Task: Explore Airbnb accommodation in Erzin, Turkey from 8th November, 2023 to 16th November, 2023 for 2 adults.1  bedroom having 1 bed and 1 bathroom. Property type can be hotel. Amenities needed are: wifi. Booking option can be shelf check-in. Look for 4 properties as per requirement.
Action: Mouse moved to (464, 98)
Screenshot: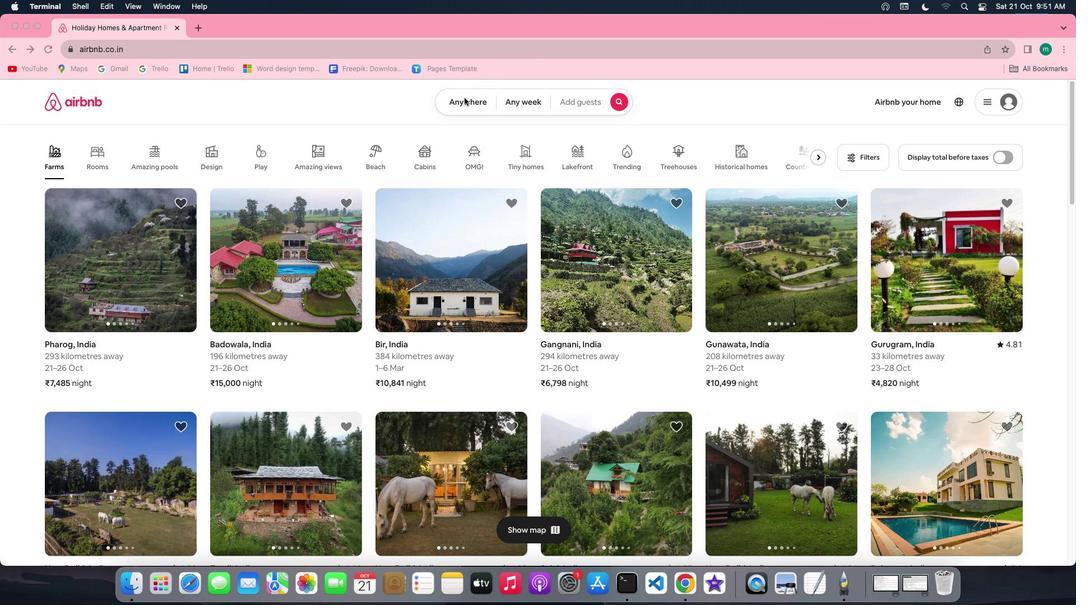 
Action: Mouse pressed left at (464, 98)
Screenshot: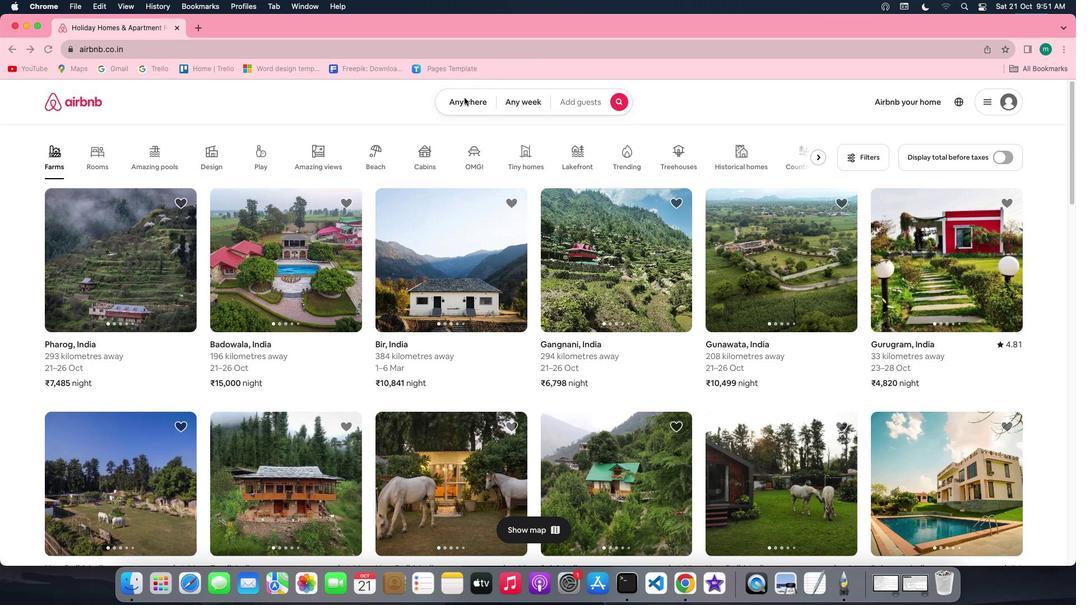 
Action: Mouse pressed left at (464, 98)
Screenshot: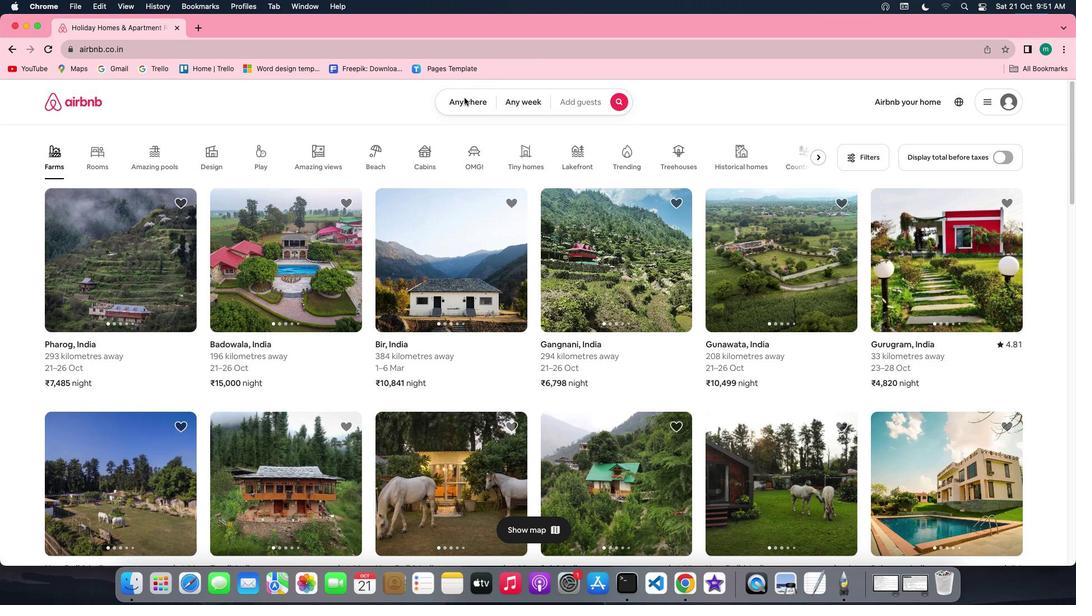 
Action: Mouse moved to (439, 133)
Screenshot: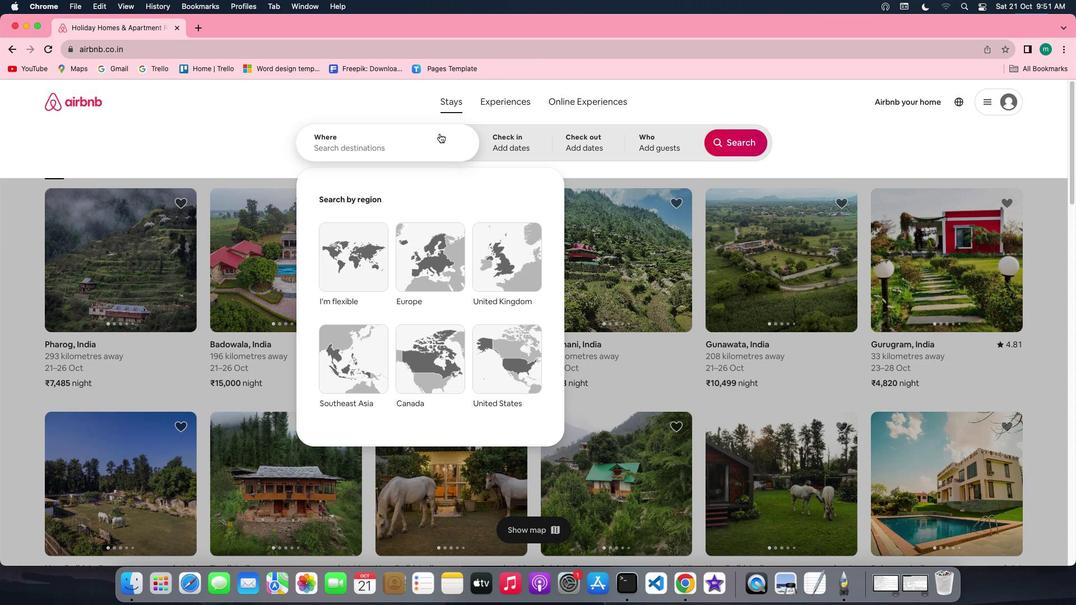 
Action: Mouse pressed left at (439, 133)
Screenshot: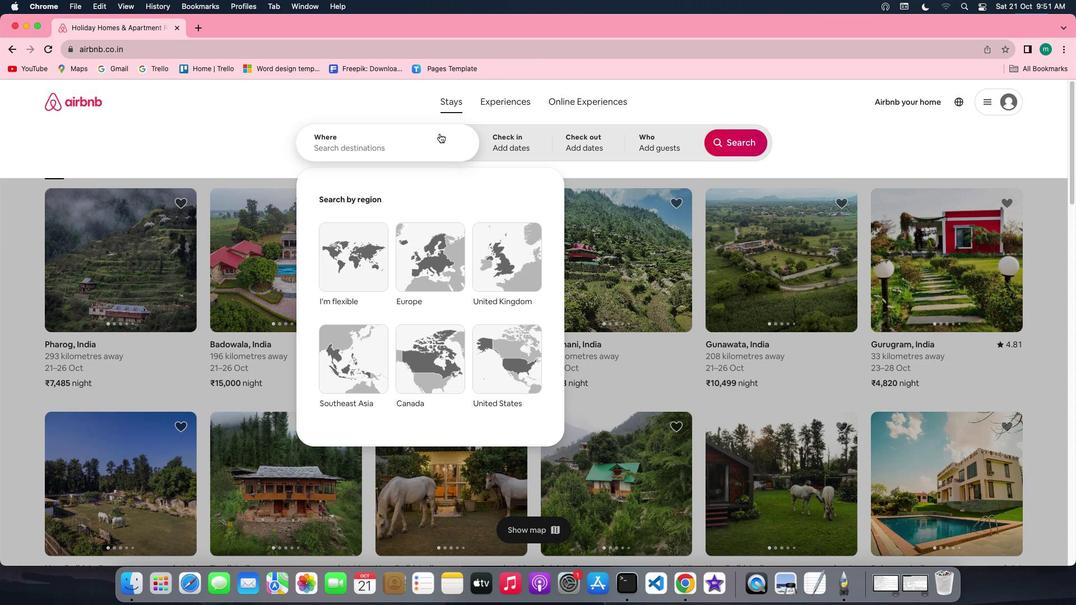 
Action: Key pressed Key.shift'E''r''z''i''n'','Key.spaceKey.shift'T''u''r''k''e''y'
Screenshot: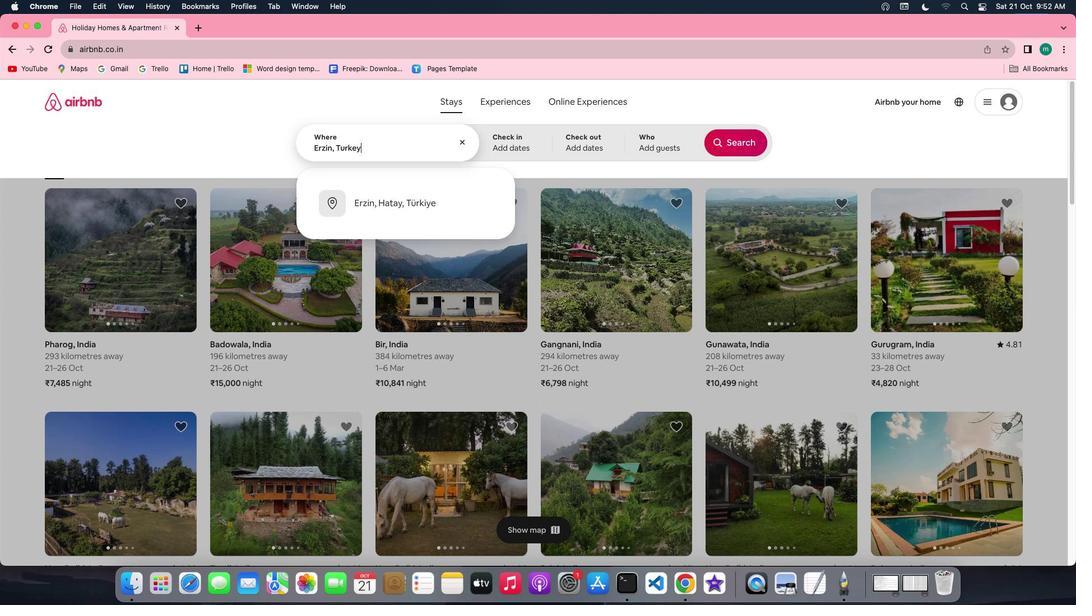 
Action: Mouse moved to (492, 134)
Screenshot: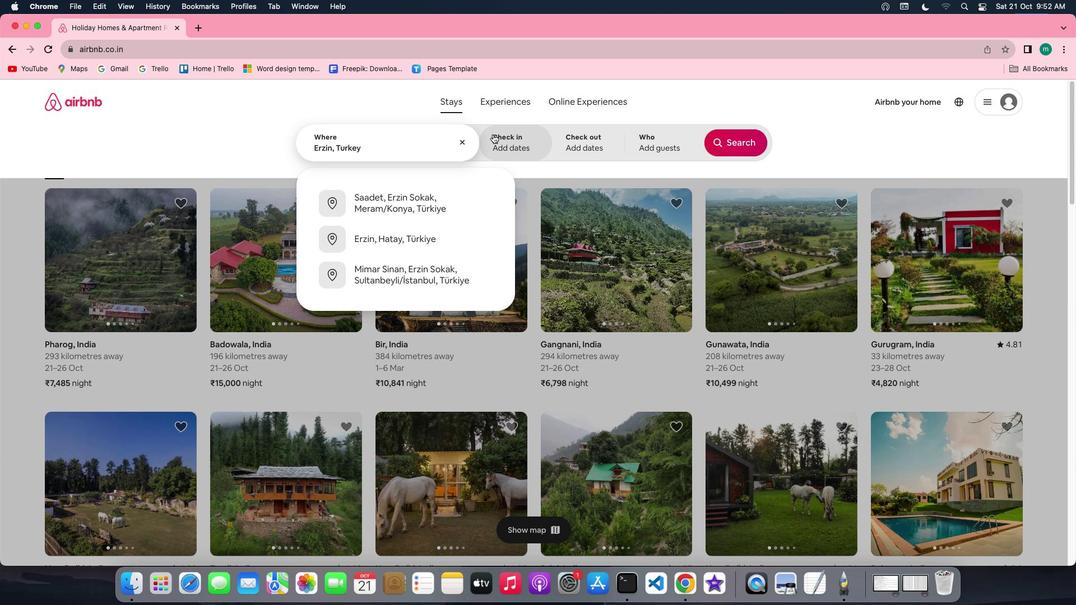 
Action: Mouse pressed left at (492, 134)
Screenshot: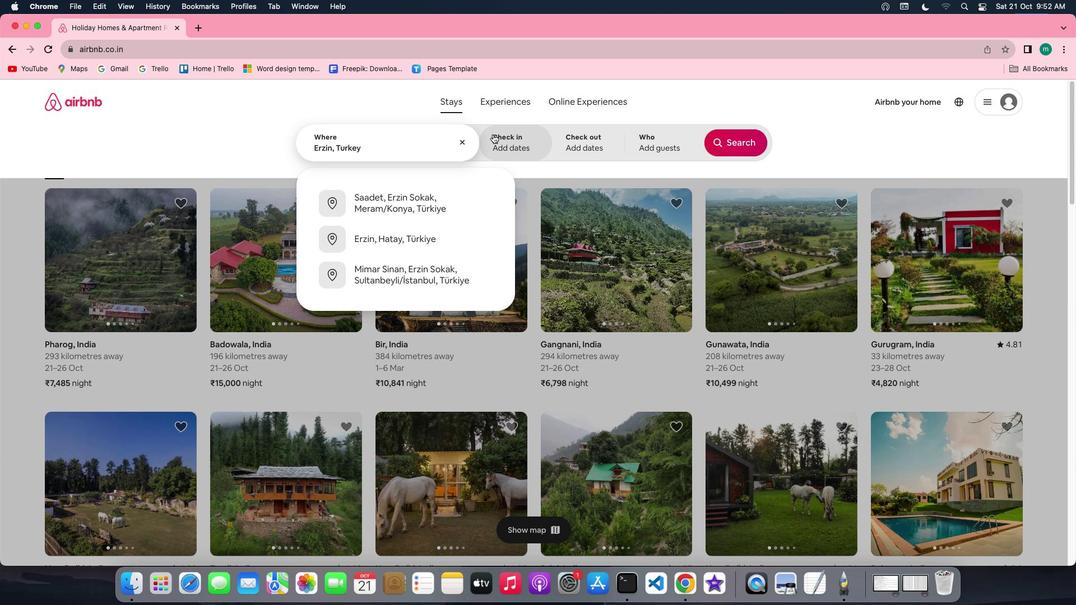 
Action: Mouse moved to (647, 305)
Screenshot: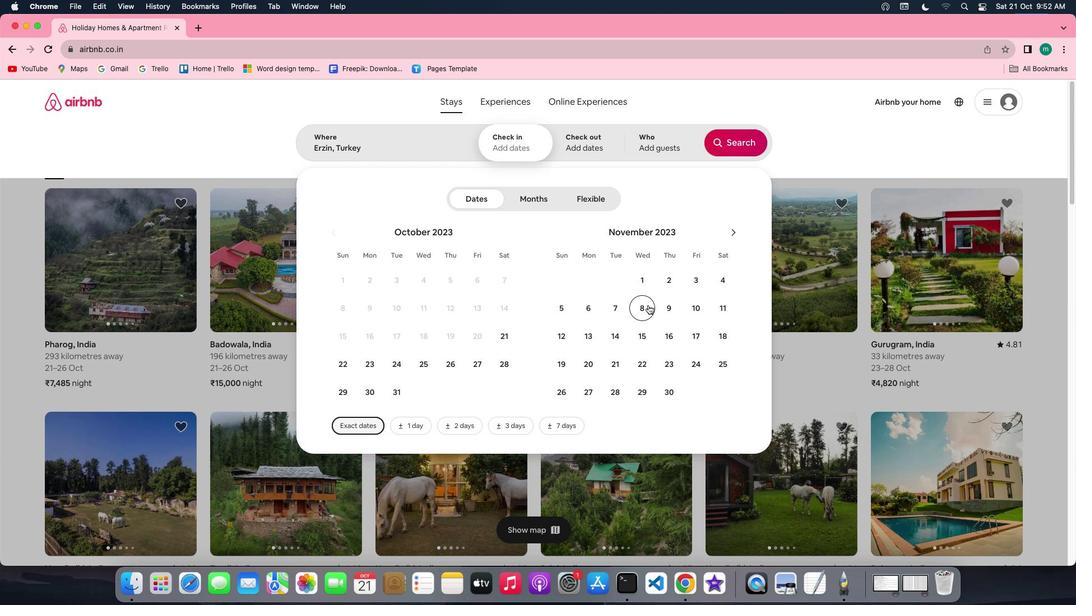 
Action: Mouse pressed left at (647, 305)
Screenshot: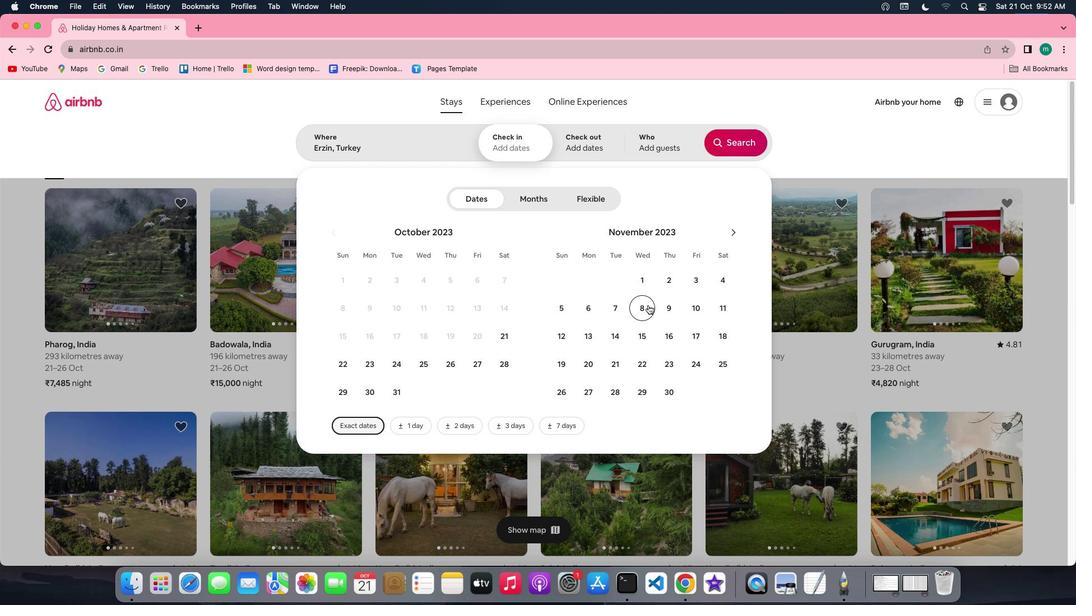 
Action: Mouse moved to (668, 336)
Screenshot: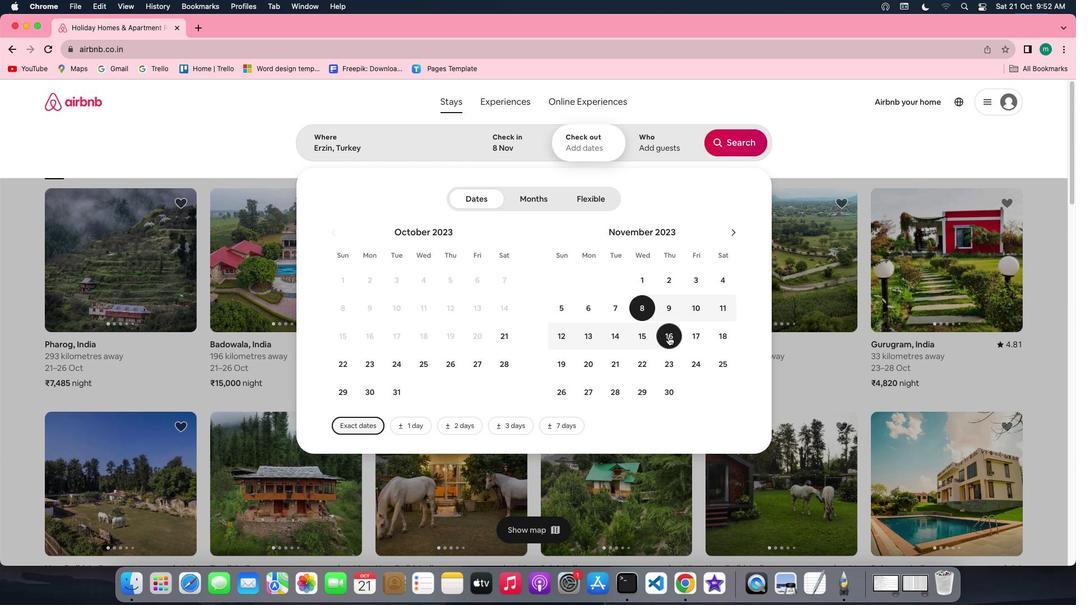 
Action: Mouse pressed left at (668, 336)
Screenshot: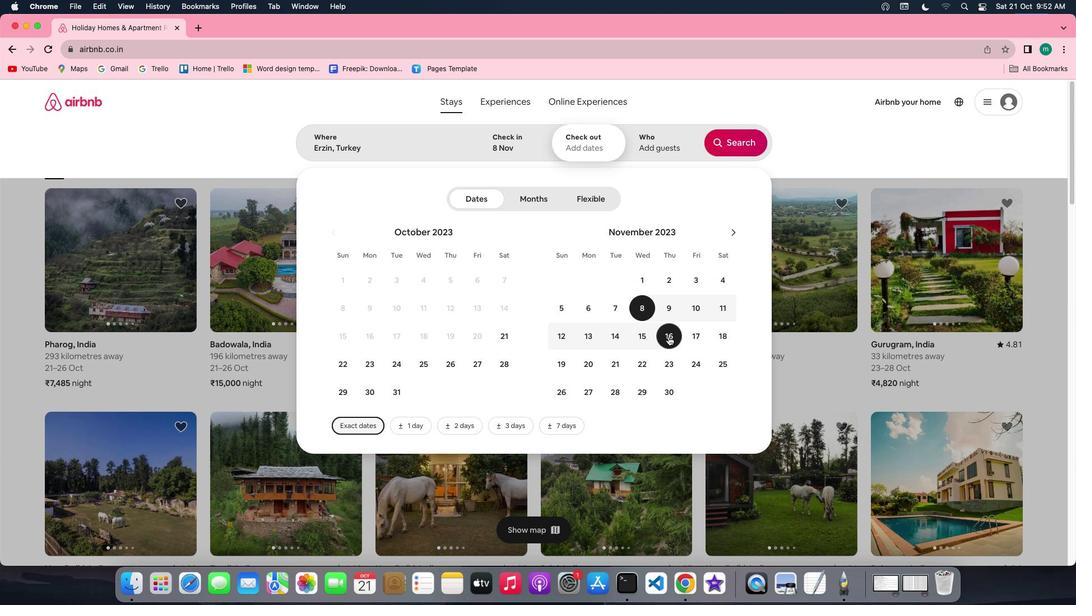 
Action: Mouse moved to (648, 142)
Screenshot: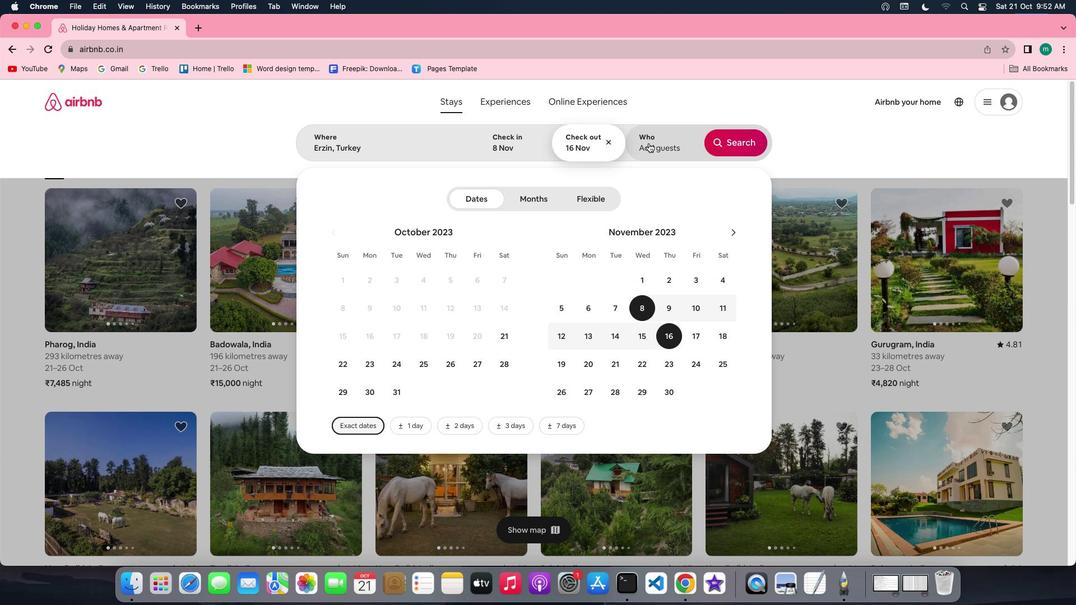 
Action: Mouse pressed left at (648, 142)
Screenshot: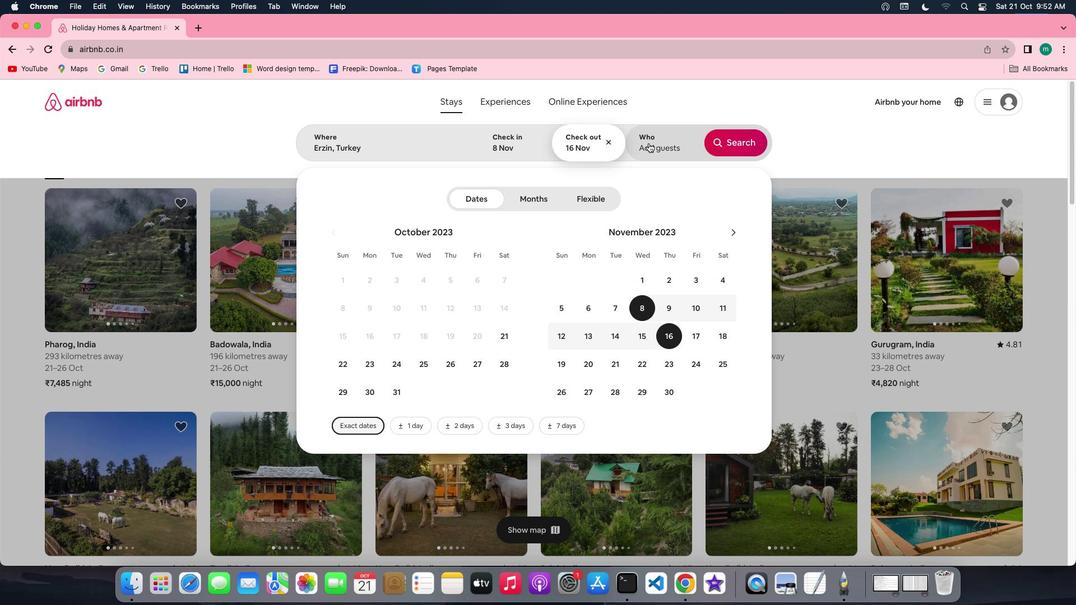 
Action: Mouse moved to (736, 204)
Screenshot: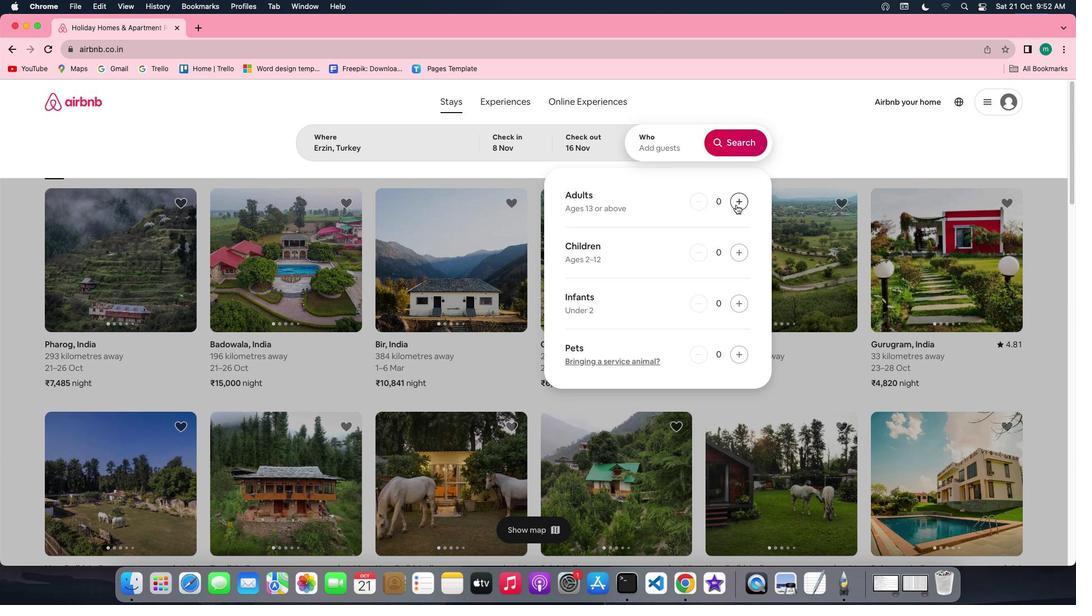 
Action: Mouse pressed left at (736, 204)
Screenshot: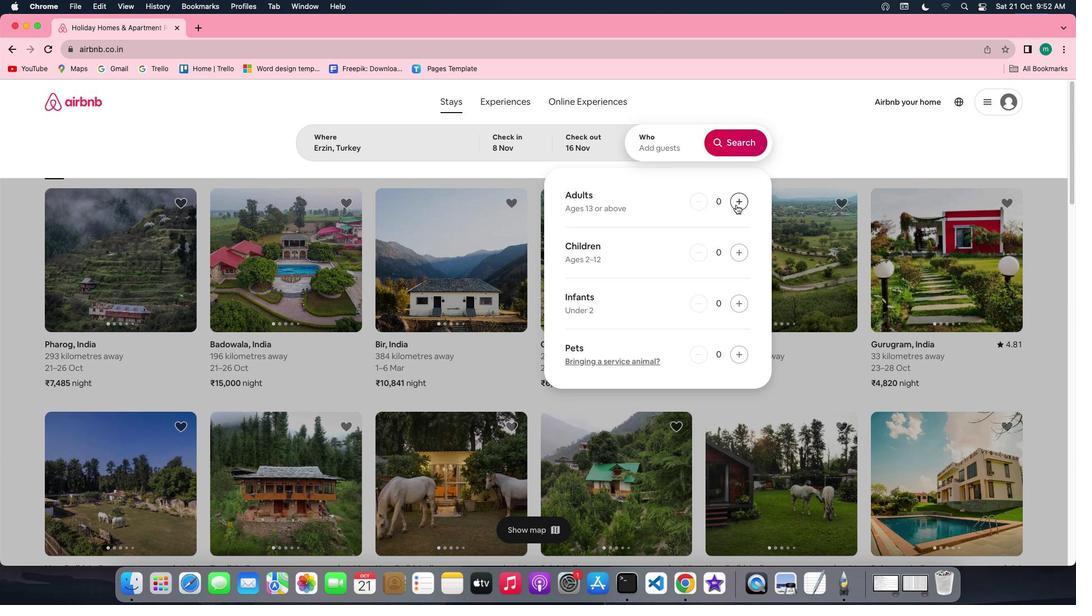 
Action: Mouse pressed left at (736, 204)
Screenshot: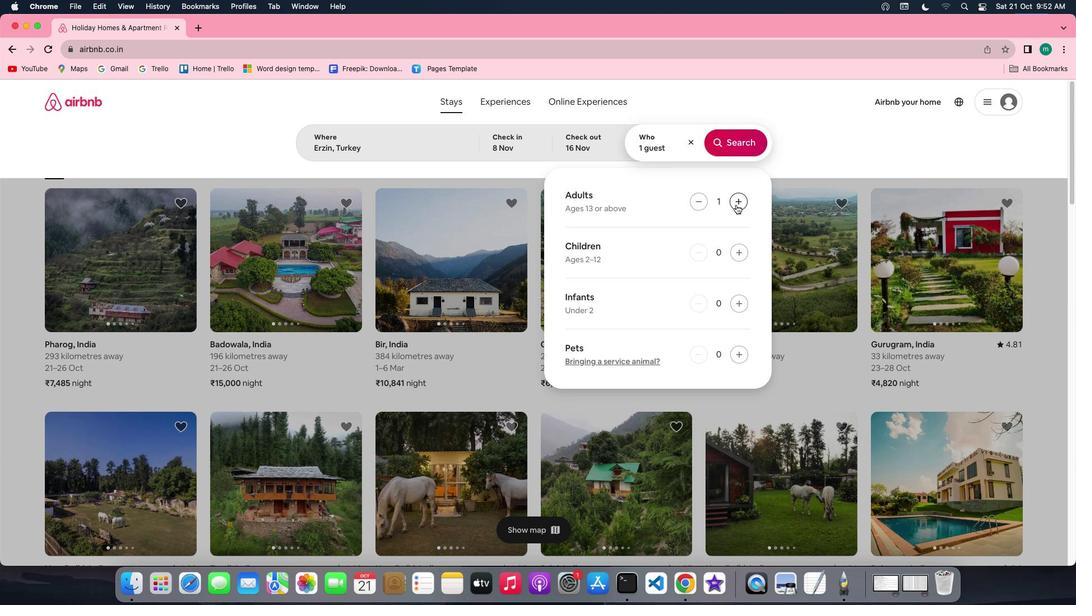 
Action: Mouse moved to (738, 142)
Screenshot: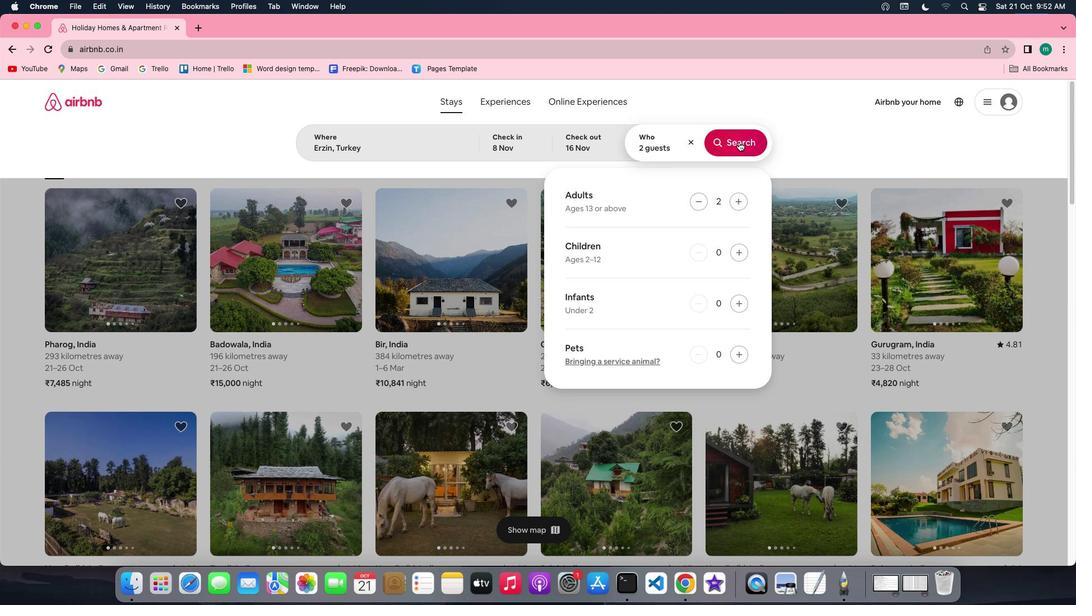
Action: Mouse pressed left at (738, 142)
Screenshot: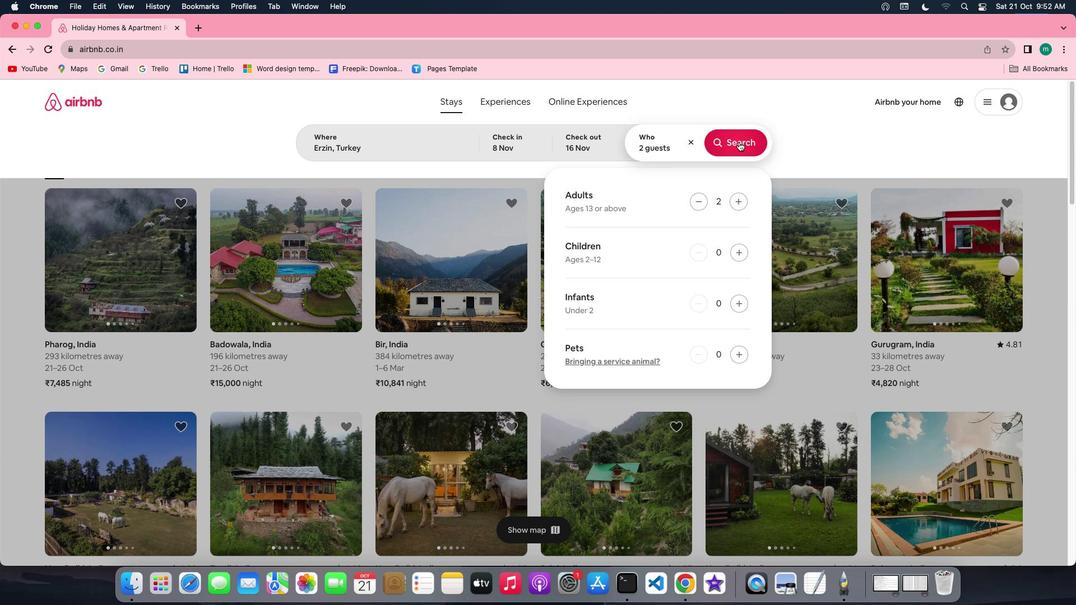 
Action: Mouse moved to (885, 146)
Screenshot: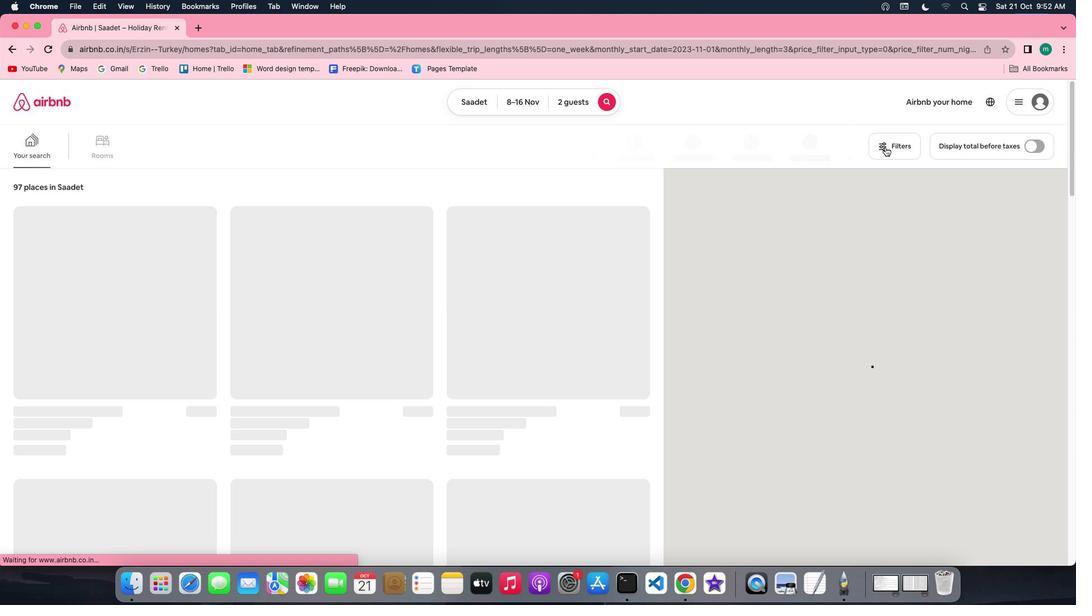 
Action: Mouse pressed left at (885, 146)
Screenshot: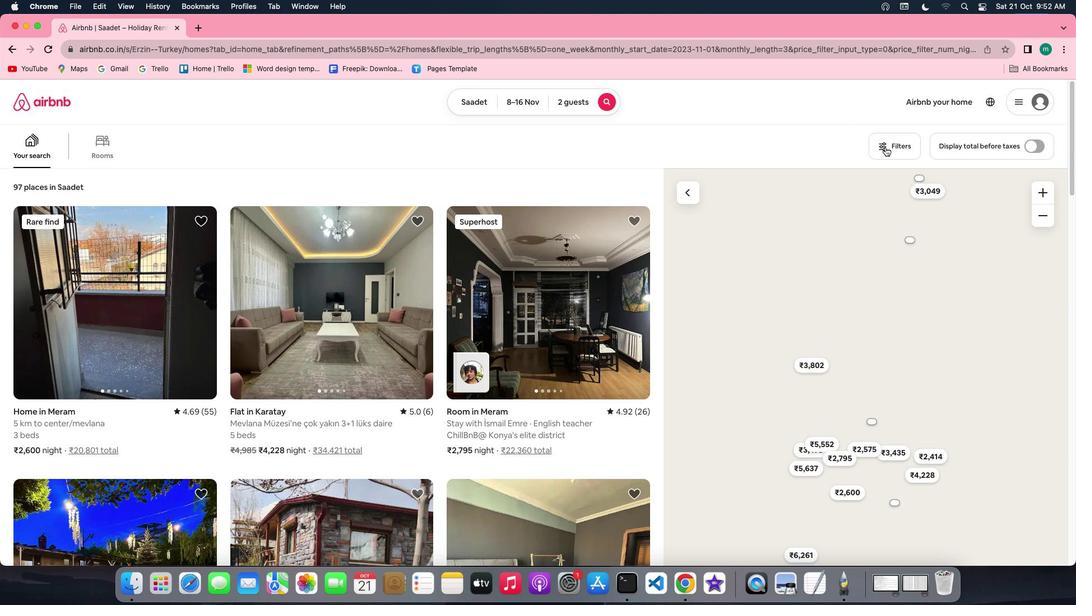 
Action: Mouse moved to (520, 308)
Screenshot: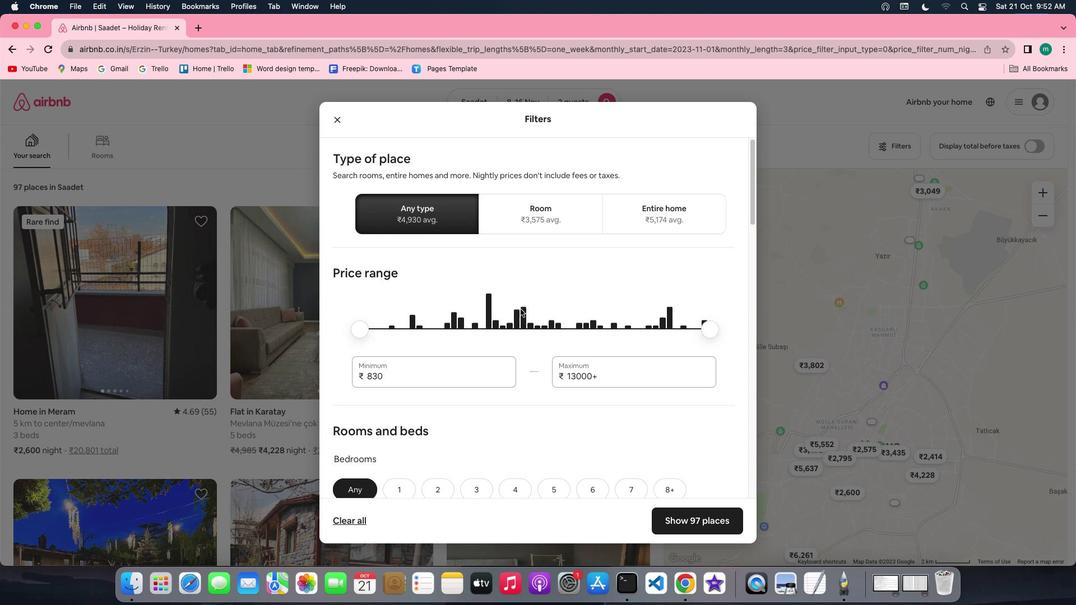 
Action: Mouse scrolled (520, 308) with delta (0, 0)
Screenshot: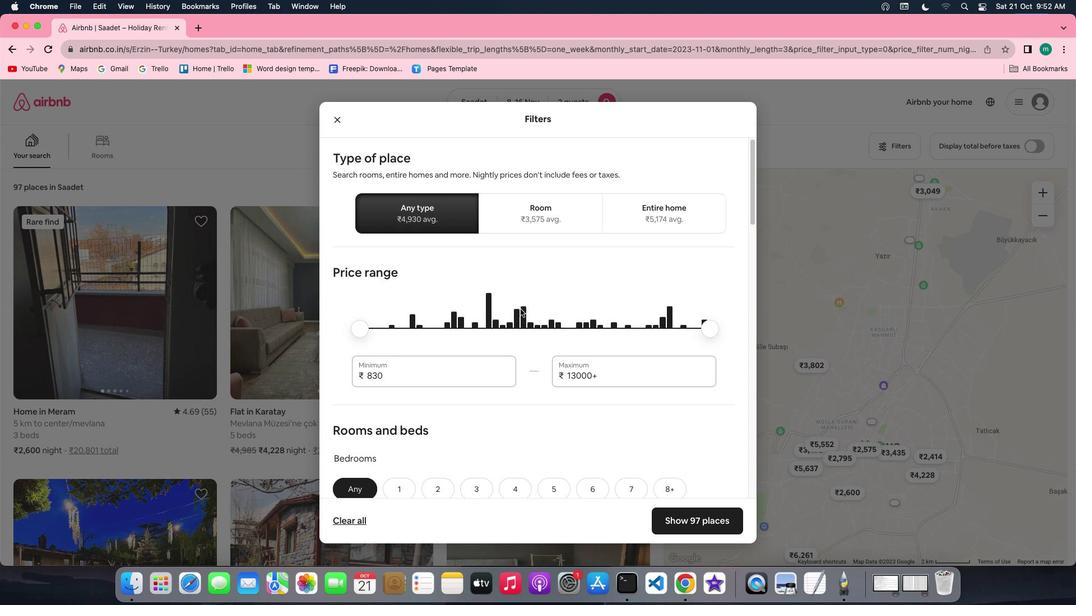 
Action: Mouse scrolled (520, 308) with delta (0, 0)
Screenshot: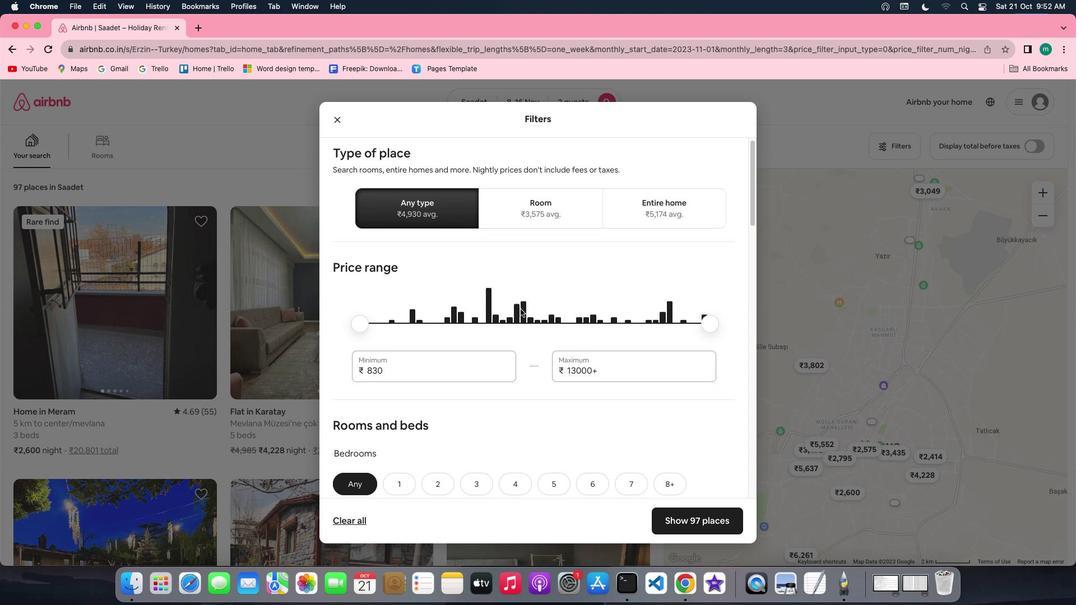 
Action: Mouse scrolled (520, 308) with delta (0, 0)
Screenshot: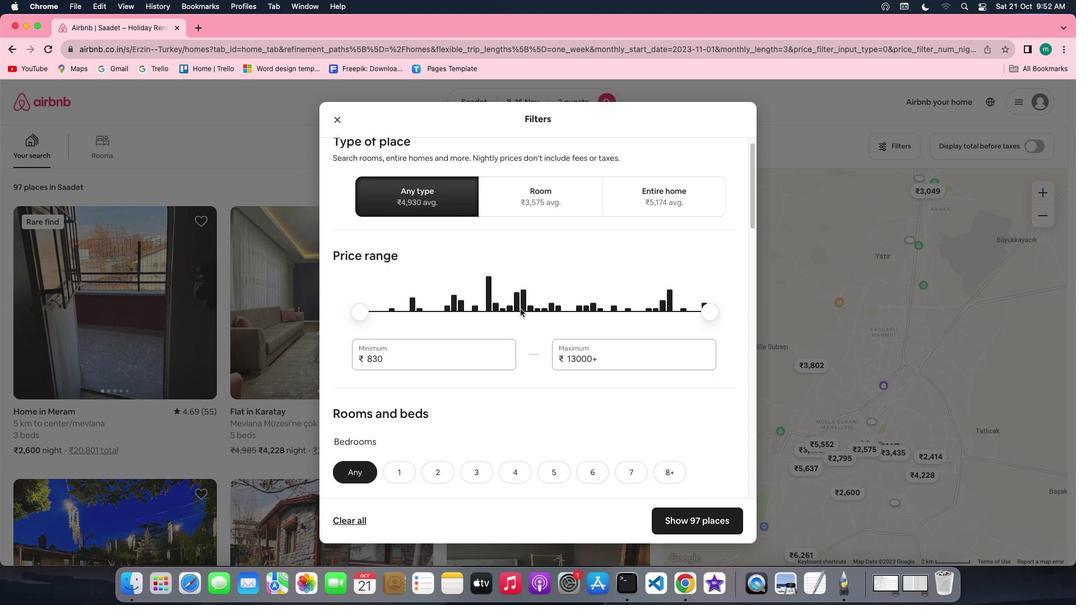 
Action: Mouse scrolled (520, 308) with delta (0, 0)
Screenshot: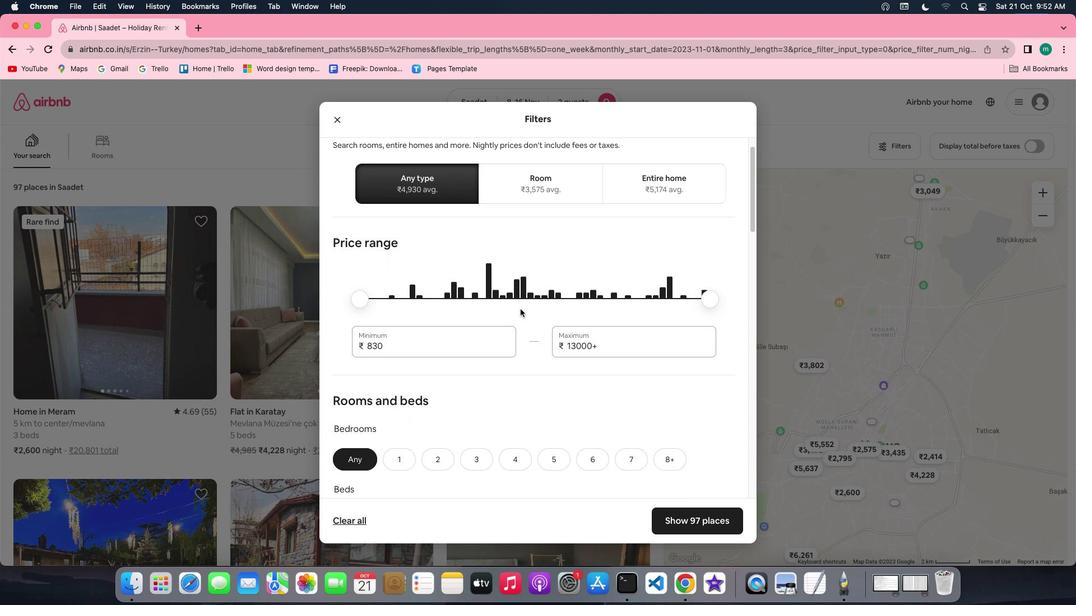 
Action: Mouse scrolled (520, 308) with delta (0, 0)
Screenshot: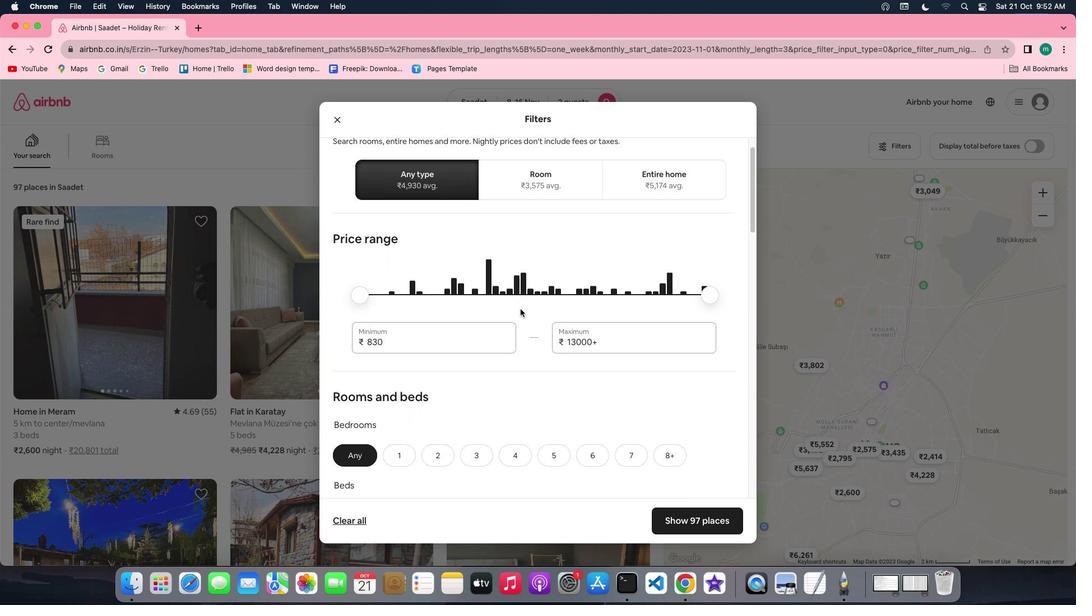 
Action: Mouse scrolled (520, 308) with delta (0, 0)
Screenshot: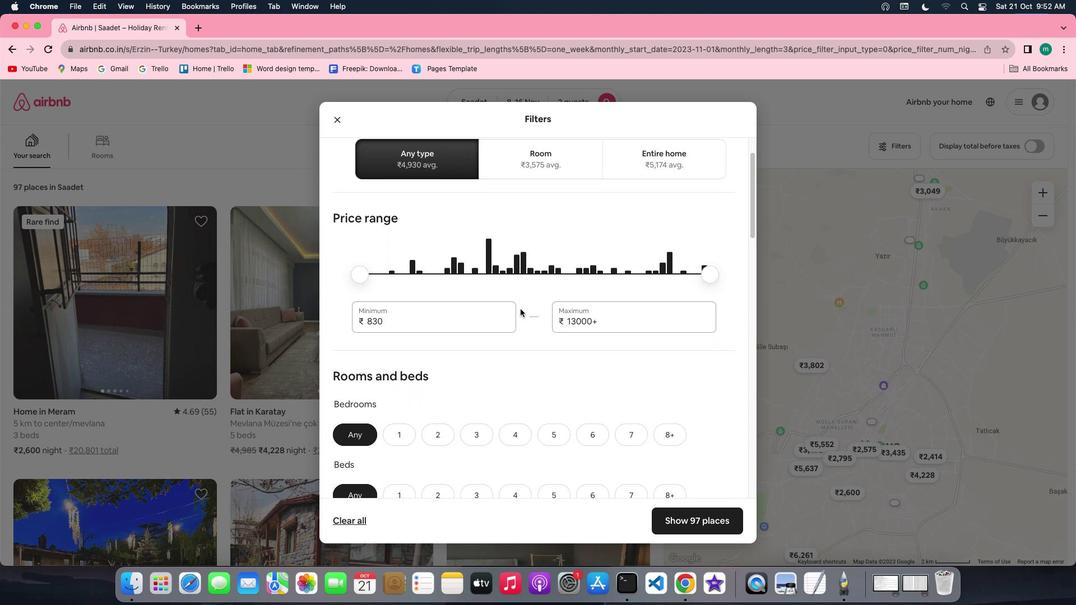 
Action: Mouse scrolled (520, 308) with delta (0, 0)
Screenshot: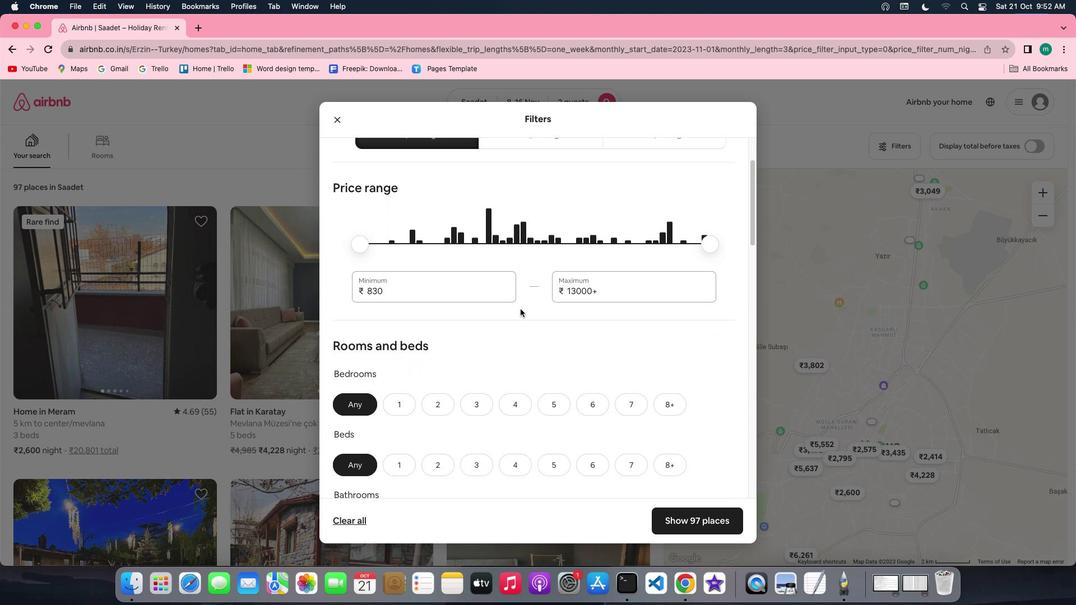 
Action: Mouse scrolled (520, 308) with delta (0, 0)
Screenshot: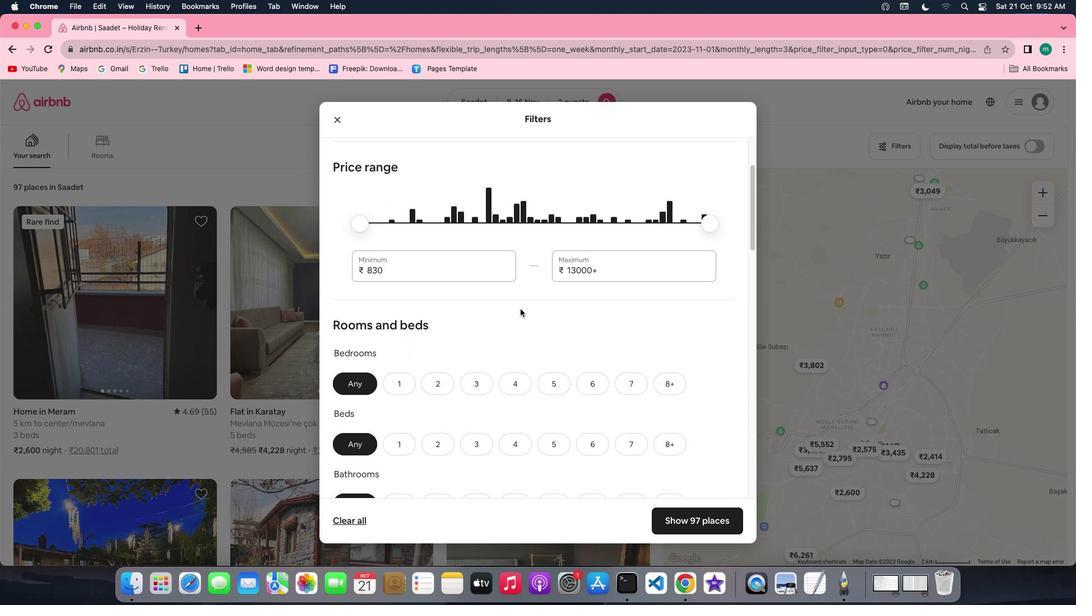 
Action: Mouse scrolled (520, 308) with delta (0, 0)
Screenshot: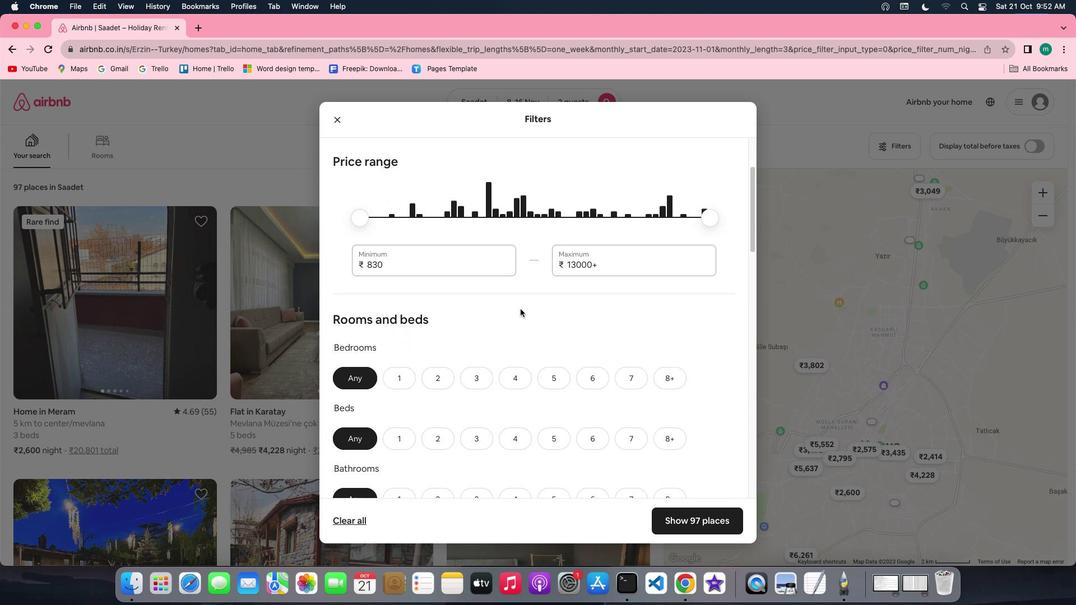 
Action: Mouse scrolled (520, 308) with delta (0, 0)
Screenshot: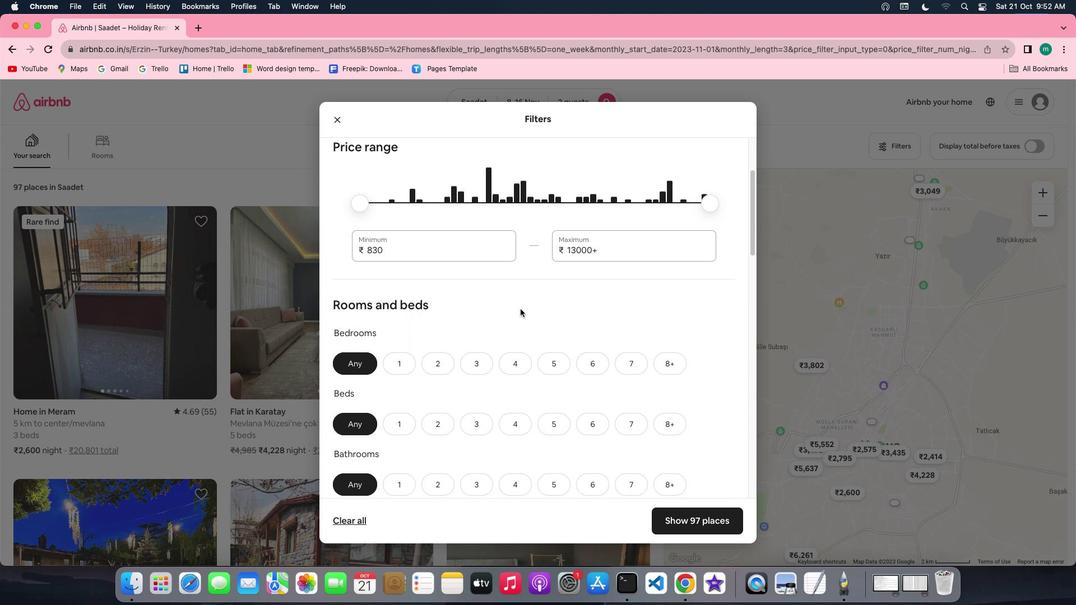 
Action: Mouse moved to (415, 352)
Screenshot: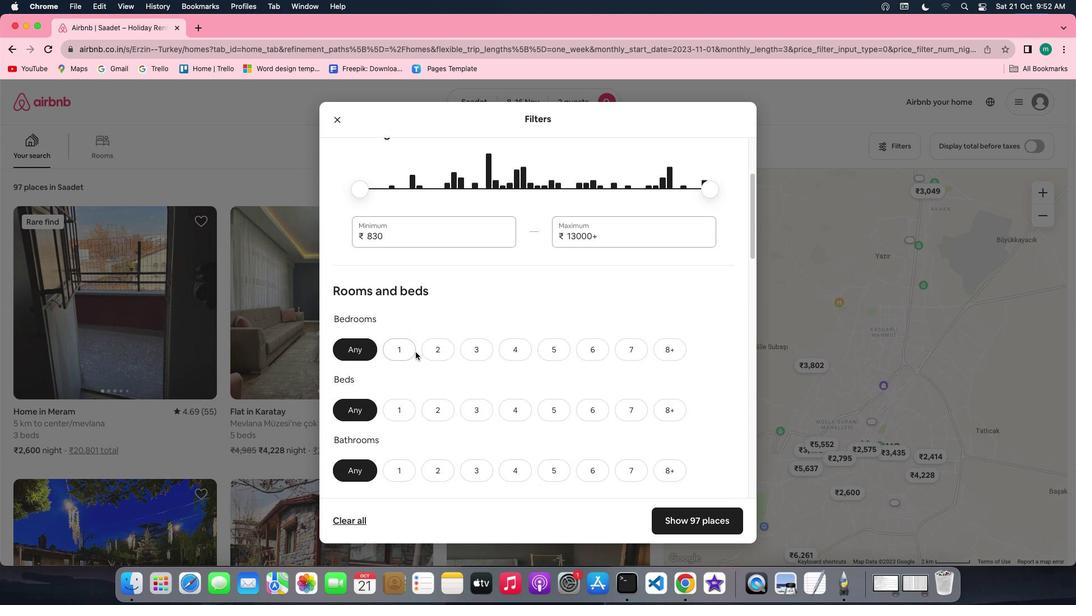 
Action: Mouse pressed left at (415, 352)
Screenshot: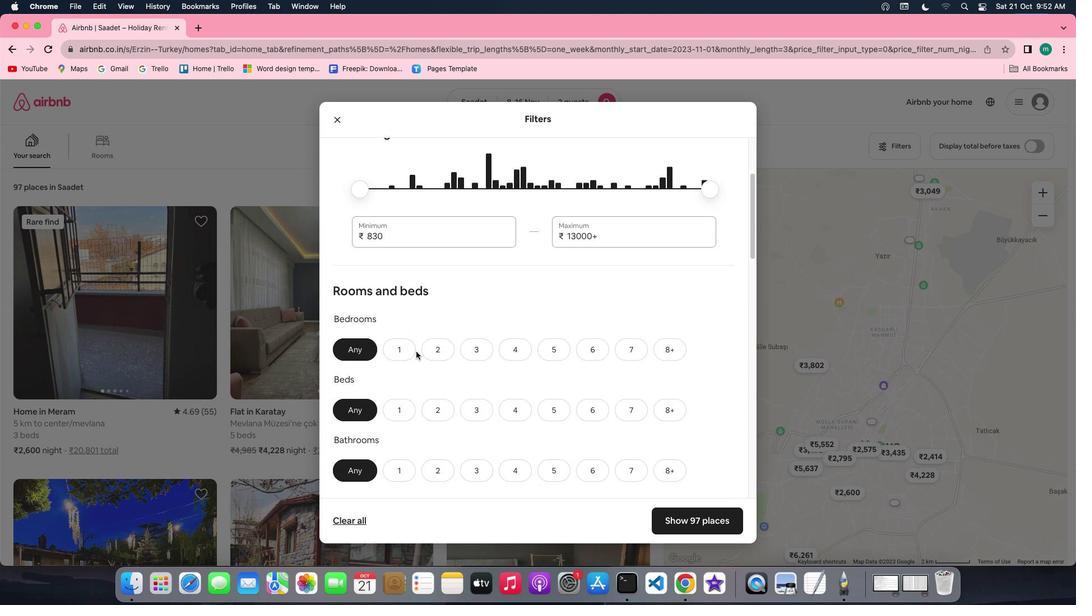 
Action: Mouse moved to (410, 351)
Screenshot: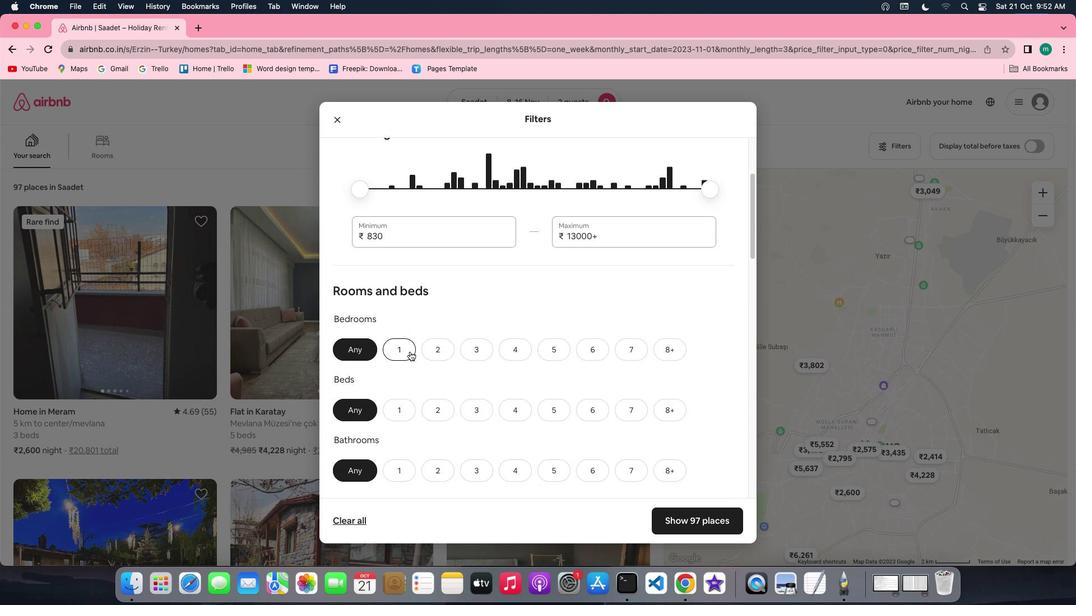
Action: Mouse pressed left at (410, 351)
Screenshot: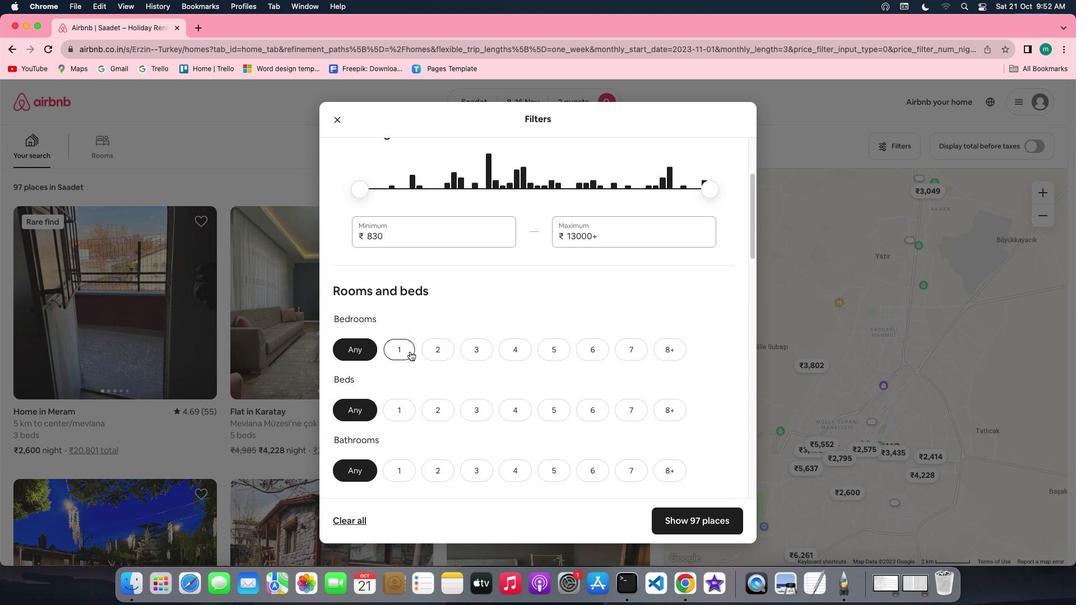 
Action: Mouse moved to (401, 403)
Screenshot: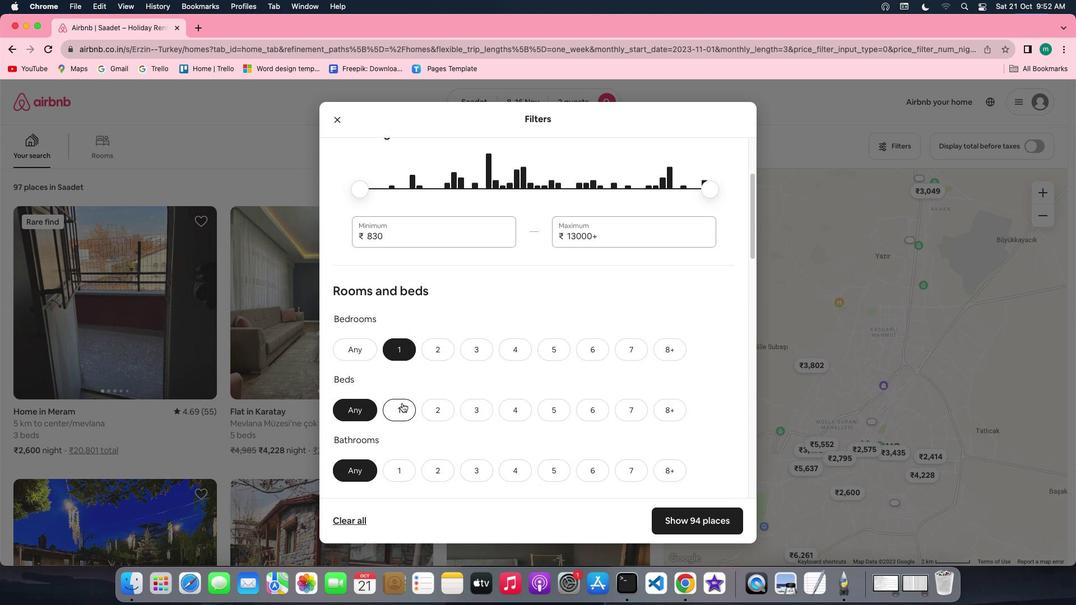 
Action: Mouse pressed left at (401, 403)
Screenshot: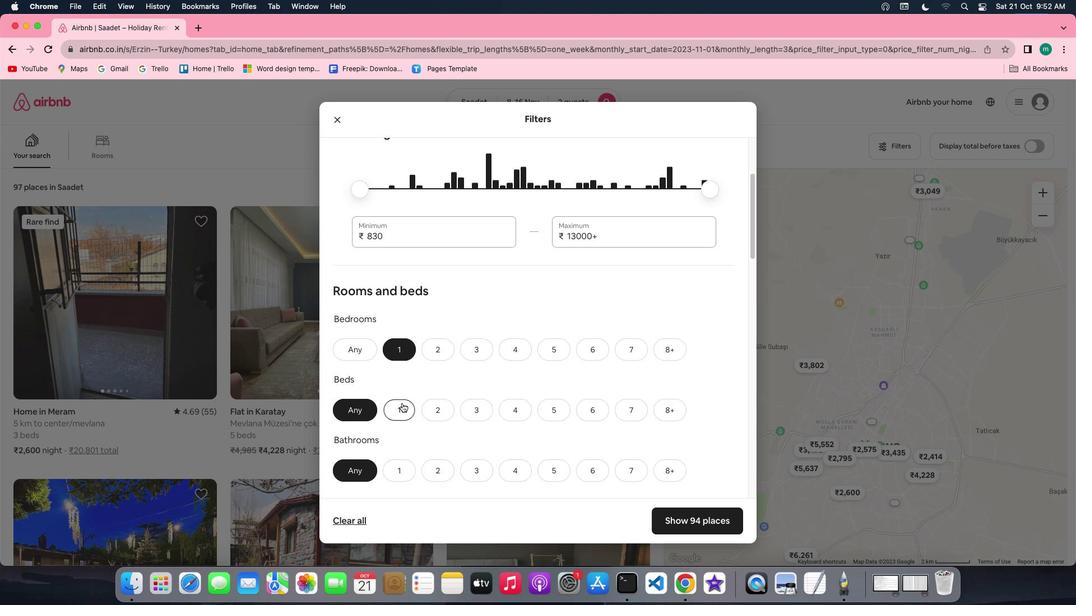 
Action: Mouse moved to (396, 472)
Screenshot: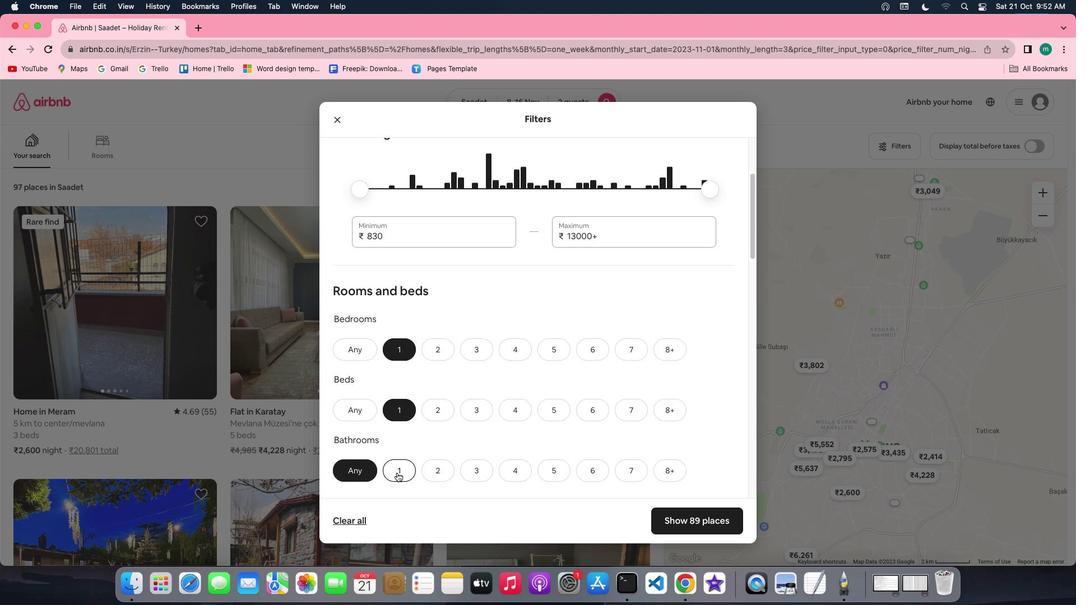 
Action: Mouse pressed left at (396, 472)
Screenshot: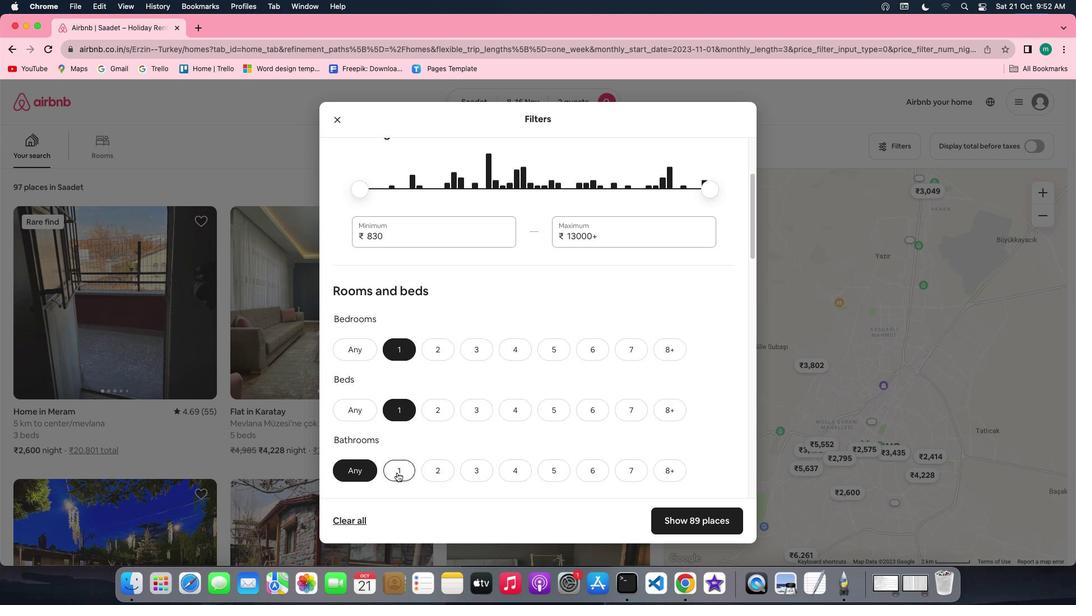 
Action: Mouse moved to (575, 454)
Screenshot: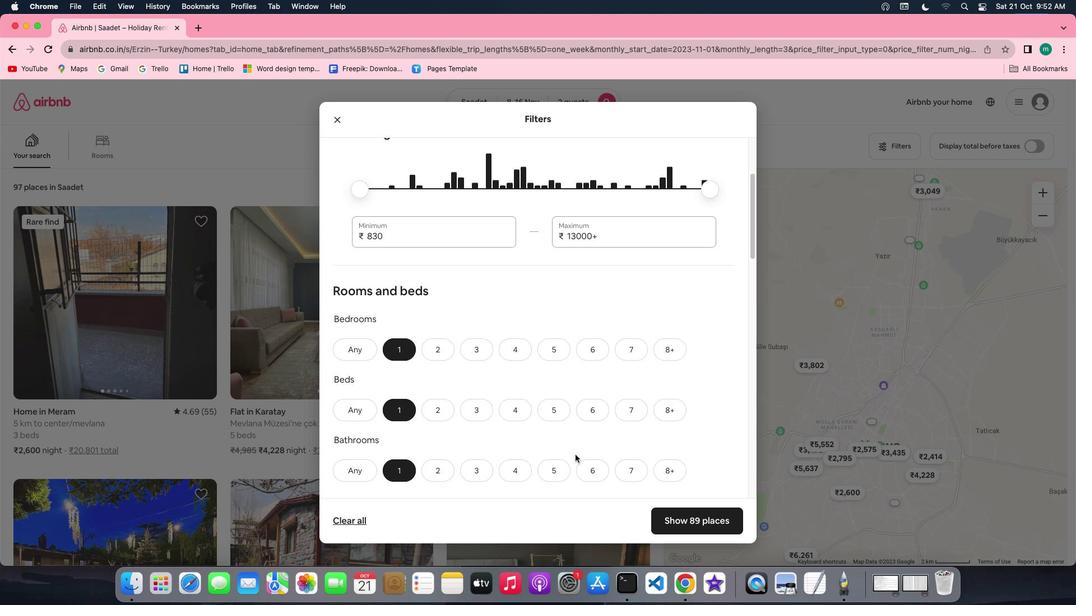 
Action: Mouse scrolled (575, 454) with delta (0, 0)
Screenshot: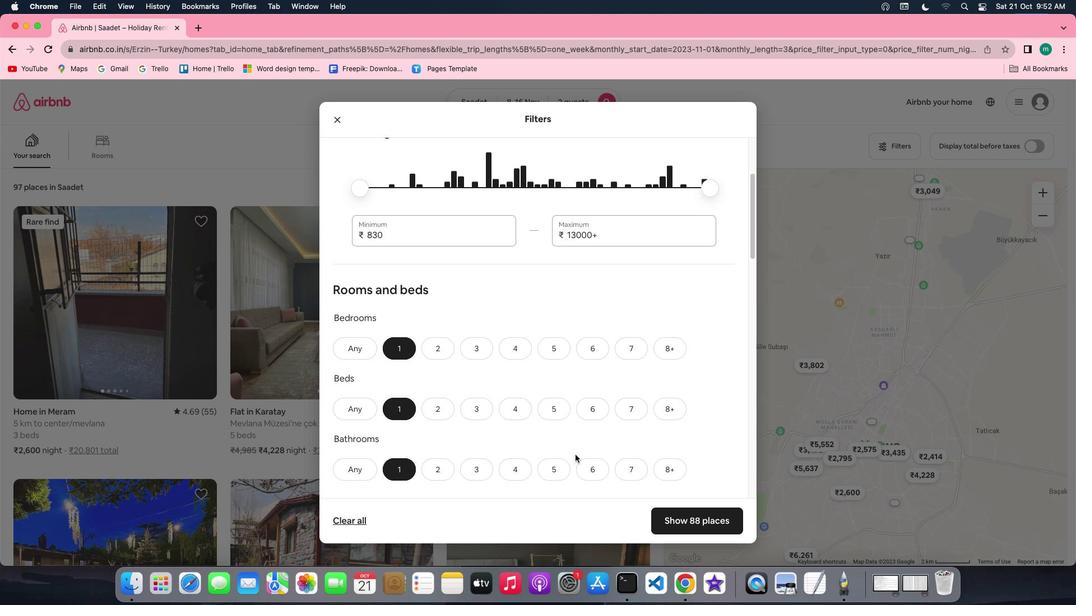 
Action: Mouse scrolled (575, 454) with delta (0, 0)
Screenshot: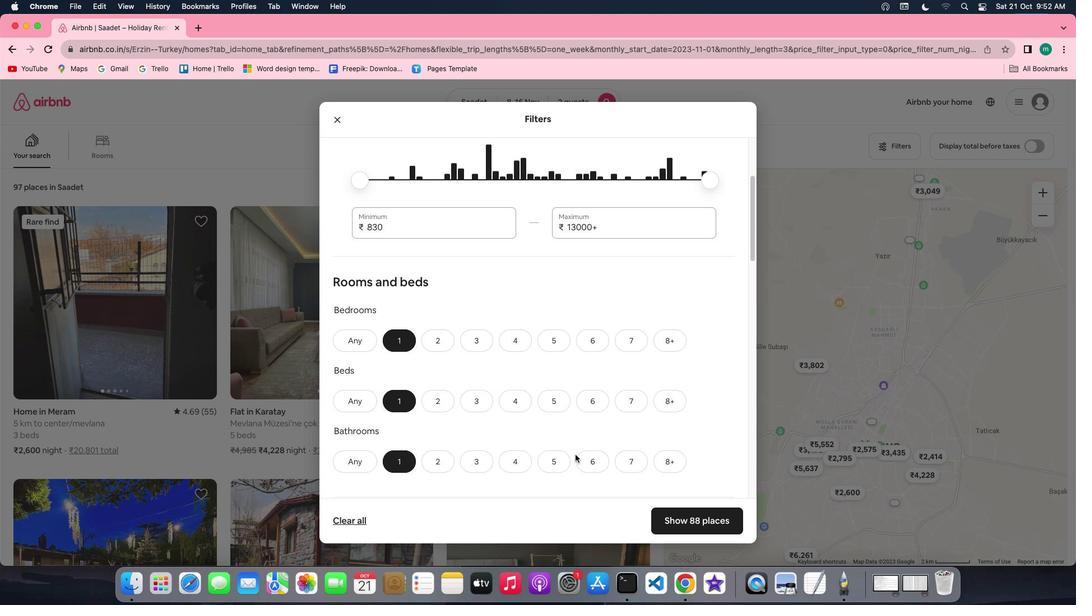 
Action: Mouse scrolled (575, 454) with delta (0, 0)
Screenshot: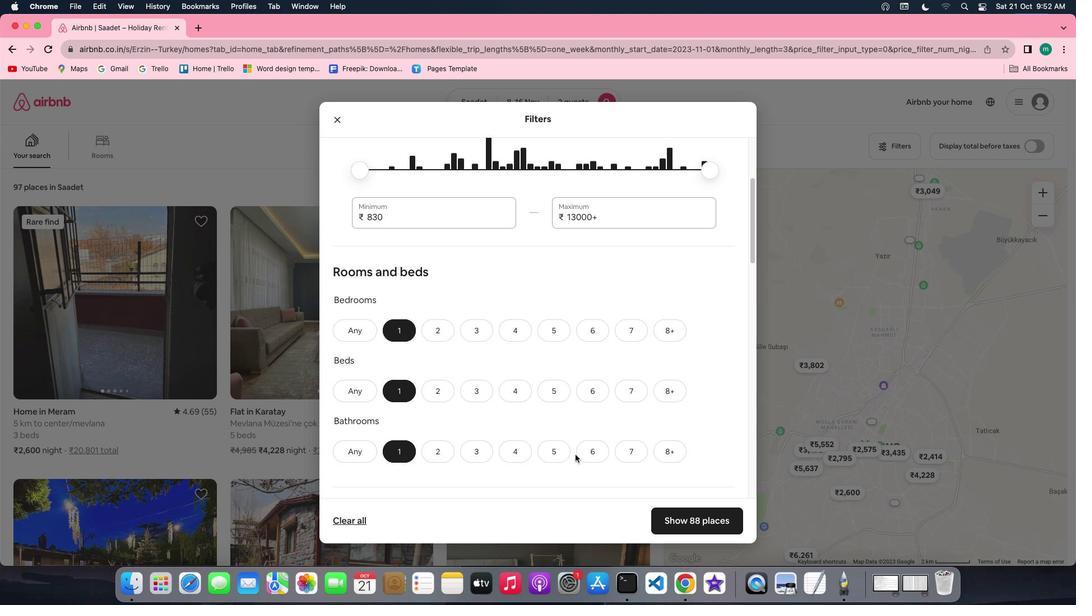 
Action: Mouse scrolled (575, 454) with delta (0, 0)
Screenshot: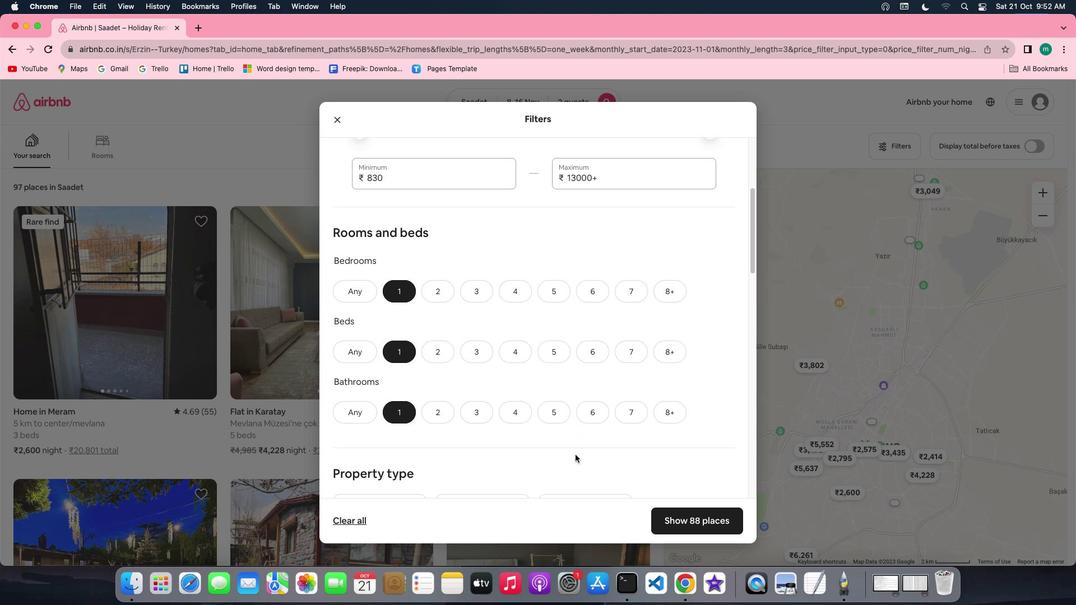 
Action: Mouse scrolled (575, 454) with delta (0, 0)
Screenshot: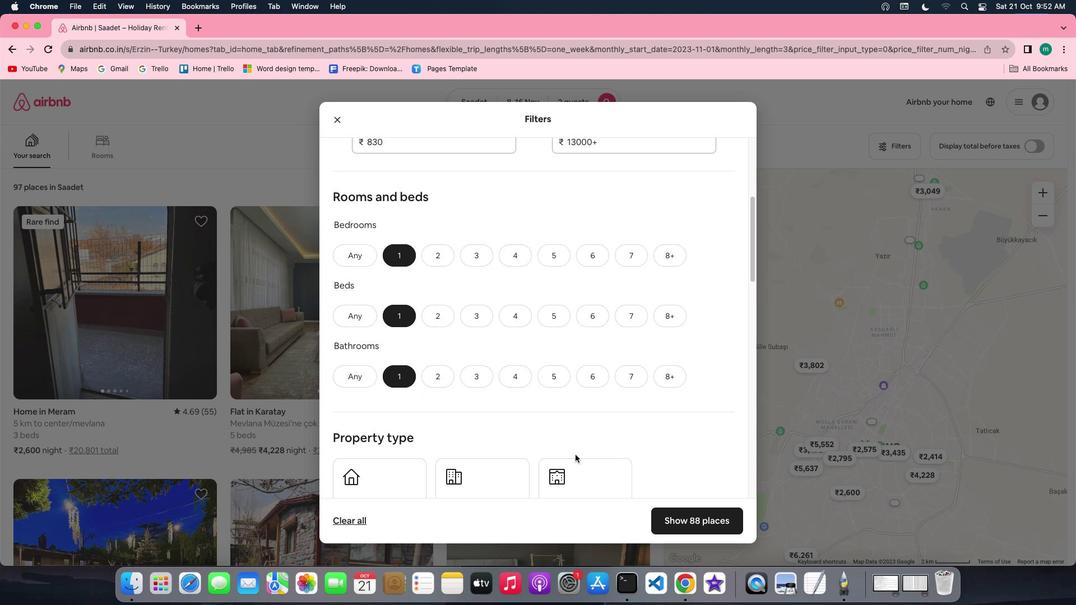 
Action: Mouse scrolled (575, 454) with delta (0, 0)
Screenshot: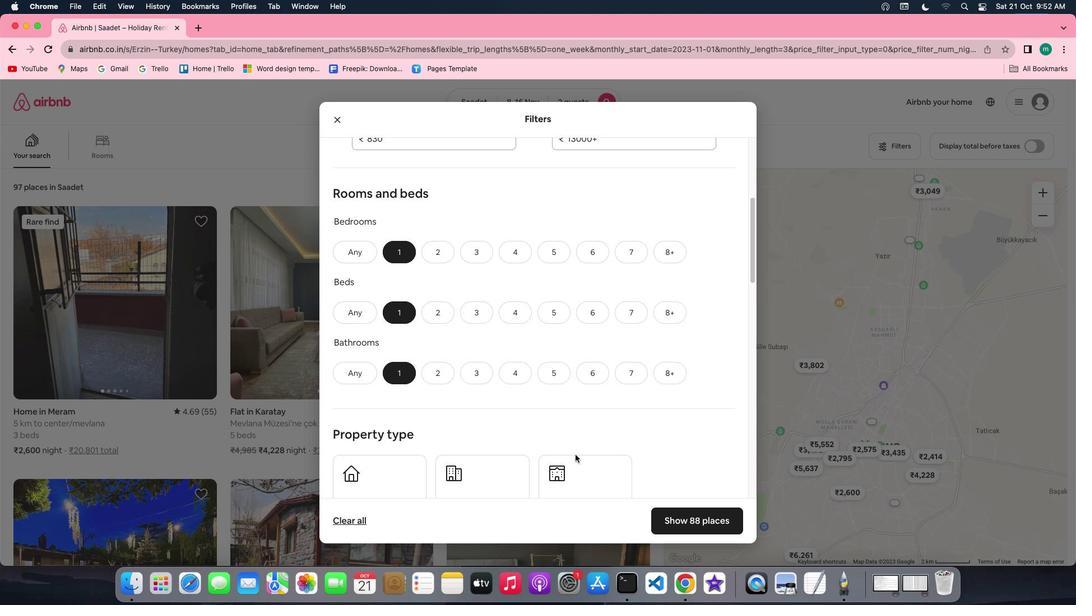 
Action: Mouse scrolled (575, 454) with delta (0, 0)
Screenshot: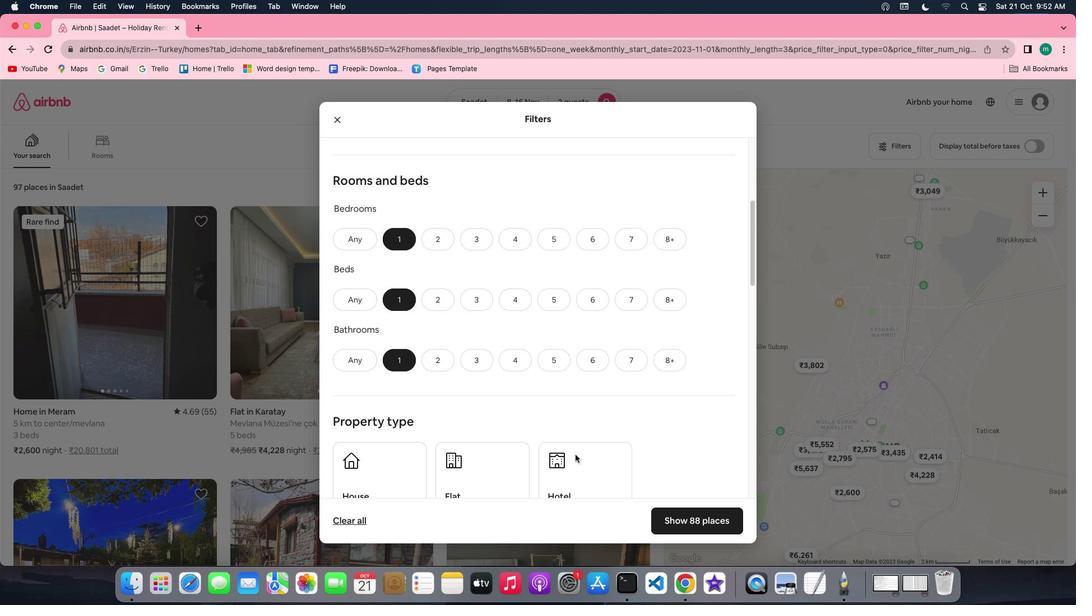 
Action: Mouse scrolled (575, 454) with delta (0, 0)
Screenshot: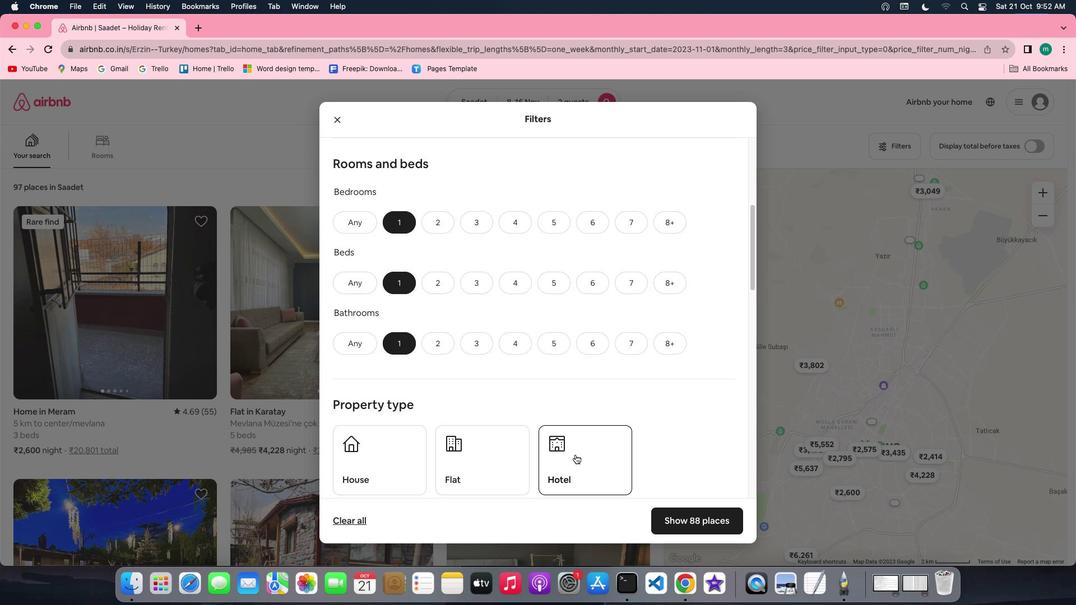 
Action: Mouse scrolled (575, 454) with delta (0, 0)
Screenshot: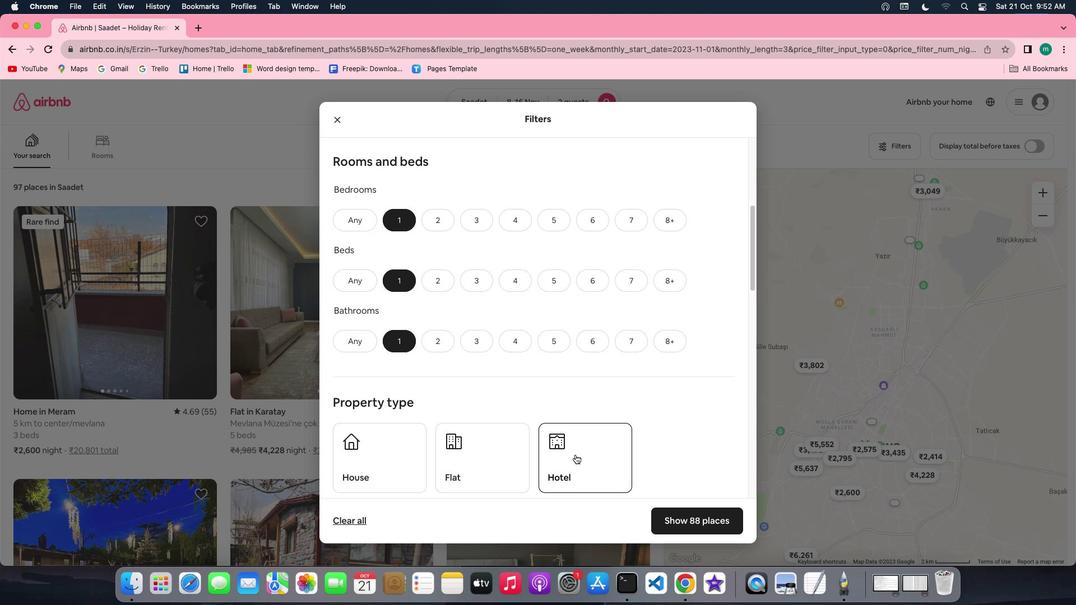 
Action: Mouse scrolled (575, 454) with delta (0, 0)
Screenshot: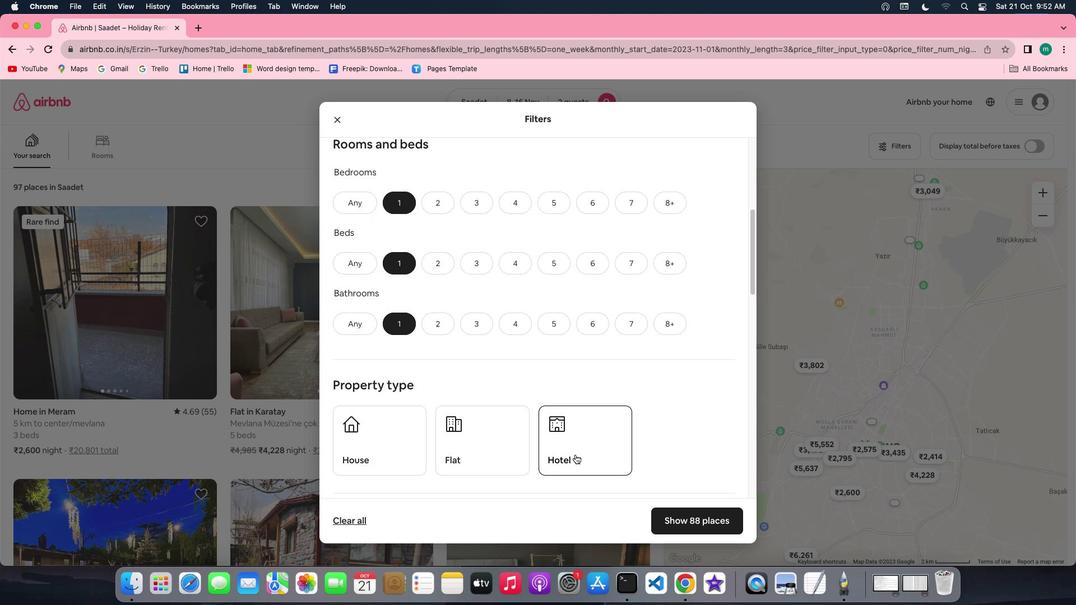 
Action: Mouse scrolled (575, 454) with delta (0, 0)
Screenshot: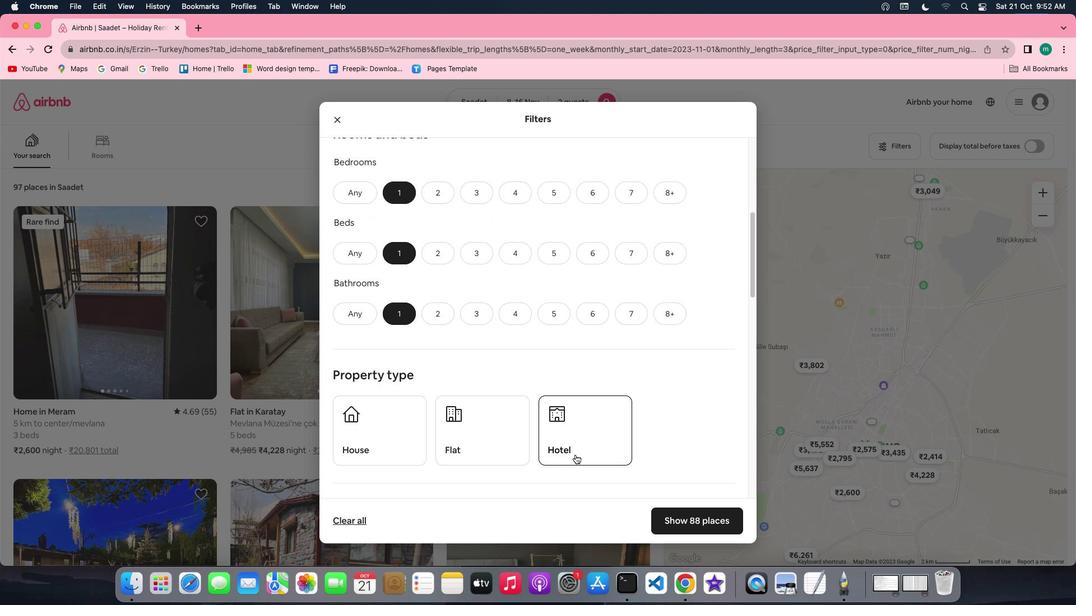 
Action: Mouse scrolled (575, 454) with delta (0, 0)
Screenshot: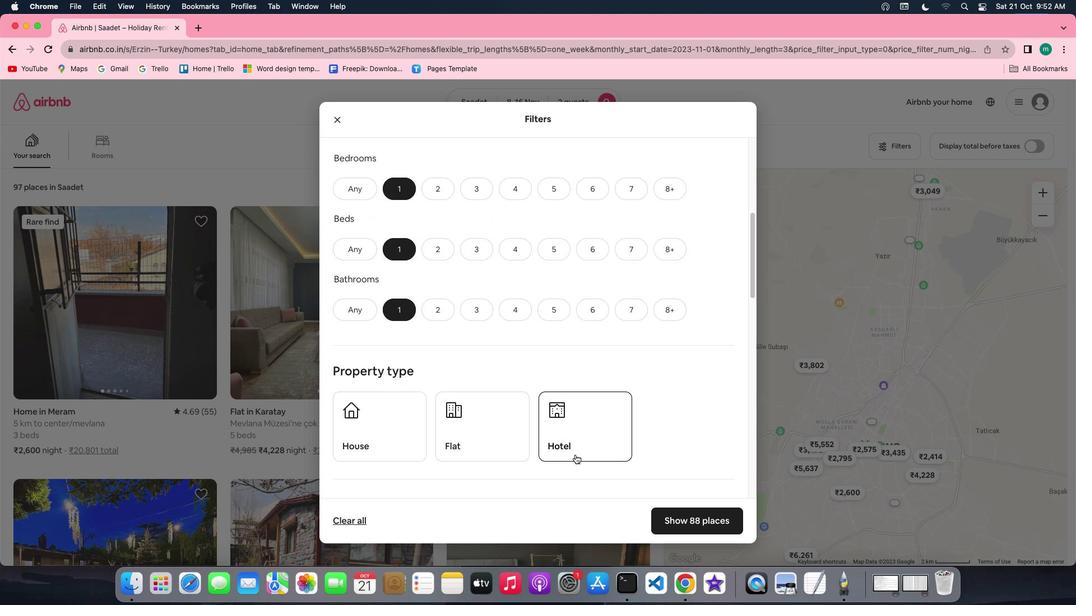 
Action: Mouse scrolled (575, 454) with delta (0, 0)
Screenshot: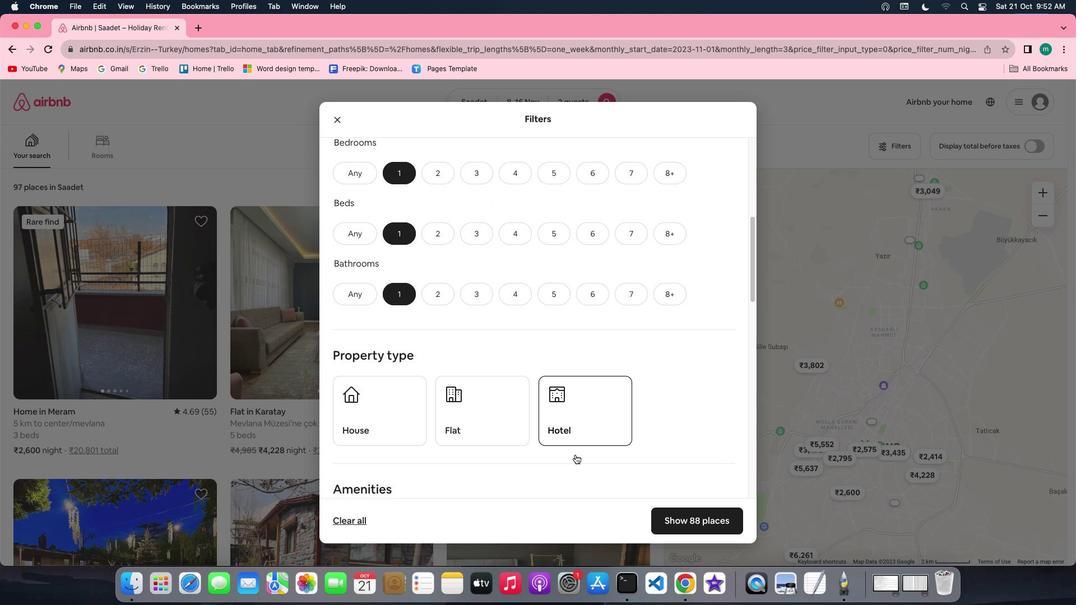 
Action: Mouse moved to (589, 394)
Screenshot: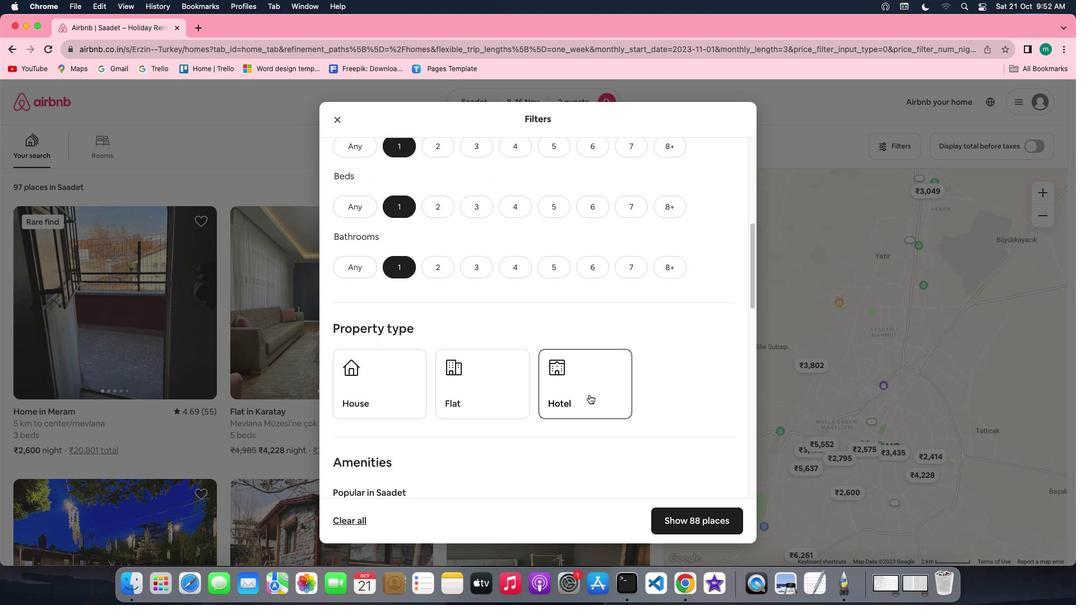 
Action: Mouse pressed left at (589, 394)
Screenshot: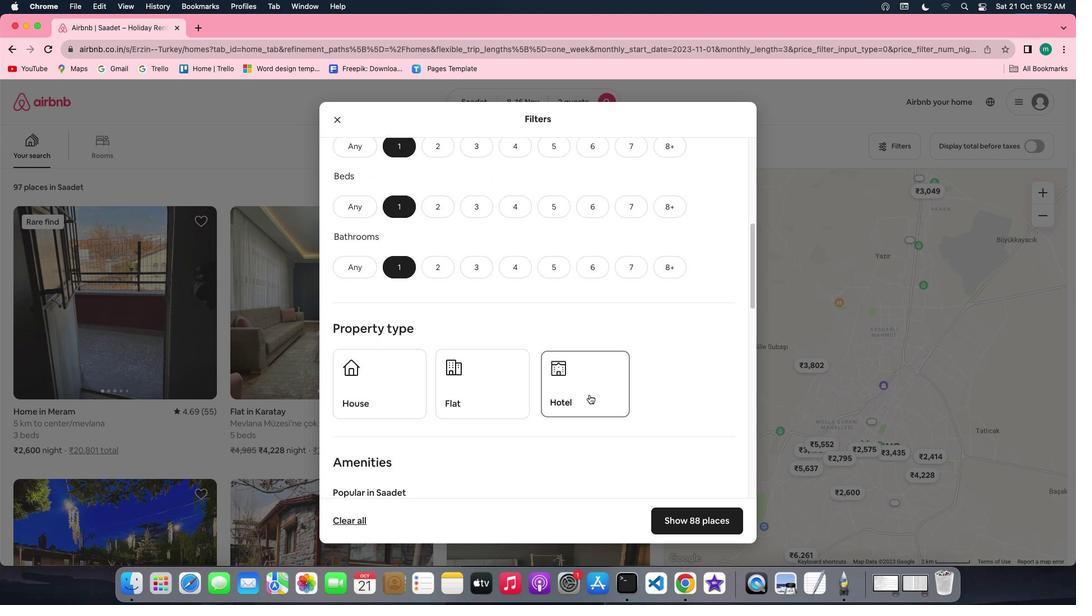 
Action: Mouse moved to (542, 428)
Screenshot: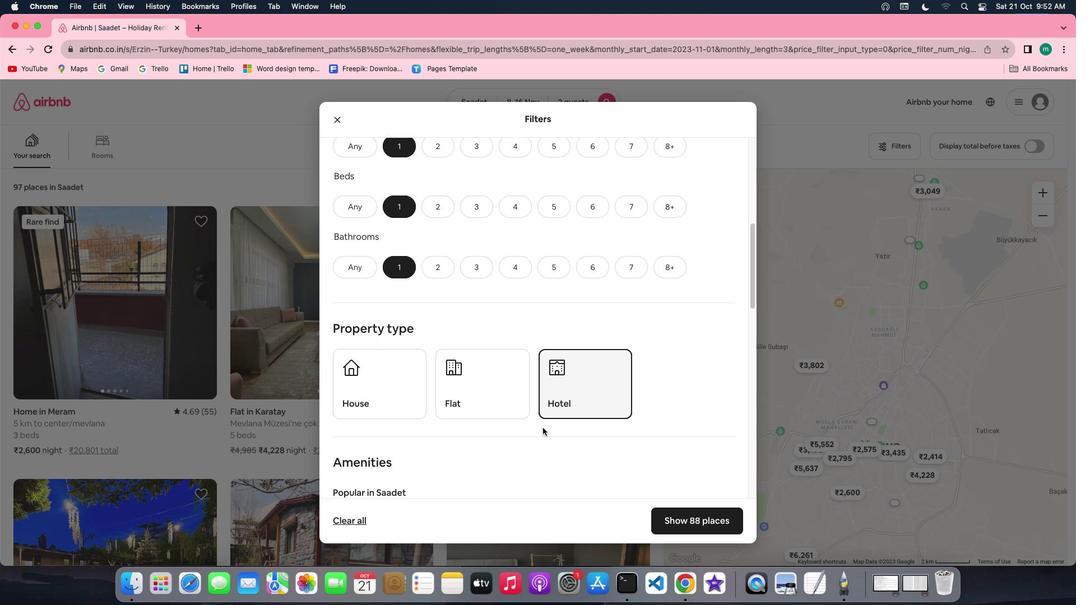 
Action: Mouse scrolled (542, 428) with delta (0, 0)
Screenshot: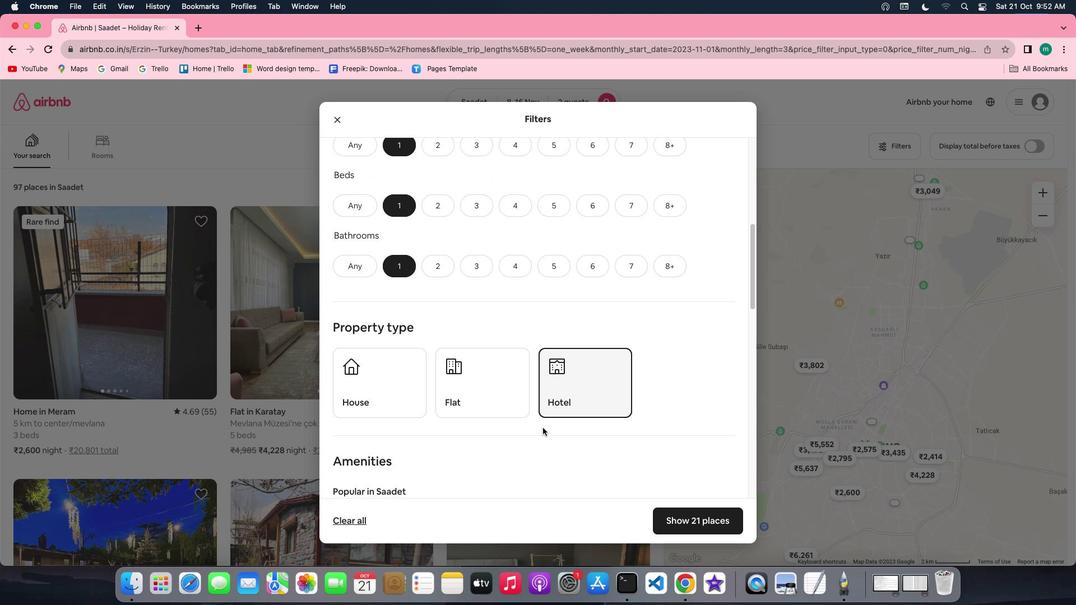 
Action: Mouse scrolled (542, 428) with delta (0, 0)
Screenshot: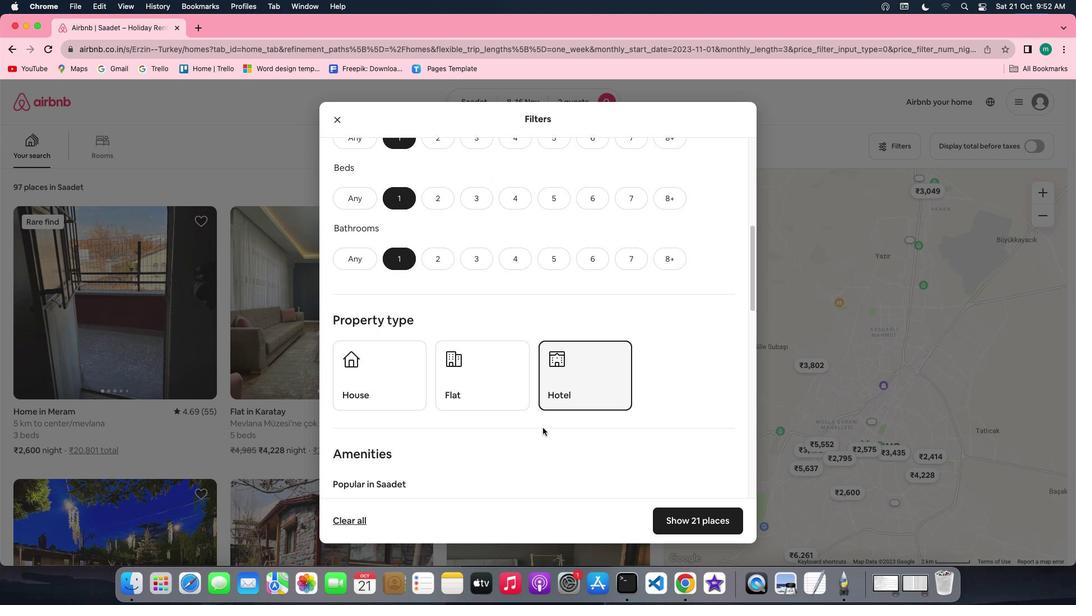 
Action: Mouse scrolled (542, 428) with delta (0, 0)
Screenshot: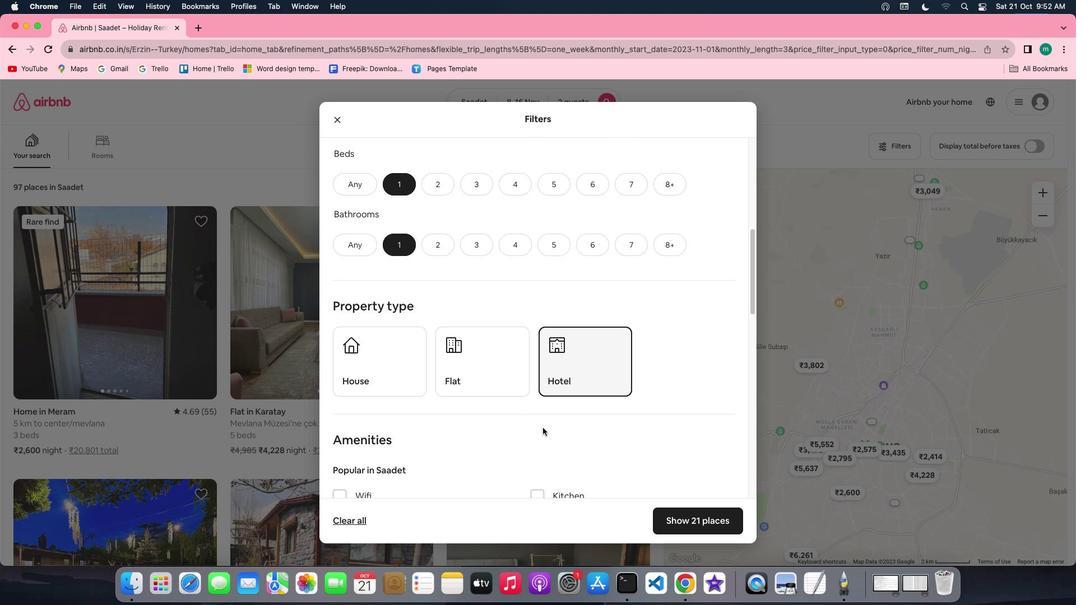 
Action: Mouse scrolled (542, 428) with delta (0, 0)
Screenshot: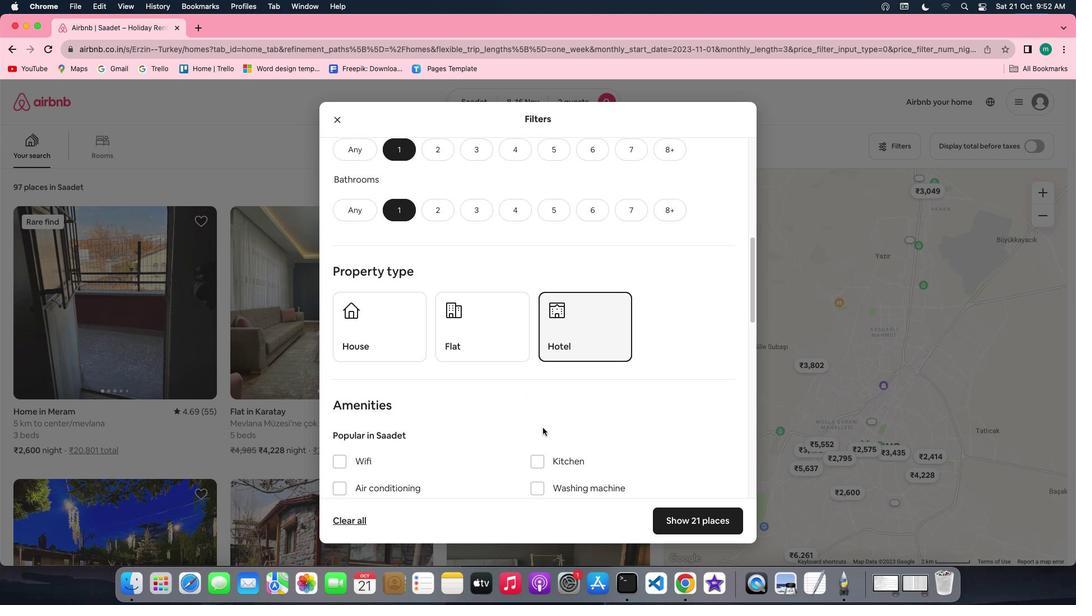 
Action: Mouse scrolled (542, 428) with delta (0, 0)
Screenshot: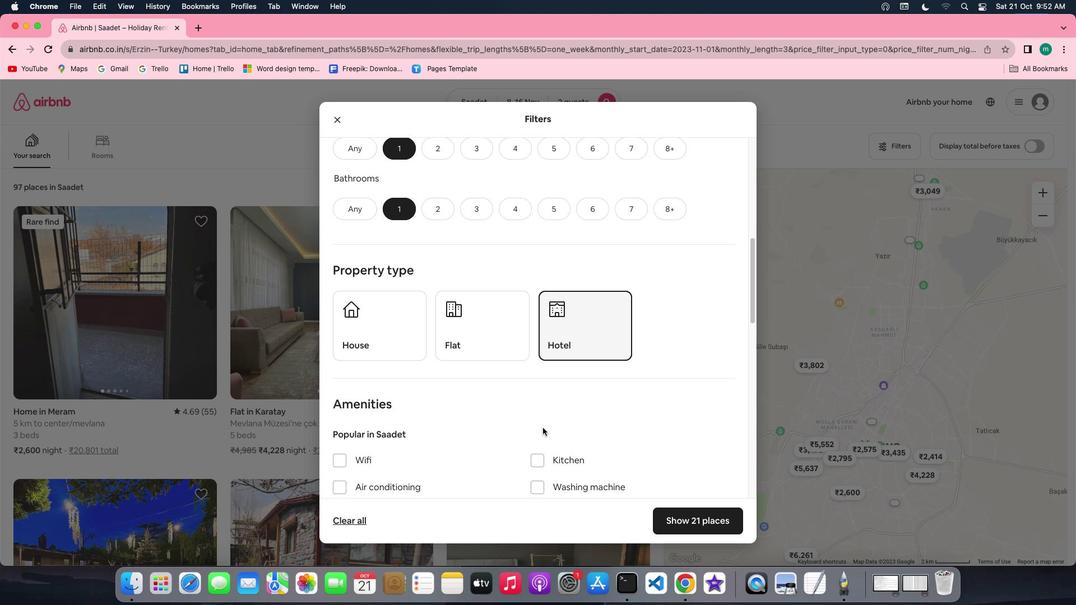 
Action: Mouse scrolled (542, 428) with delta (0, 0)
Screenshot: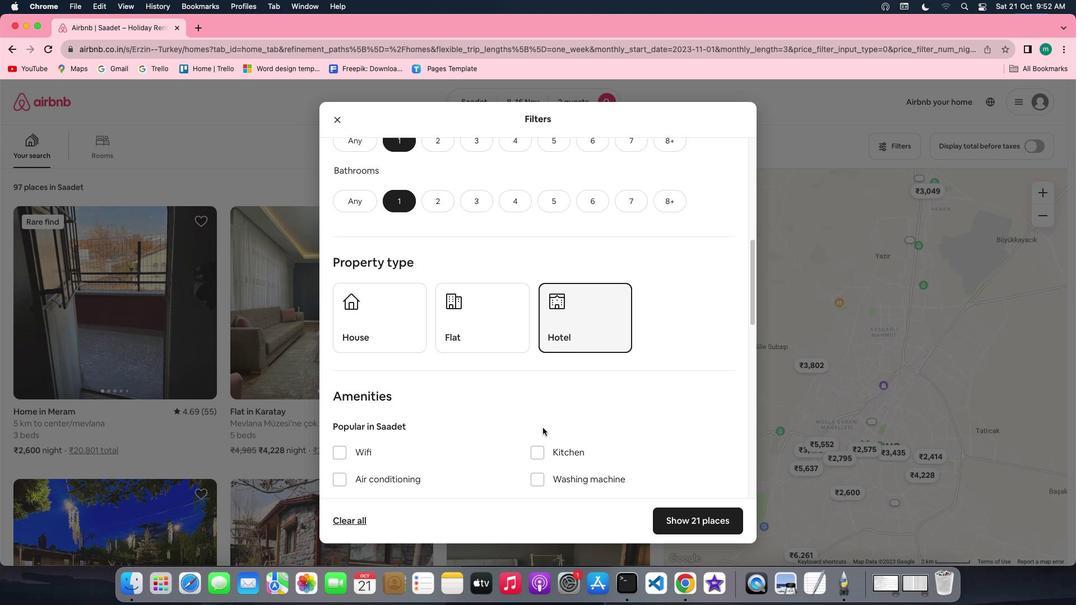 
Action: Mouse scrolled (542, 428) with delta (0, 0)
Screenshot: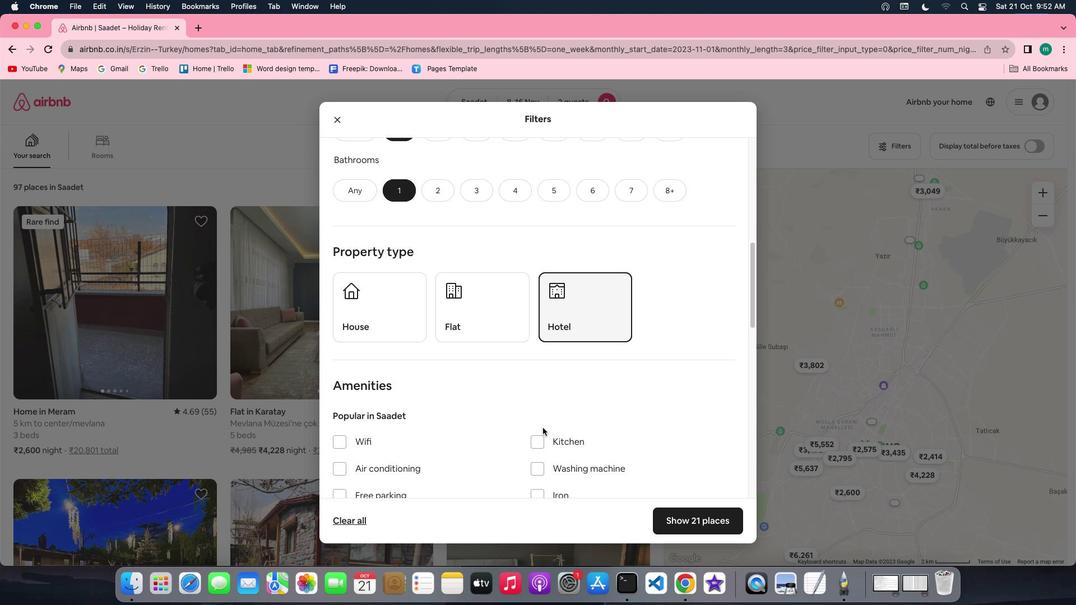 
Action: Mouse scrolled (542, 428) with delta (0, 0)
Screenshot: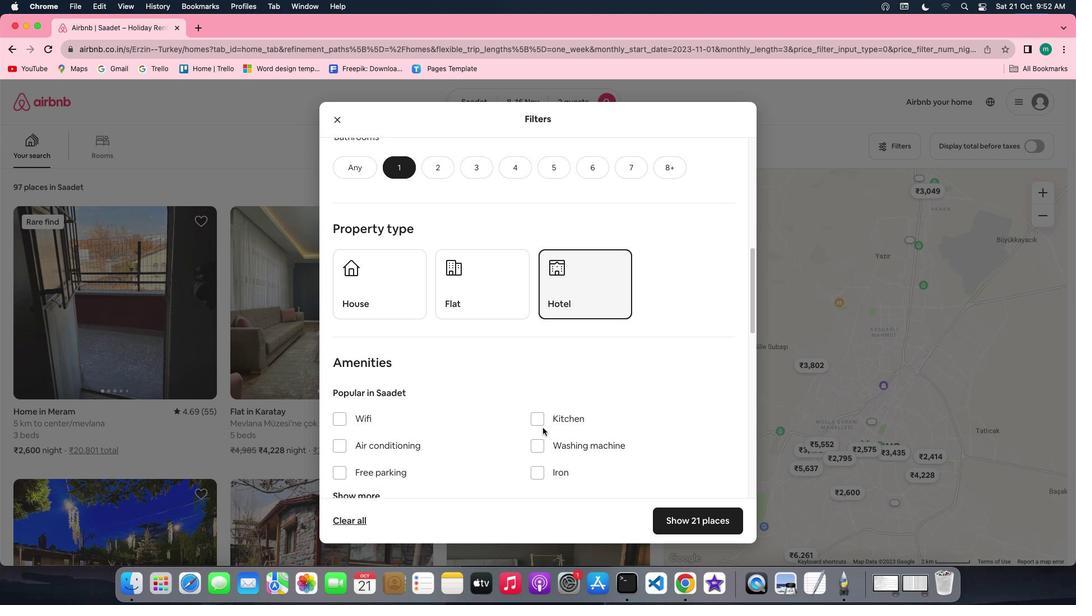 
Action: Mouse scrolled (542, 428) with delta (0, 0)
Screenshot: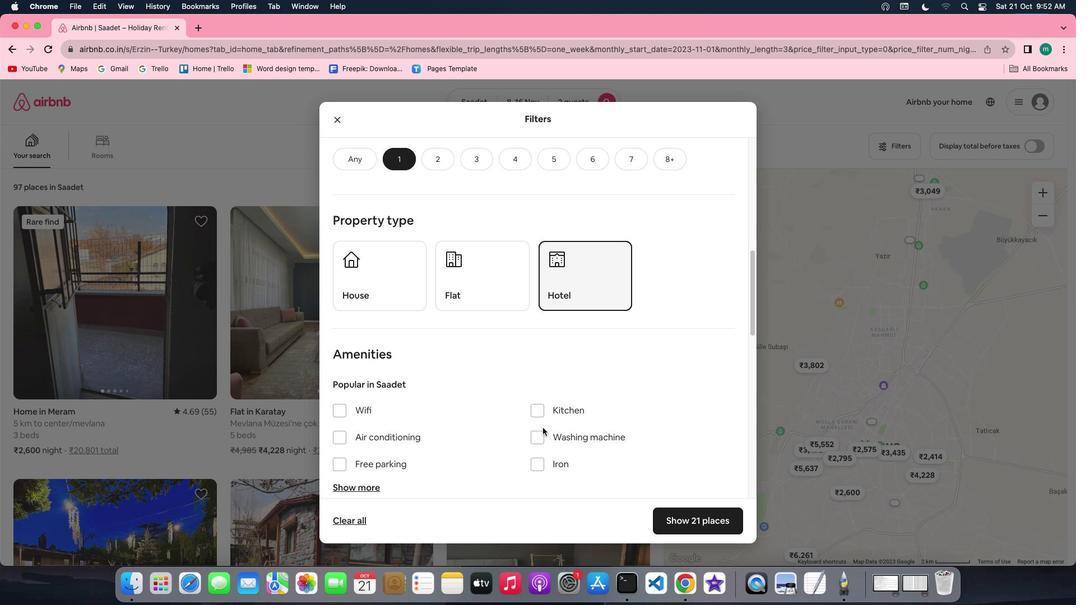 
Action: Mouse scrolled (542, 428) with delta (0, 0)
Screenshot: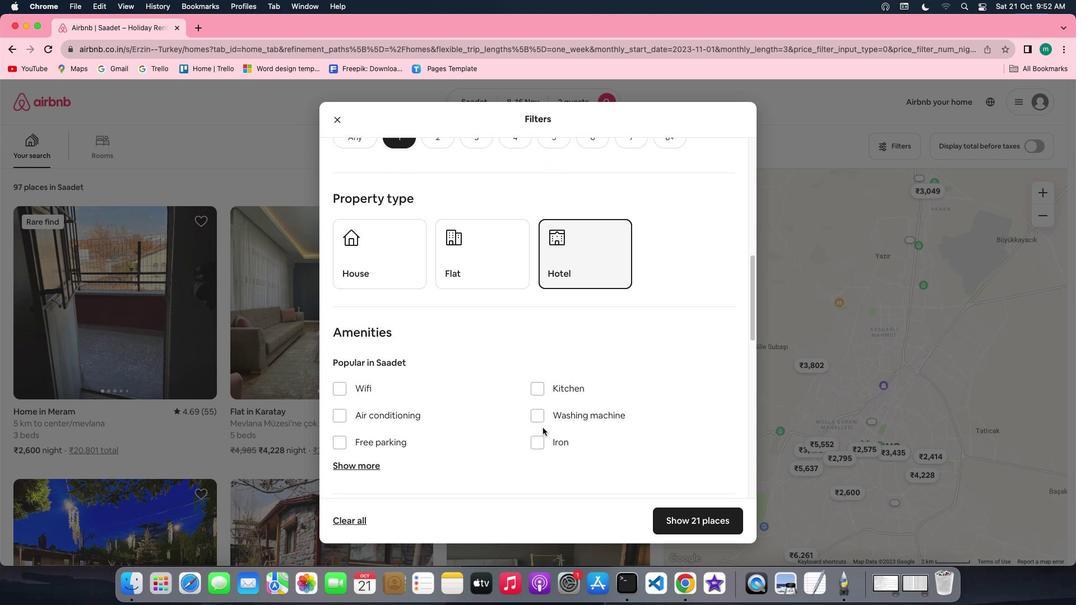 
Action: Mouse scrolled (542, 428) with delta (0, 0)
Screenshot: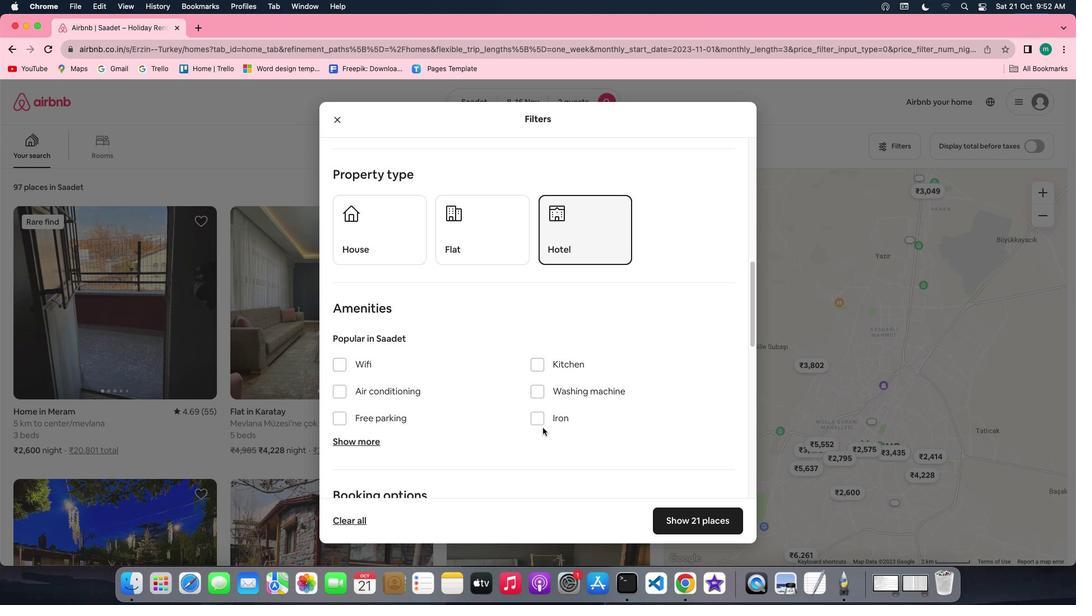 
Action: Mouse scrolled (542, 428) with delta (0, 0)
Screenshot: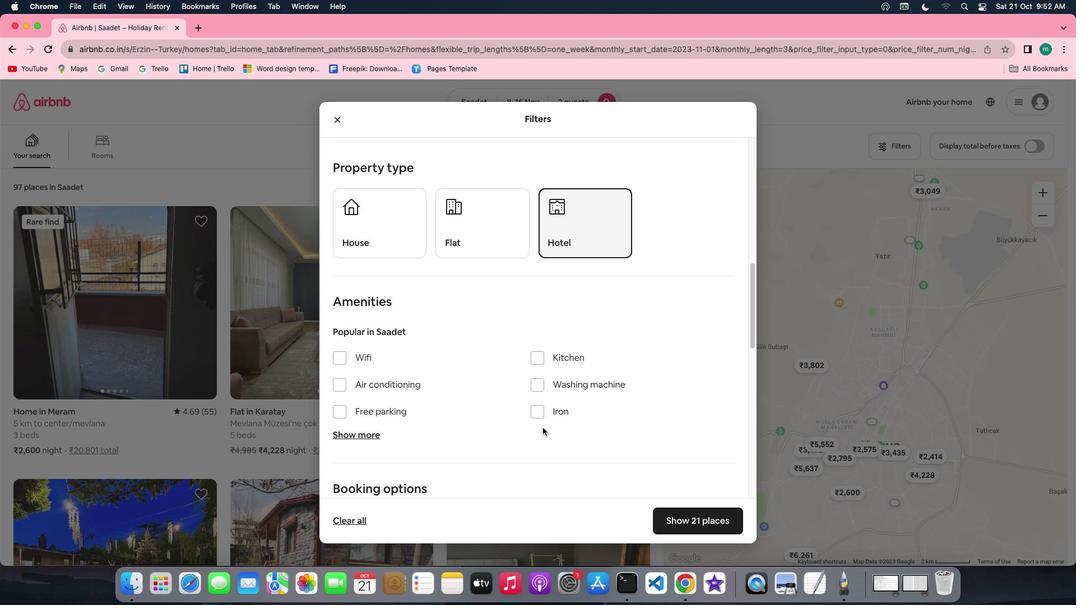 
Action: Mouse moved to (363, 349)
Screenshot: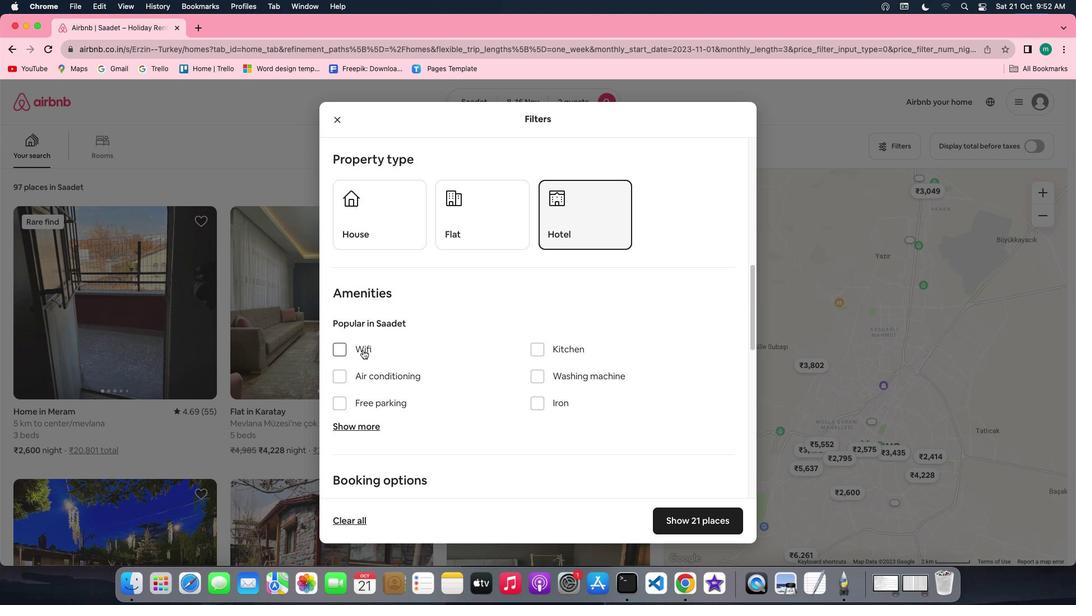 
Action: Mouse pressed left at (363, 349)
Screenshot: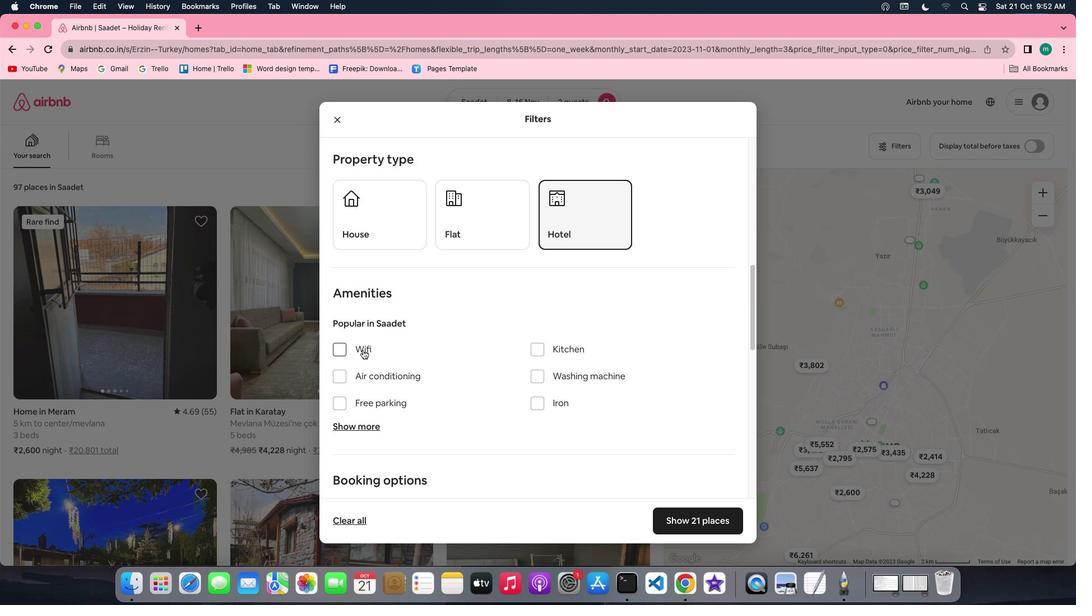 
Action: Mouse moved to (474, 353)
Screenshot: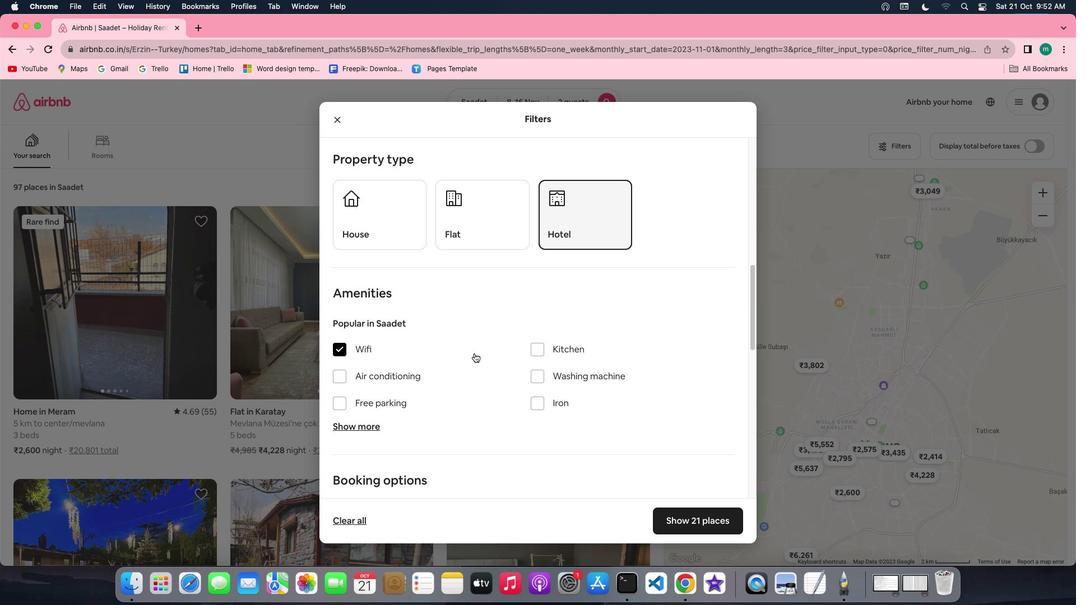 
Action: Mouse scrolled (474, 353) with delta (0, 0)
Screenshot: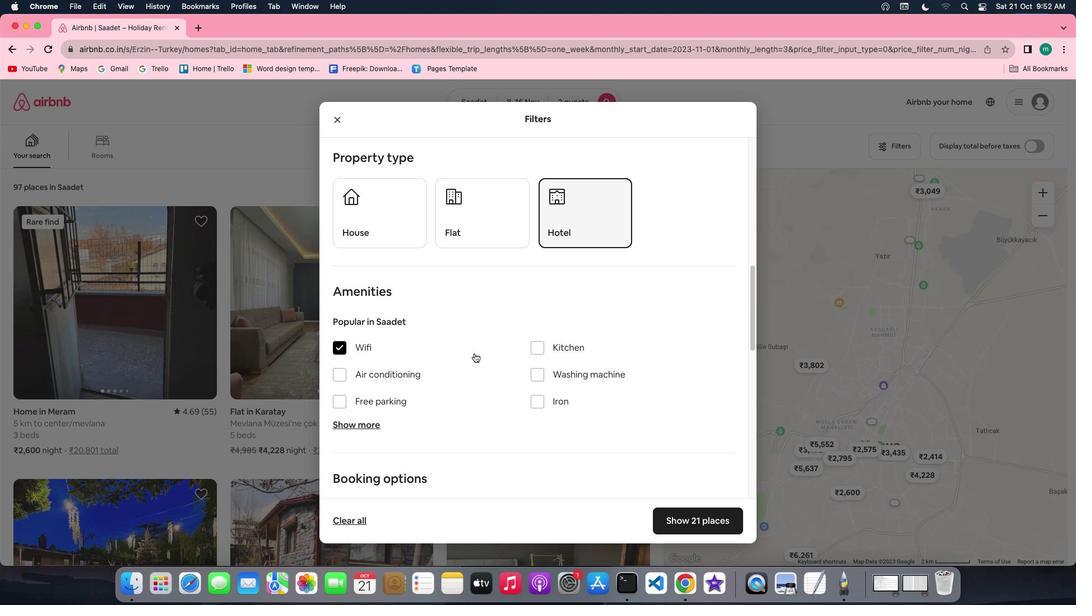 
Action: Mouse scrolled (474, 353) with delta (0, 0)
Screenshot: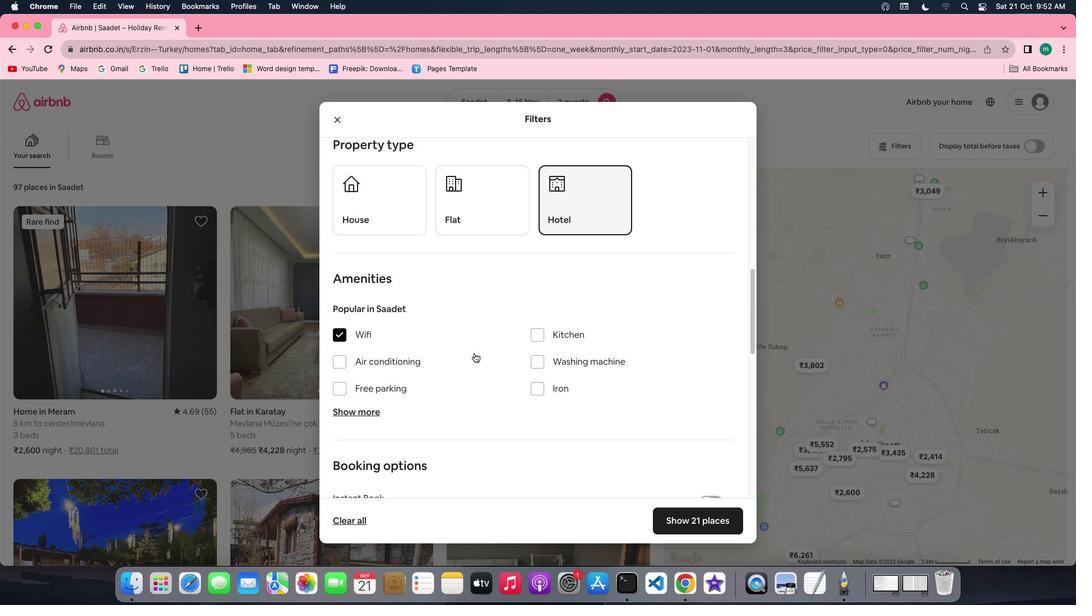 
Action: Mouse scrolled (474, 353) with delta (0, -1)
Screenshot: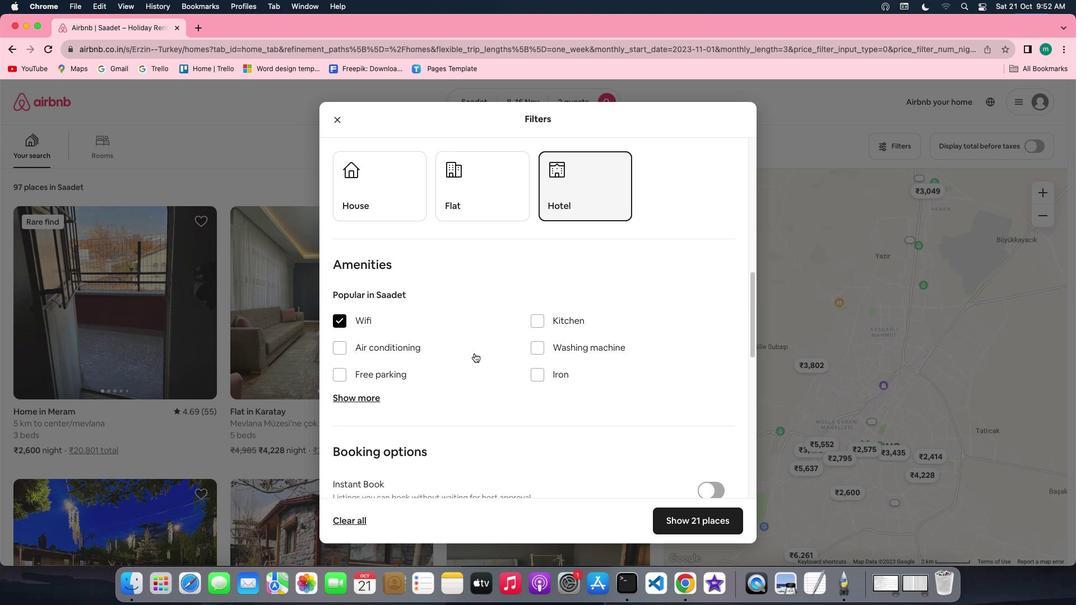 
Action: Mouse scrolled (474, 353) with delta (0, 0)
Screenshot: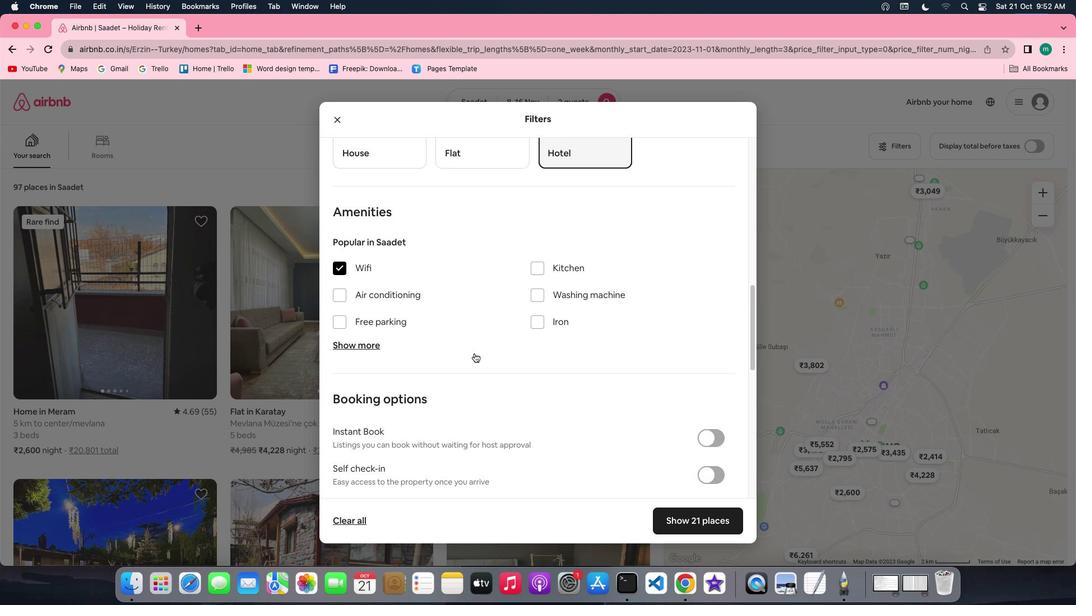 
Action: Mouse scrolled (474, 353) with delta (0, 0)
Screenshot: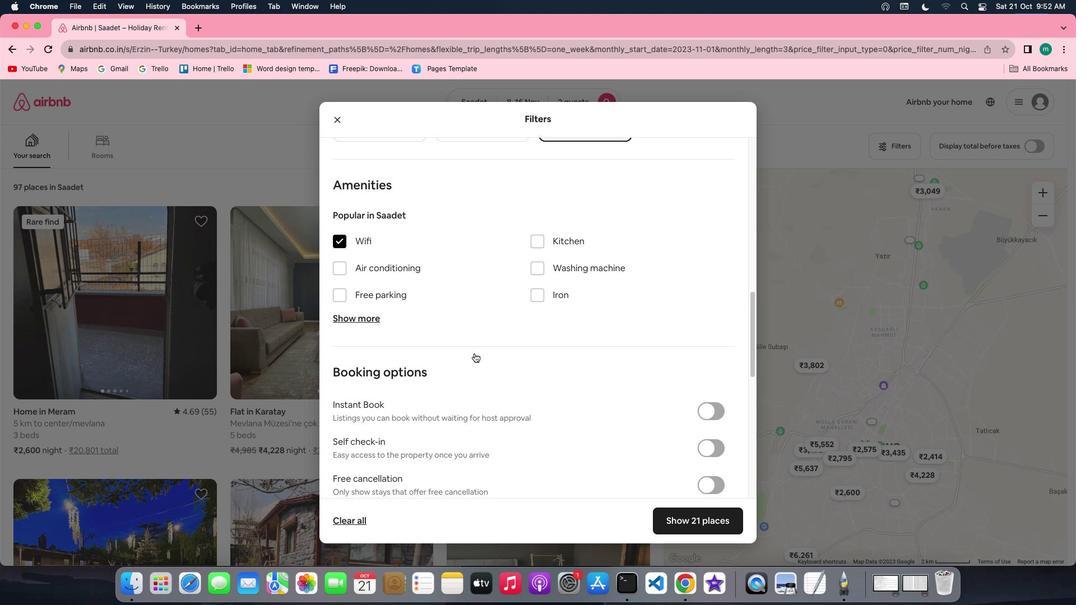 
Action: Mouse scrolled (474, 353) with delta (0, 0)
Screenshot: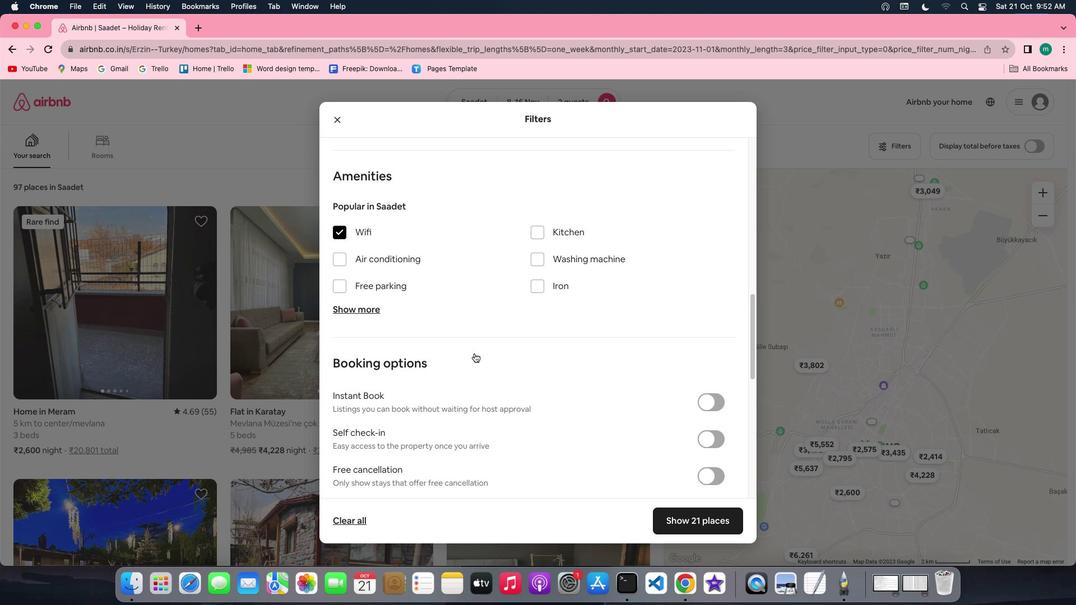 
Action: Mouse scrolled (474, 353) with delta (0, 0)
Screenshot: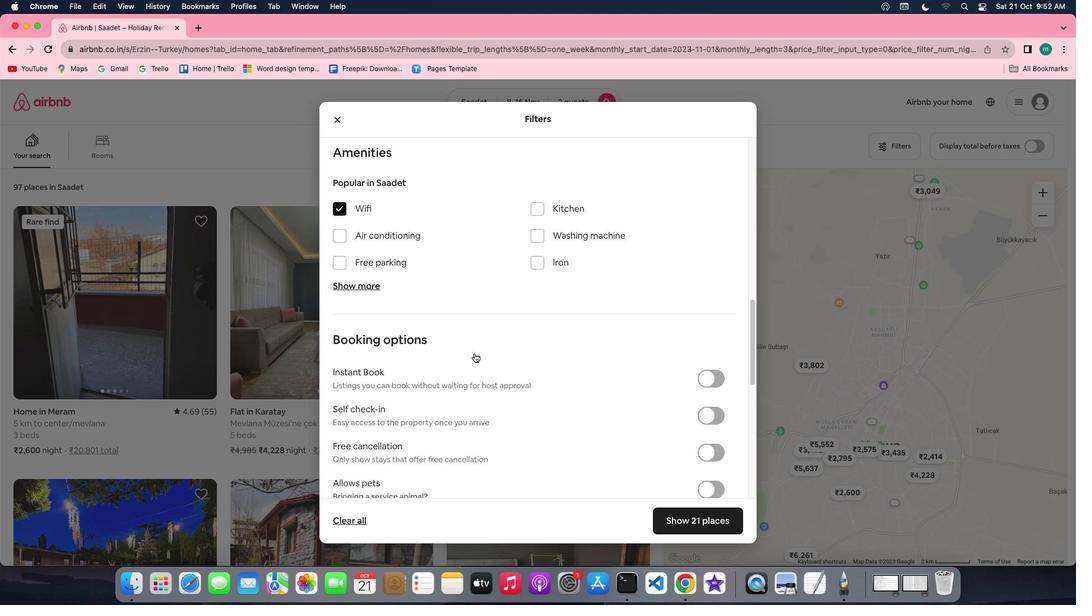 
Action: Mouse moved to (702, 386)
Screenshot: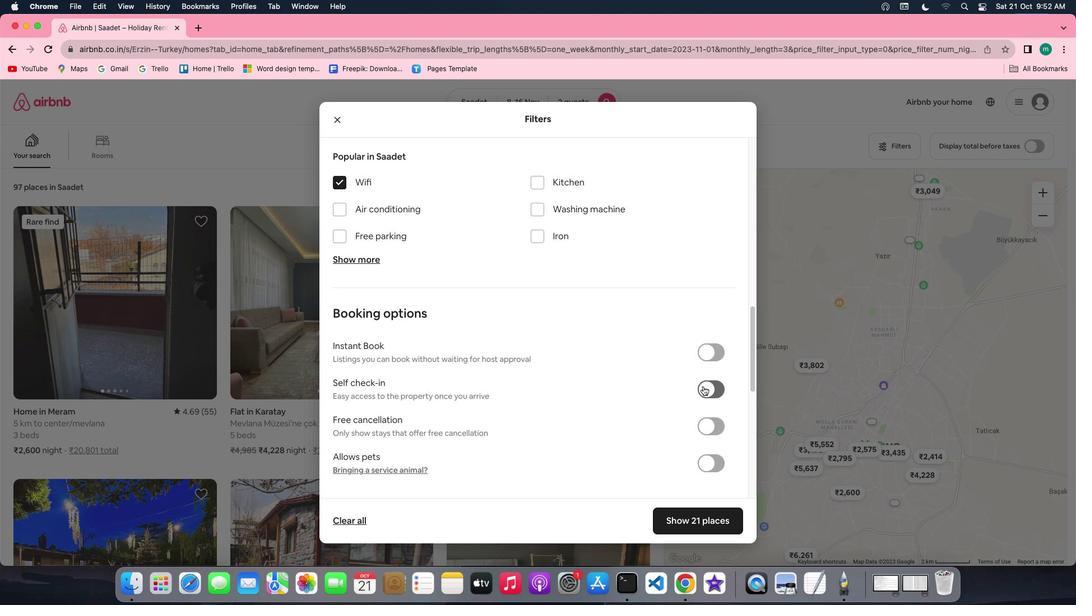
Action: Mouse pressed left at (702, 386)
Screenshot: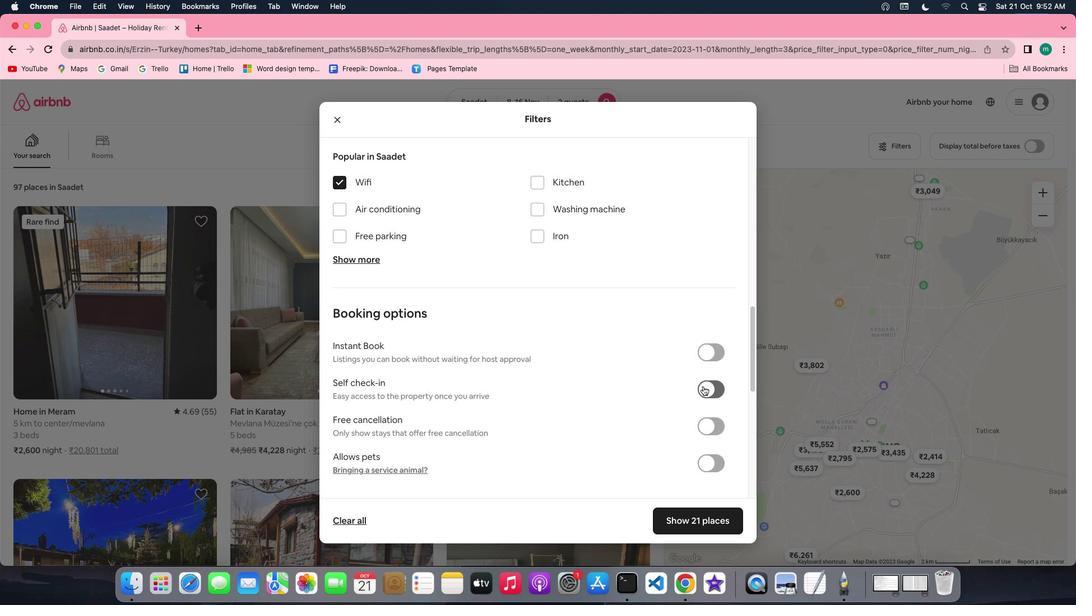 
Action: Mouse moved to (598, 412)
Screenshot: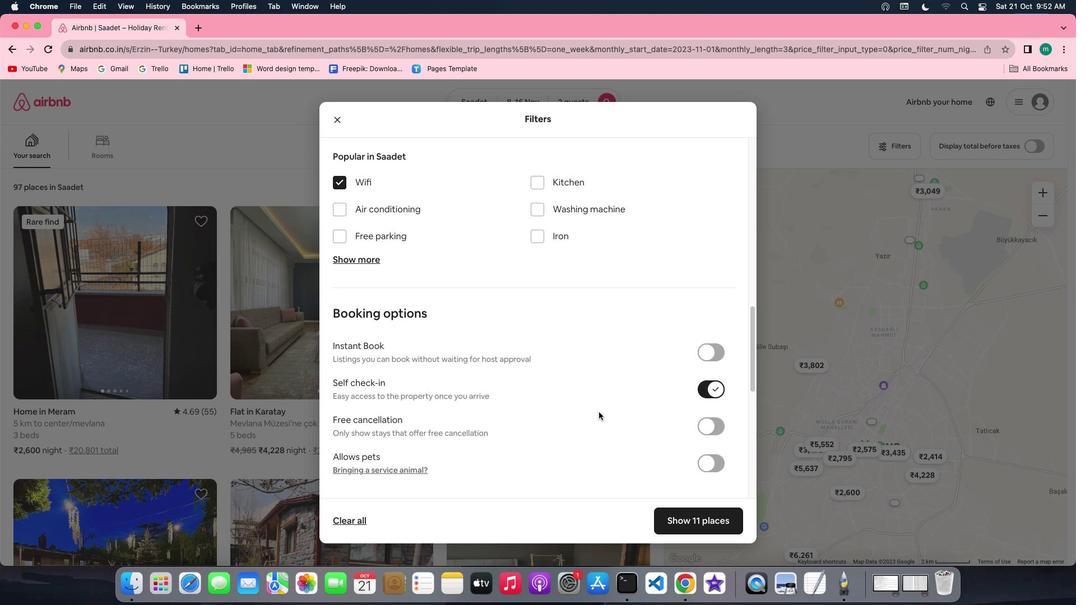 
Action: Mouse scrolled (598, 412) with delta (0, 0)
Screenshot: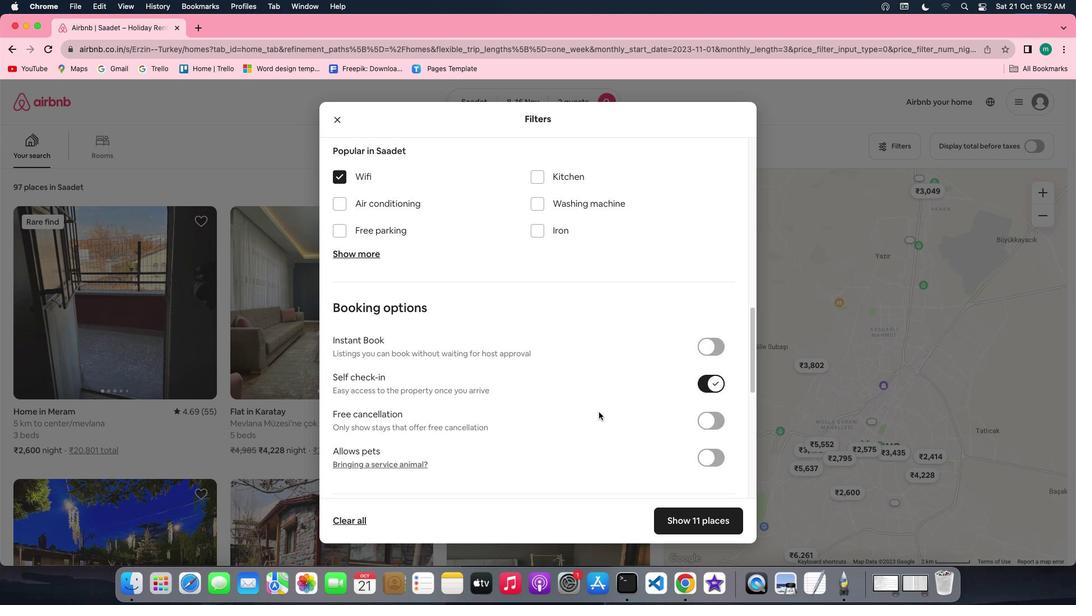 
Action: Mouse scrolled (598, 412) with delta (0, 0)
Screenshot: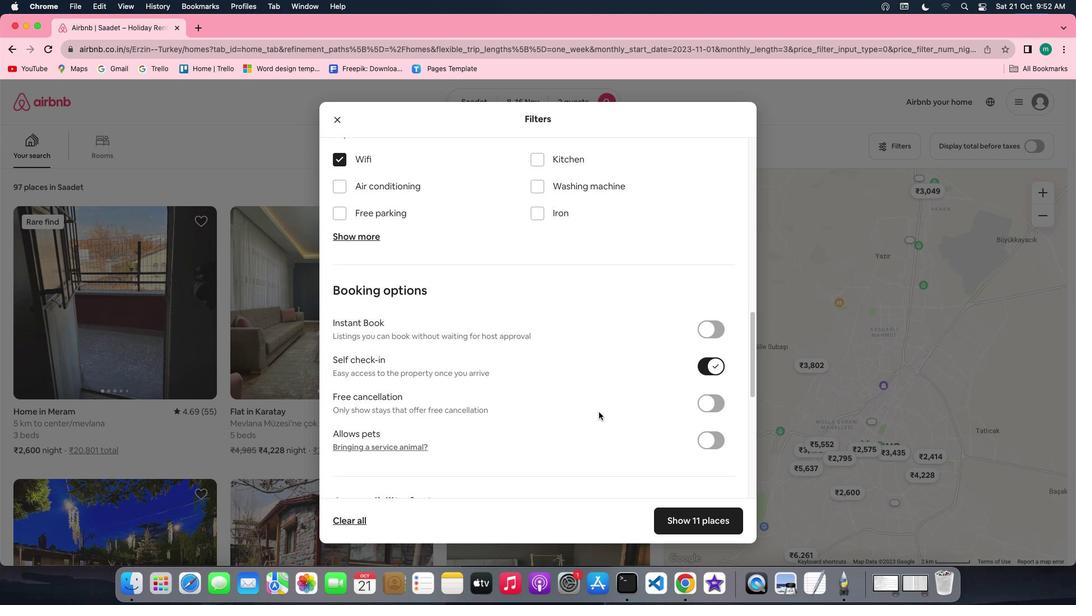 
Action: Mouse scrolled (598, 412) with delta (0, -1)
Screenshot: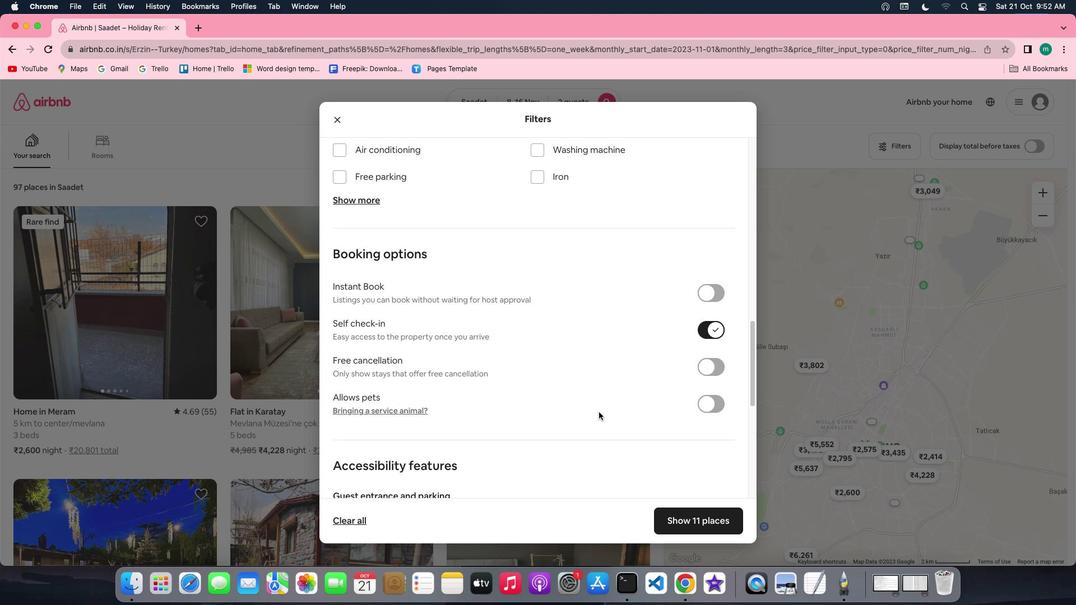 
Action: Mouse scrolled (598, 412) with delta (0, -2)
Screenshot: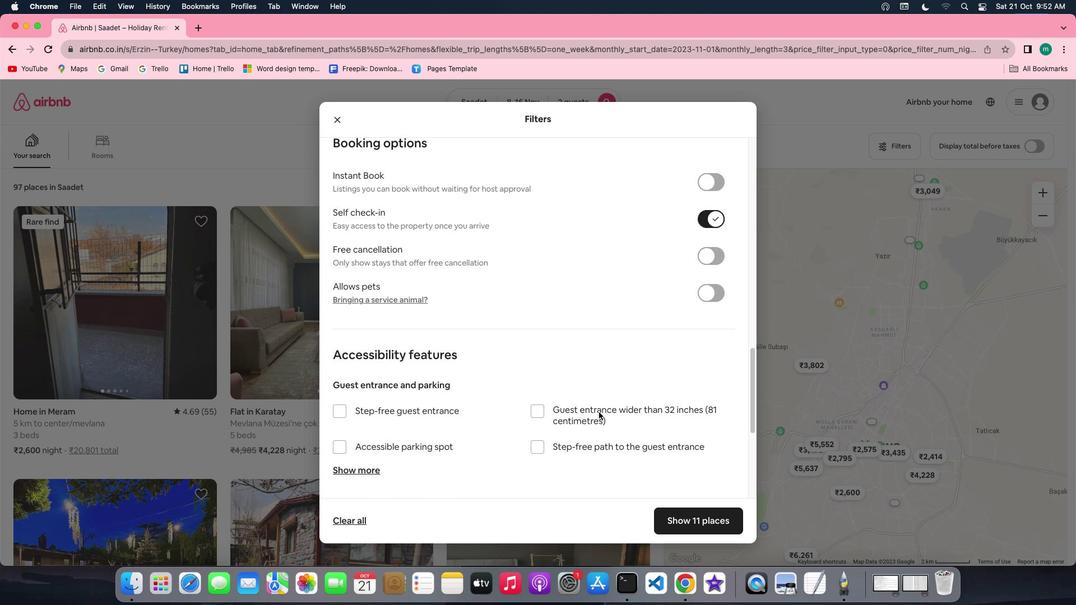 
Action: Mouse scrolled (598, 412) with delta (0, 0)
Screenshot: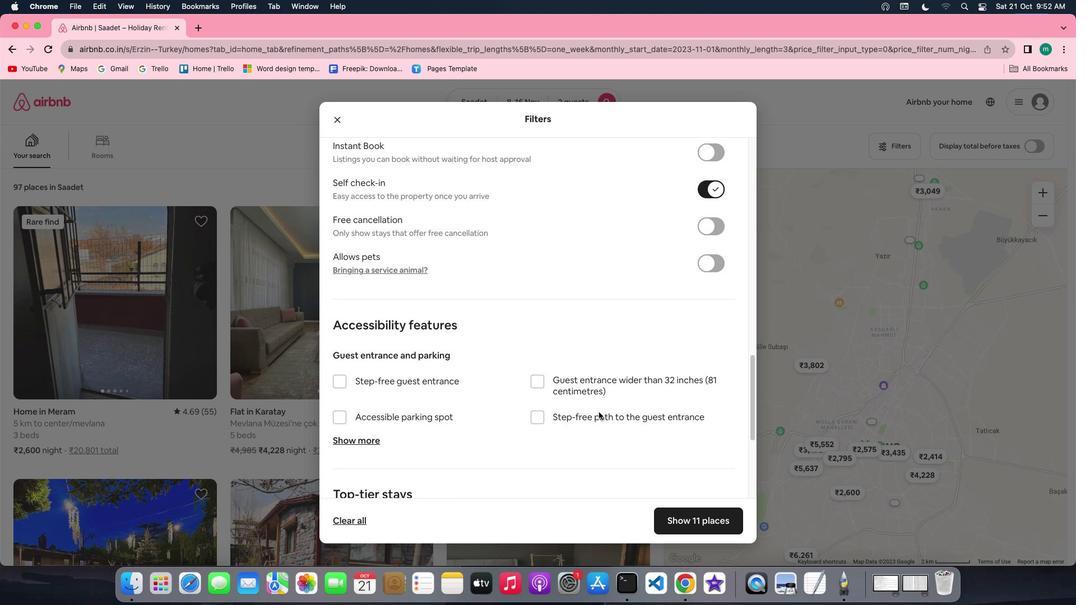 
Action: Mouse scrolled (598, 412) with delta (0, 0)
Screenshot: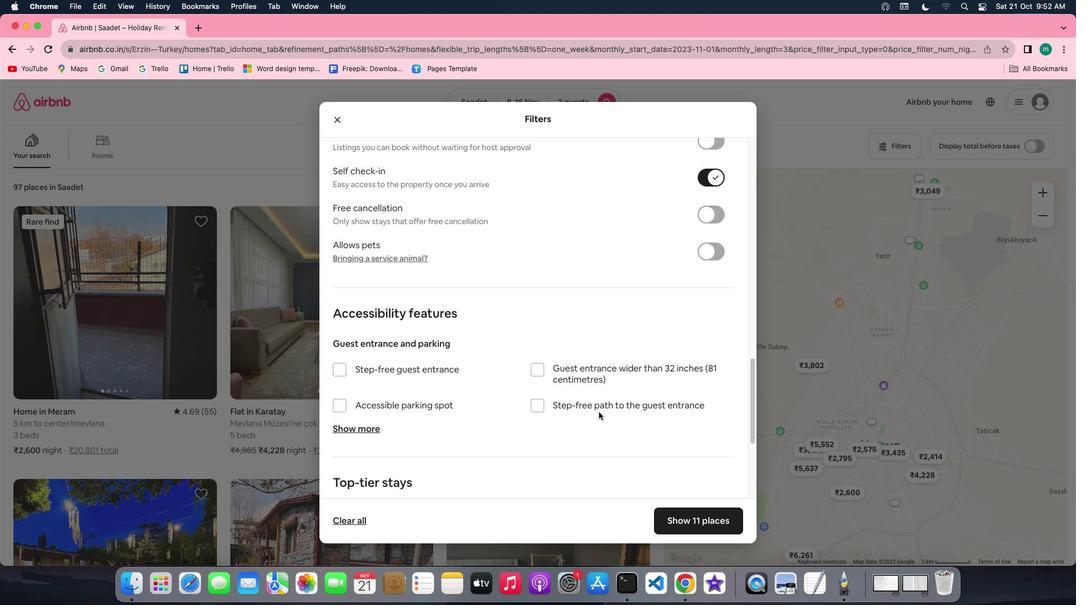 
Action: Mouse scrolled (598, 412) with delta (0, -1)
Screenshot: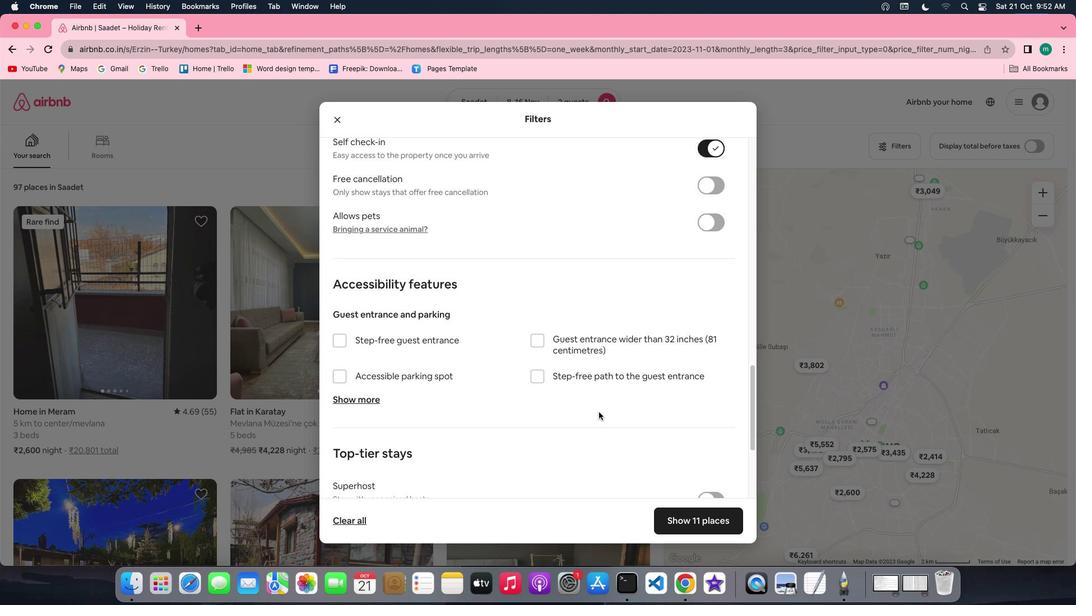 
Action: Mouse scrolled (598, 412) with delta (0, -2)
Screenshot: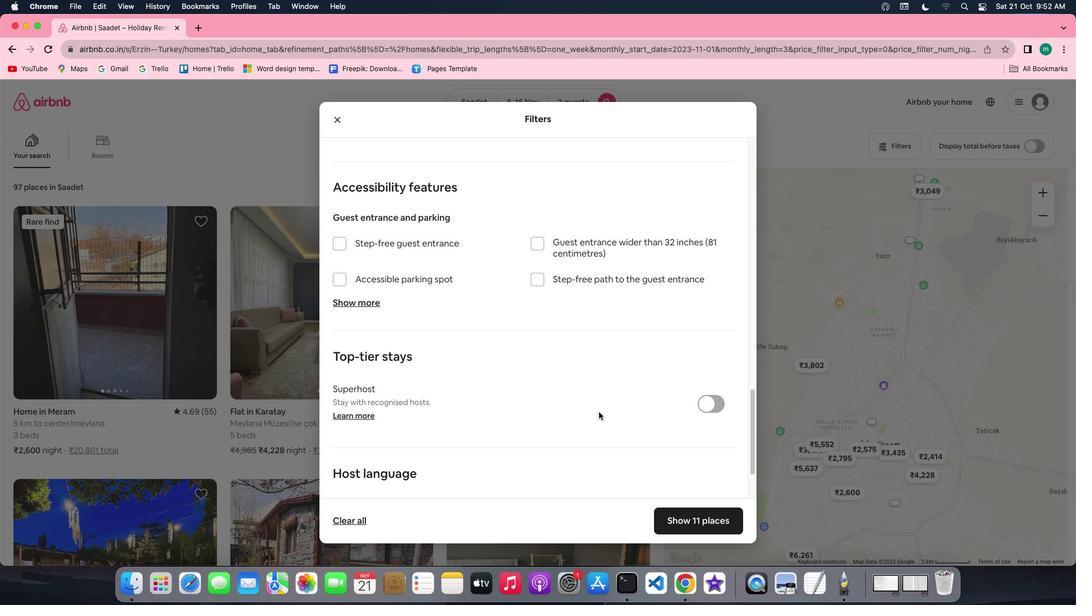 
Action: Mouse scrolled (598, 412) with delta (0, 0)
Screenshot: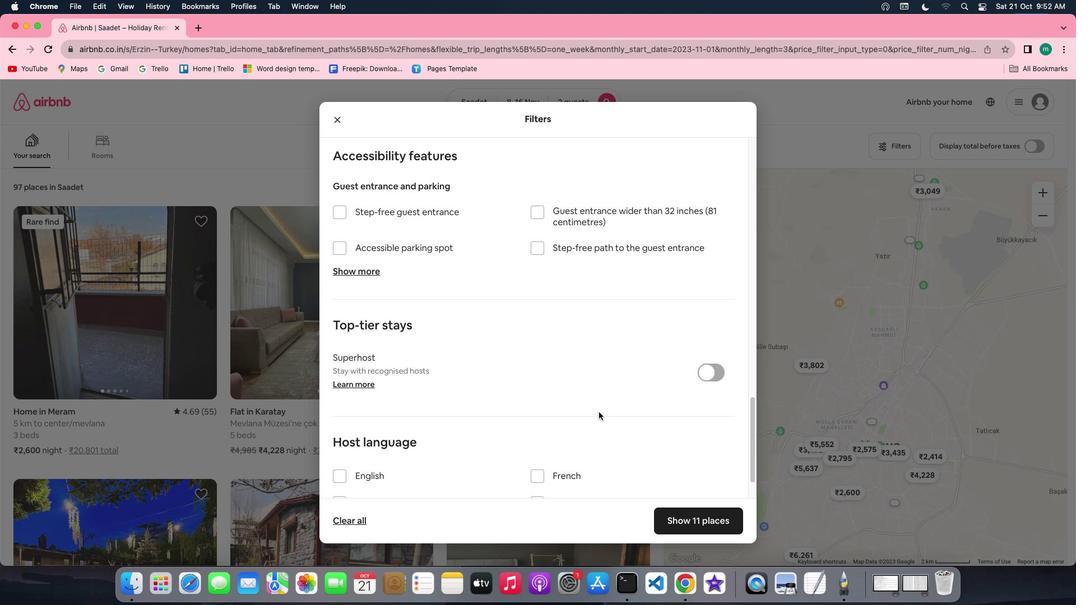 
Action: Mouse scrolled (598, 412) with delta (0, 0)
Screenshot: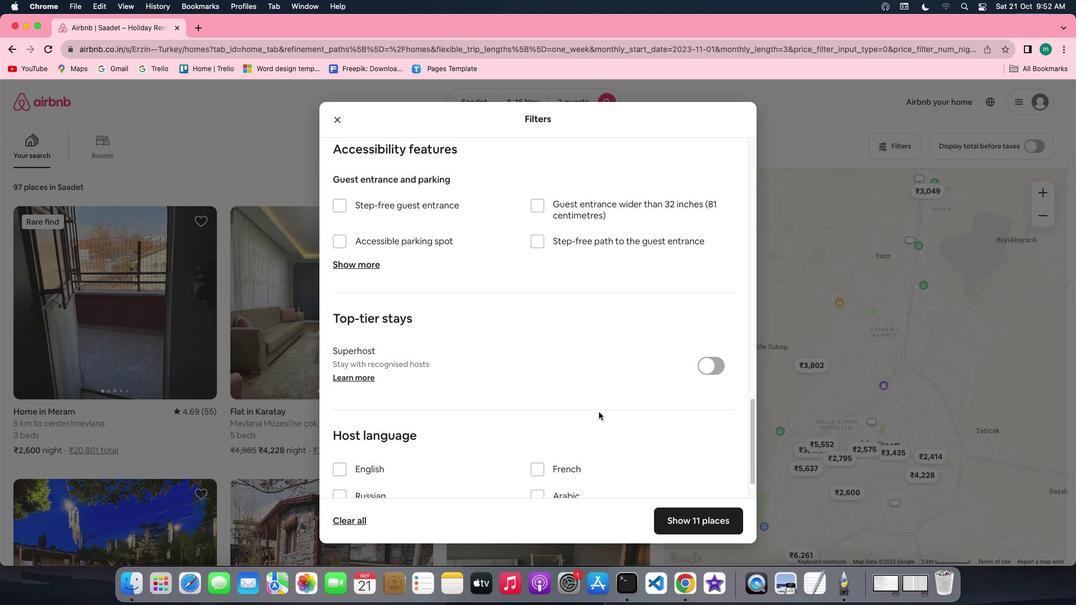
Action: Mouse scrolled (598, 412) with delta (0, 0)
Screenshot: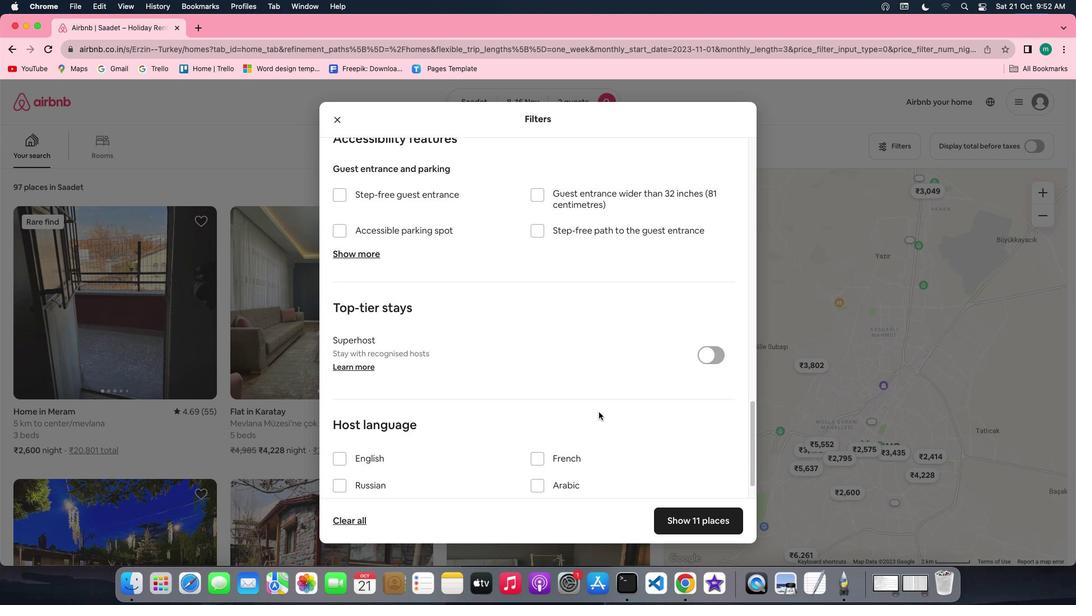 
Action: Mouse scrolled (598, 412) with delta (0, -1)
Screenshot: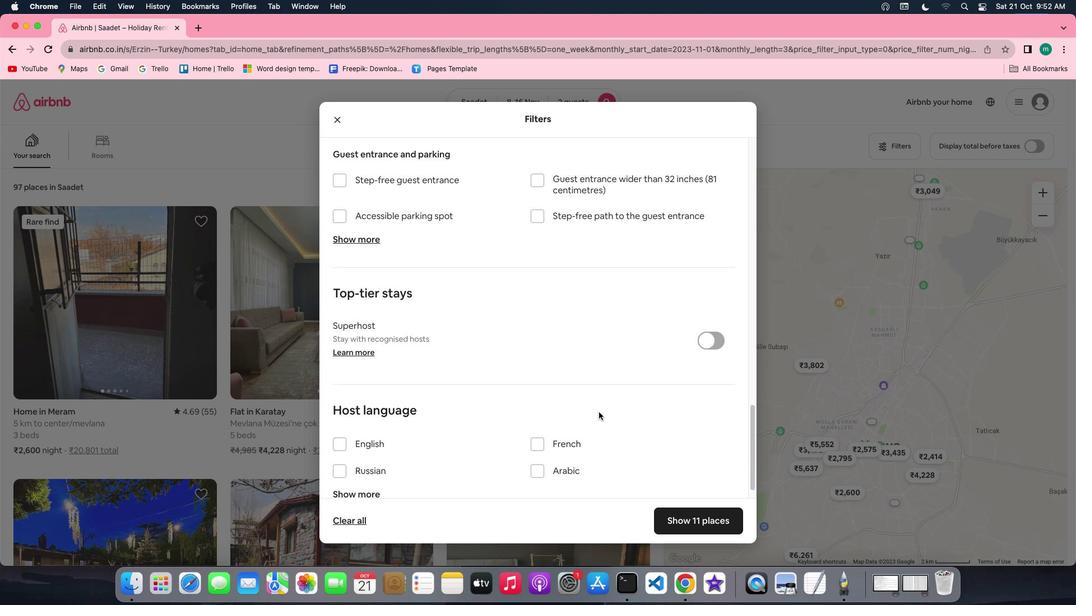 
Action: Mouse scrolled (598, 412) with delta (0, -2)
Screenshot: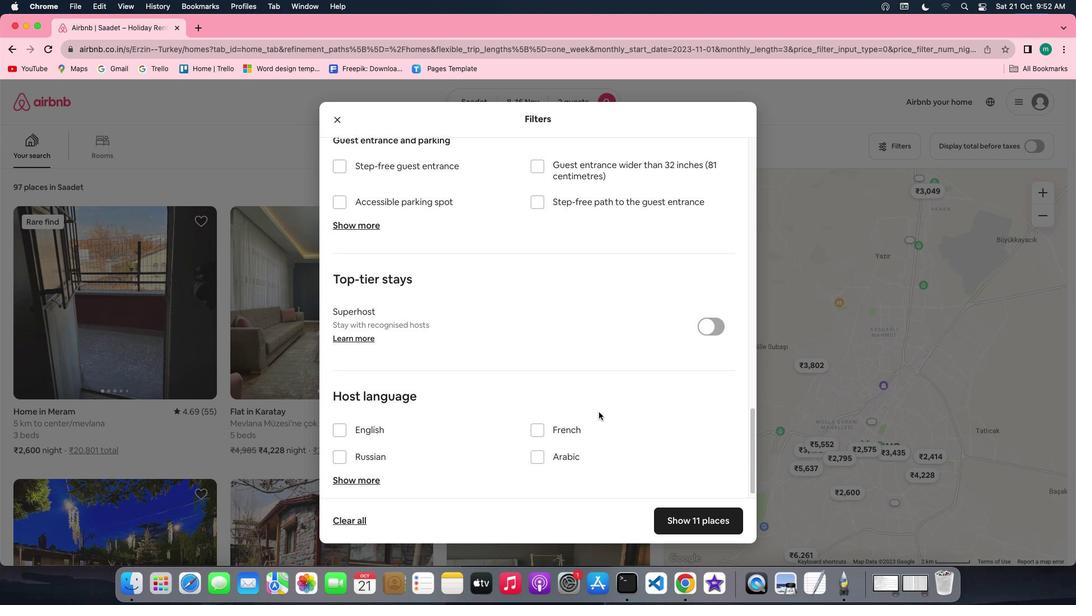 
Action: Mouse scrolled (598, 412) with delta (0, -2)
Screenshot: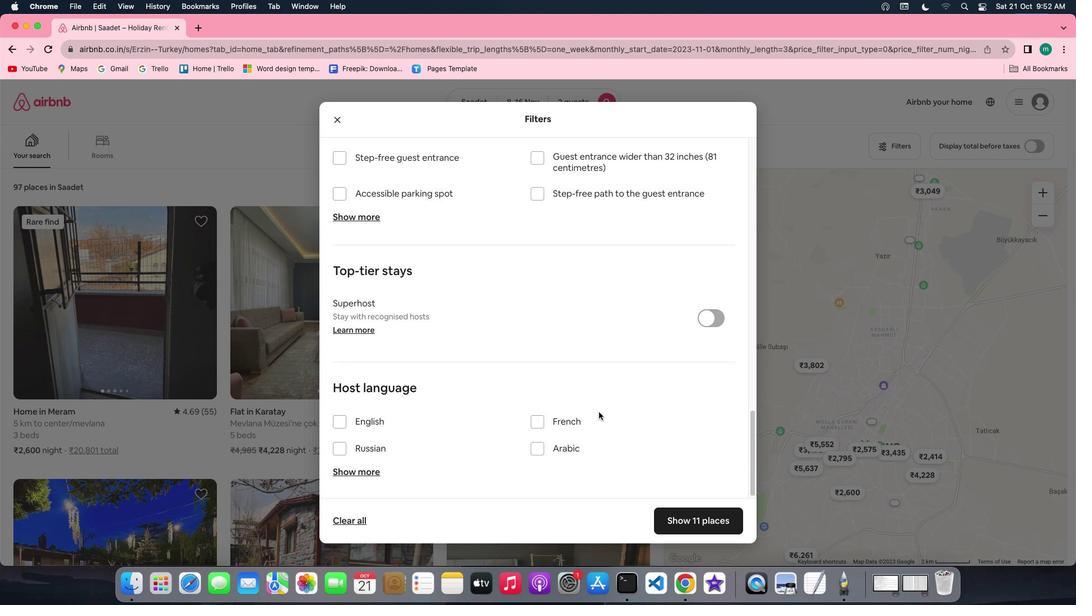 
Action: Mouse scrolled (598, 412) with delta (0, 0)
Screenshot: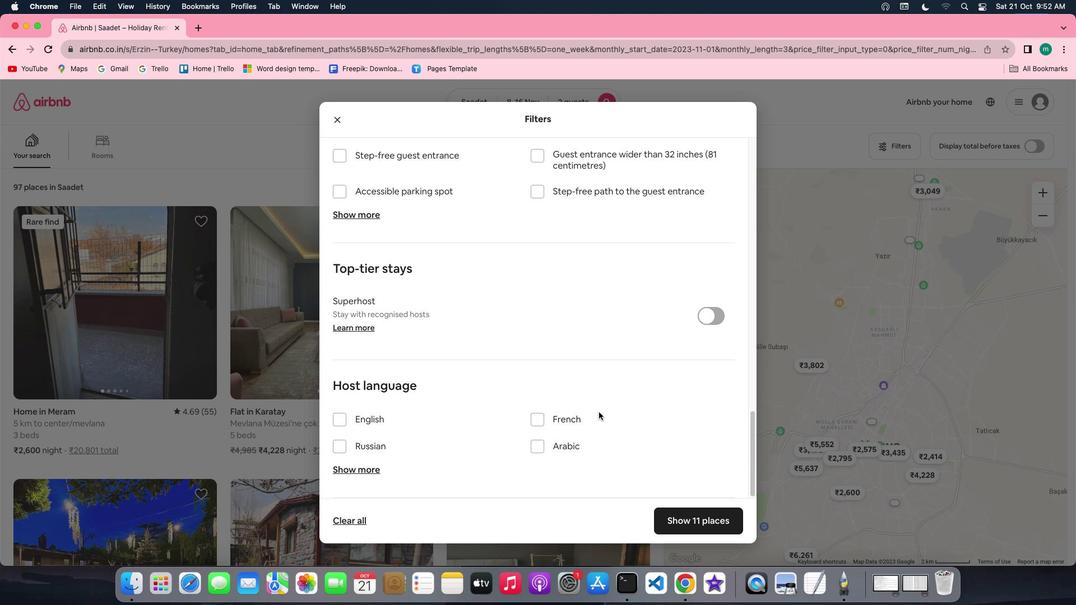 
Action: Mouse scrolled (598, 412) with delta (0, 0)
Screenshot: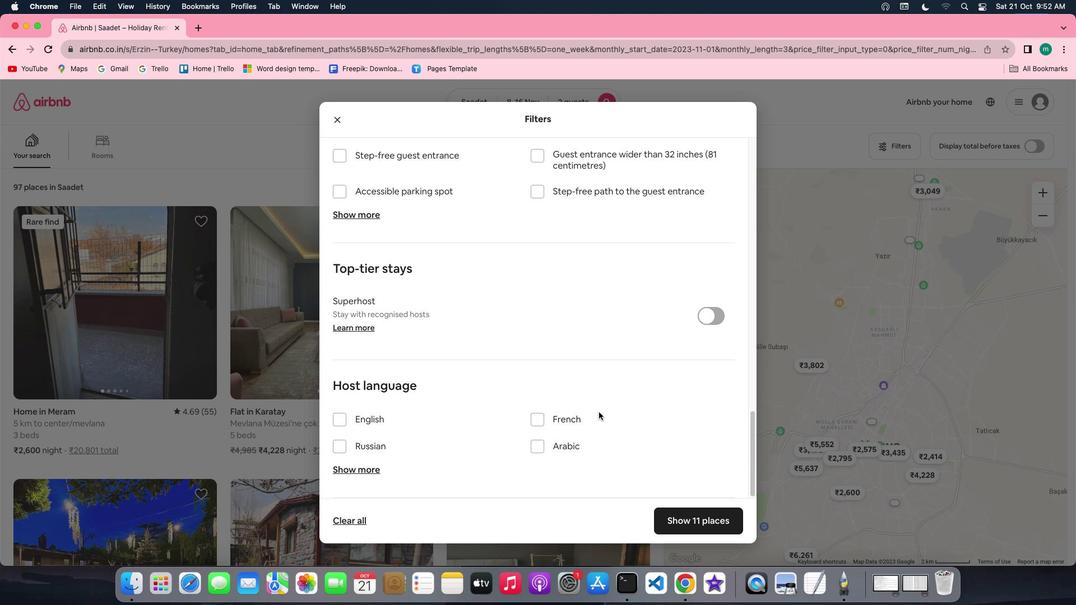 
Action: Mouse scrolled (598, 412) with delta (0, -1)
Screenshot: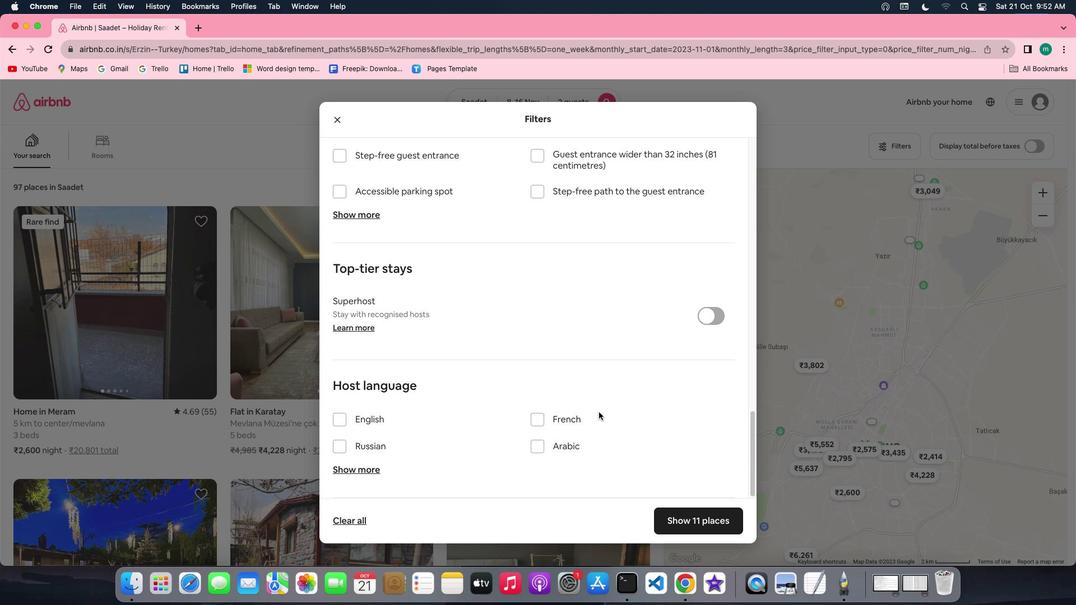 
Action: Mouse scrolled (598, 412) with delta (0, -2)
Screenshot: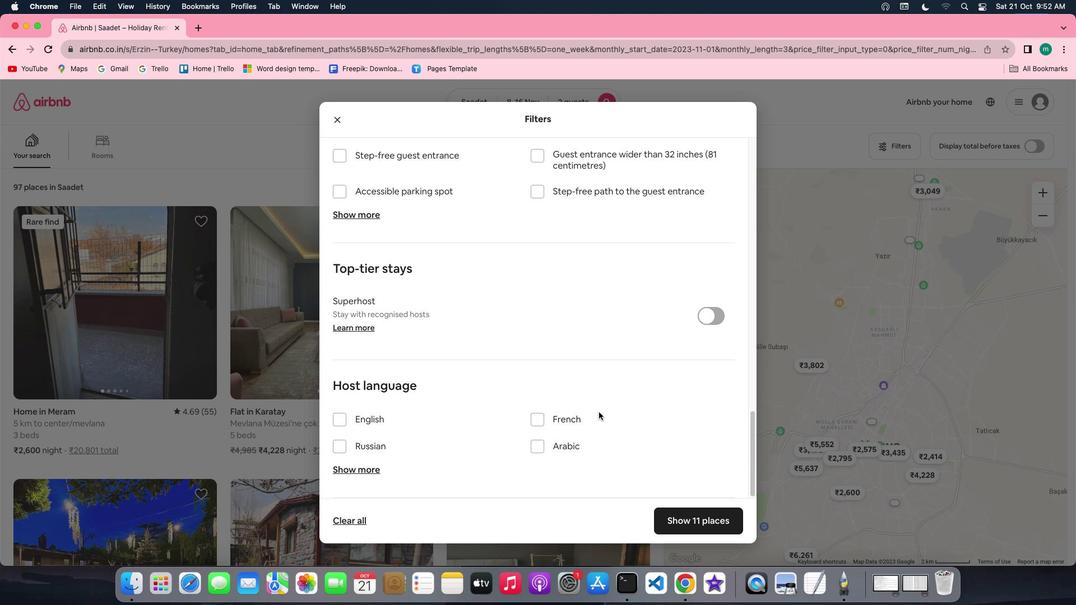 
Action: Mouse scrolled (598, 412) with delta (0, -2)
Screenshot: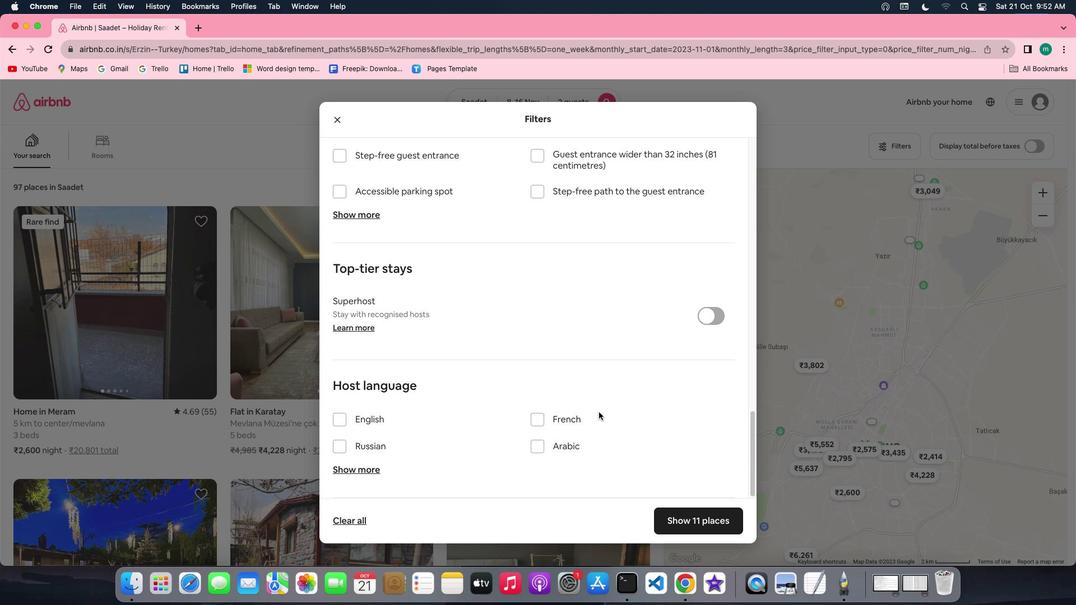 
Action: Mouse moved to (704, 521)
Screenshot: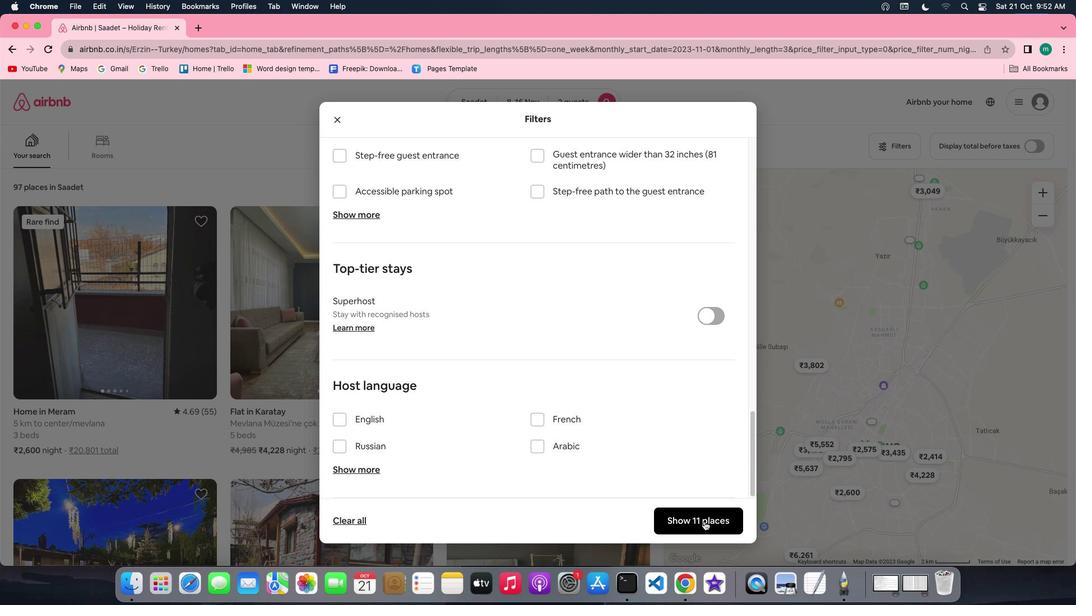 
Action: Mouse pressed left at (704, 521)
Screenshot: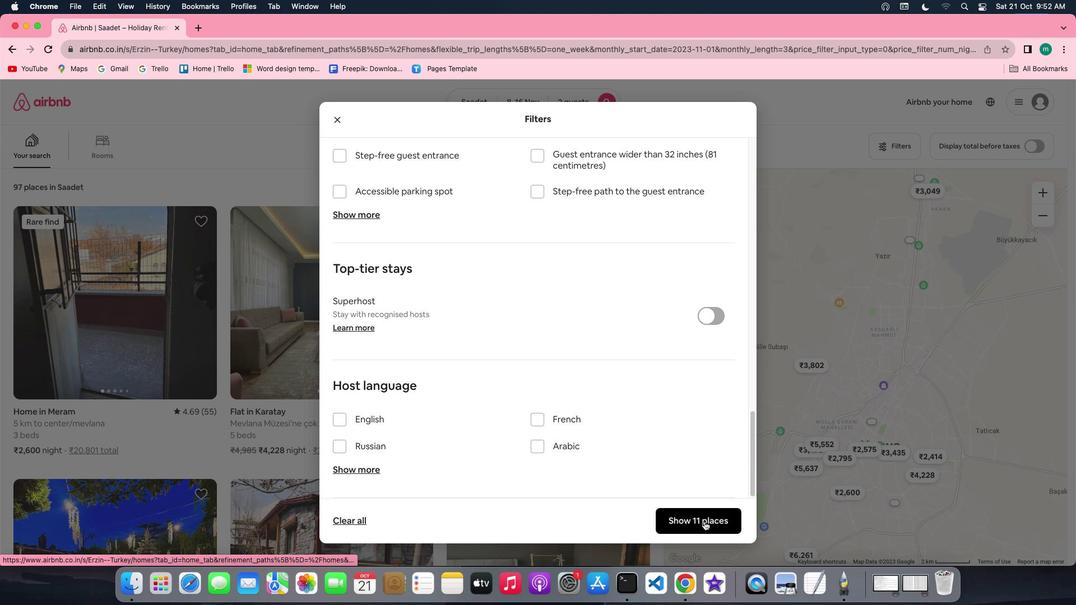 
Action: Mouse moved to (95, 327)
Screenshot: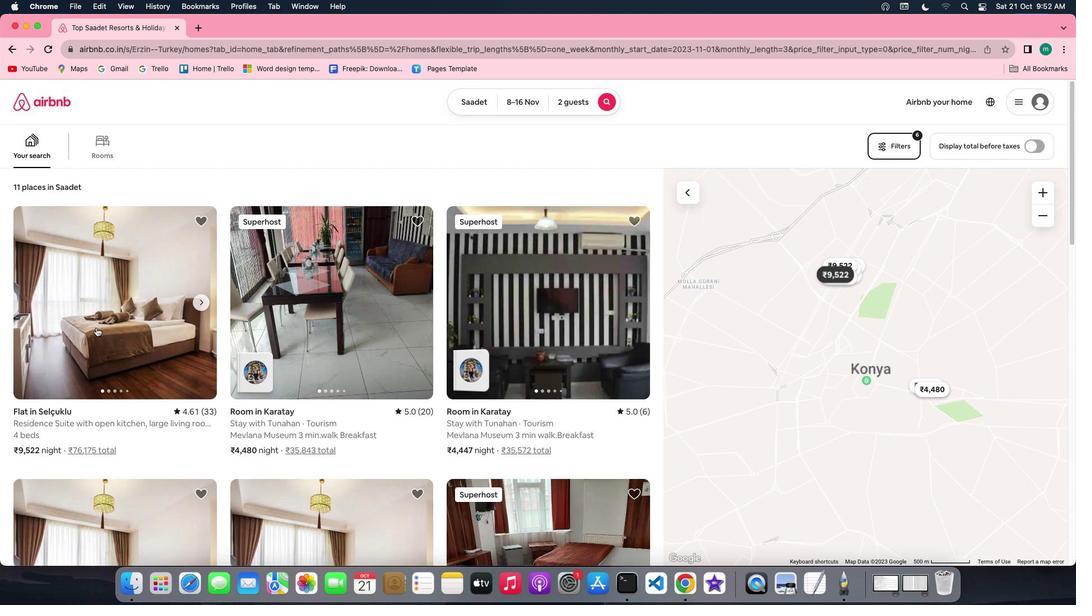 
Action: Mouse pressed left at (95, 327)
Screenshot: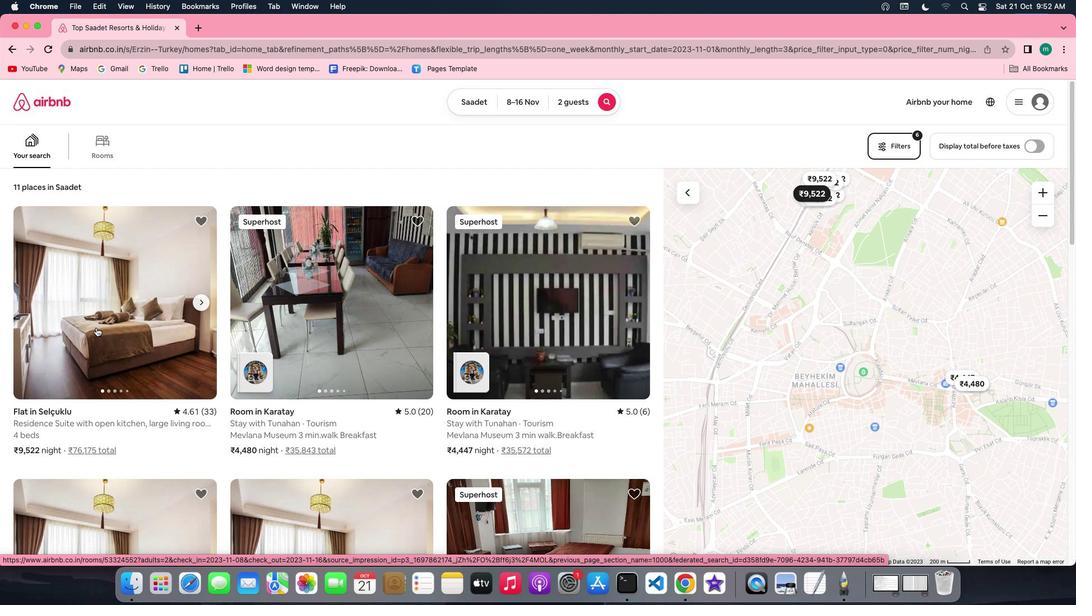
Action: Mouse moved to (779, 414)
Screenshot: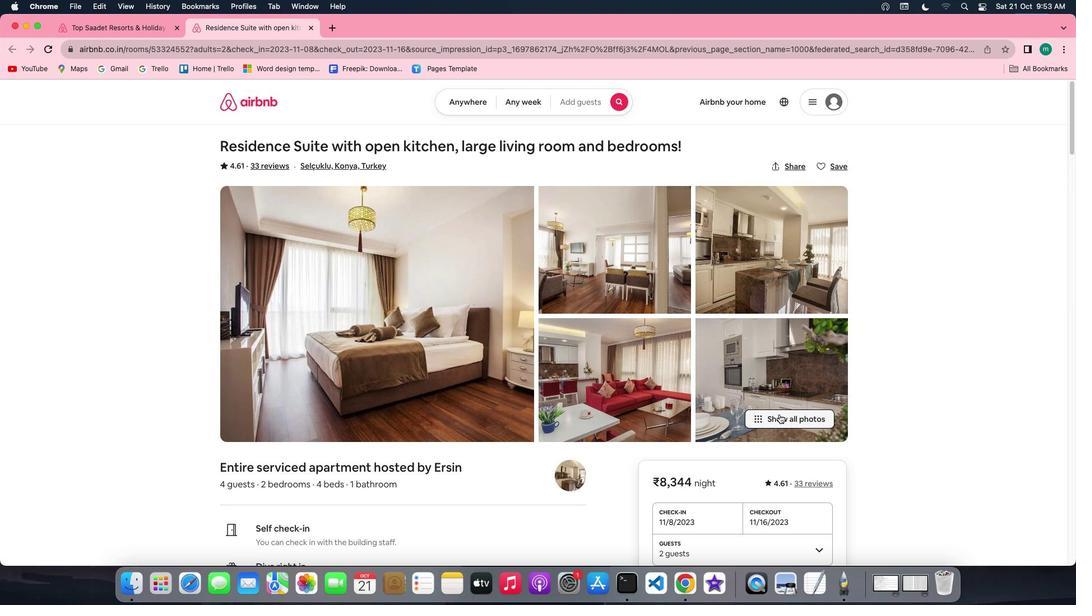 
Action: Mouse pressed left at (779, 414)
Screenshot: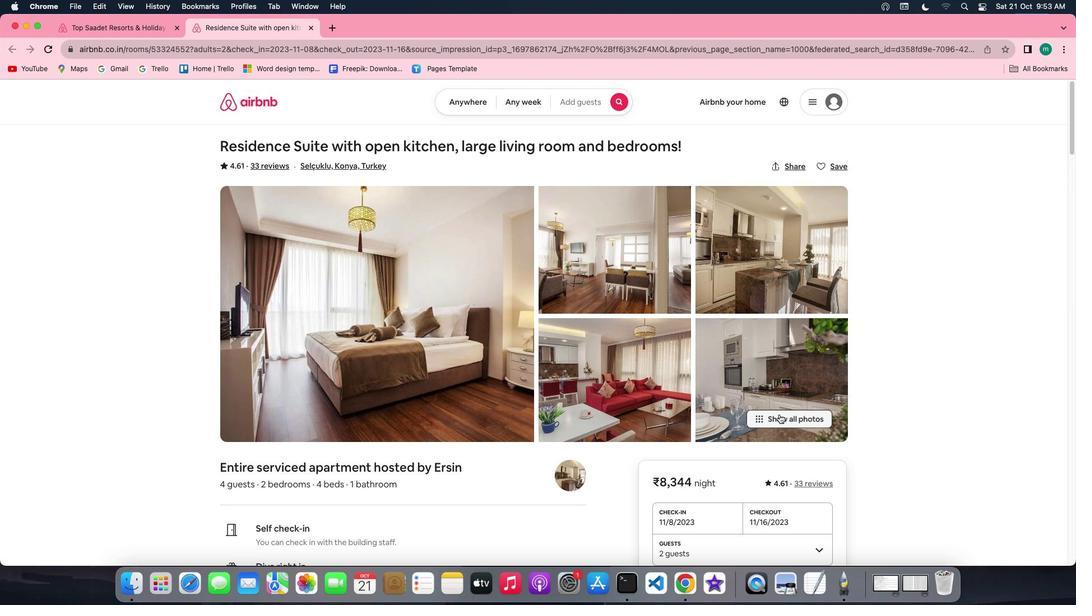 
Action: Mouse moved to (442, 450)
Screenshot: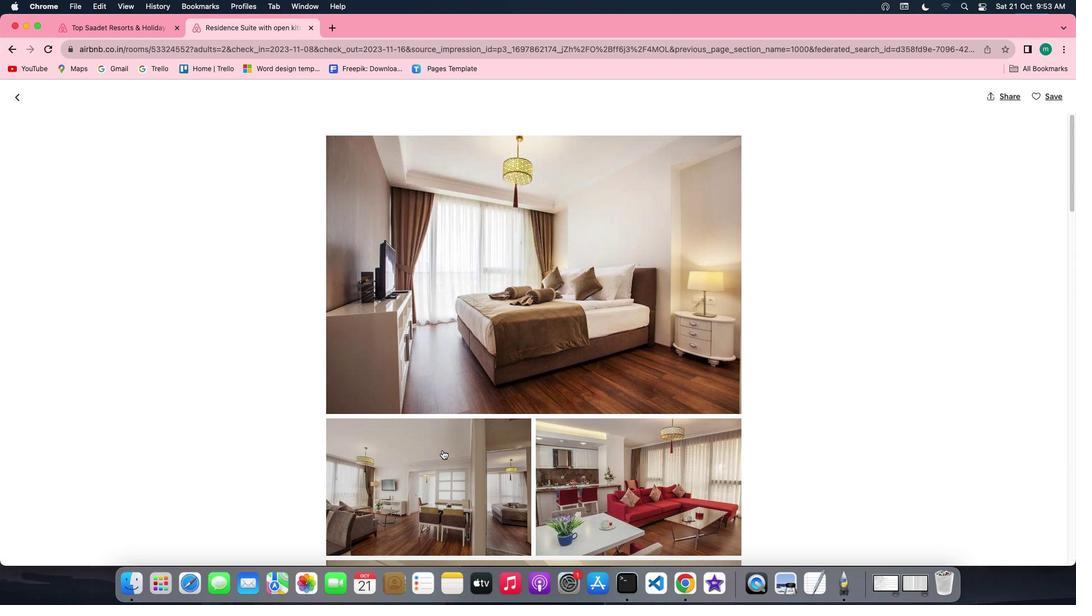 
Action: Mouse scrolled (442, 450) with delta (0, 0)
Screenshot: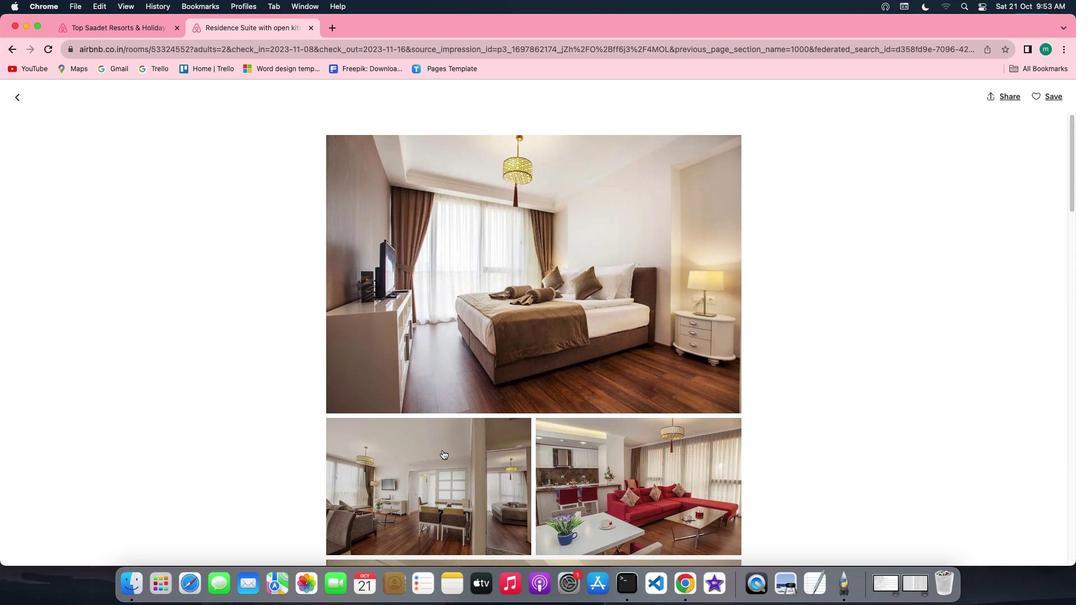 
Action: Mouse scrolled (442, 450) with delta (0, 0)
Screenshot: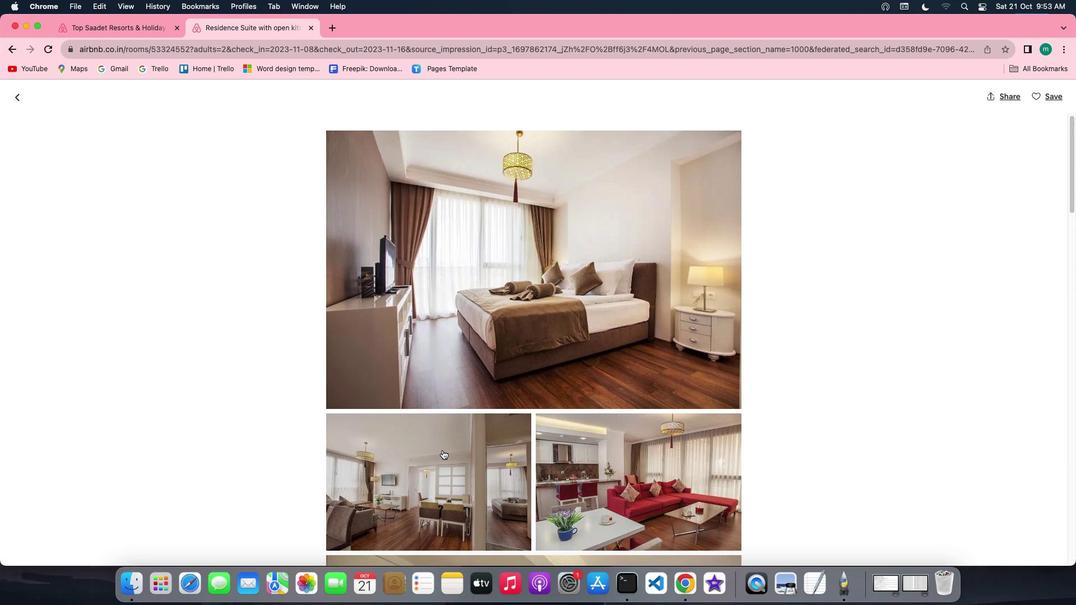 
Action: Mouse scrolled (442, 450) with delta (0, 0)
Screenshot: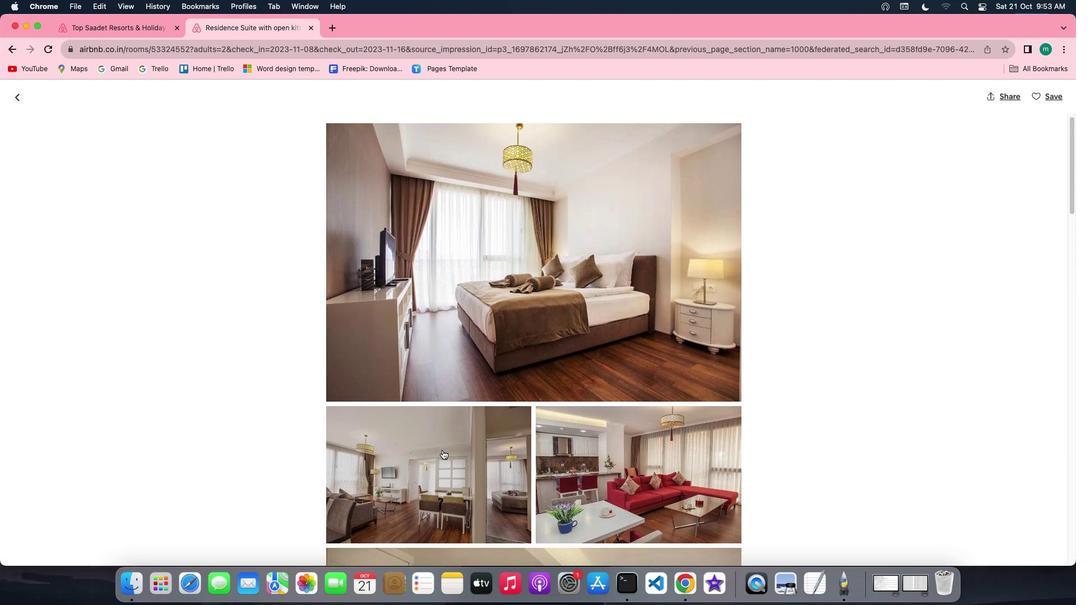 
Action: Mouse scrolled (442, 450) with delta (0, -1)
Screenshot: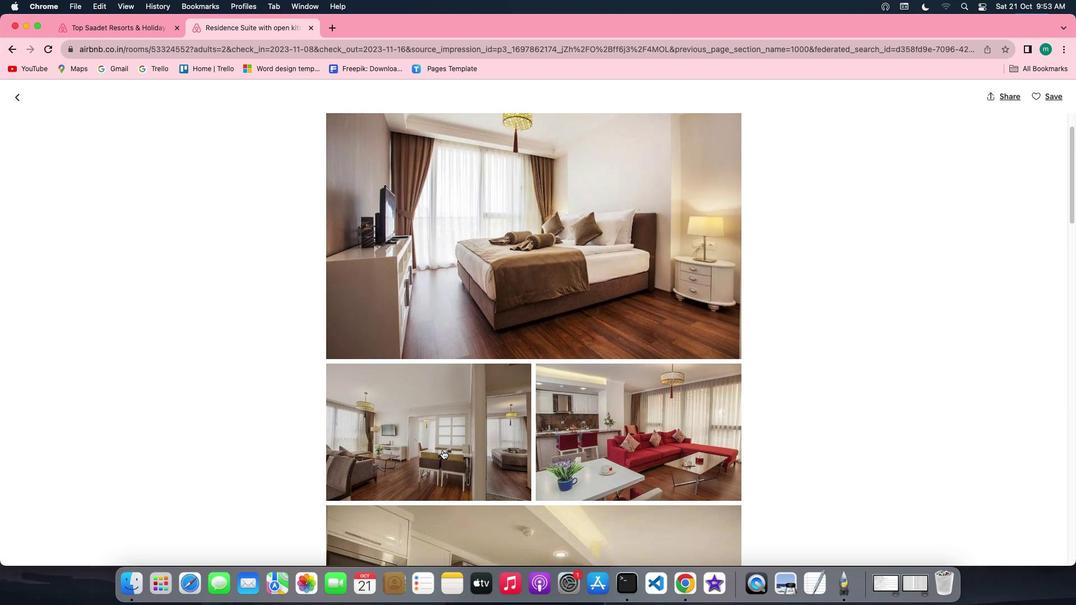 
Action: Mouse scrolled (442, 450) with delta (0, 0)
Screenshot: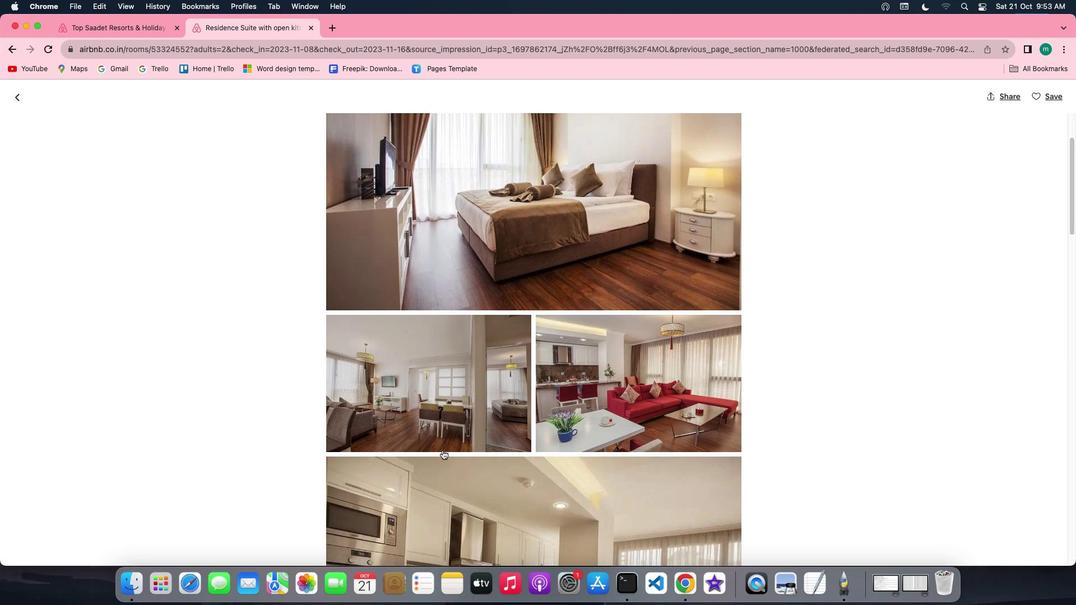 
Action: Mouse scrolled (442, 450) with delta (0, 0)
Screenshot: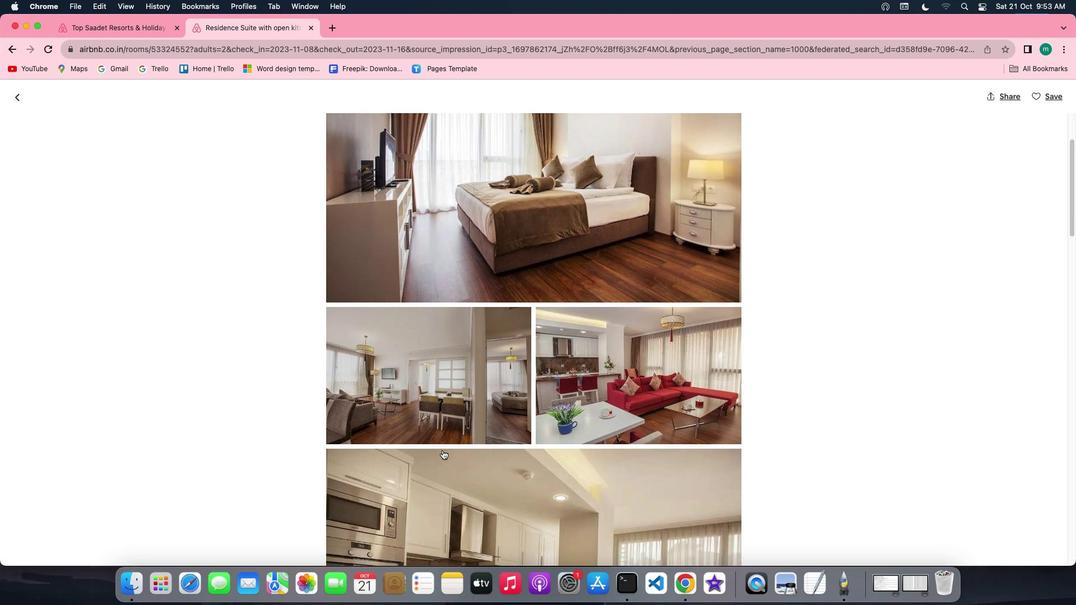 
Action: Mouse scrolled (442, 450) with delta (0, -1)
Screenshot: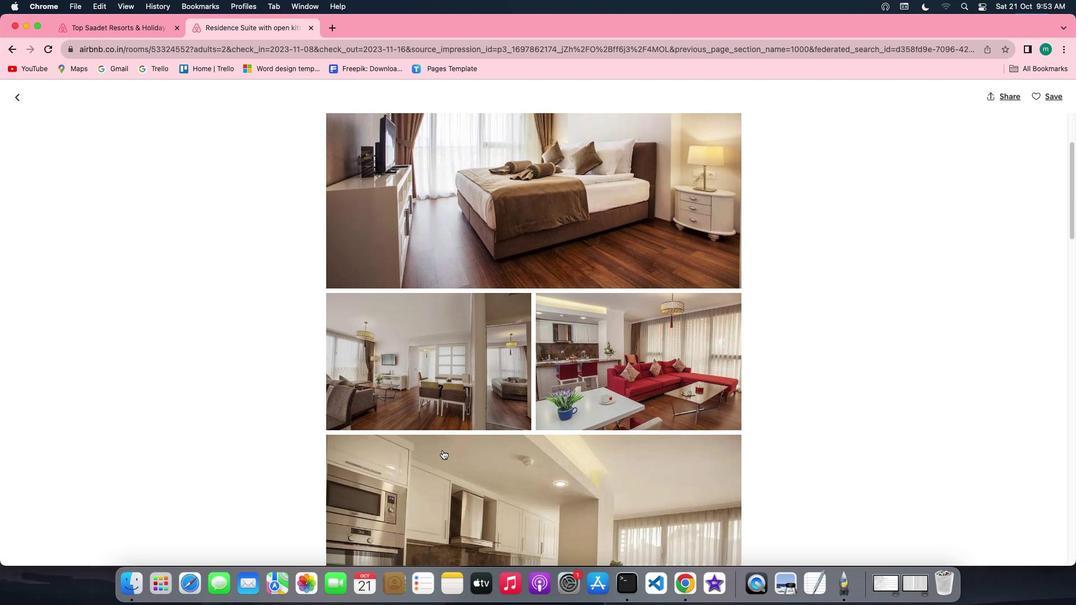 
Action: Mouse scrolled (442, 450) with delta (0, -1)
Screenshot: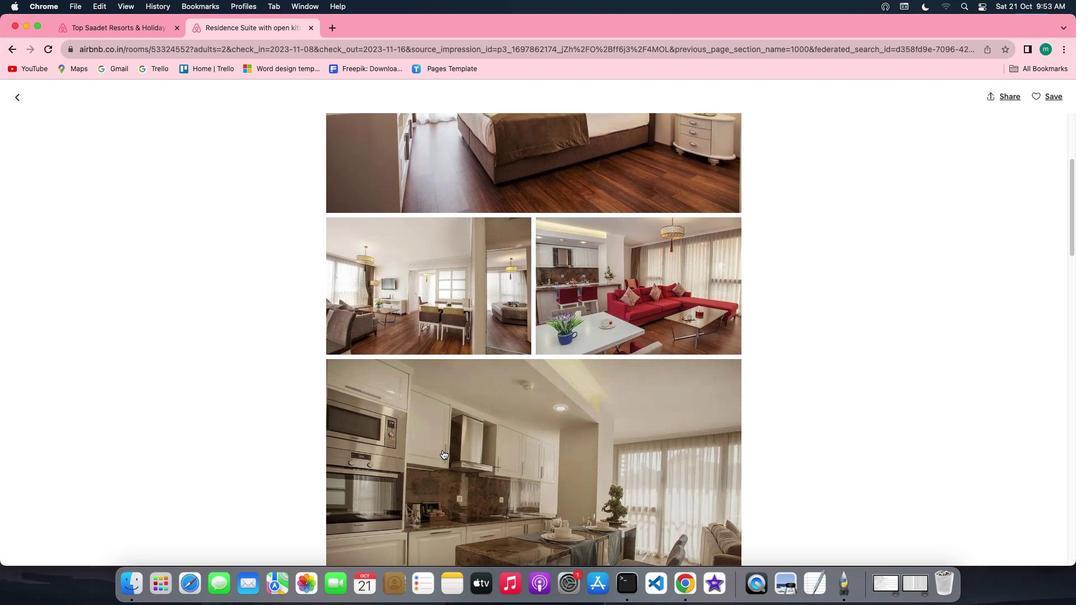 
Action: Mouse scrolled (442, 450) with delta (0, 0)
Screenshot: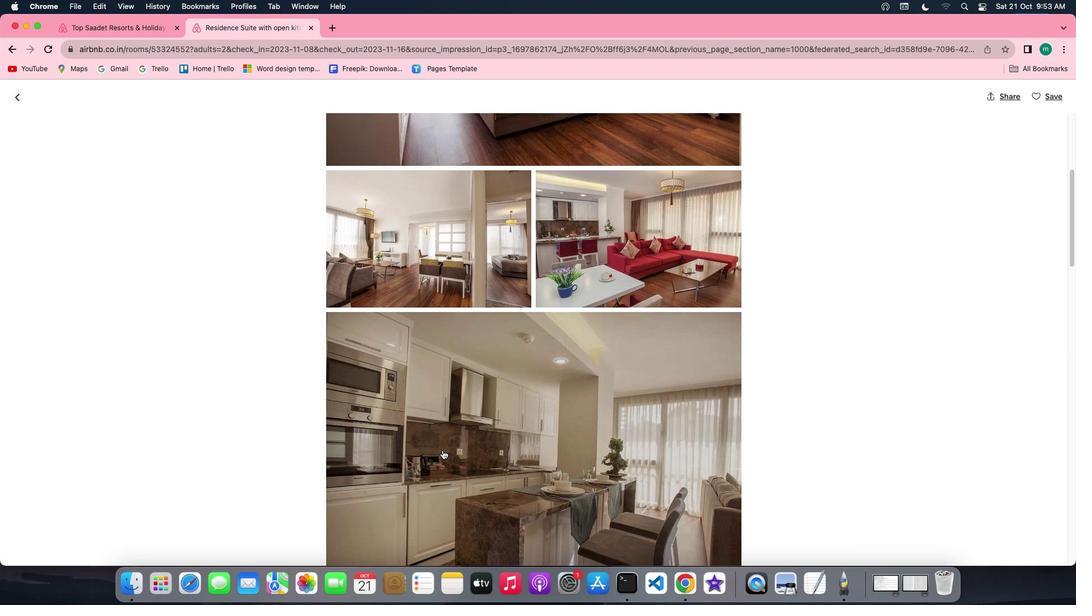 
Action: Mouse scrolled (442, 450) with delta (0, 0)
Screenshot: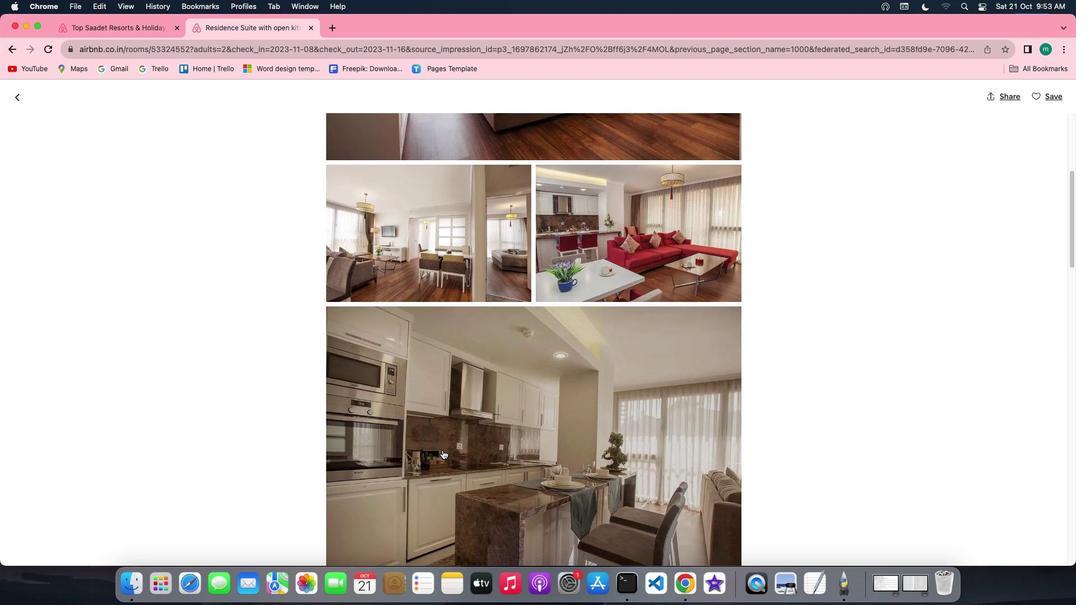 
Action: Mouse scrolled (442, 450) with delta (0, 0)
Screenshot: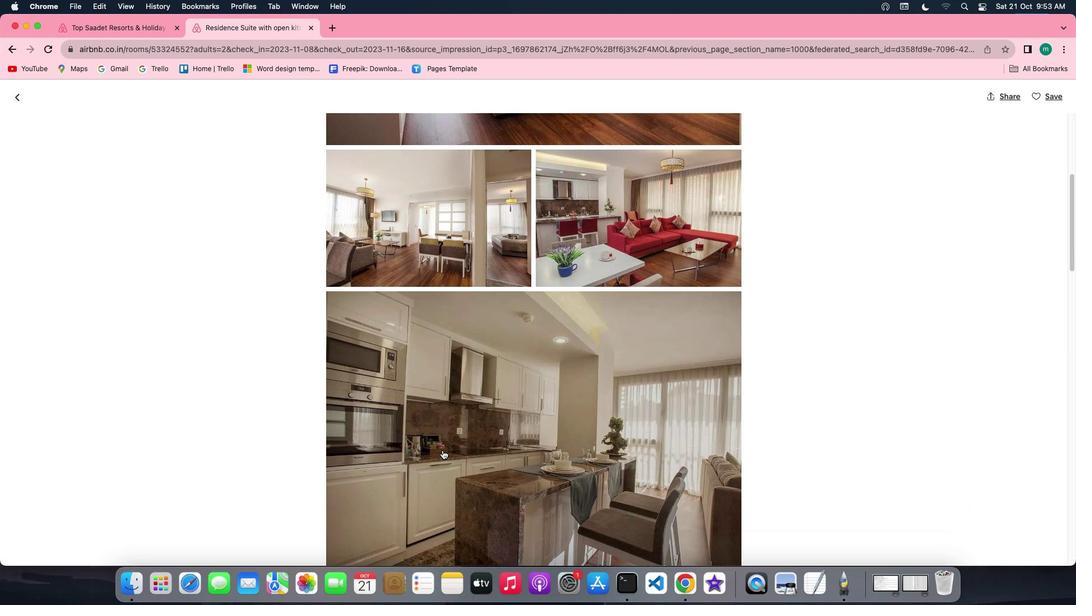 
Action: Mouse scrolled (442, 450) with delta (0, 0)
Screenshot: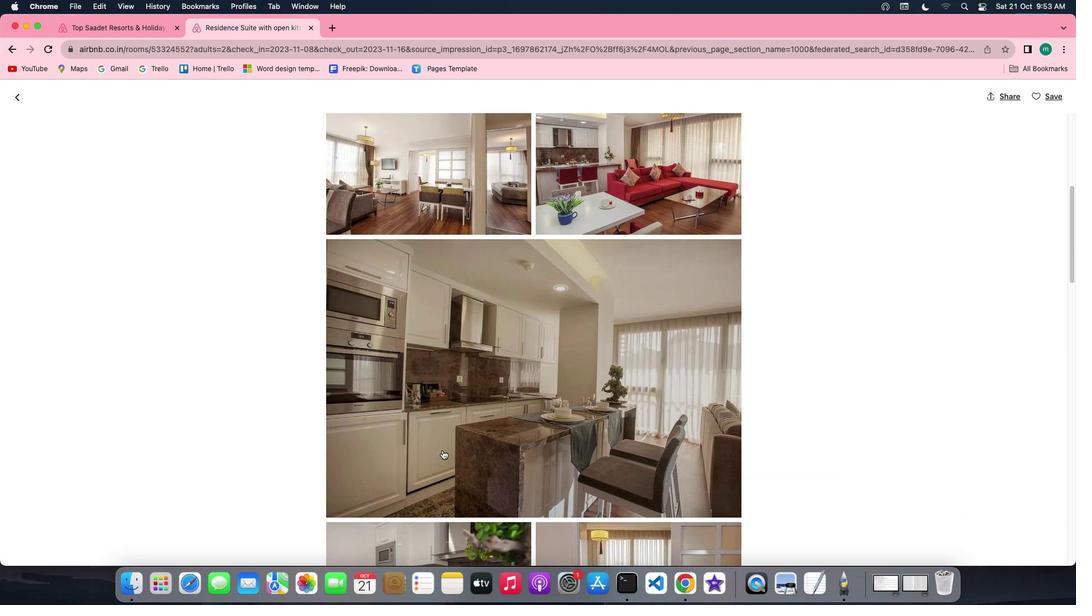 
Action: Mouse scrolled (442, 450) with delta (0, 0)
Screenshot: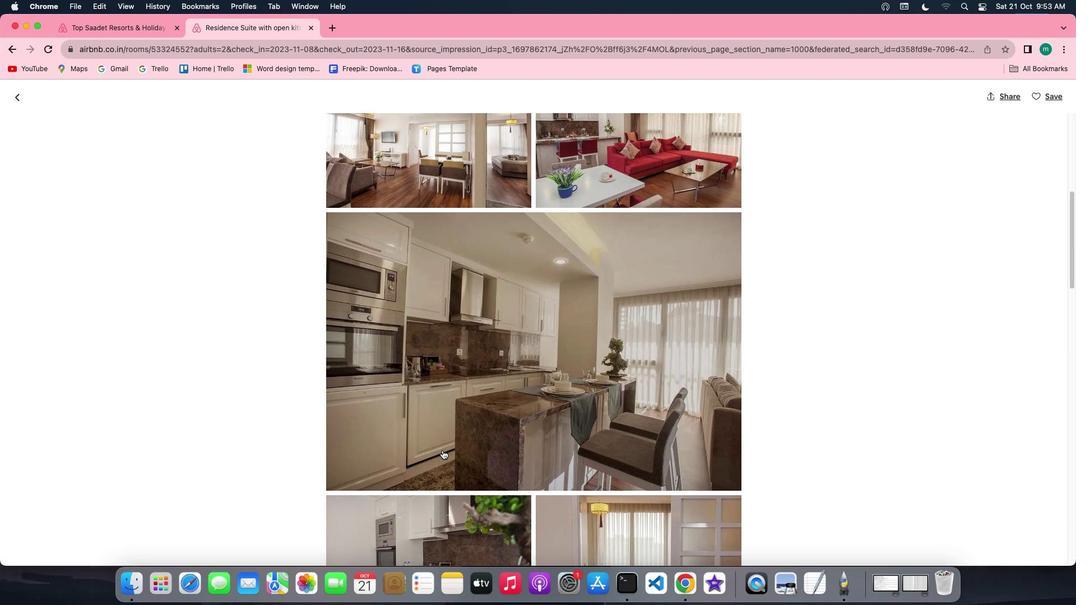 
Action: Mouse scrolled (442, 450) with delta (0, 0)
Screenshot: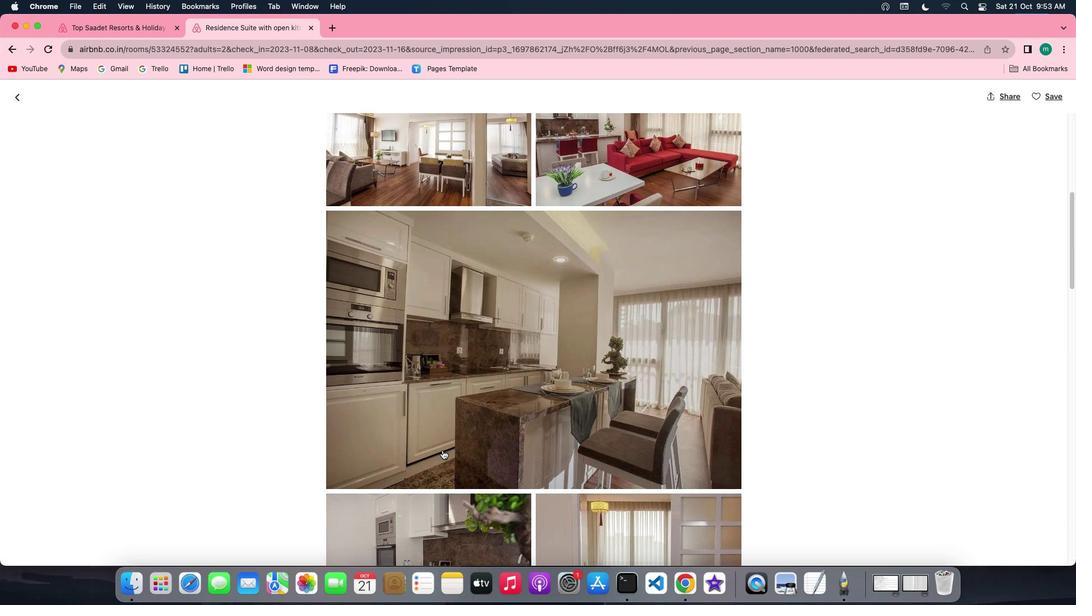 
Action: Mouse scrolled (442, 450) with delta (0, 0)
Screenshot: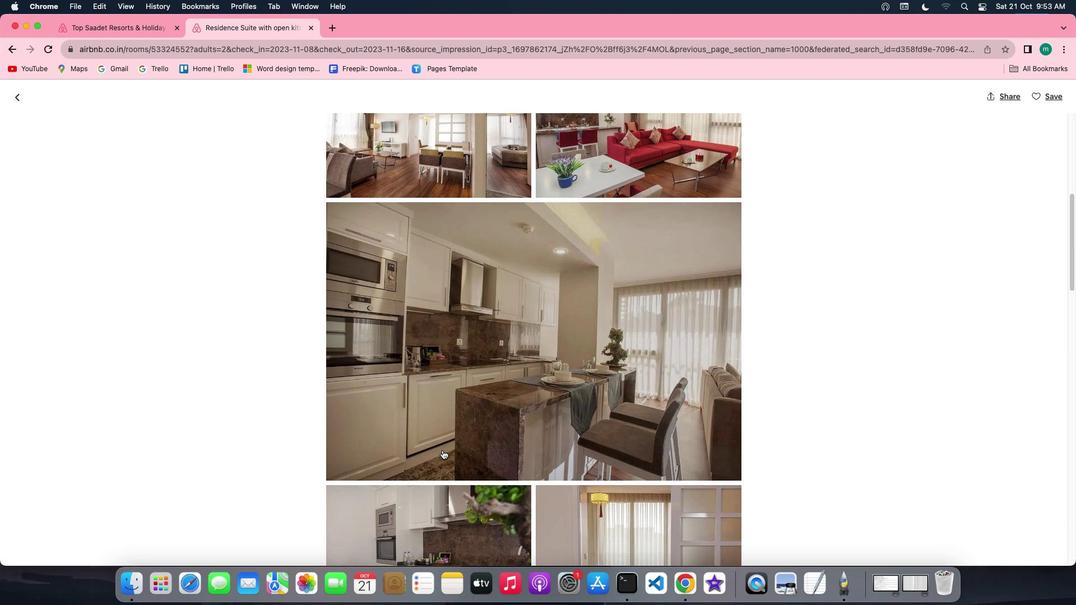 
Action: Mouse scrolled (442, 450) with delta (0, 0)
Screenshot: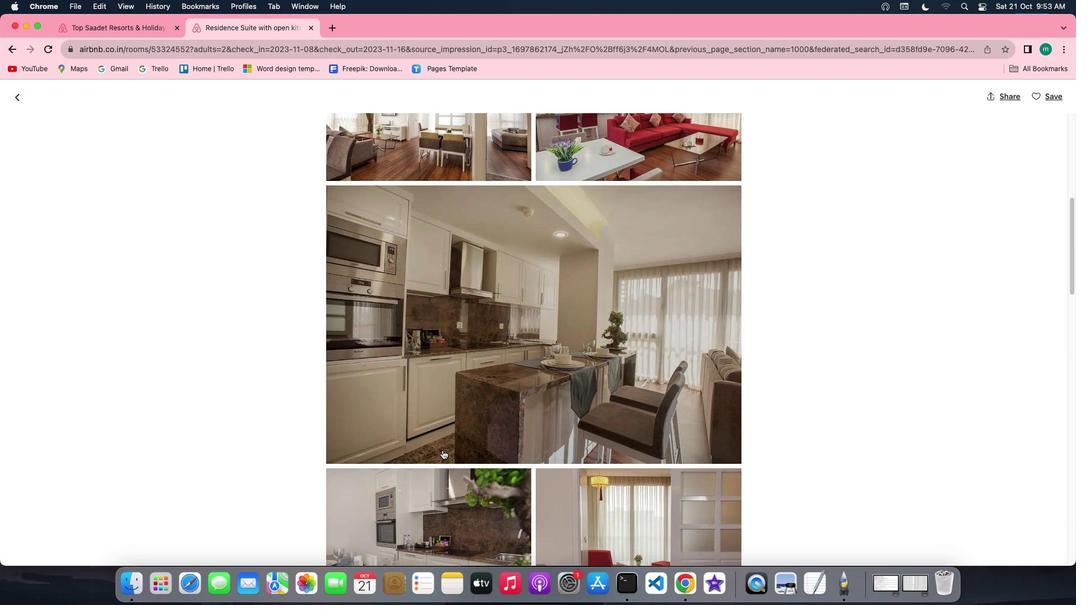 
Action: Mouse scrolled (442, 450) with delta (0, 0)
Screenshot: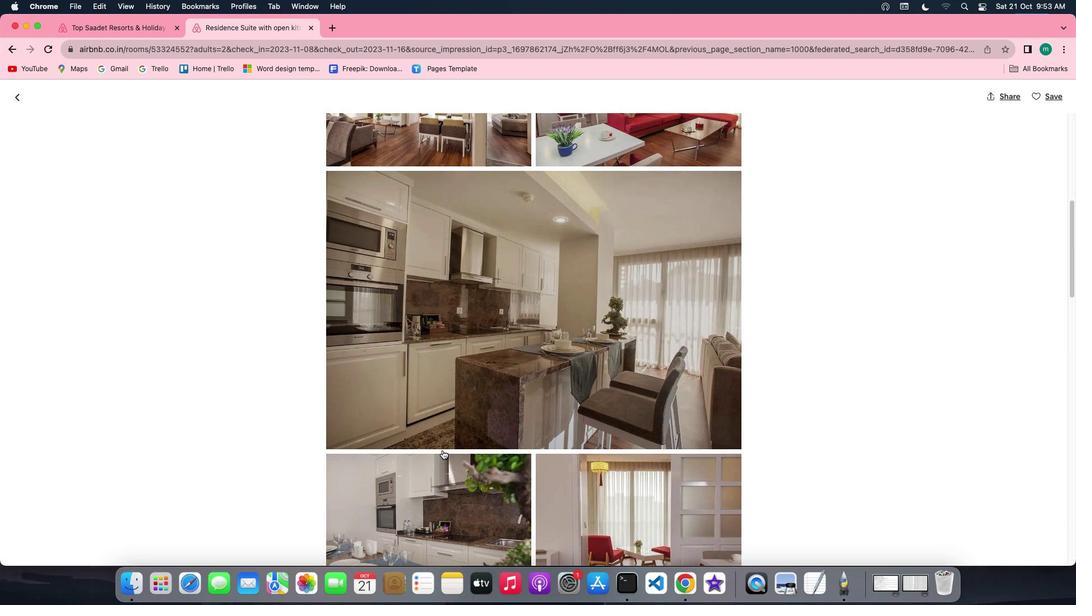 
Action: Mouse scrolled (442, 450) with delta (0, 0)
Screenshot: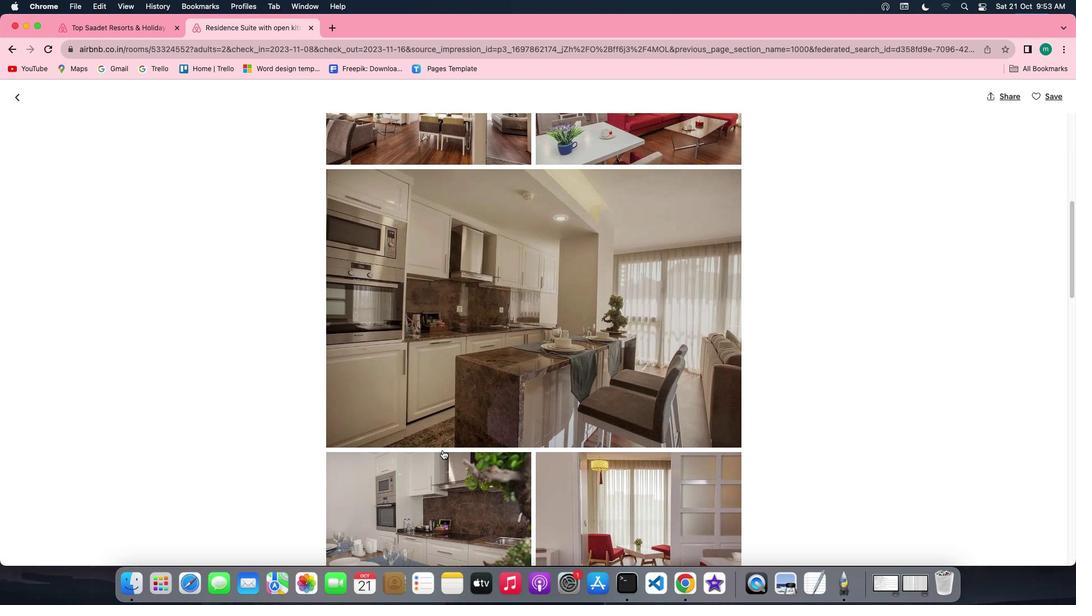 
Action: Mouse scrolled (442, 450) with delta (0, 0)
Screenshot: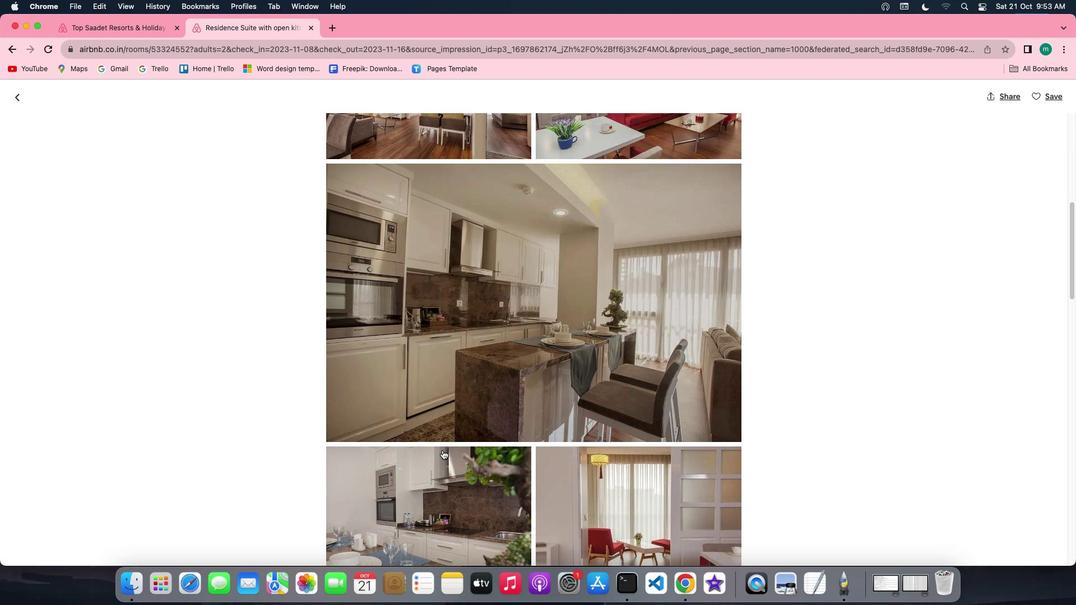 
Action: Mouse scrolled (442, 450) with delta (0, 0)
Screenshot: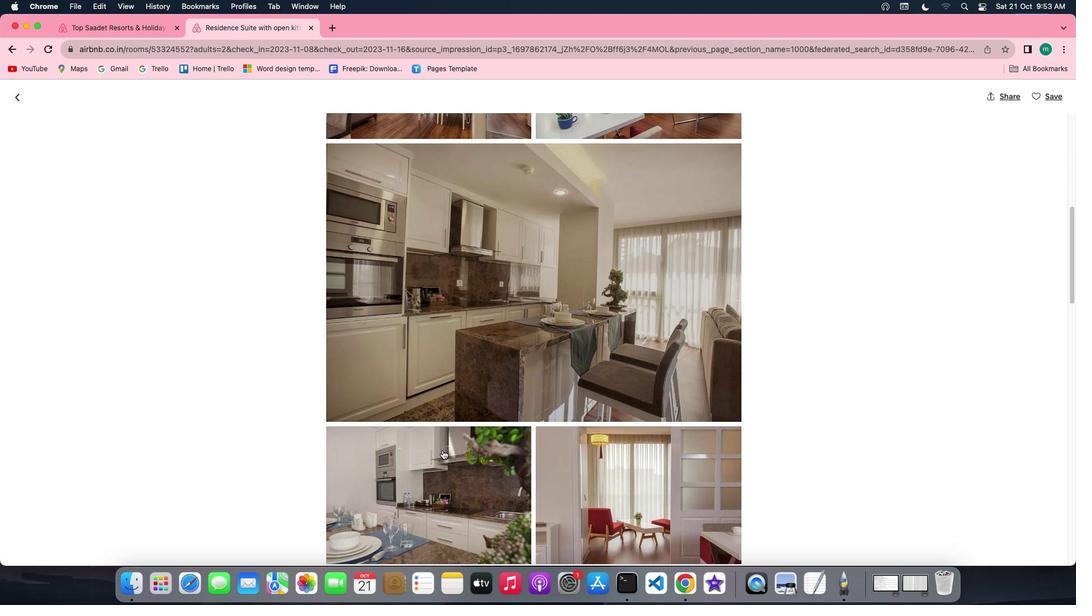 
Action: Mouse scrolled (442, 450) with delta (0, 0)
Screenshot: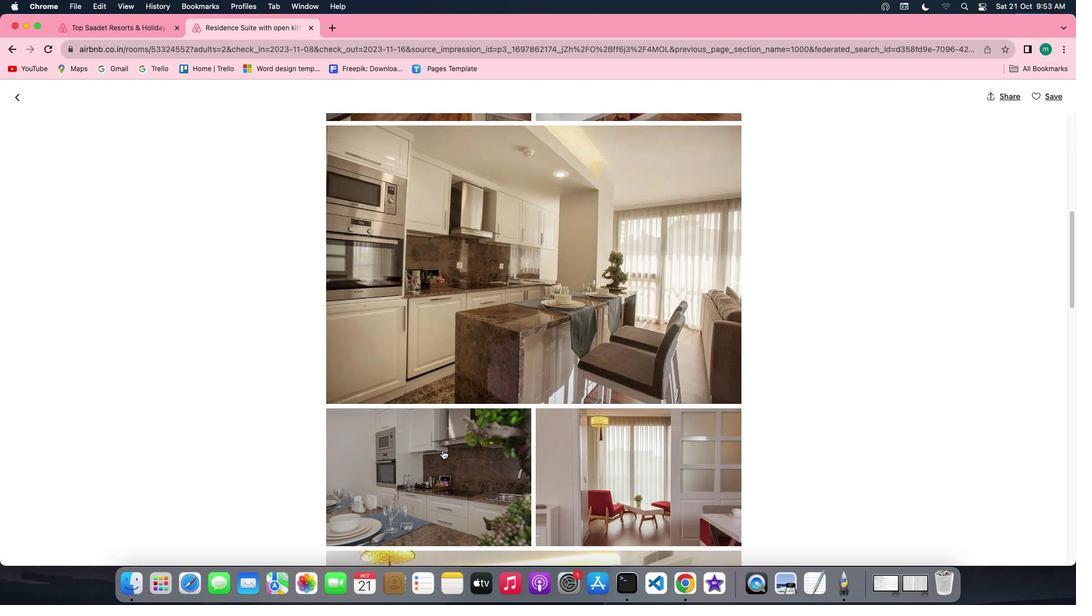 
Action: Mouse scrolled (442, 450) with delta (0, 0)
Screenshot: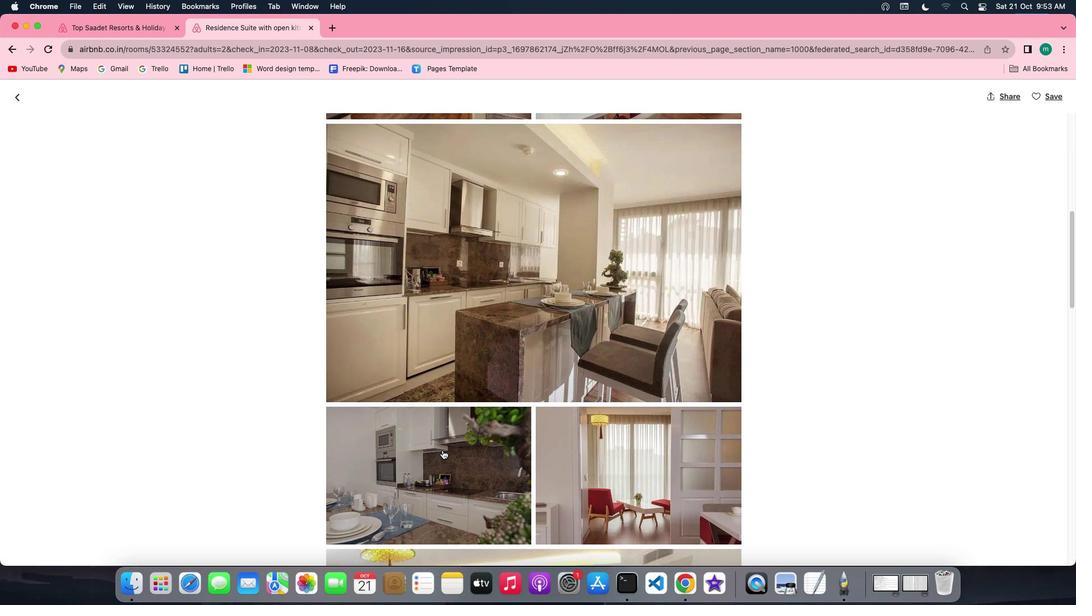 
Action: Mouse scrolled (442, 450) with delta (0, 0)
Screenshot: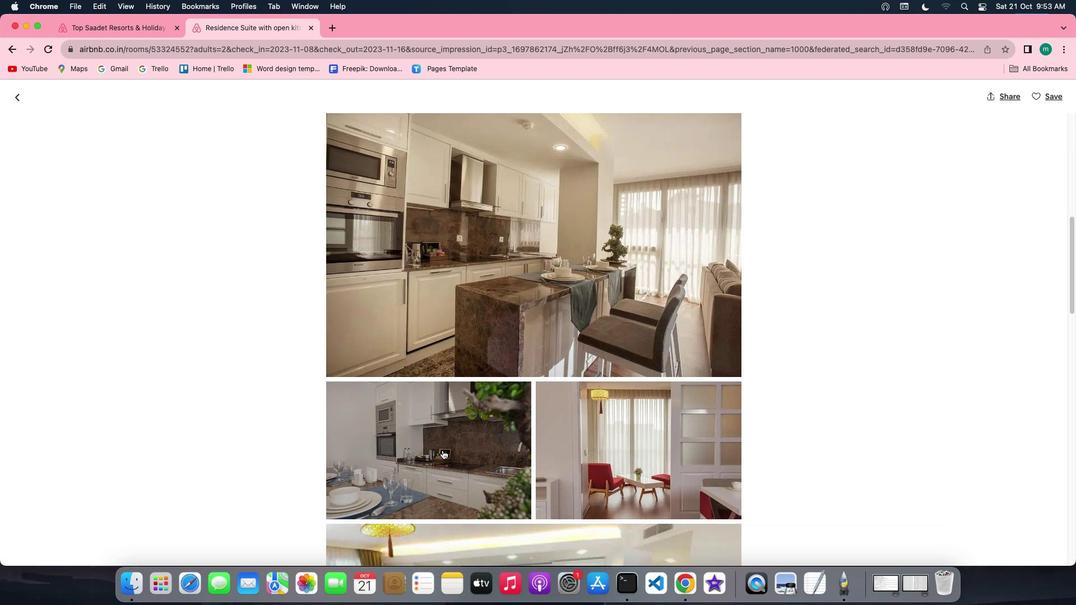 
Action: Mouse scrolled (442, 450) with delta (0, 0)
Screenshot: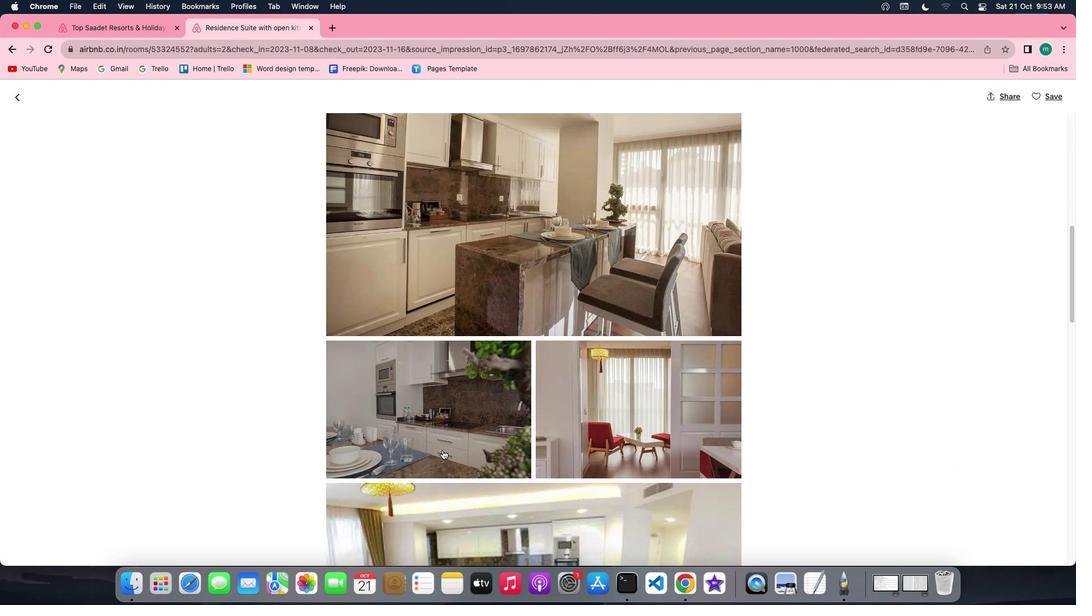 
Action: Mouse scrolled (442, 450) with delta (0, 0)
Screenshot: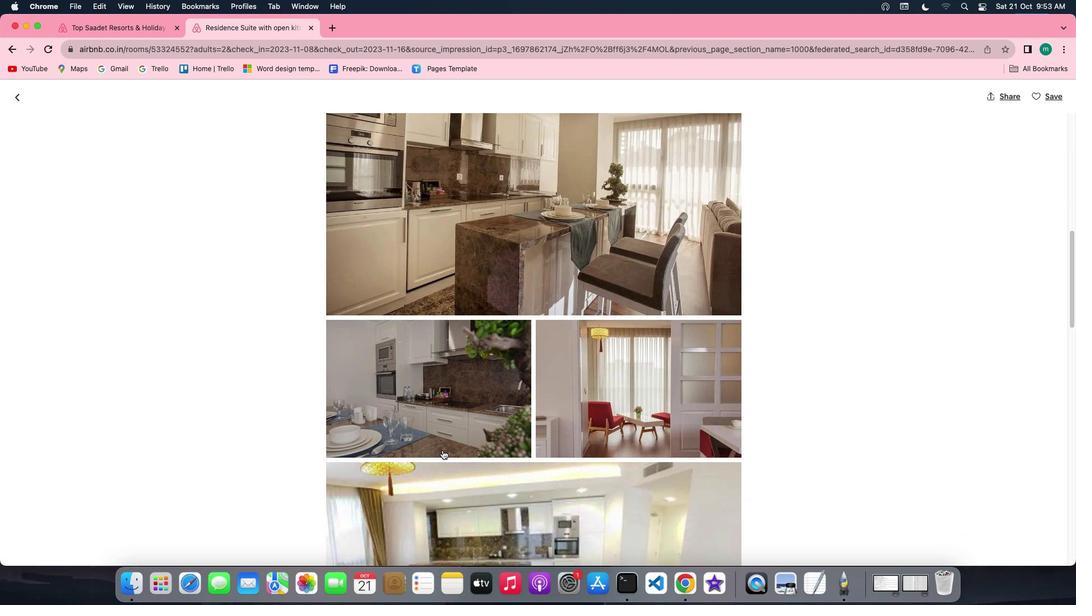 
Action: Mouse scrolled (442, 450) with delta (0, 0)
Screenshot: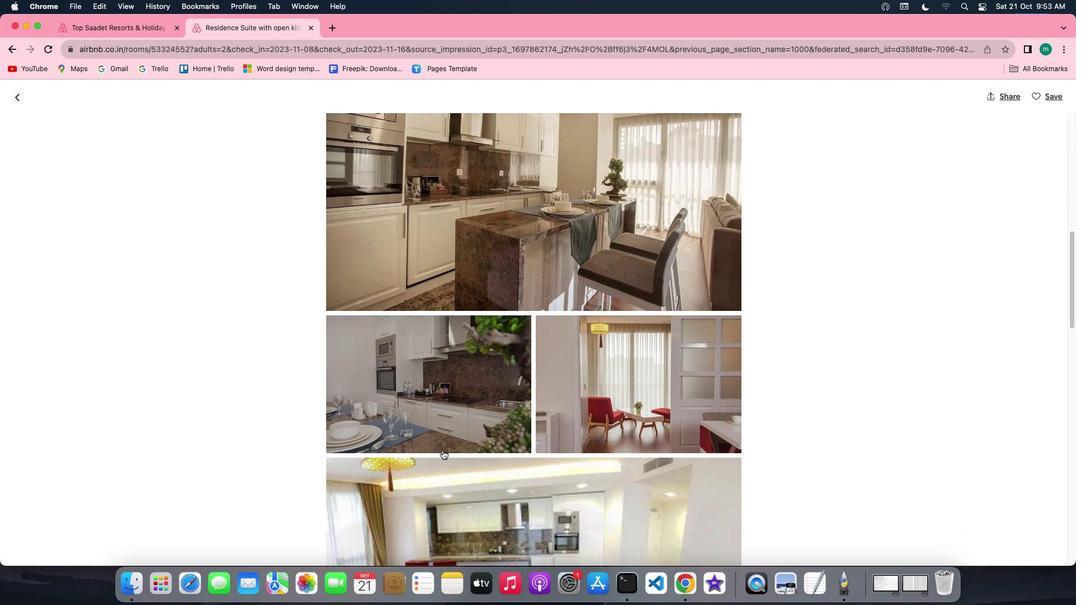 
Action: Mouse scrolled (442, 450) with delta (0, 0)
Screenshot: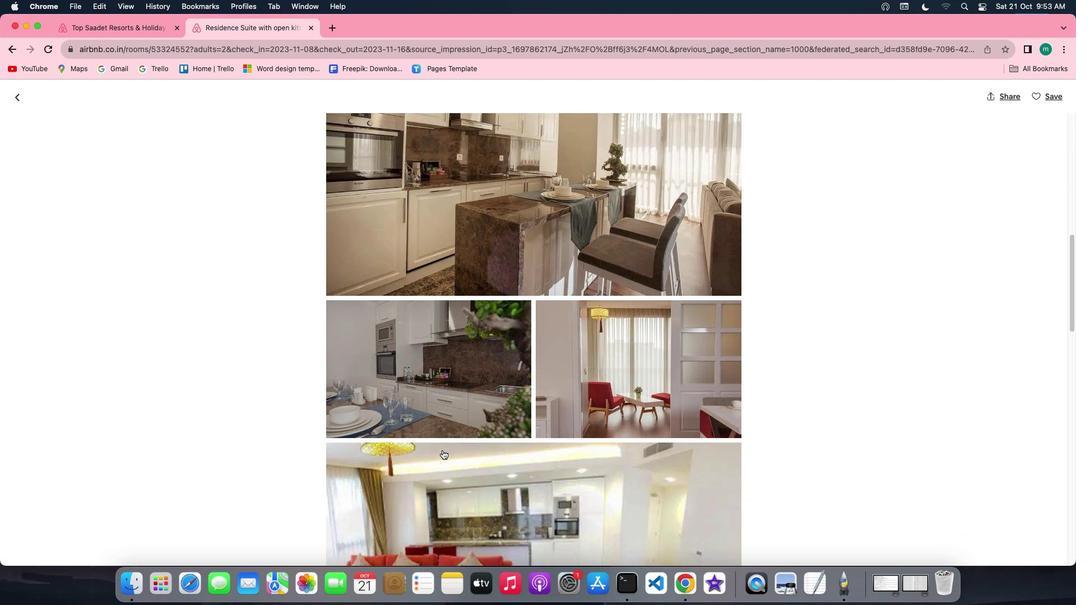 
Action: Mouse scrolled (442, 450) with delta (0, 0)
Screenshot: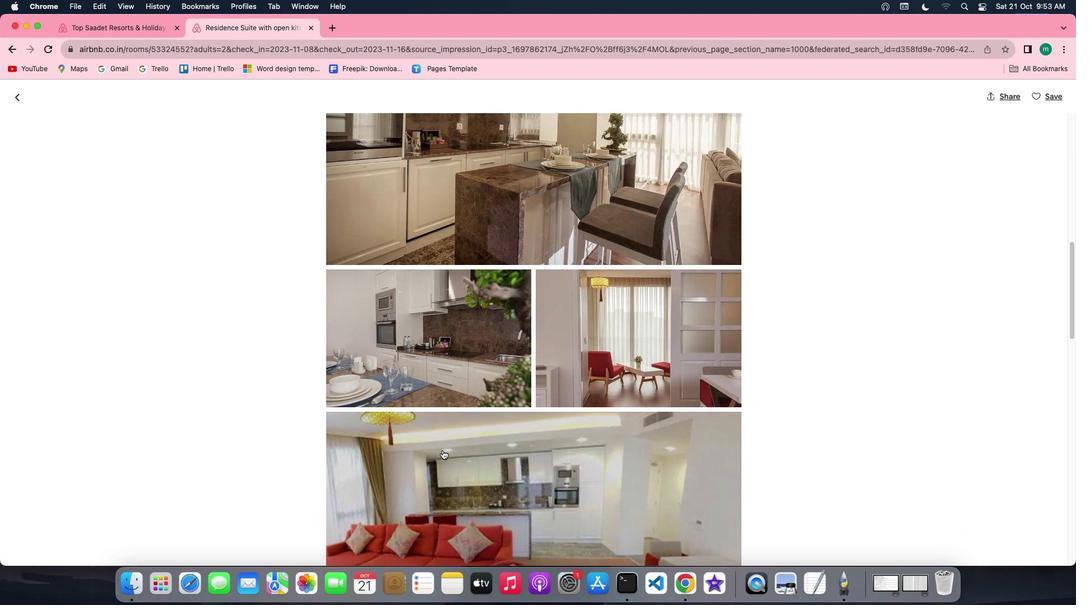 
Action: Mouse scrolled (442, 450) with delta (0, 0)
Screenshot: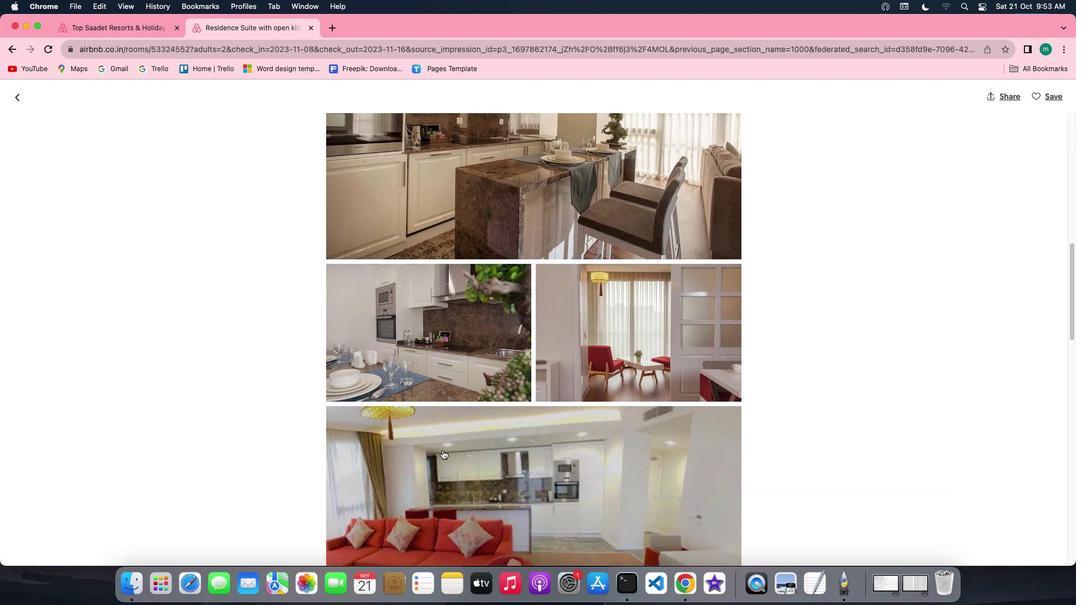 
Action: Mouse scrolled (442, 450) with delta (0, 0)
Screenshot: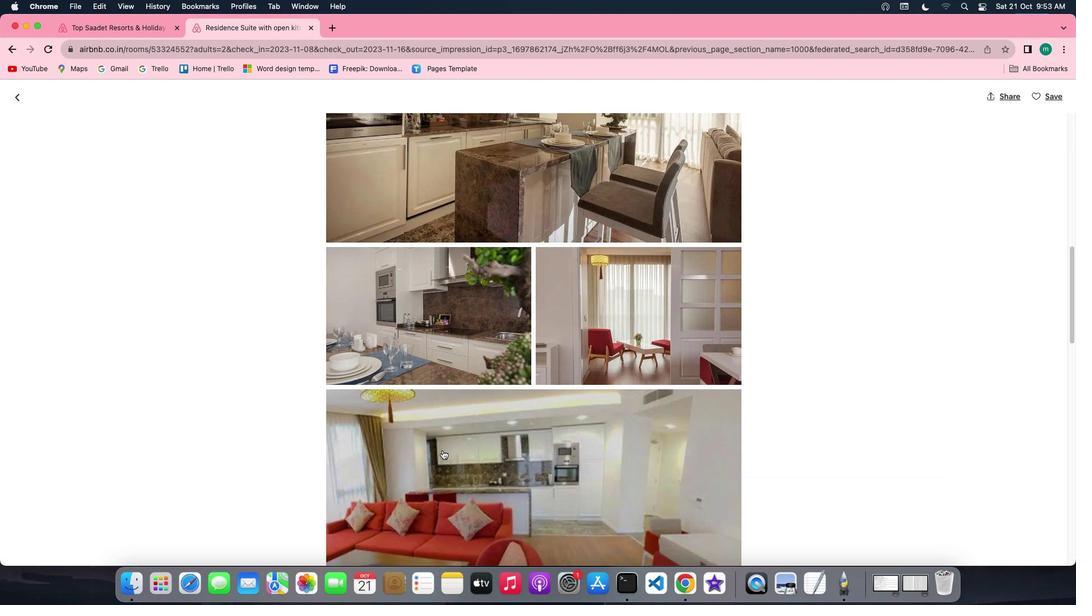 
Action: Mouse scrolled (442, 450) with delta (0, 0)
Screenshot: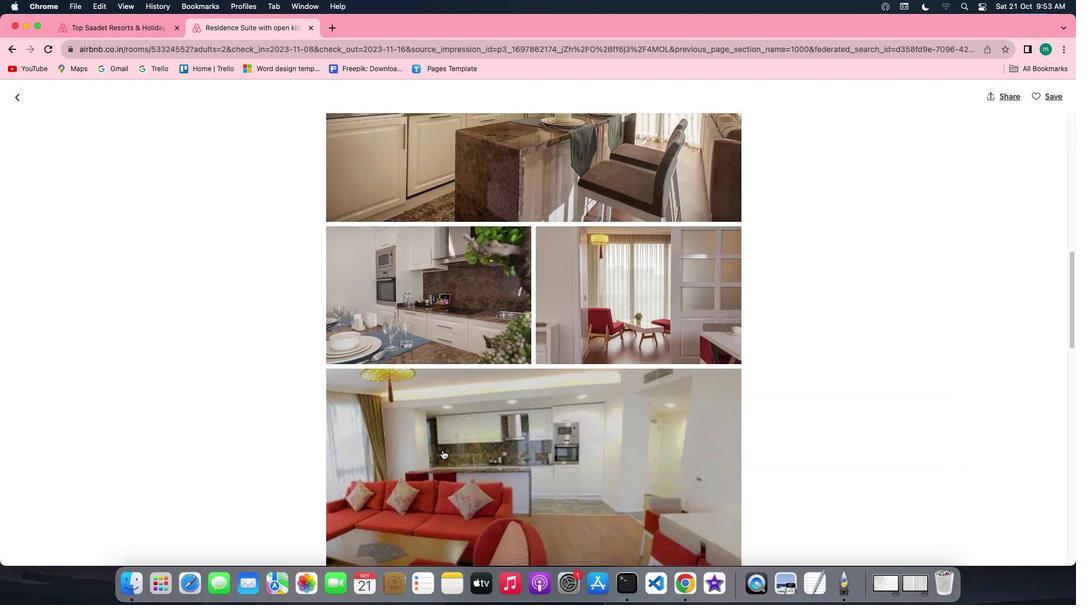 
Action: Mouse scrolled (442, 450) with delta (0, 0)
Screenshot: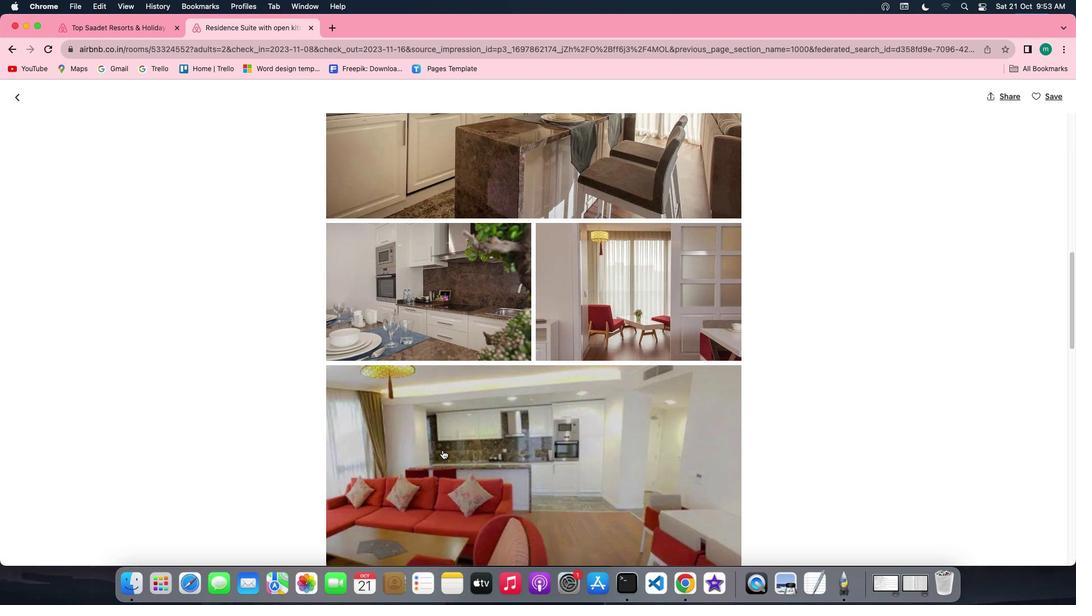 
Action: Mouse scrolled (442, 450) with delta (0, 0)
Screenshot: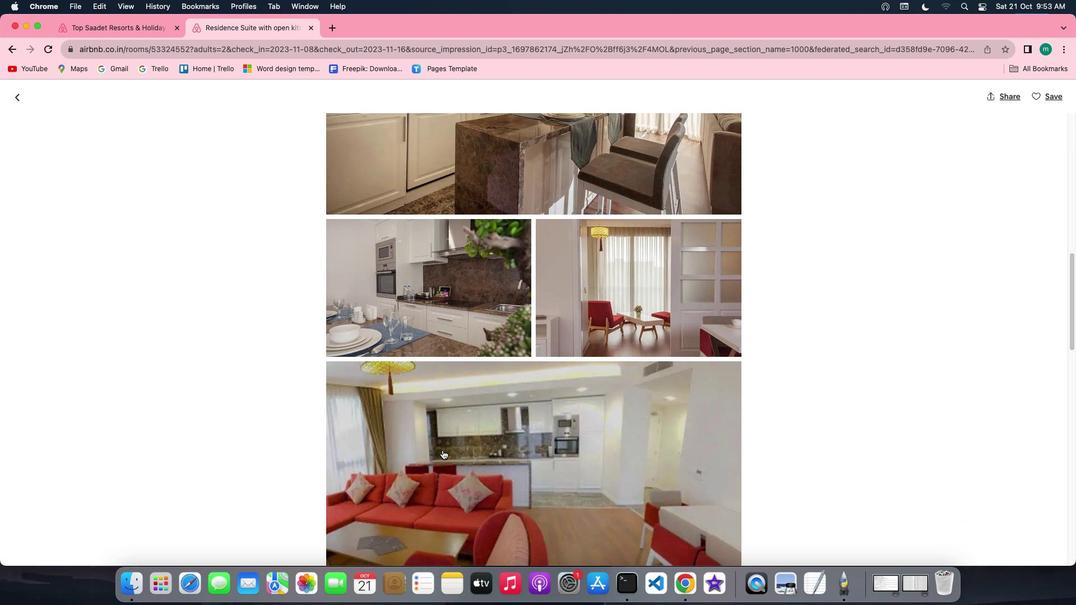 
Action: Mouse scrolled (442, 450) with delta (0, 0)
Screenshot: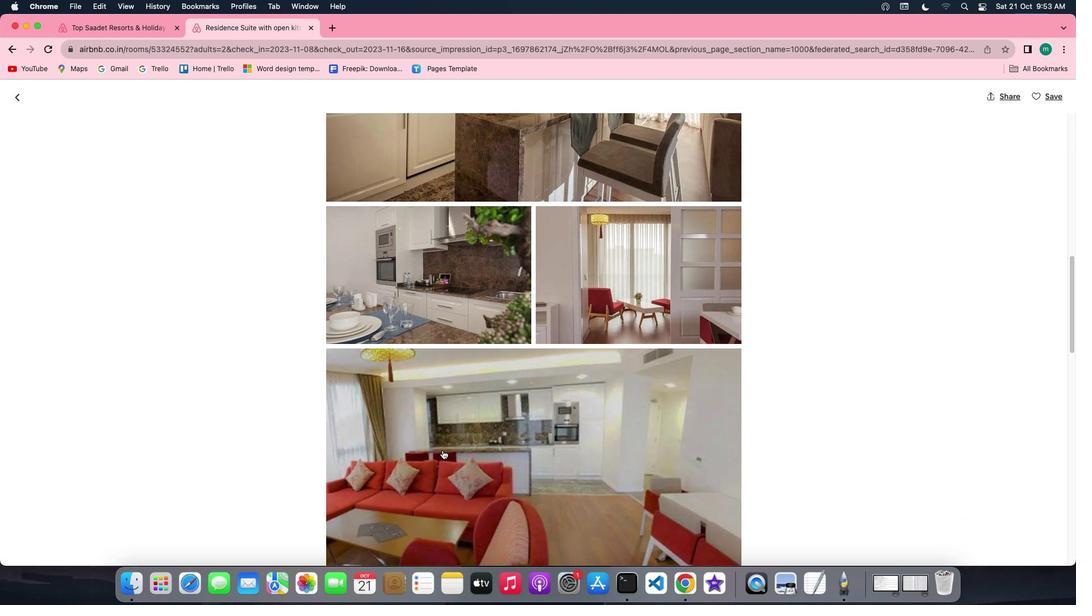 
Action: Mouse scrolled (442, 450) with delta (0, 0)
Screenshot: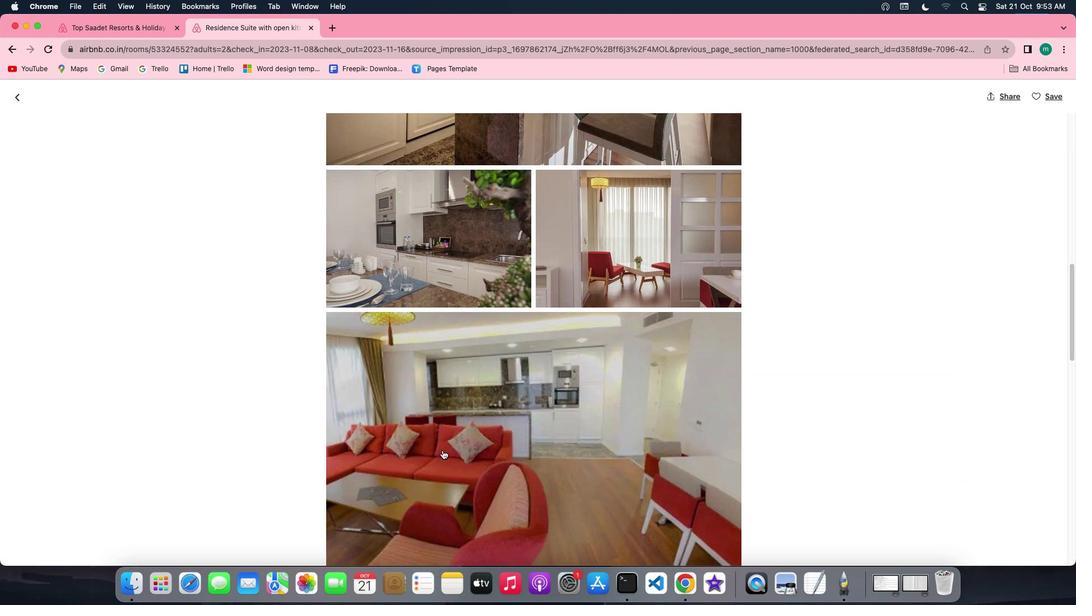 
Action: Mouse scrolled (442, 450) with delta (0, 0)
Screenshot: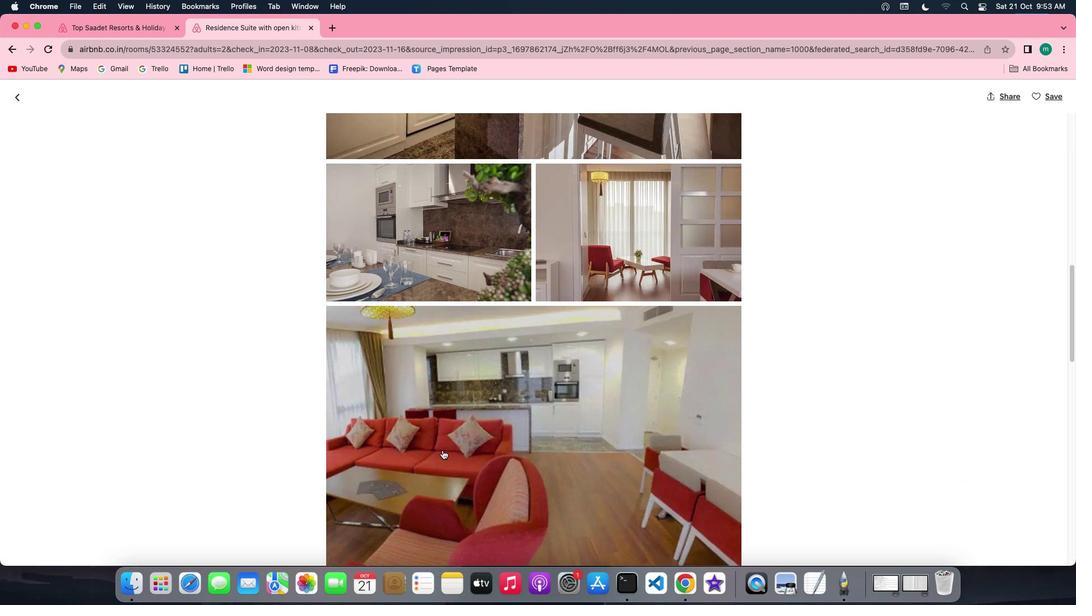 
Action: Mouse scrolled (442, 450) with delta (0, -1)
Screenshot: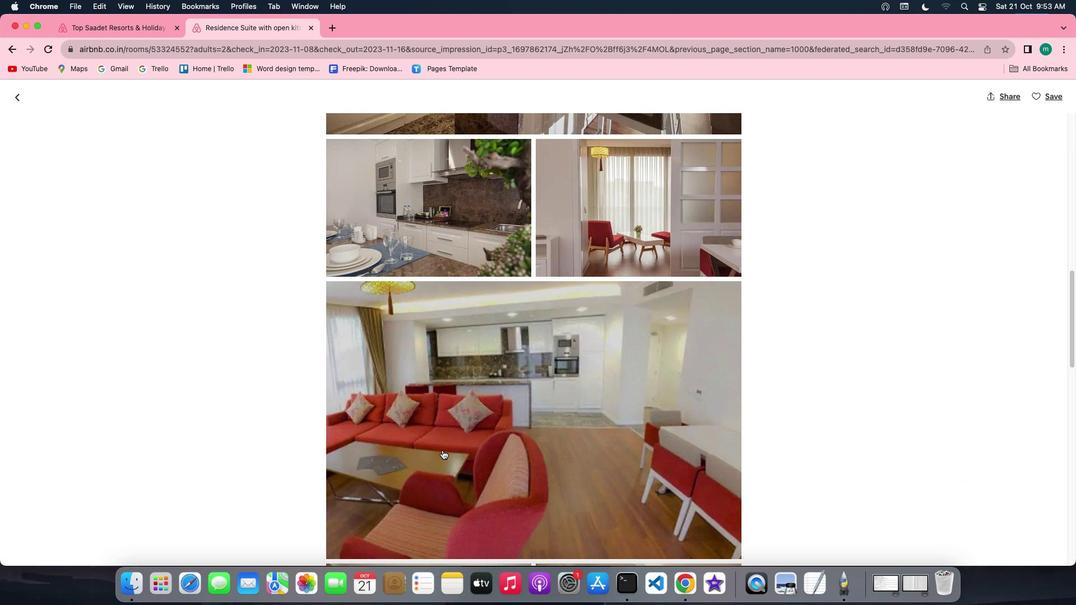 
Action: Mouse scrolled (442, 450) with delta (0, 0)
Screenshot: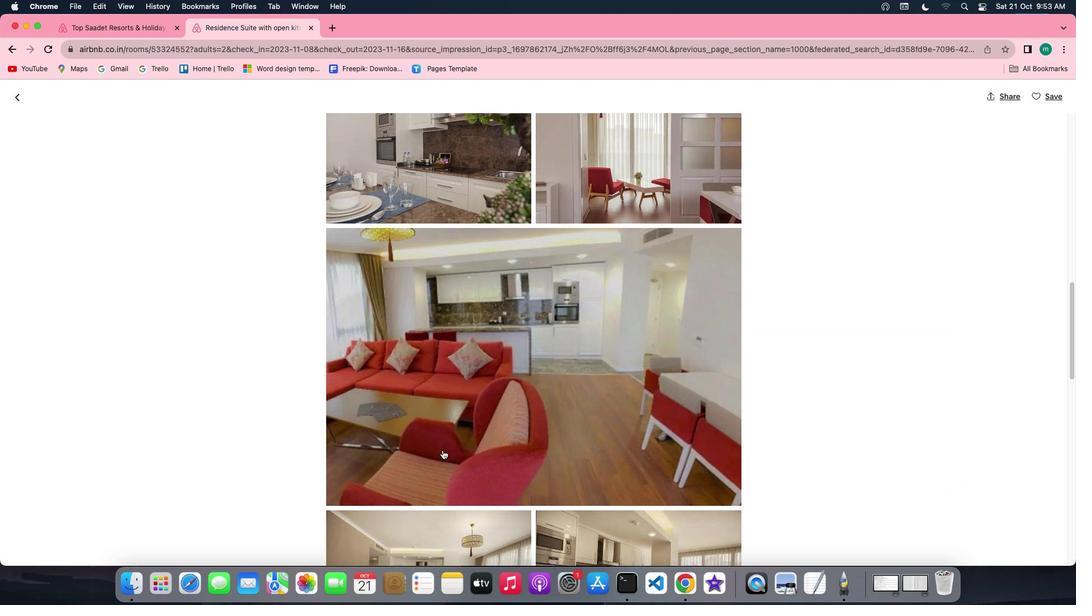 
Action: Mouse scrolled (442, 450) with delta (0, 0)
Screenshot: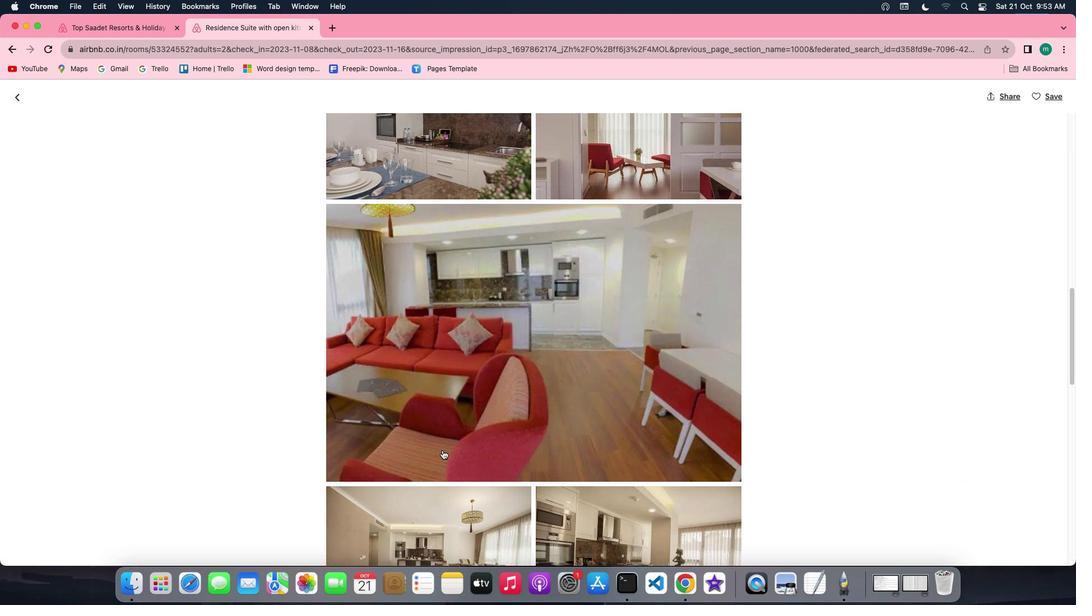 
Action: Mouse scrolled (442, 450) with delta (0, 0)
Screenshot: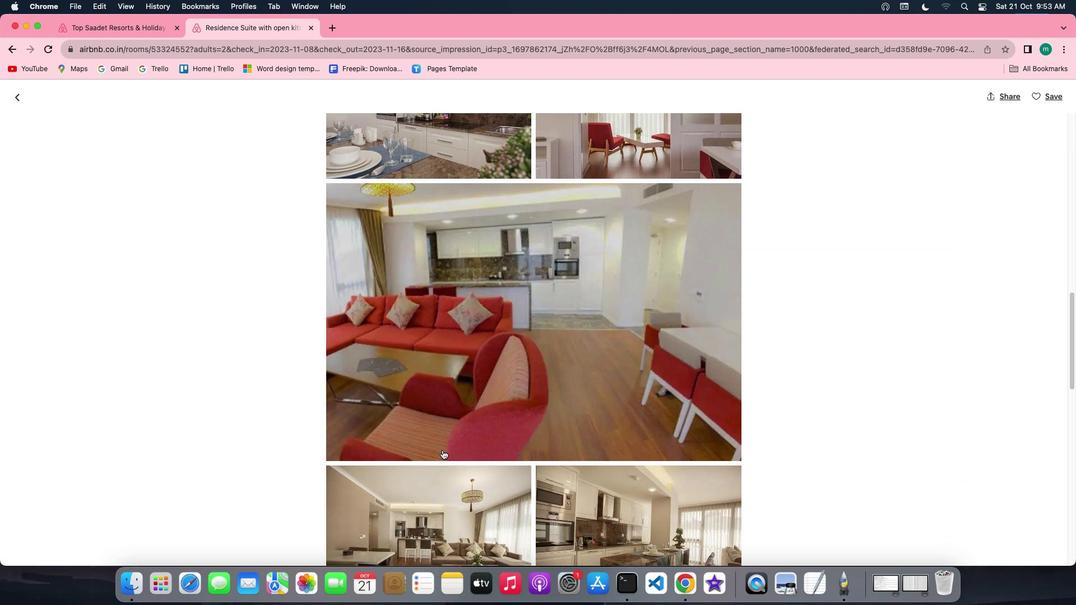 
Action: Mouse scrolled (442, 450) with delta (0, -1)
Screenshot: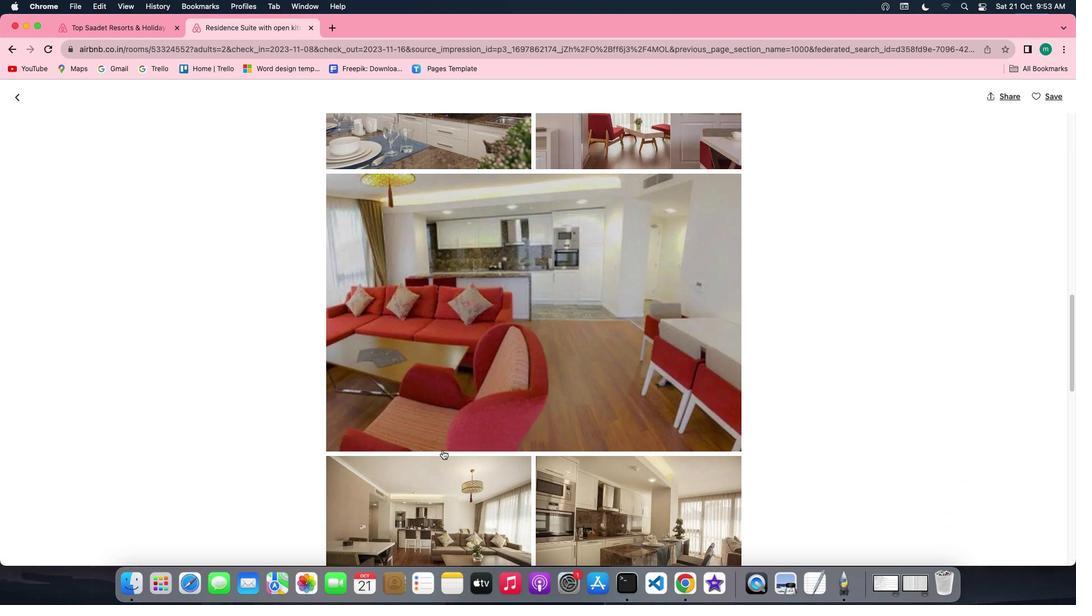 
Action: Mouse scrolled (442, 450) with delta (0, -1)
Screenshot: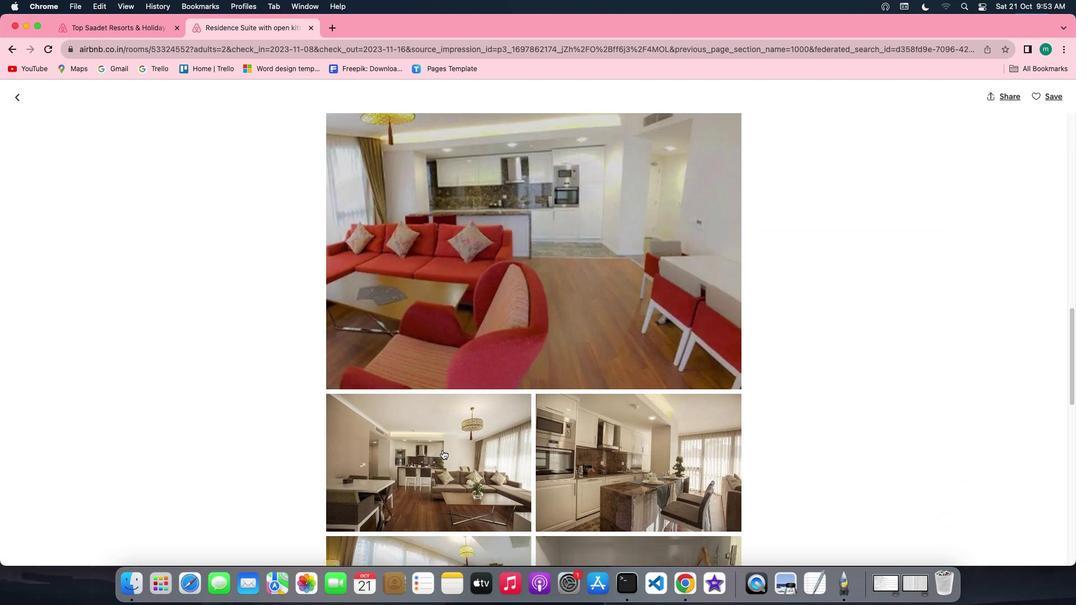 
Action: Mouse scrolled (442, 450) with delta (0, 0)
Screenshot: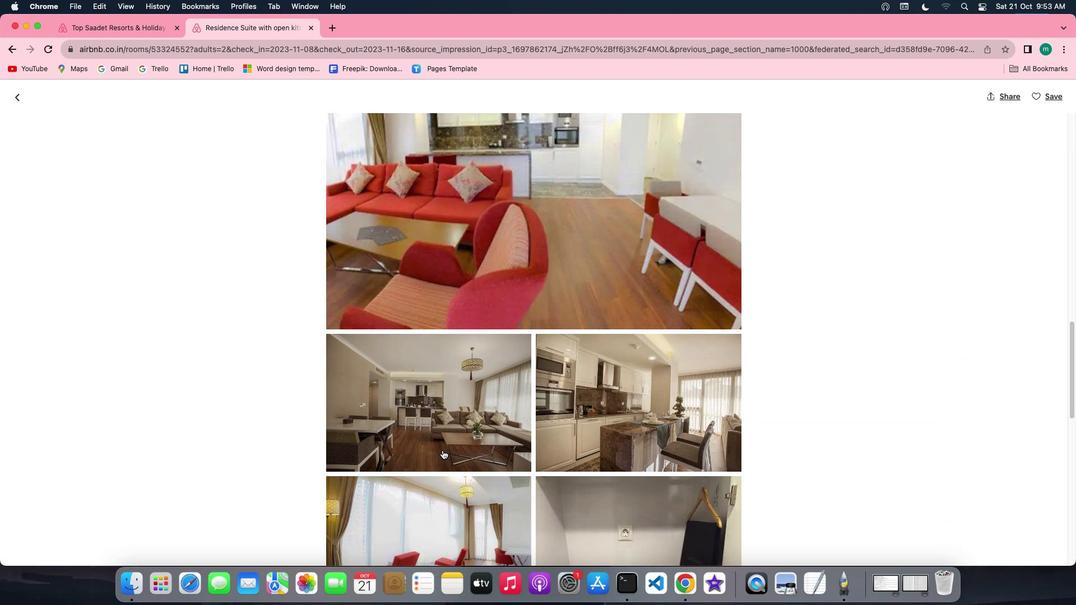 
Action: Mouse scrolled (442, 450) with delta (0, 0)
Screenshot: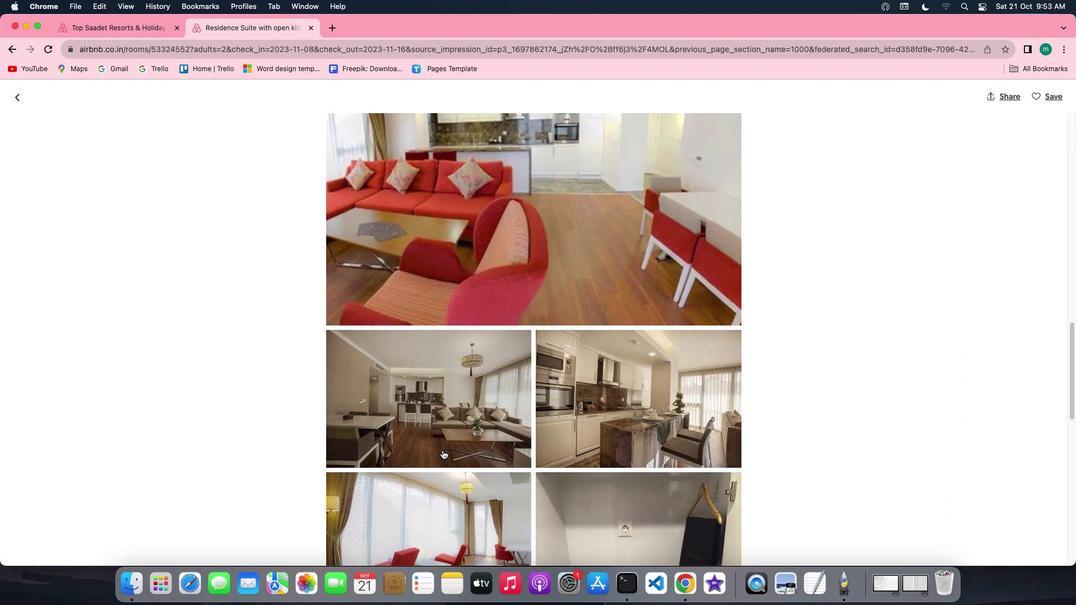 
Action: Mouse scrolled (442, 450) with delta (0, -1)
Screenshot: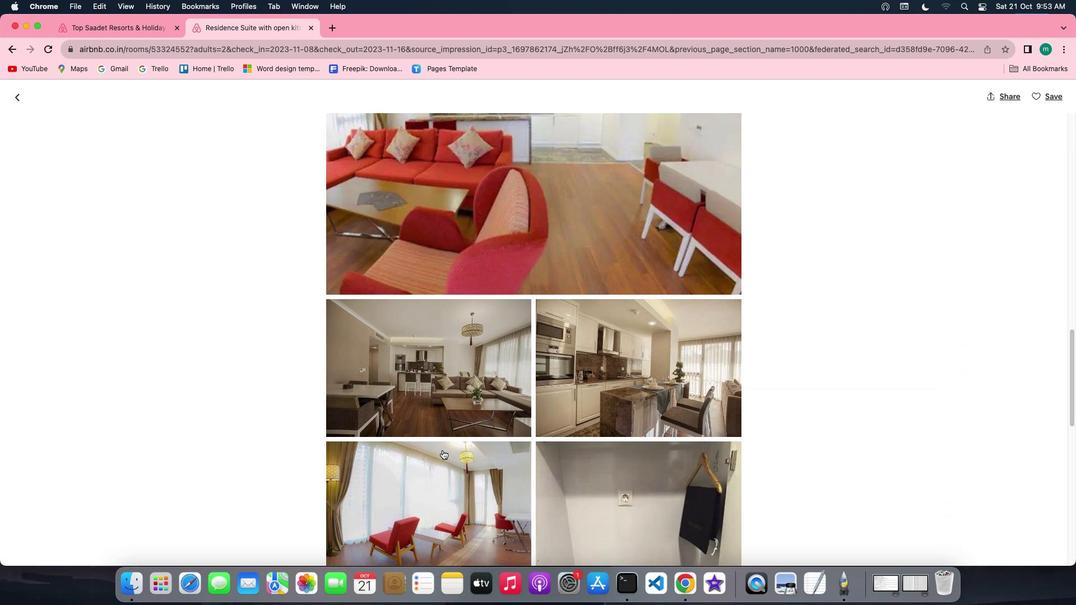 
Action: Mouse scrolled (442, 450) with delta (0, 0)
Screenshot: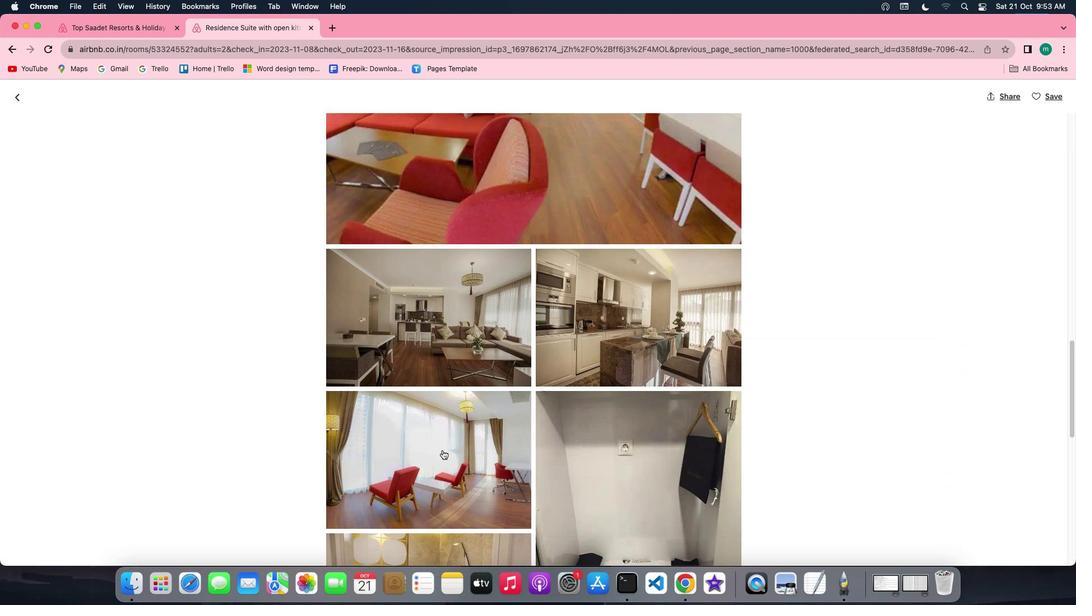 
Action: Mouse scrolled (442, 450) with delta (0, 0)
Screenshot: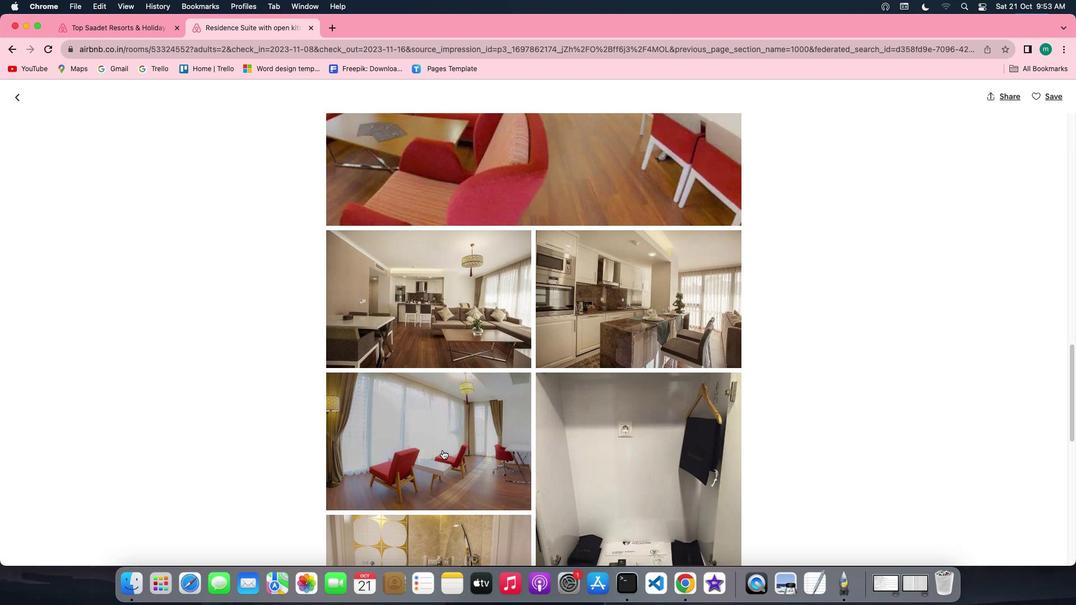 
Action: Mouse scrolled (442, 450) with delta (0, 0)
Screenshot: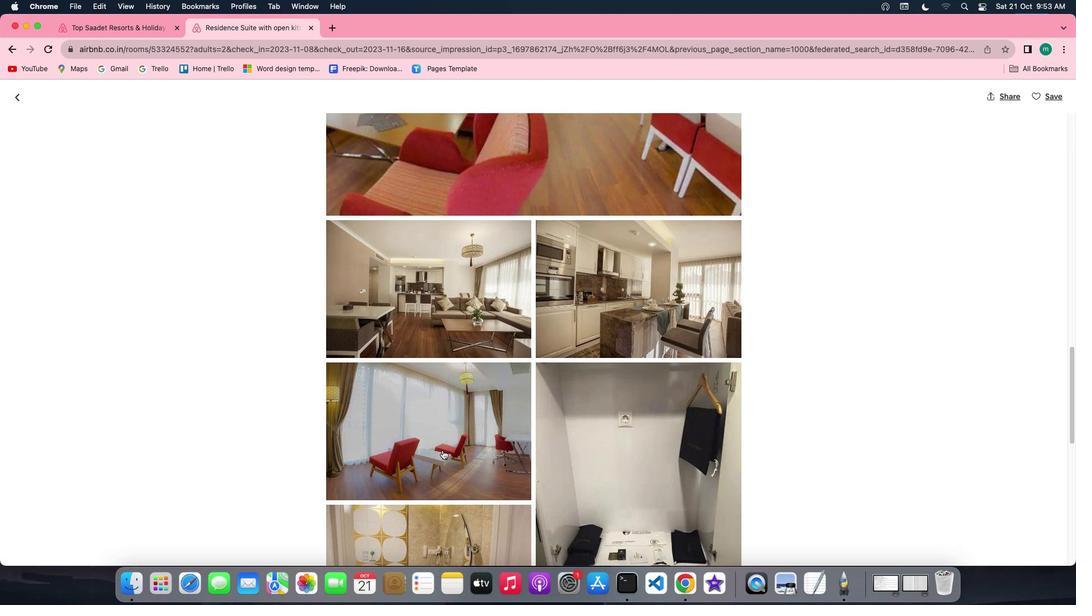 
Action: Mouse scrolled (442, 450) with delta (0, -1)
Screenshot: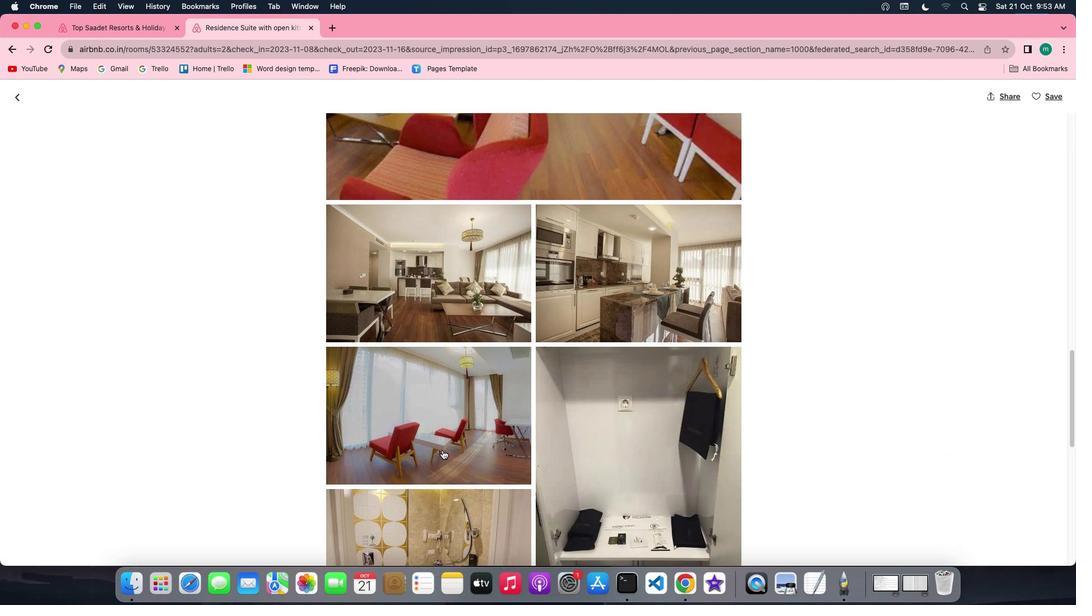 
Action: Mouse scrolled (442, 450) with delta (0, -1)
Screenshot: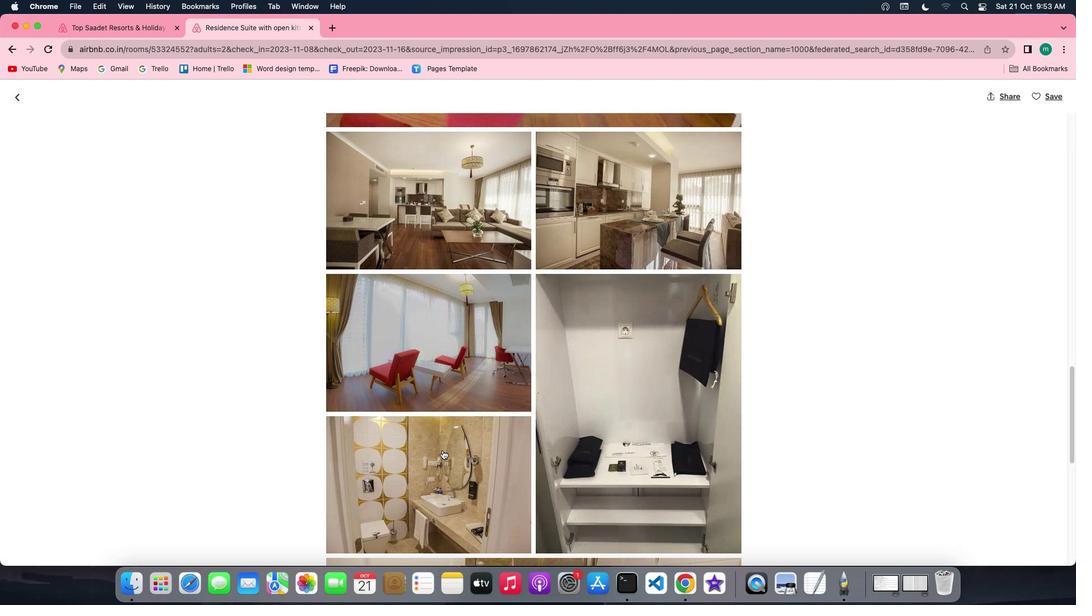 
Action: Mouse scrolled (442, 450) with delta (0, 0)
Screenshot: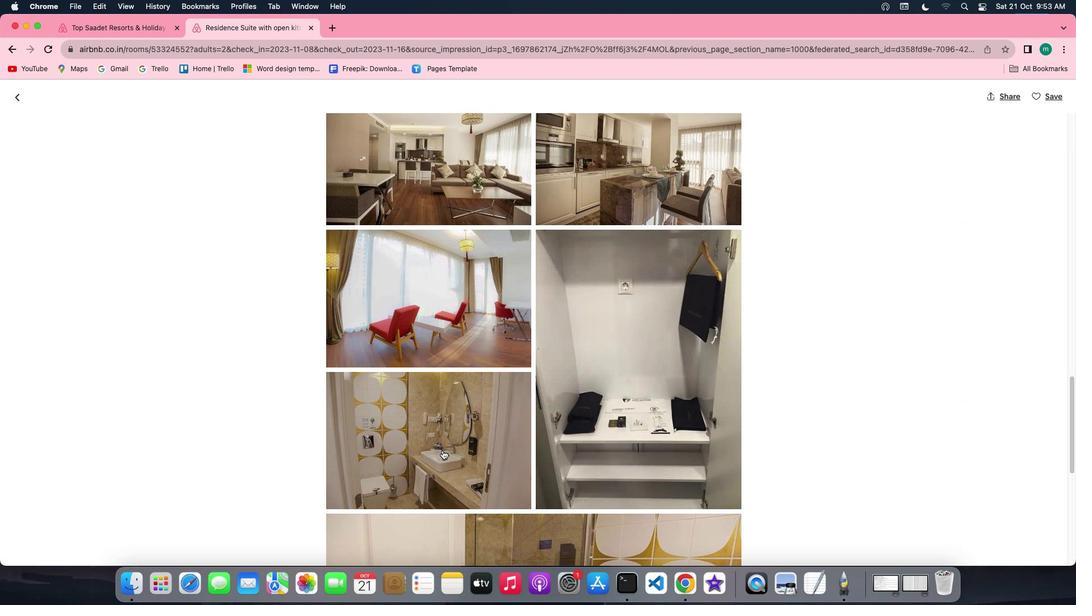 
Action: Mouse scrolled (442, 450) with delta (0, 0)
Screenshot: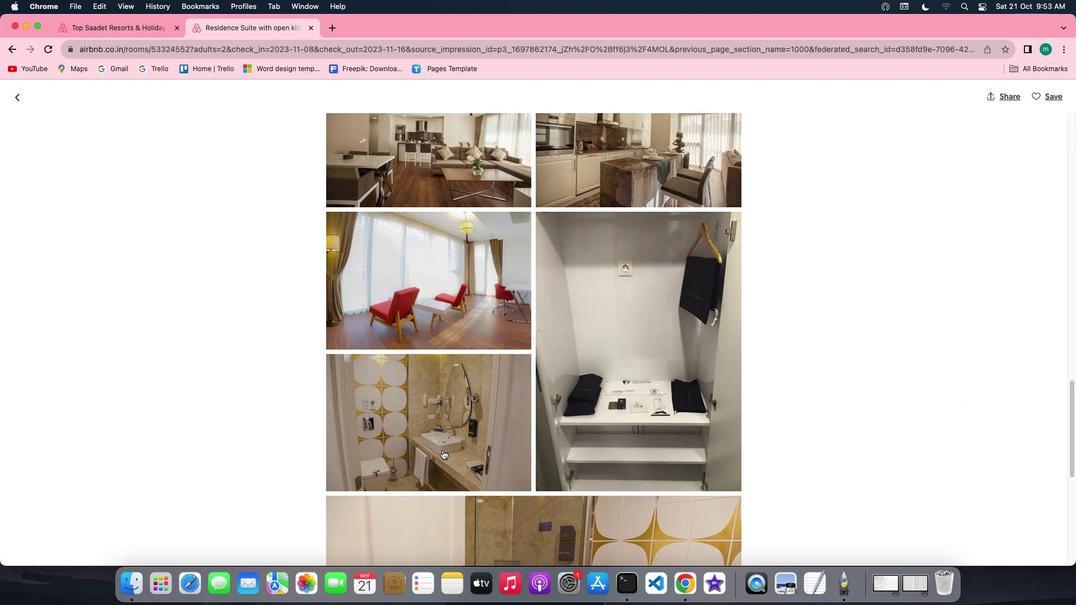 
Action: Mouse scrolled (442, 450) with delta (0, -1)
Screenshot: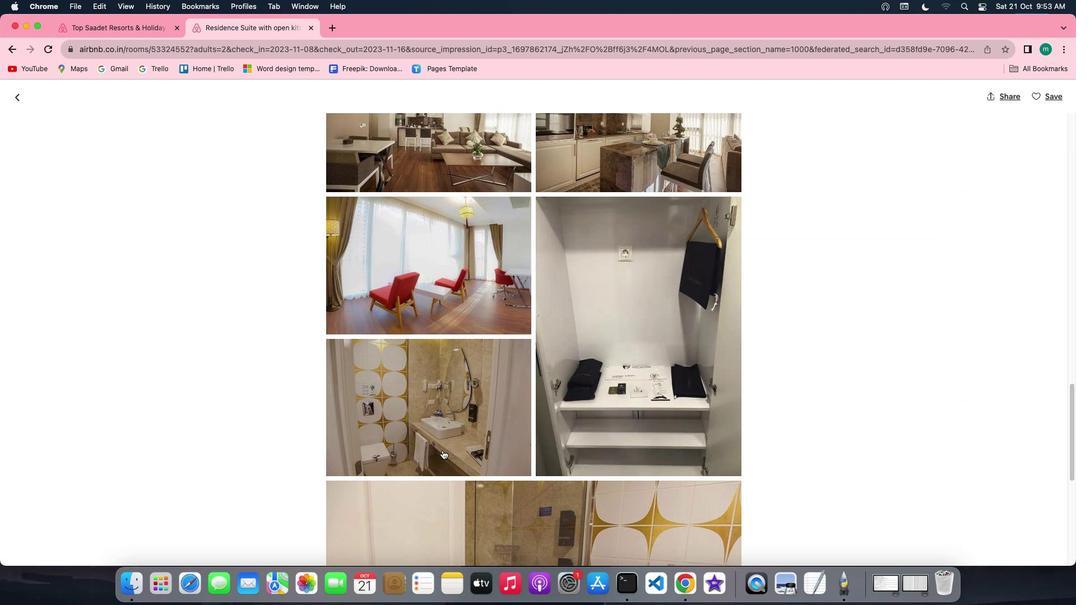 
Action: Mouse scrolled (442, 450) with delta (0, 0)
Screenshot: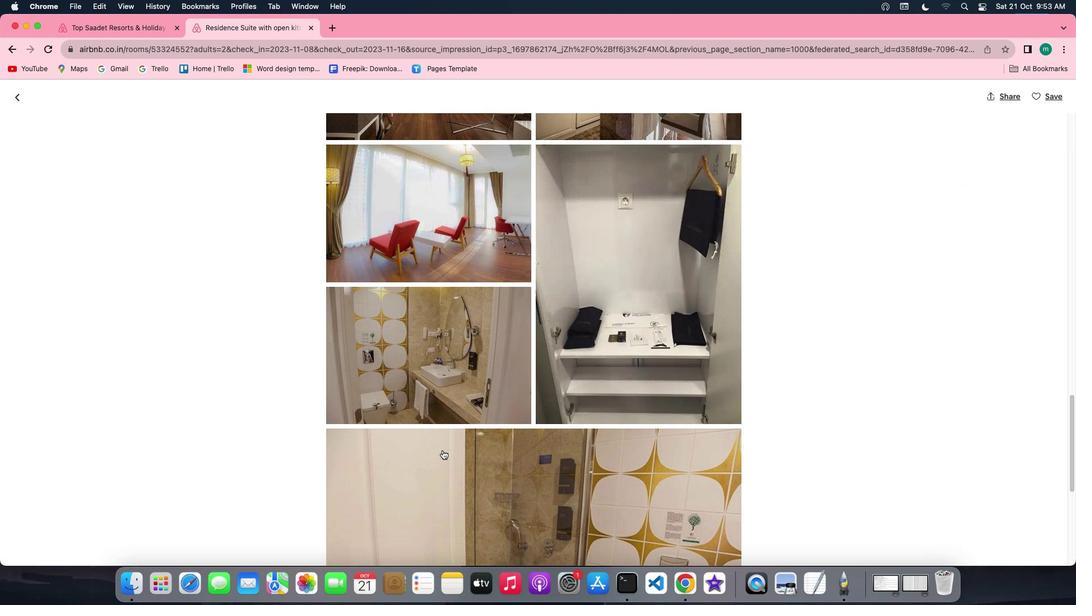 
Action: Mouse scrolled (442, 450) with delta (0, 0)
Screenshot: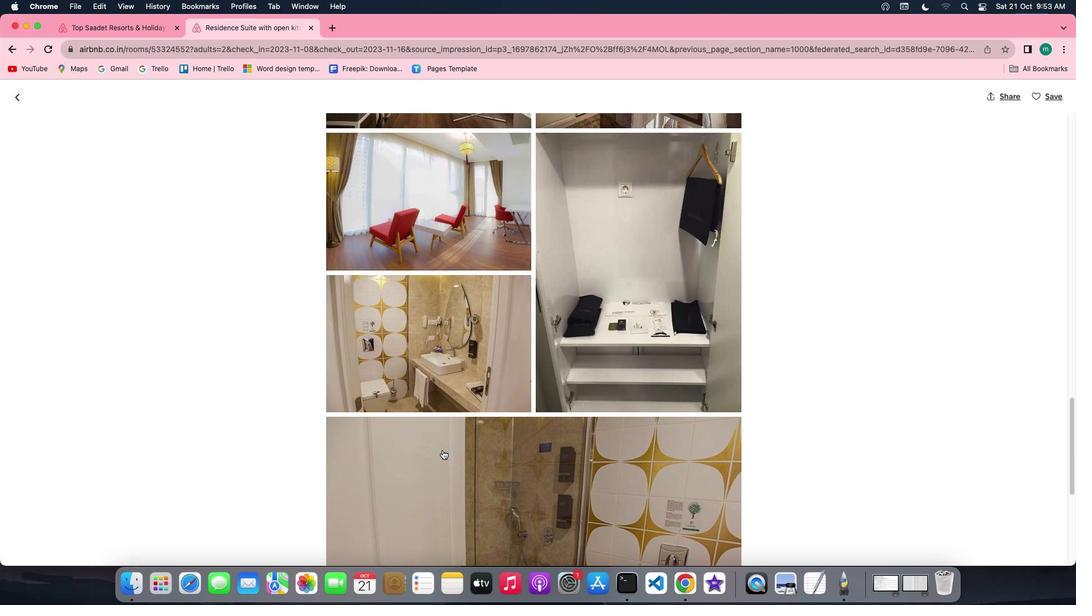 
Action: Mouse scrolled (442, 450) with delta (0, 0)
Screenshot: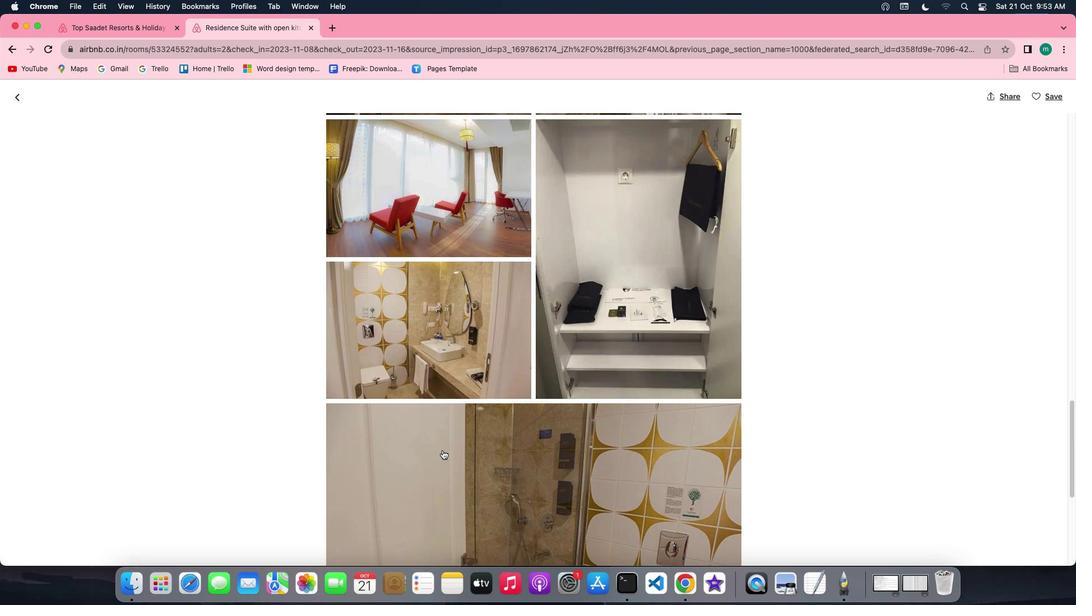 
Action: Mouse scrolled (442, 450) with delta (0, -1)
Screenshot: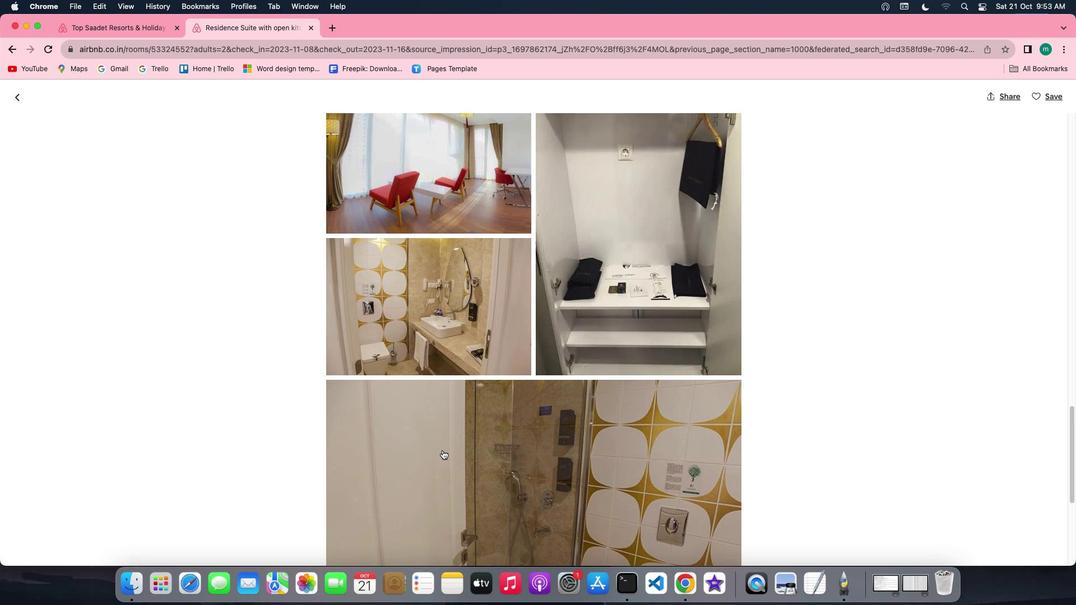 
Action: Mouse scrolled (442, 450) with delta (0, -1)
Screenshot: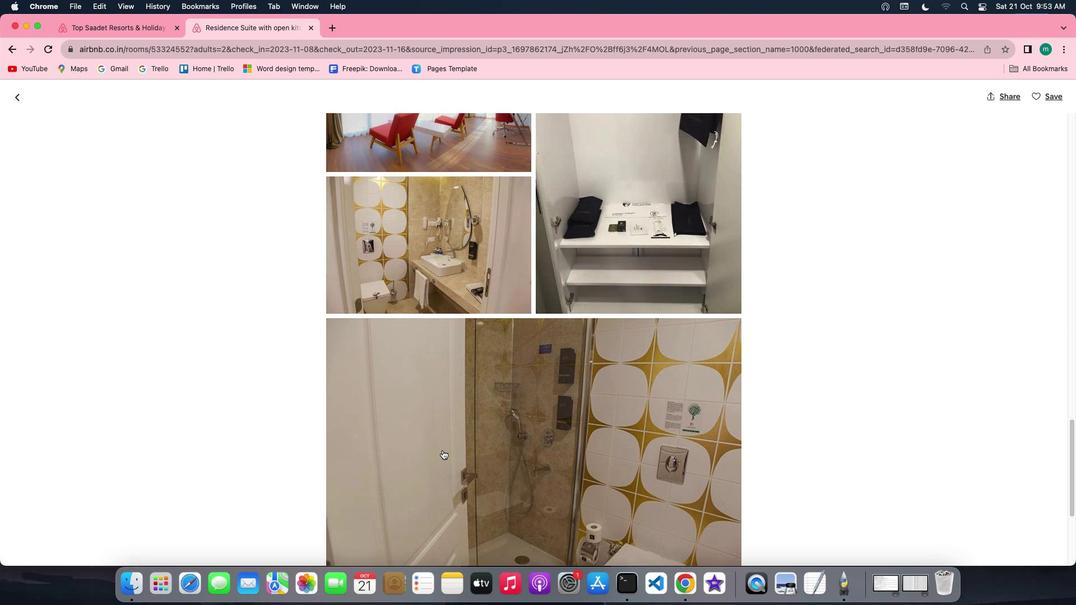 
Action: Mouse scrolled (442, 450) with delta (0, 0)
Screenshot: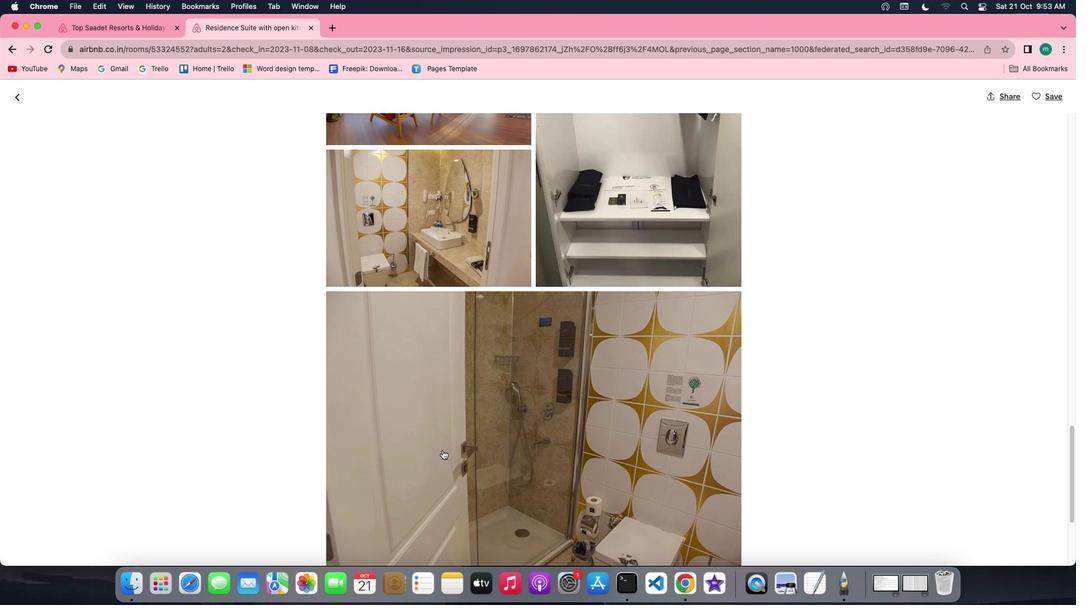 
Action: Mouse scrolled (442, 450) with delta (0, 0)
Screenshot: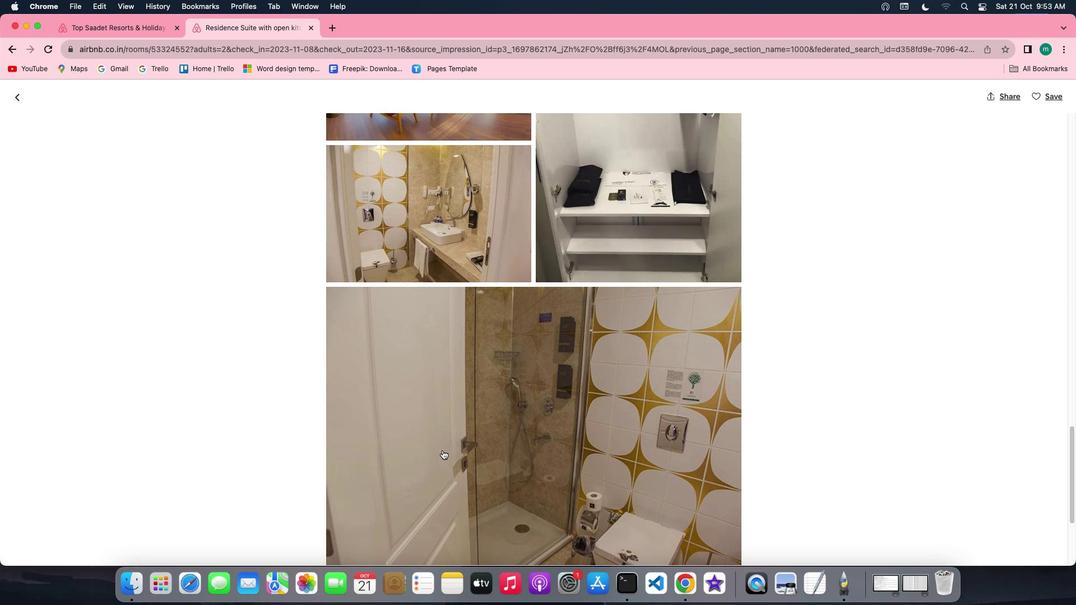 
Action: Mouse scrolled (442, 450) with delta (0, 0)
Screenshot: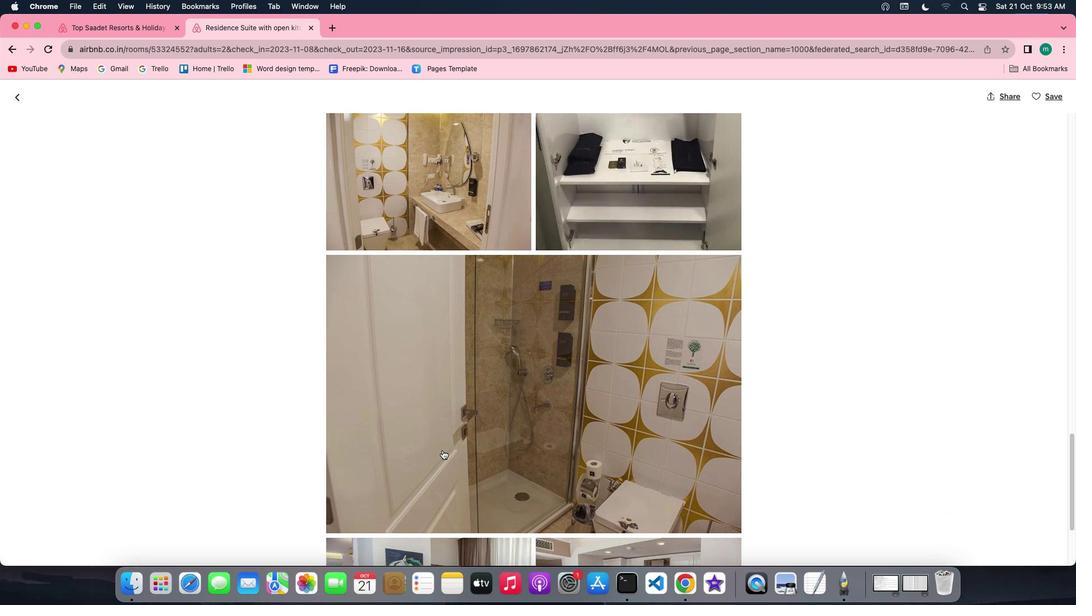 
Action: Mouse scrolled (442, 450) with delta (0, 0)
Screenshot: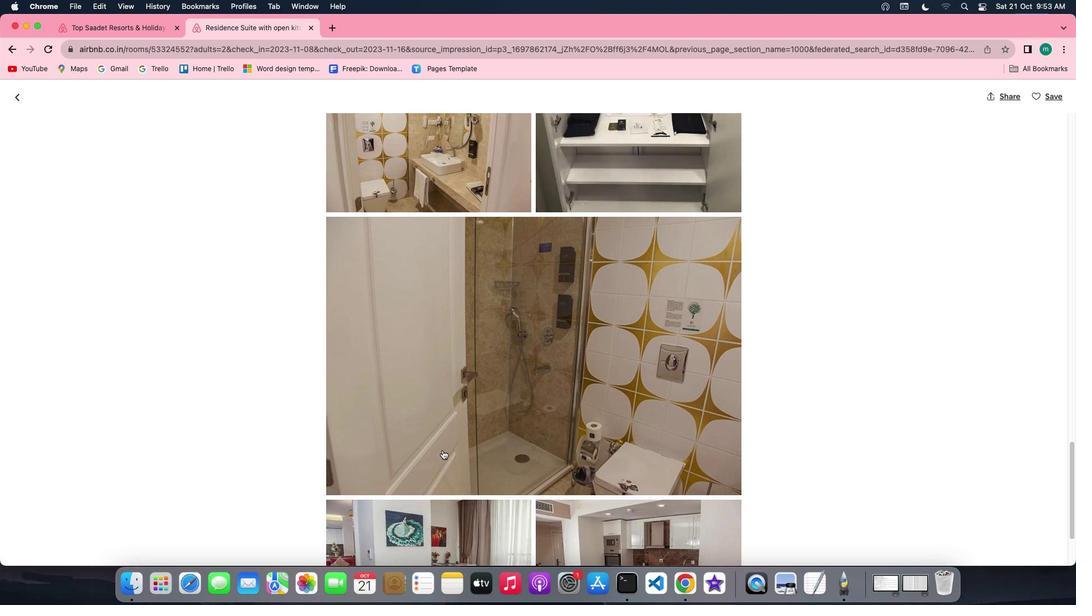 
Action: Mouse scrolled (442, 450) with delta (0, 0)
Screenshot: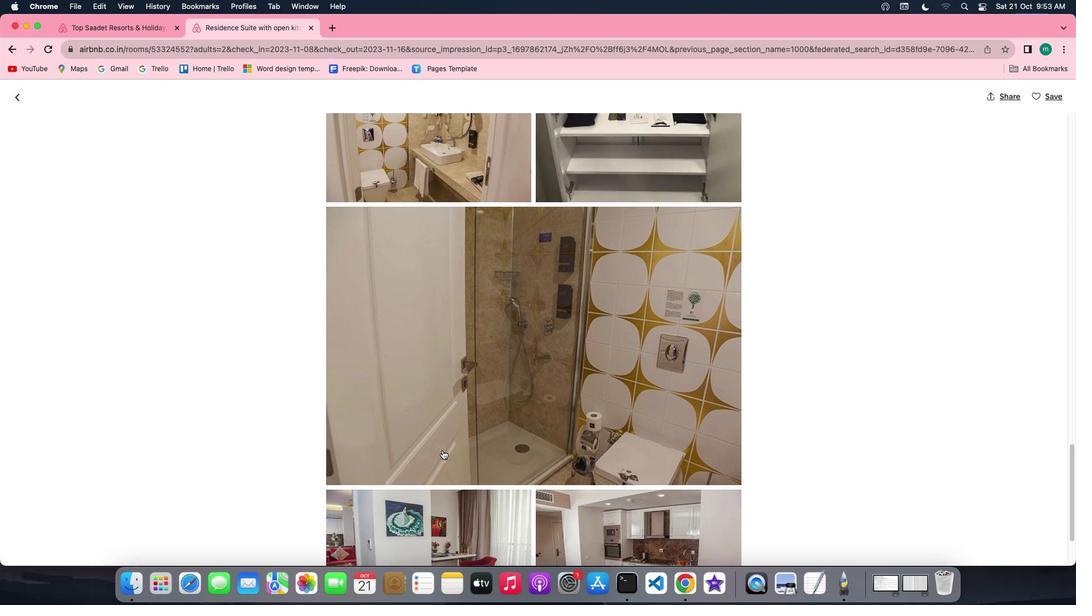 
Action: Mouse scrolled (442, 450) with delta (0, 0)
Screenshot: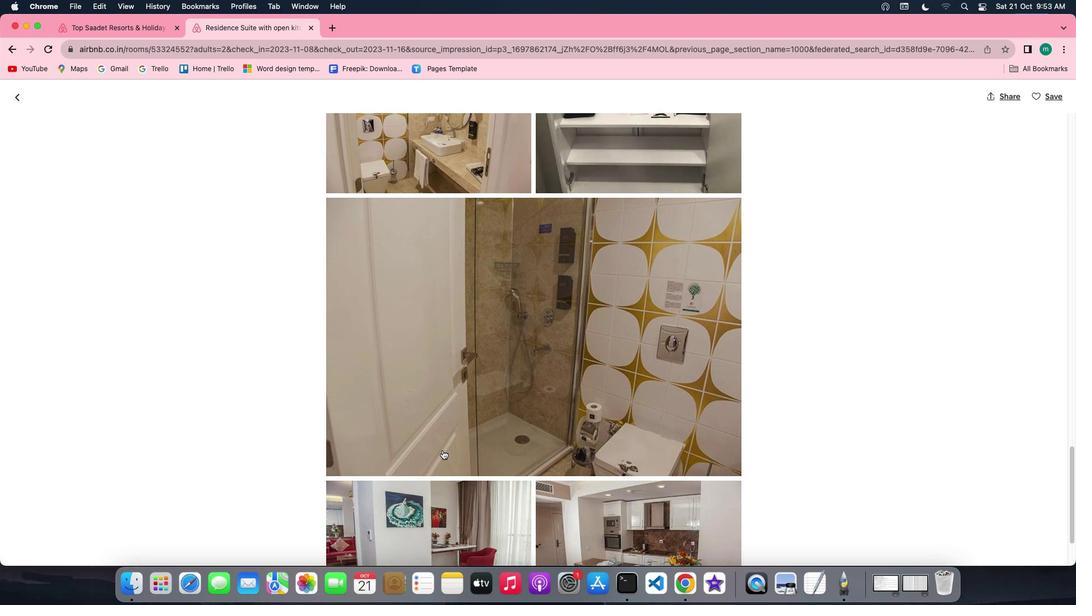 
Action: Mouse scrolled (442, 450) with delta (0, 0)
Screenshot: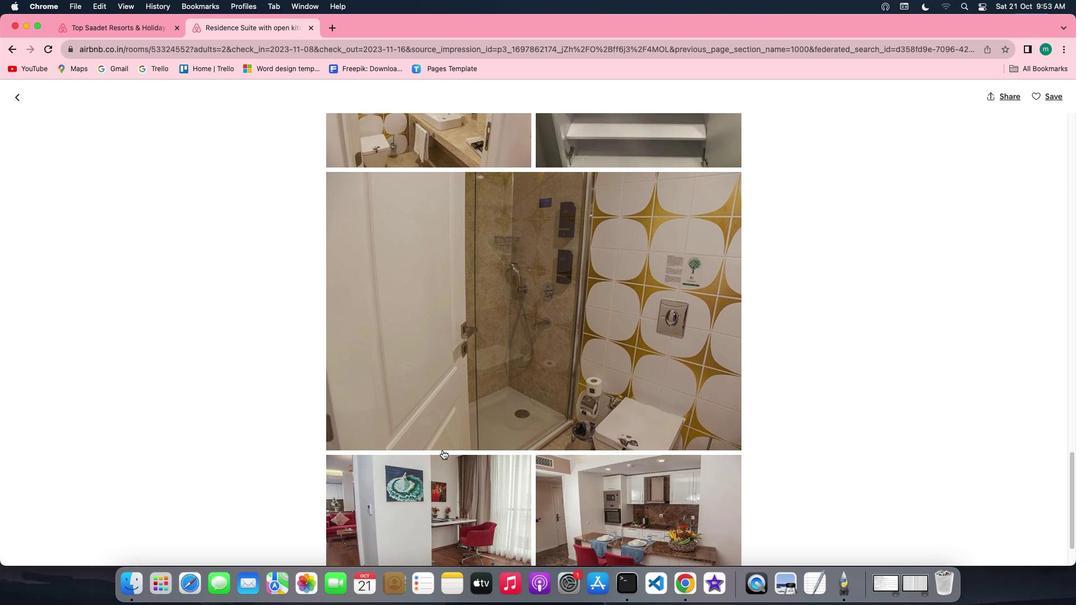 
Action: Mouse scrolled (442, 450) with delta (0, 0)
Screenshot: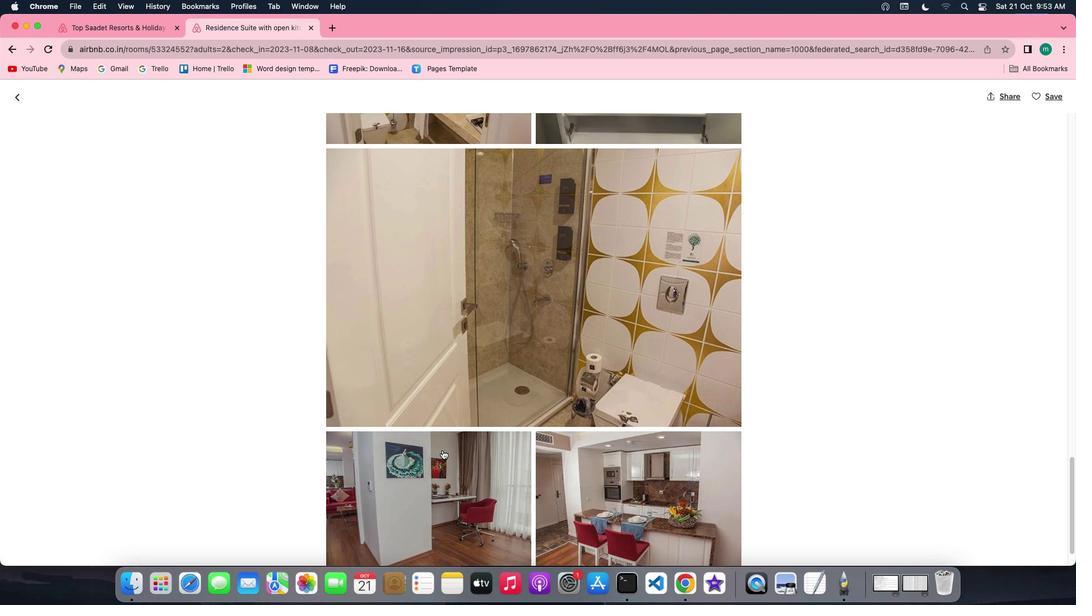 
Action: Mouse scrolled (442, 450) with delta (0, 0)
Screenshot: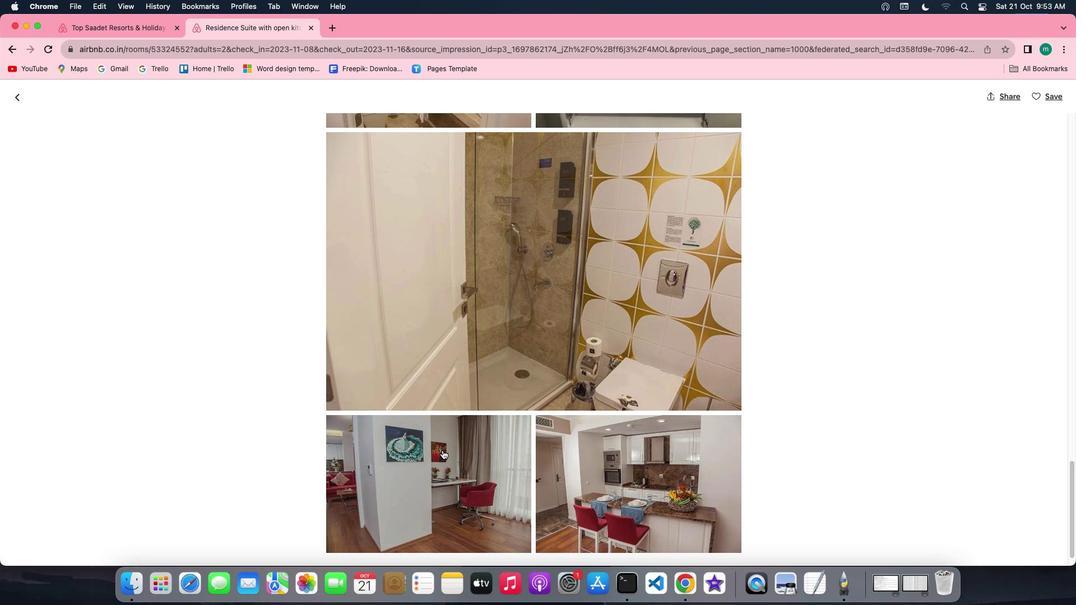 
Action: Mouse scrolled (442, 450) with delta (0, -1)
Screenshot: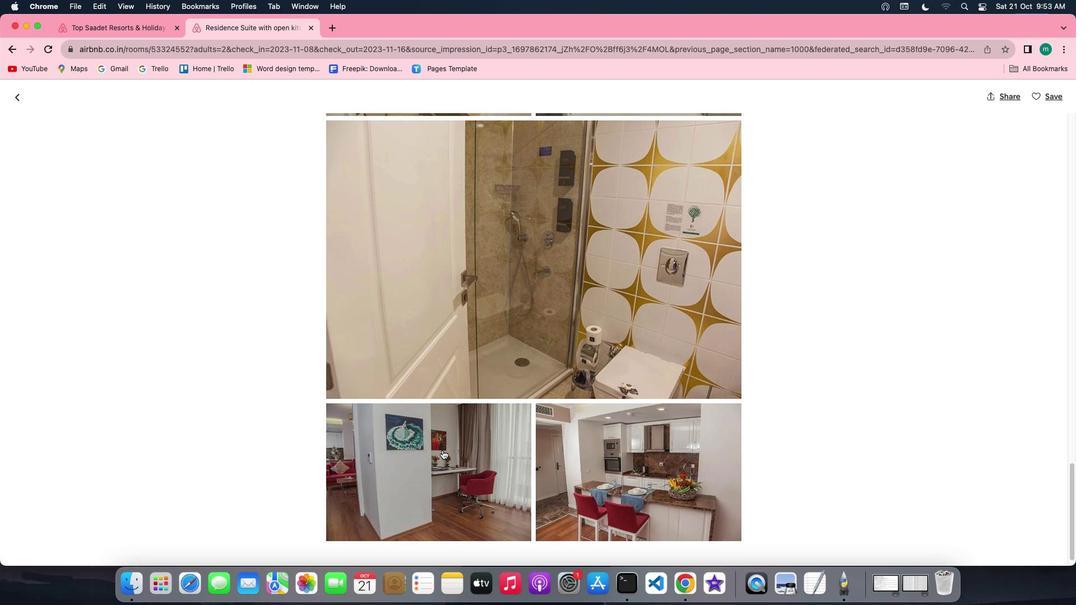 
Action: Mouse scrolled (442, 450) with delta (0, -1)
Screenshot: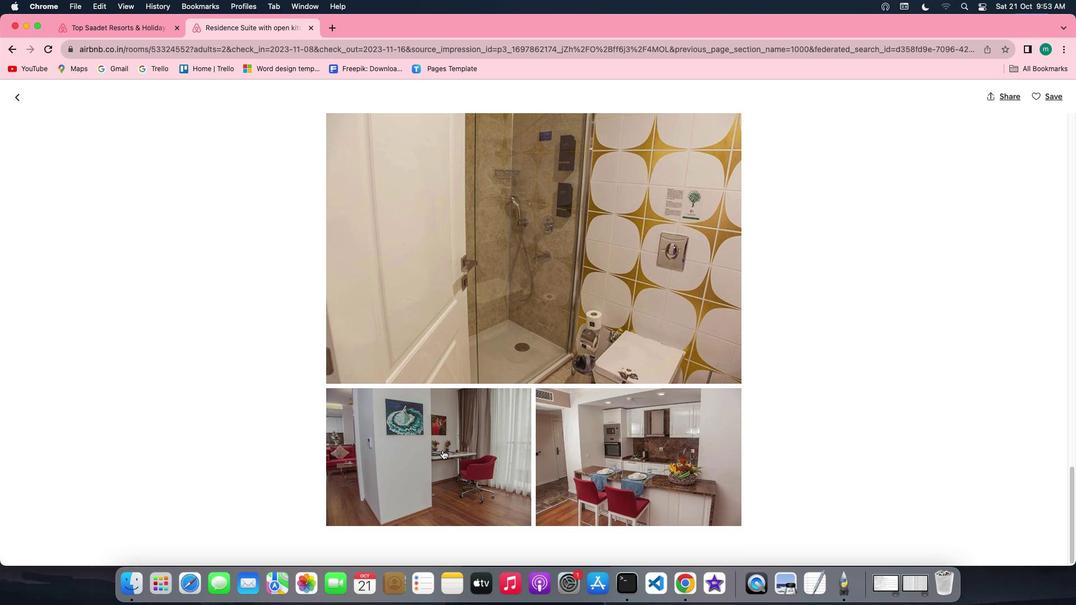 
Action: Mouse scrolled (442, 450) with delta (0, 0)
Screenshot: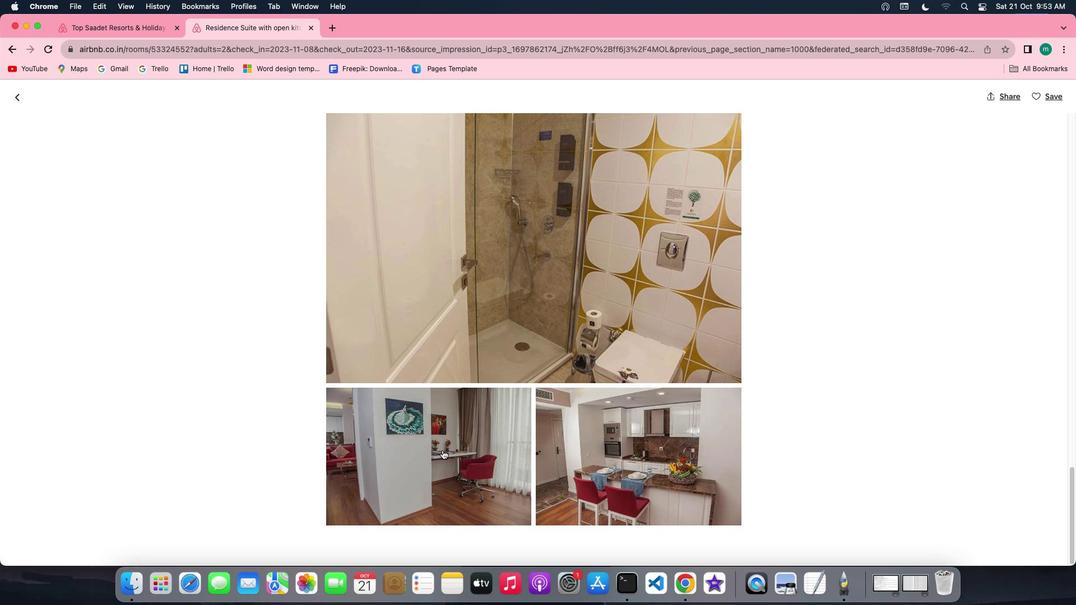 
Action: Mouse scrolled (442, 450) with delta (0, 0)
Screenshot: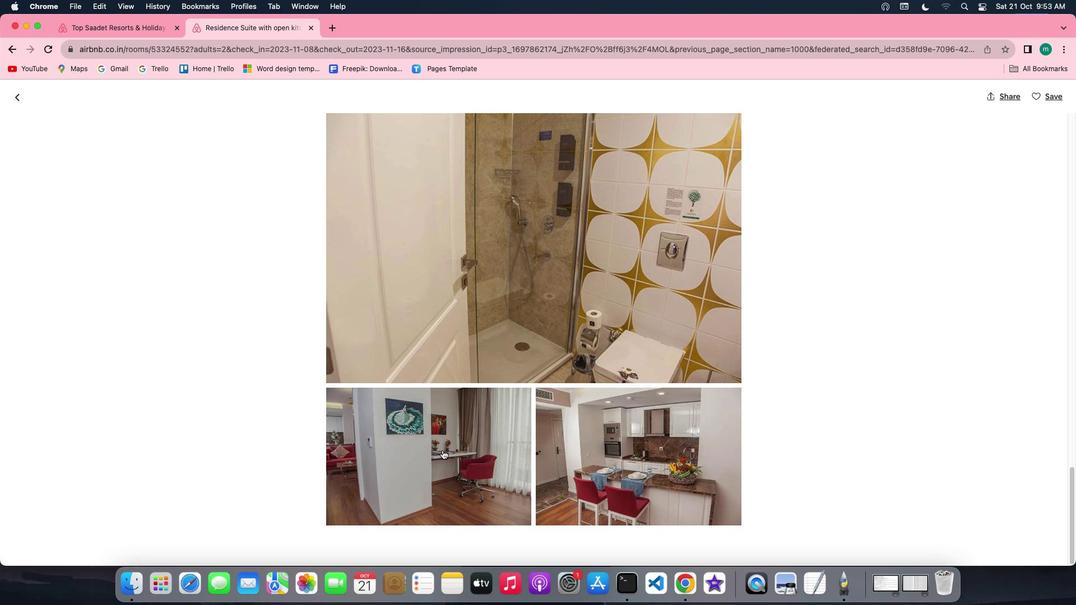 
Action: Mouse scrolled (442, 450) with delta (0, -1)
Screenshot: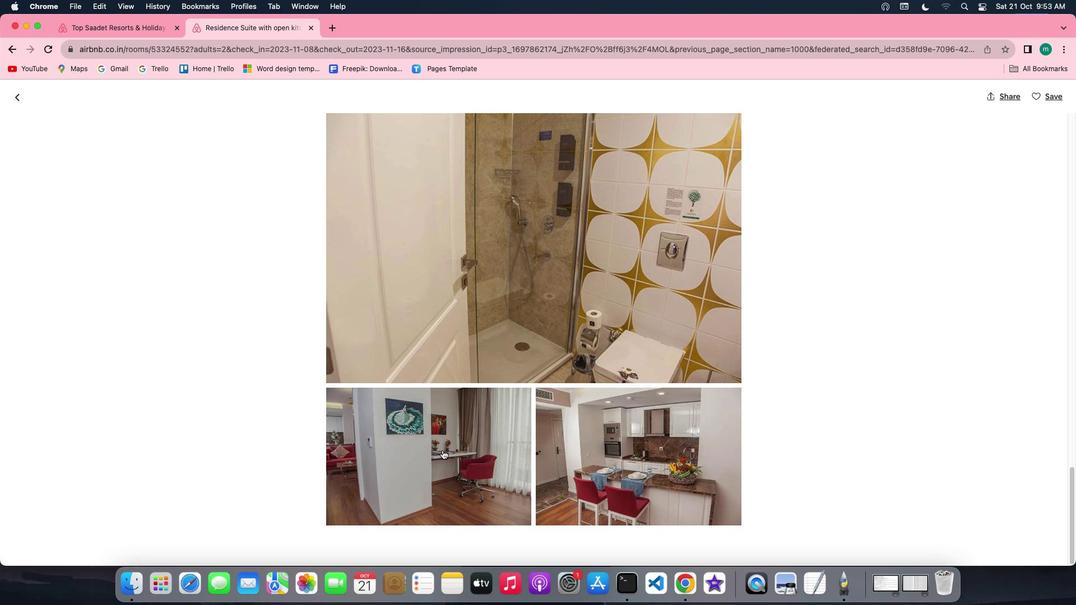 
Action: Mouse scrolled (442, 450) with delta (0, -1)
Screenshot: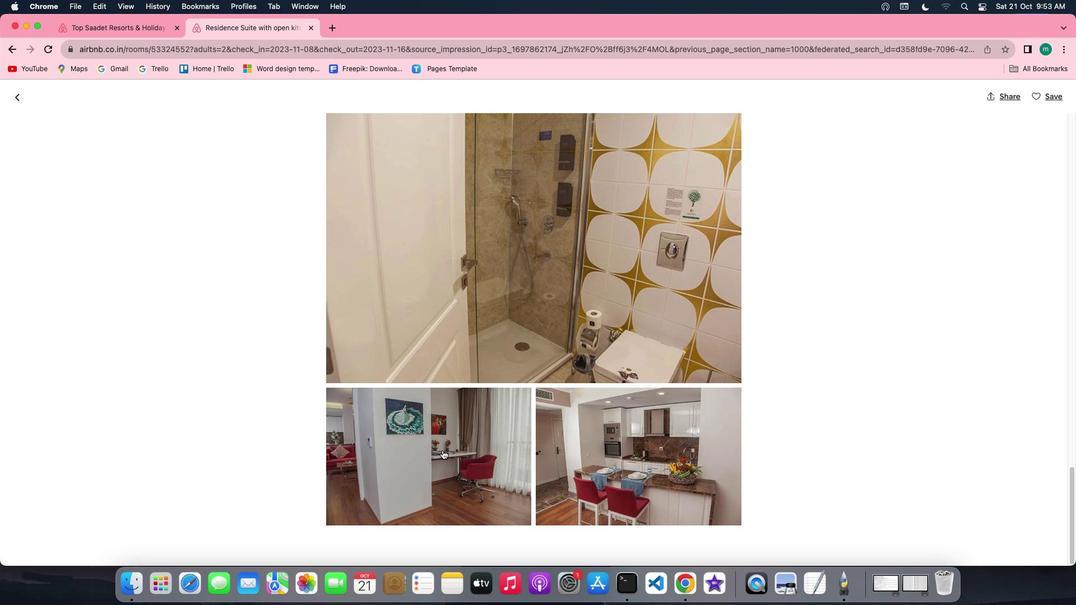 
Action: Mouse scrolled (442, 450) with delta (0, 0)
Screenshot: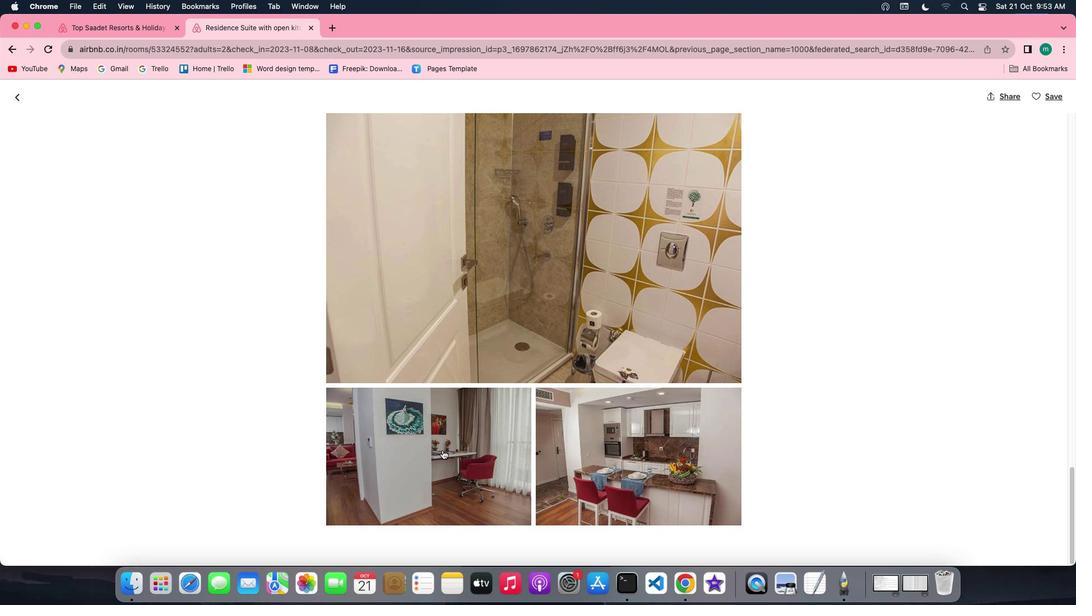 
Action: Mouse scrolled (442, 450) with delta (0, 0)
Screenshot: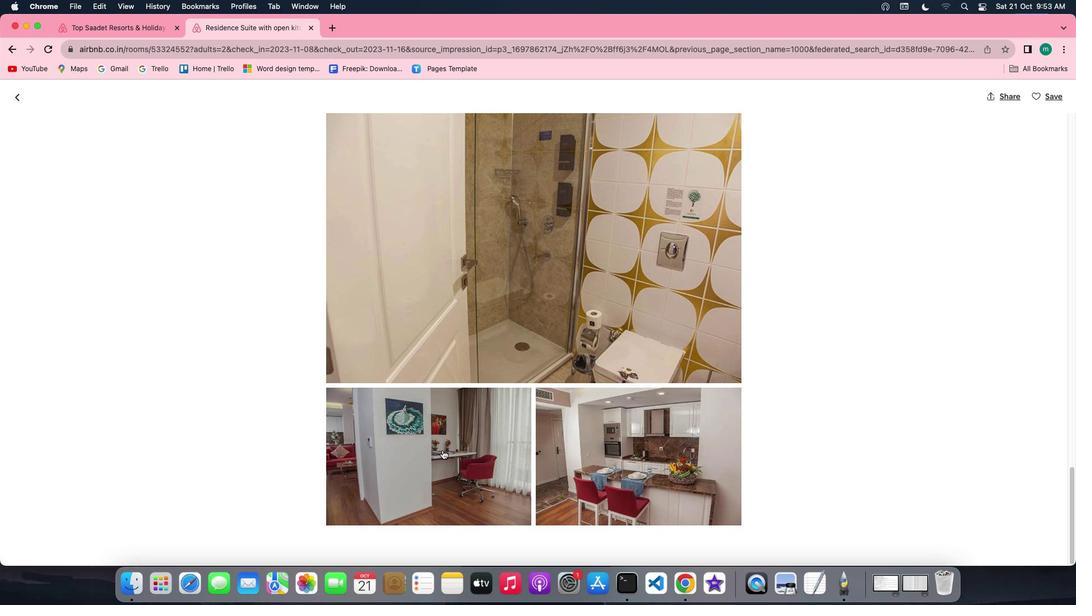 
Action: Mouse scrolled (442, 450) with delta (0, 0)
Screenshot: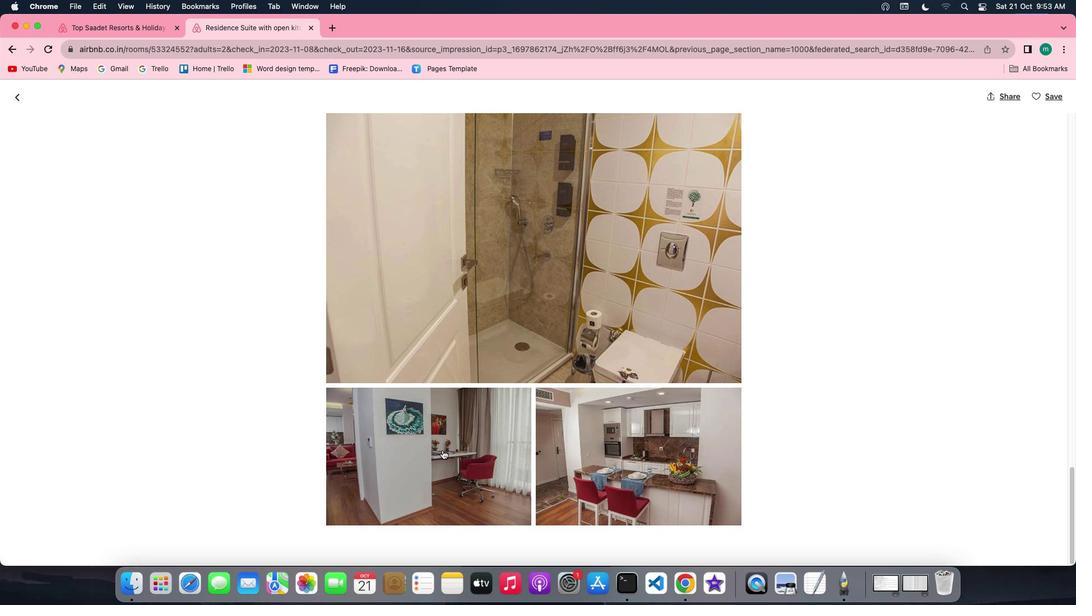 
Action: Mouse scrolled (442, 450) with delta (0, -1)
Screenshot: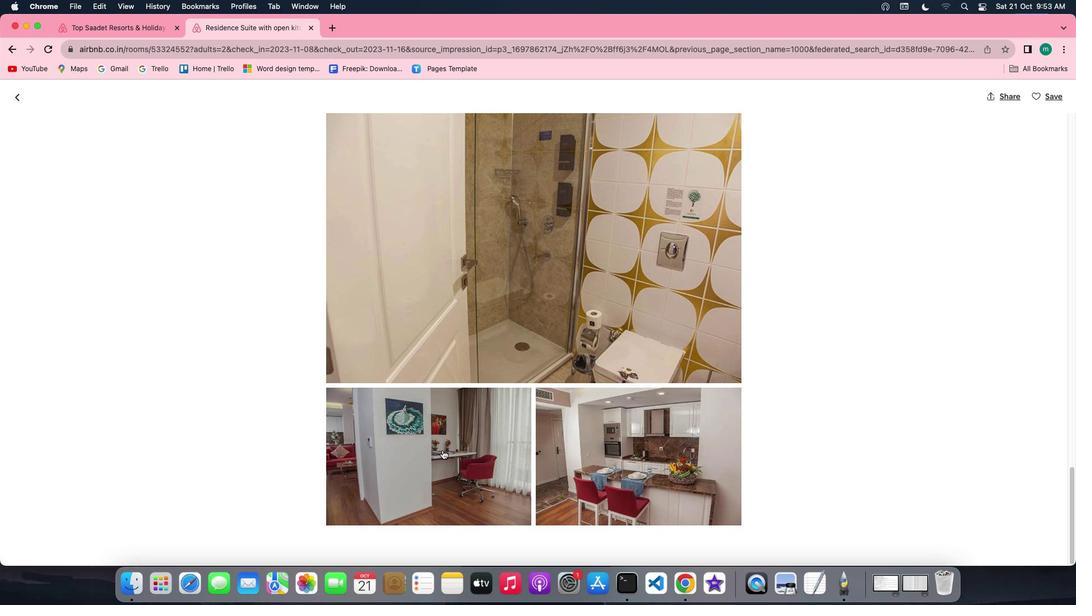 
Action: Mouse scrolled (442, 450) with delta (0, 0)
Screenshot: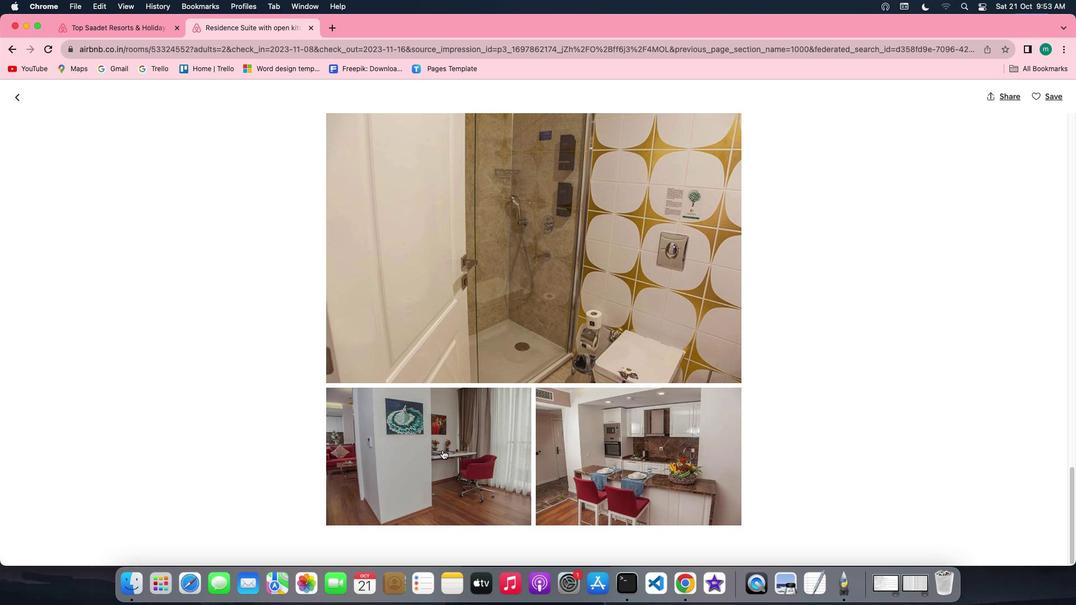 
Action: Mouse scrolled (442, 450) with delta (0, 0)
Screenshot: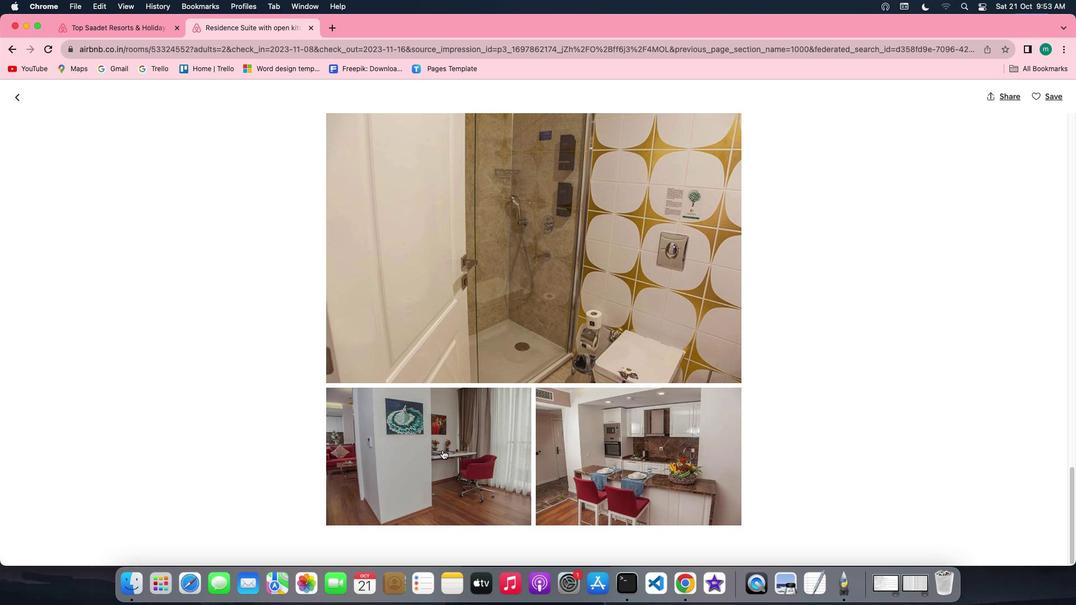 
Action: Mouse scrolled (442, 450) with delta (0, -1)
Screenshot: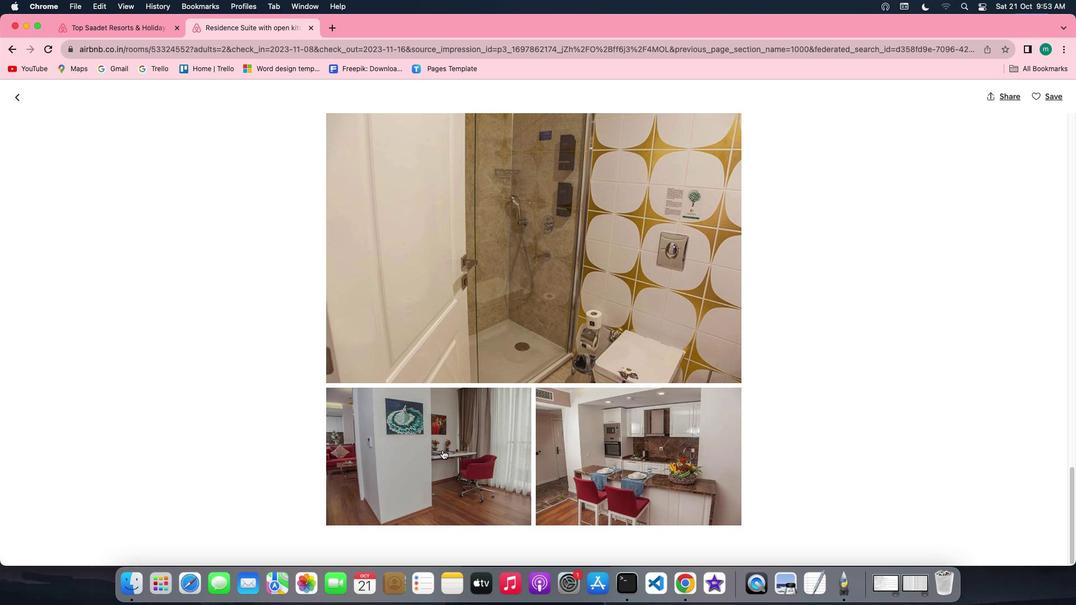 
Action: Mouse scrolled (442, 450) with delta (0, -1)
Screenshot: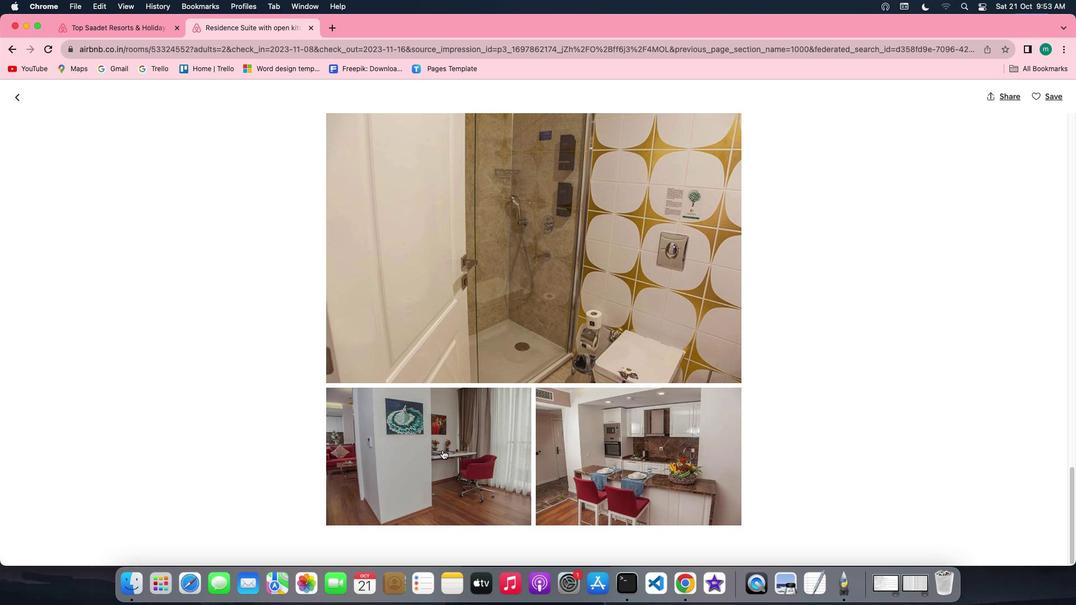 
Action: Mouse scrolled (442, 450) with delta (0, 0)
Screenshot: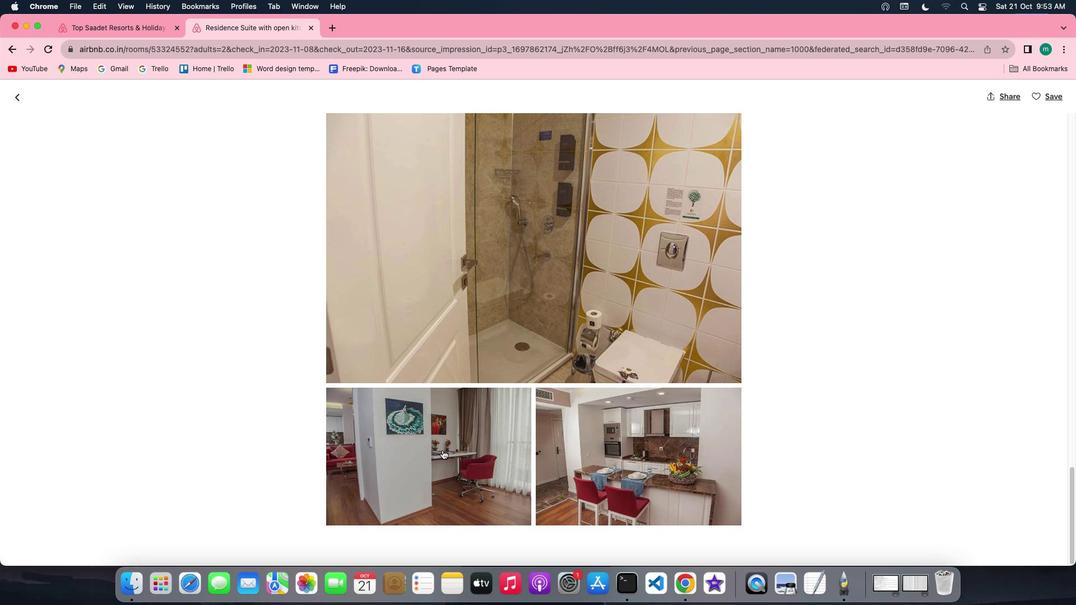 
Action: Mouse scrolled (442, 450) with delta (0, 0)
Screenshot: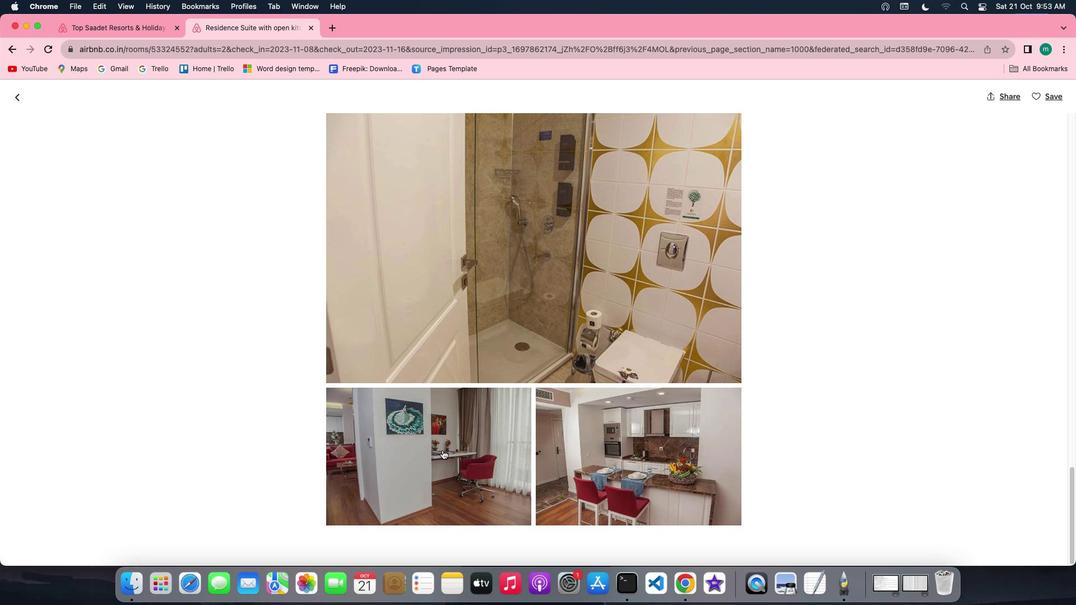 
Action: Mouse scrolled (442, 450) with delta (0, -1)
Screenshot: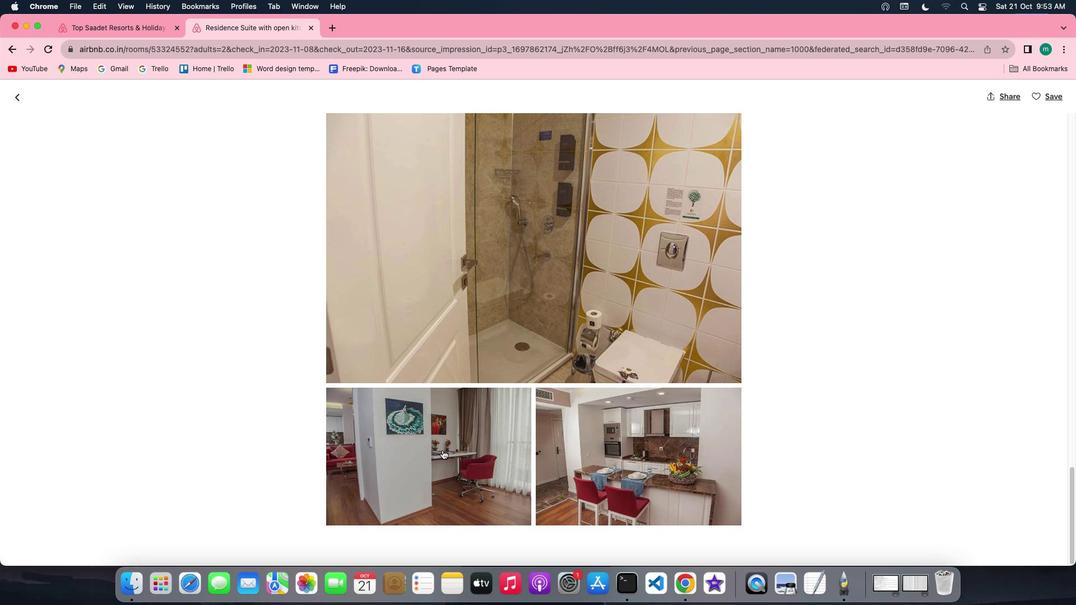 
Action: Mouse moved to (13, 95)
Screenshot: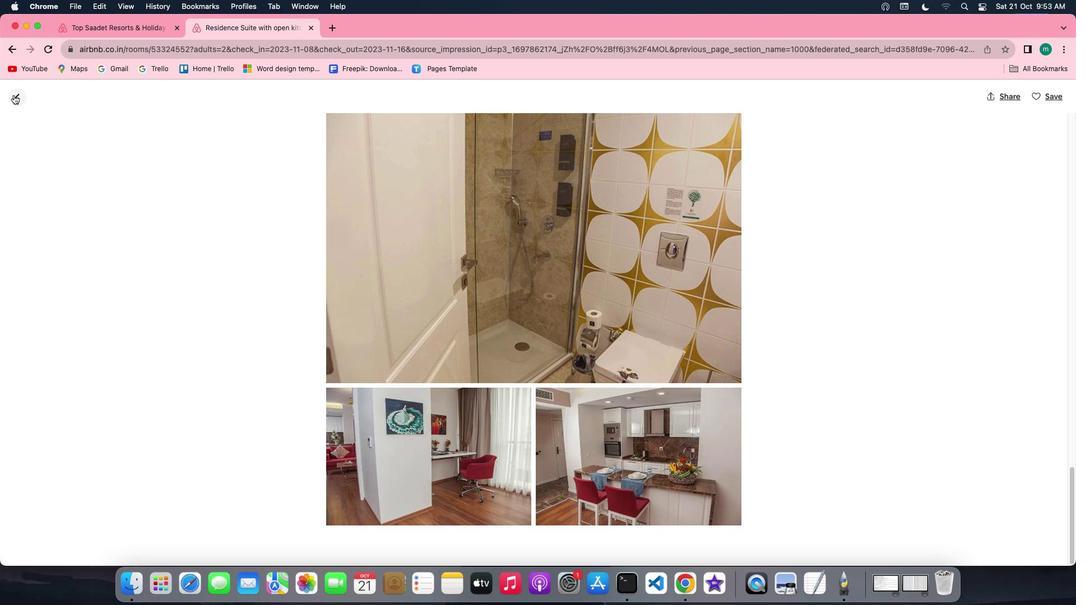 
Action: Mouse pressed left at (13, 95)
Screenshot: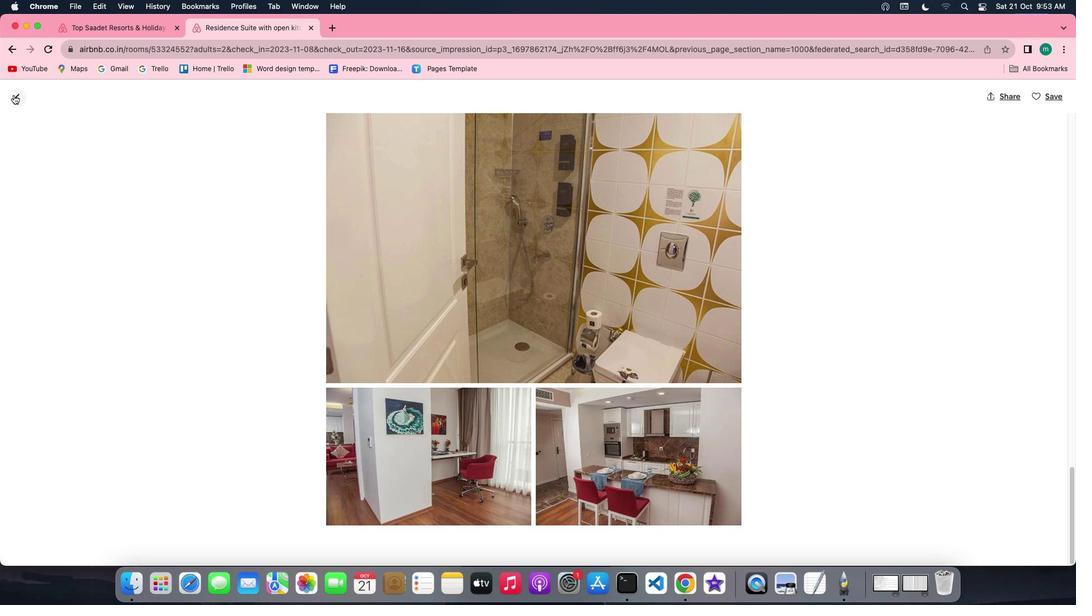 
Action: Mouse moved to (484, 369)
Screenshot: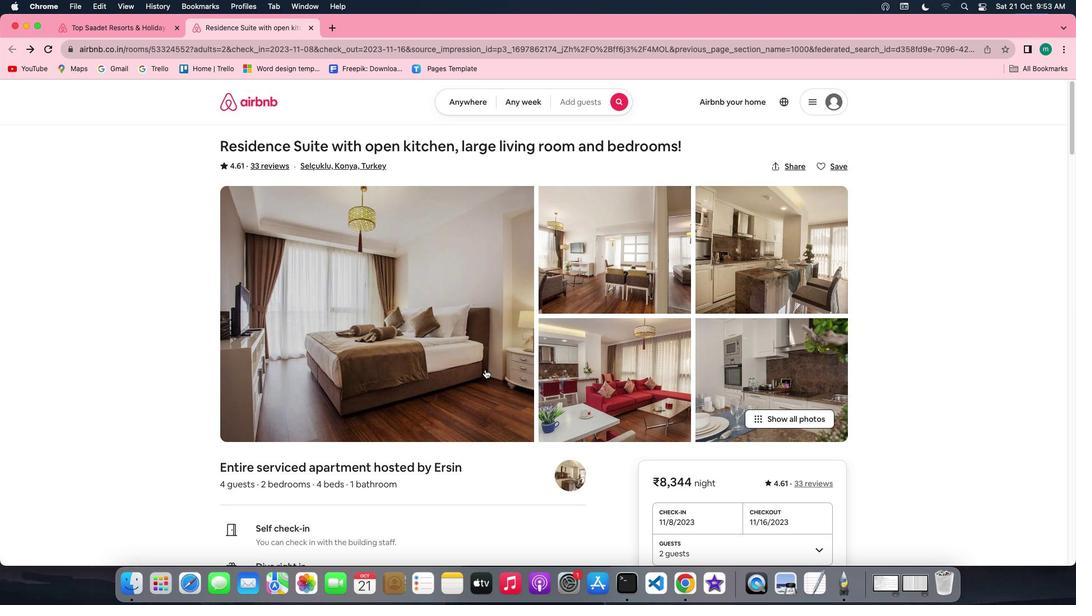 
Action: Mouse scrolled (484, 369) with delta (0, 0)
Screenshot: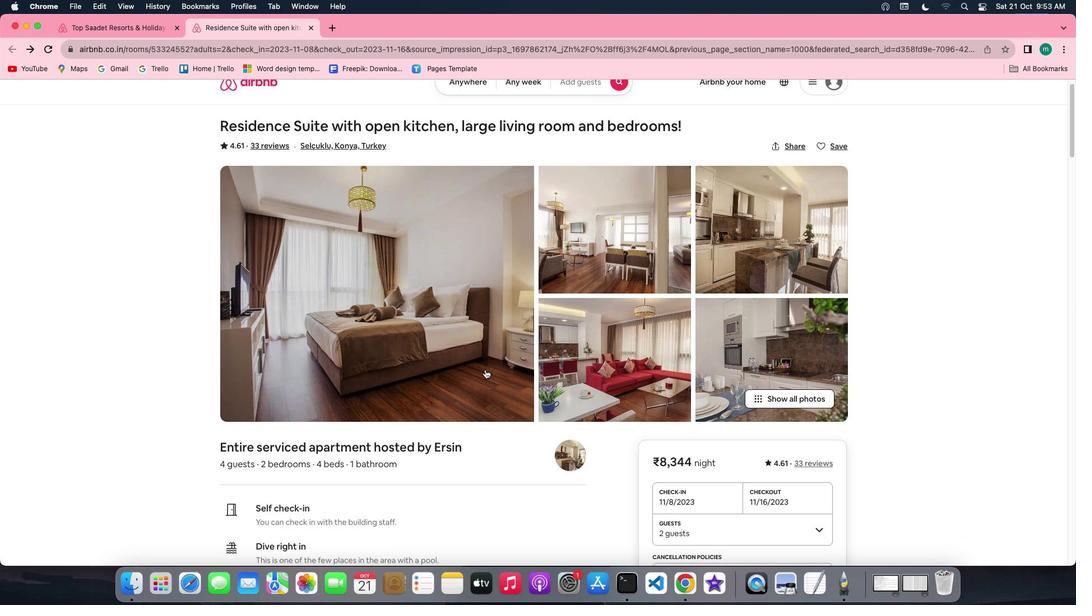 
Action: Mouse scrolled (484, 369) with delta (0, 0)
Screenshot: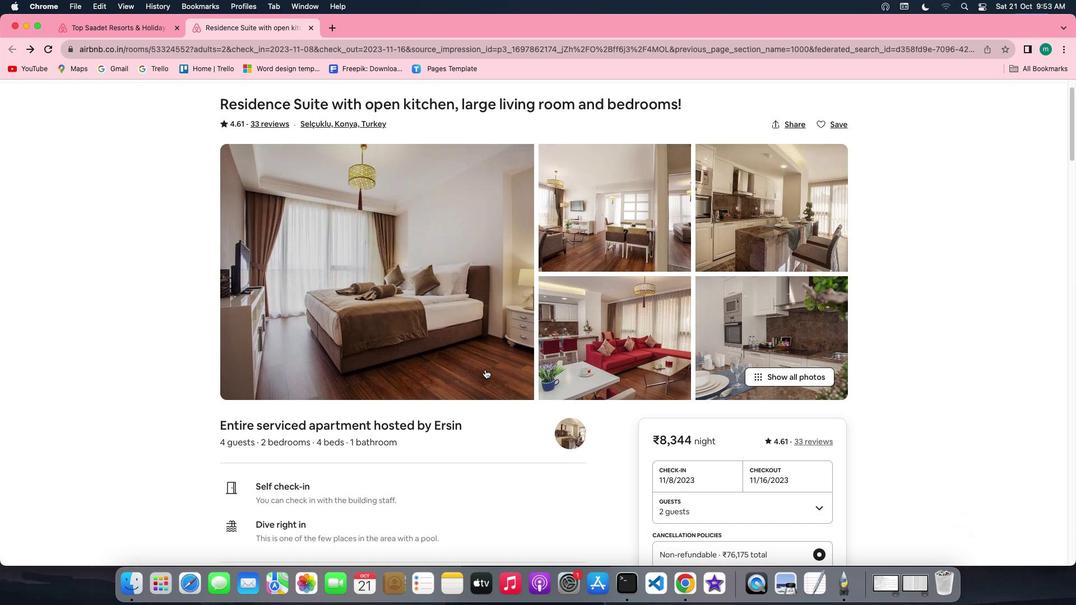 
Action: Mouse scrolled (484, 369) with delta (0, -1)
Screenshot: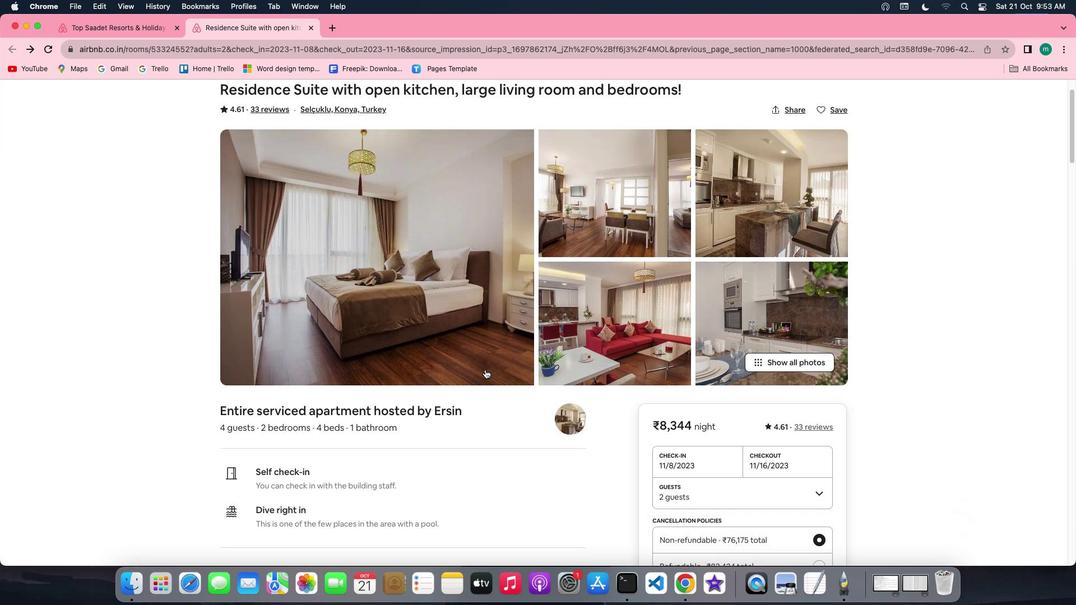 
Action: Mouse scrolled (484, 369) with delta (0, -1)
Screenshot: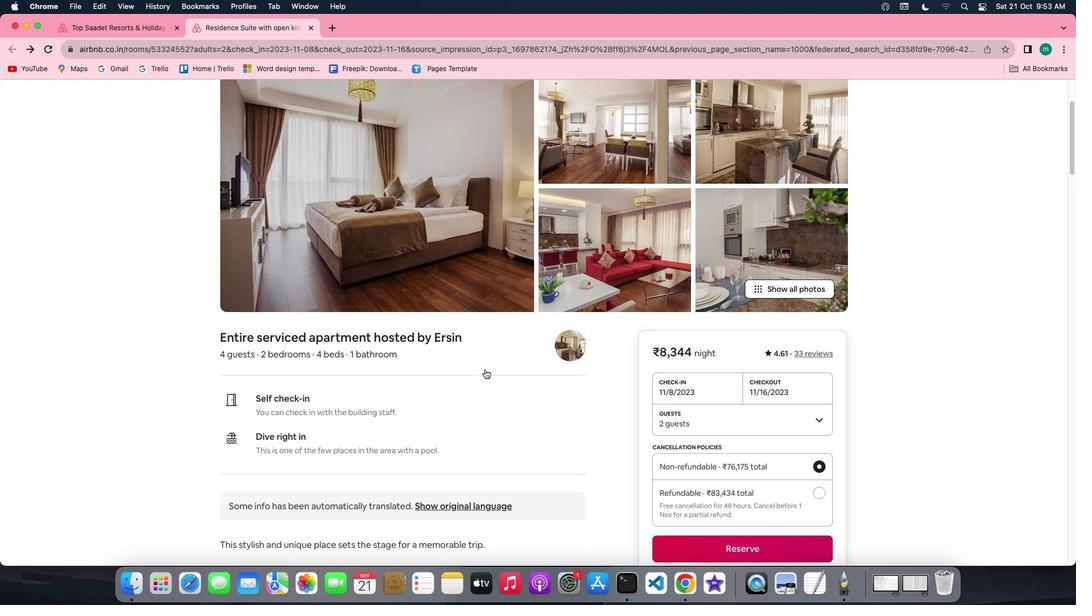 
Action: Mouse scrolled (484, 369) with delta (0, 0)
Screenshot: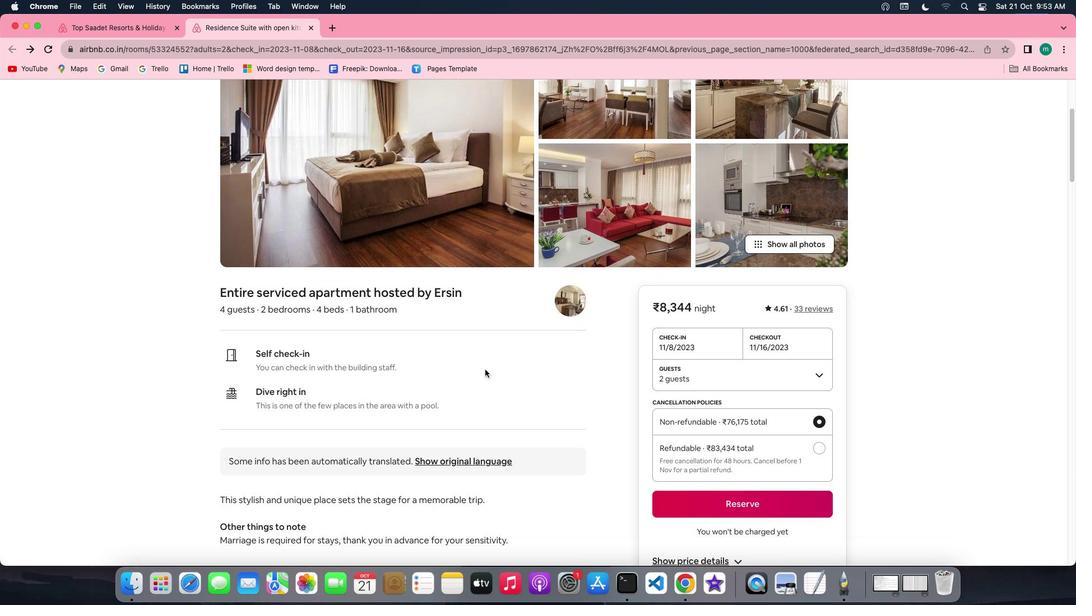 
Action: Mouse scrolled (484, 369) with delta (0, 0)
Screenshot: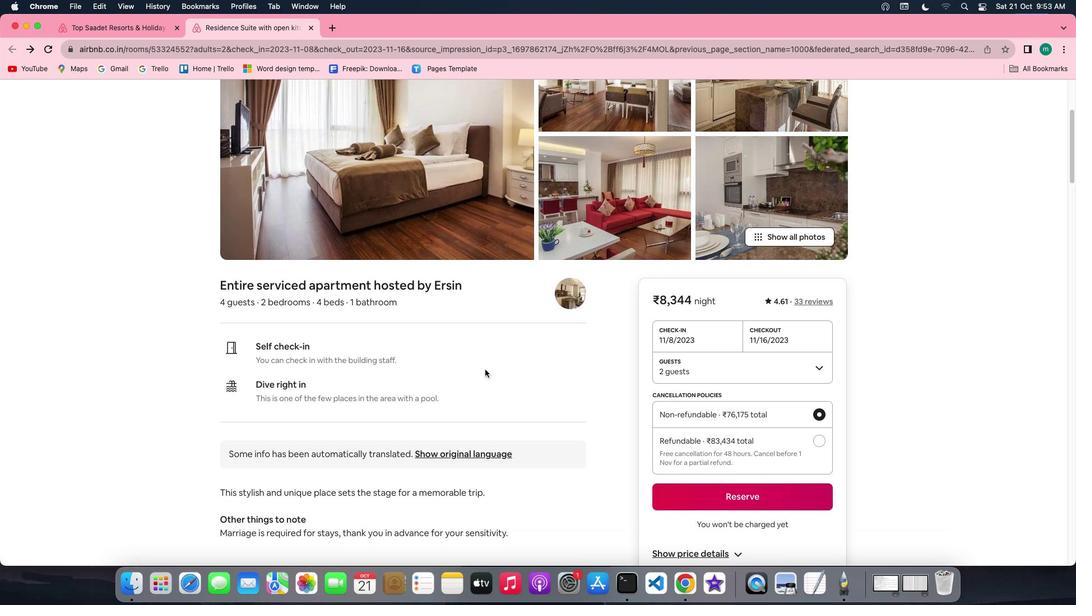 
Action: Mouse scrolled (484, 369) with delta (0, -1)
Screenshot: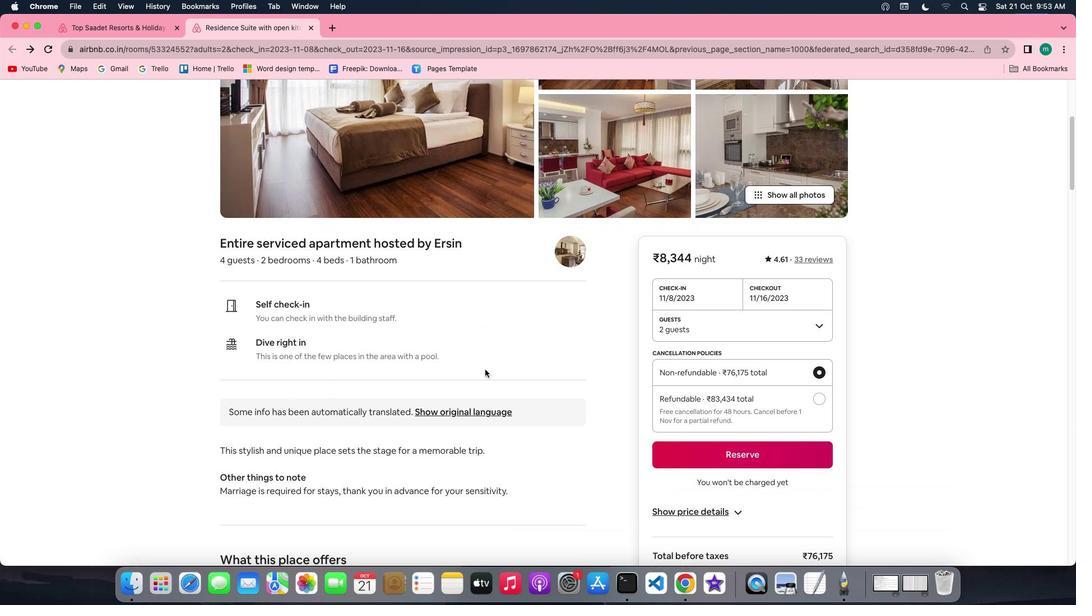 
Action: Mouse scrolled (484, 369) with delta (0, -1)
Screenshot: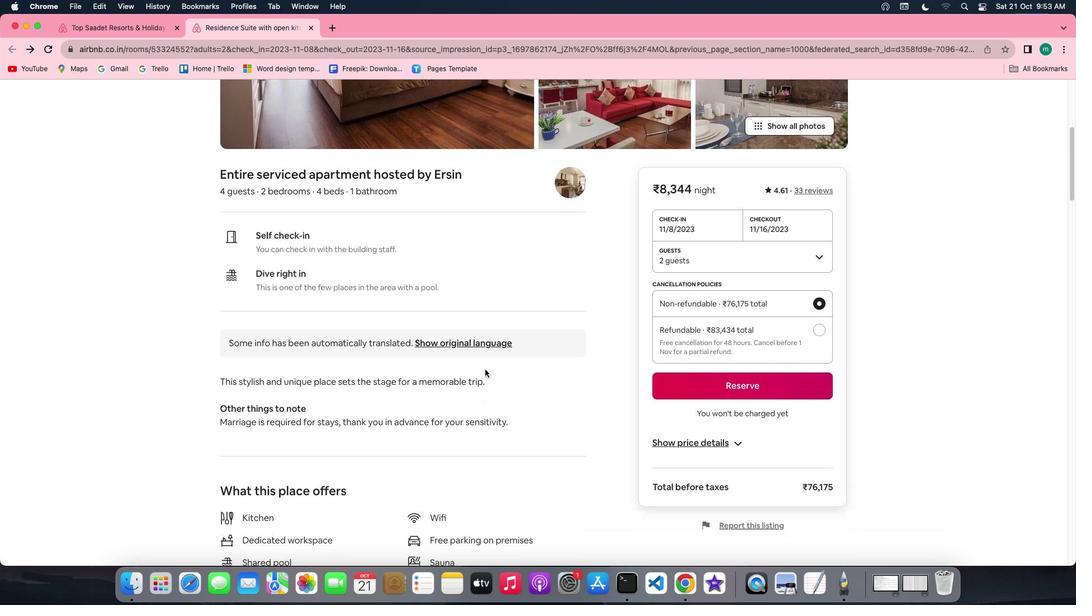
Action: Mouse scrolled (484, 369) with delta (0, 0)
Screenshot: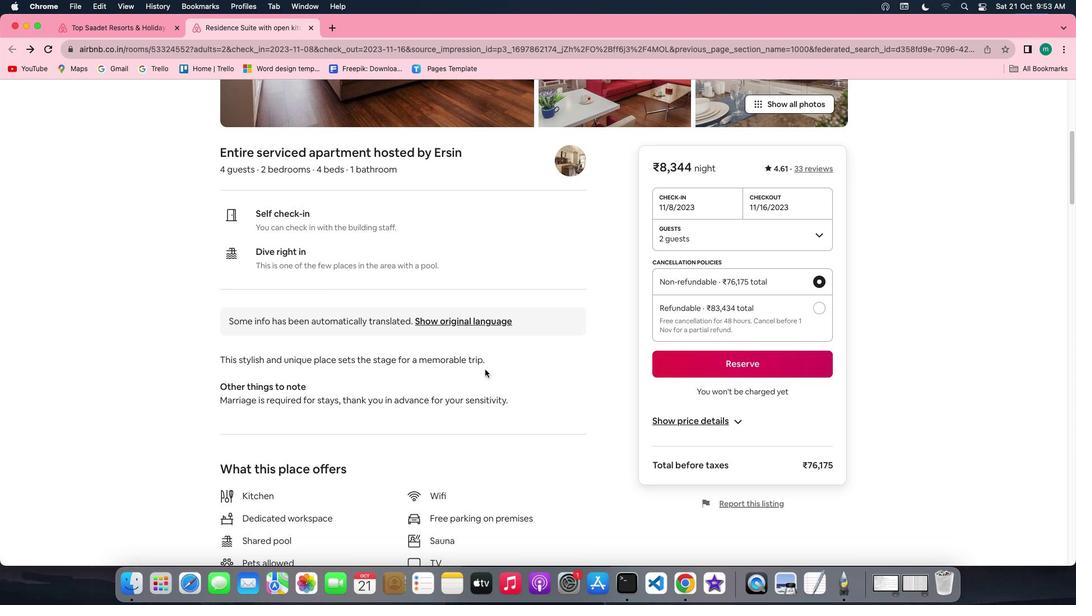 
Action: Mouse scrolled (484, 369) with delta (0, 0)
Screenshot: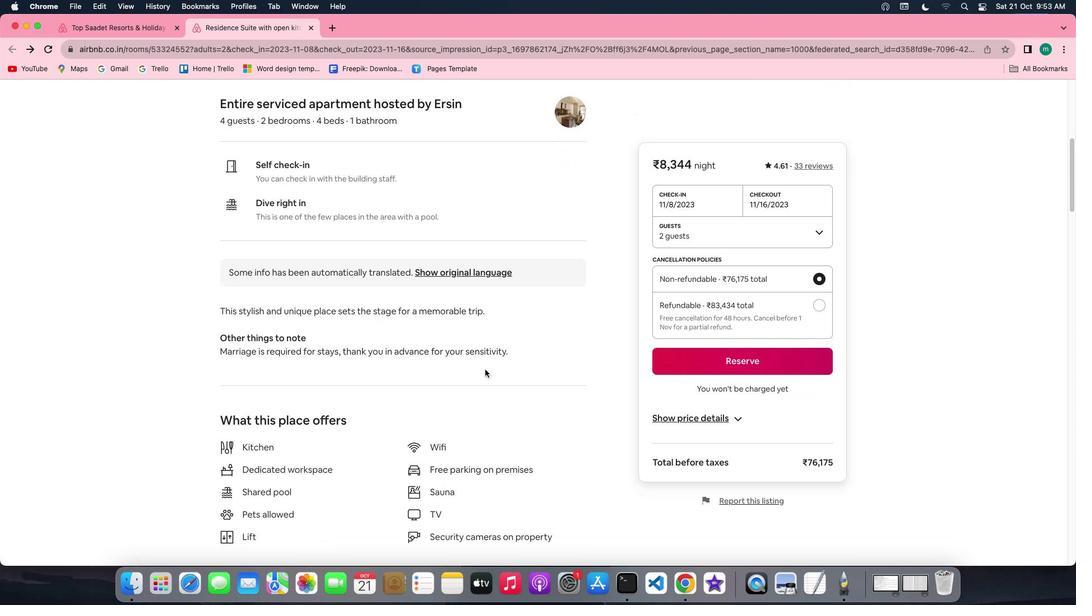
Action: Mouse scrolled (484, 369) with delta (0, -1)
Screenshot: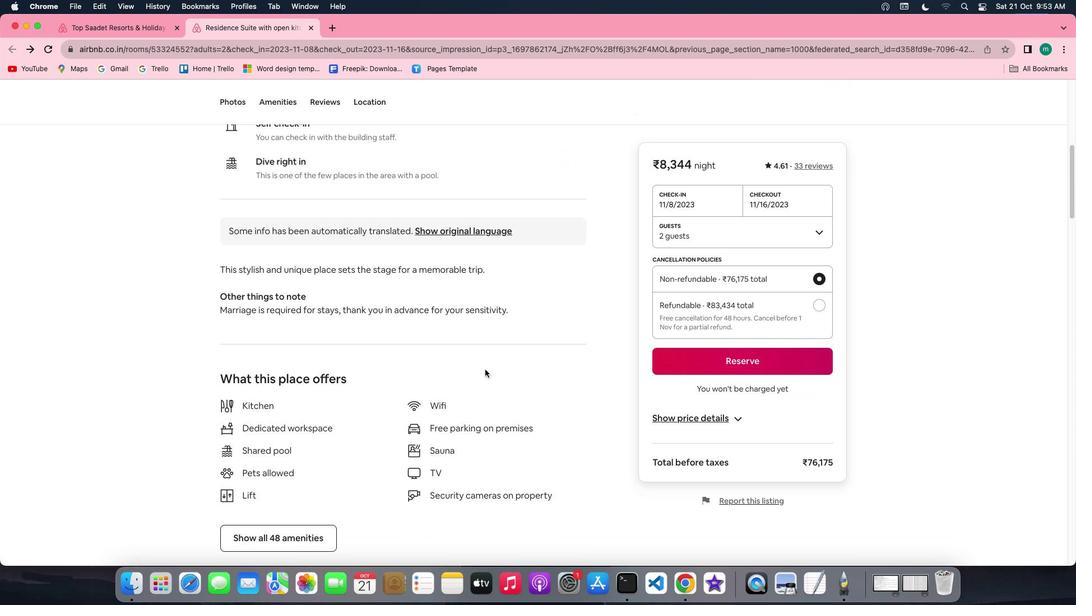 
Action: Mouse scrolled (484, 369) with delta (0, -1)
Screenshot: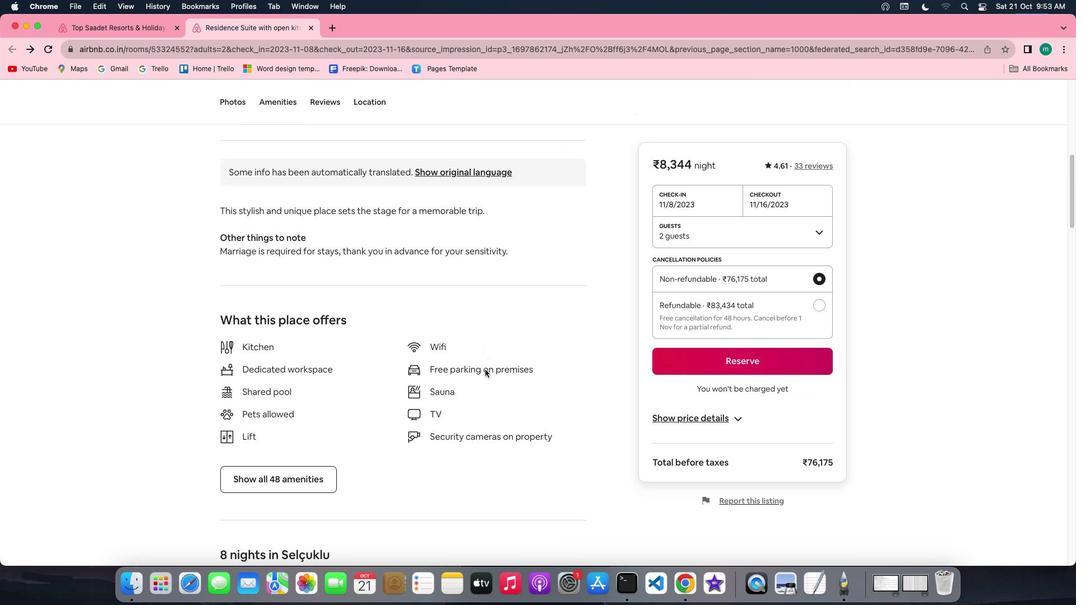 
Action: Mouse scrolled (484, 369) with delta (0, 0)
Screenshot: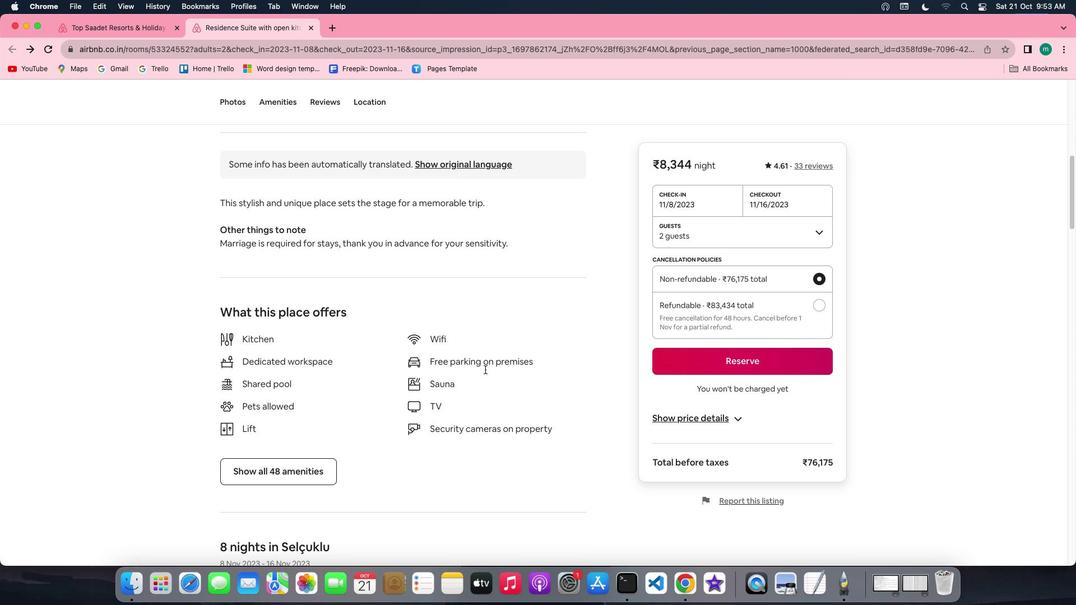 
Action: Mouse scrolled (484, 369) with delta (0, 0)
Screenshot: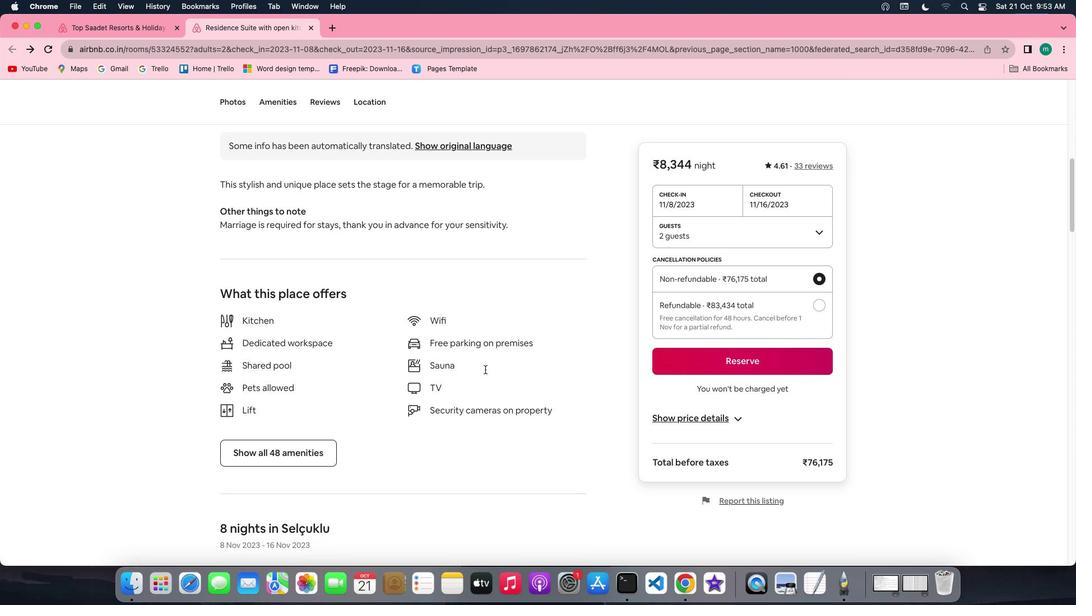 
Action: Mouse scrolled (484, 369) with delta (0, 0)
Screenshot: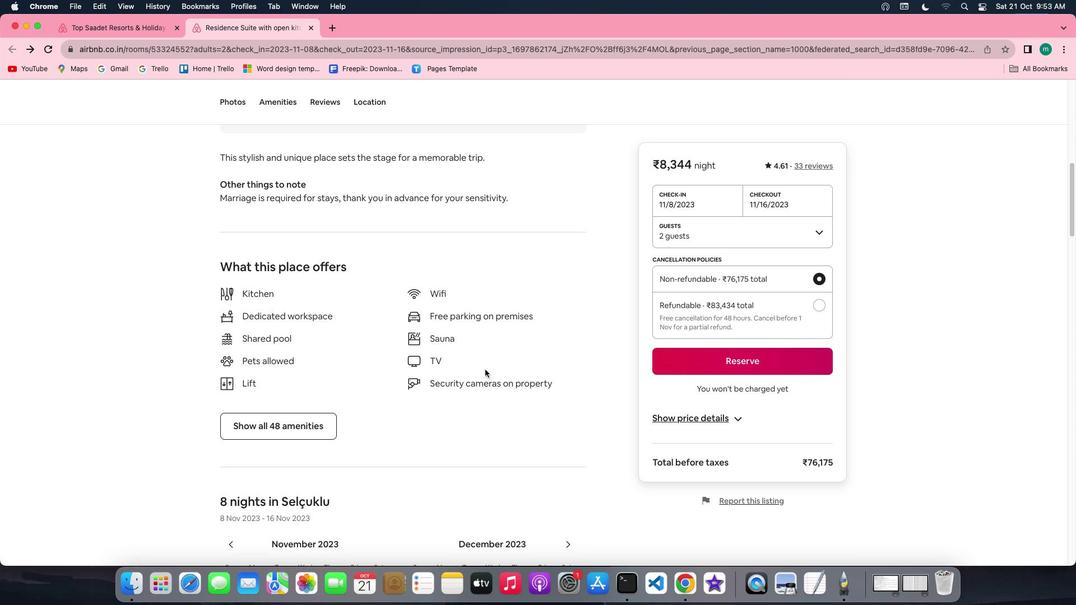
Action: Mouse scrolled (484, 369) with delta (0, -1)
Screenshot: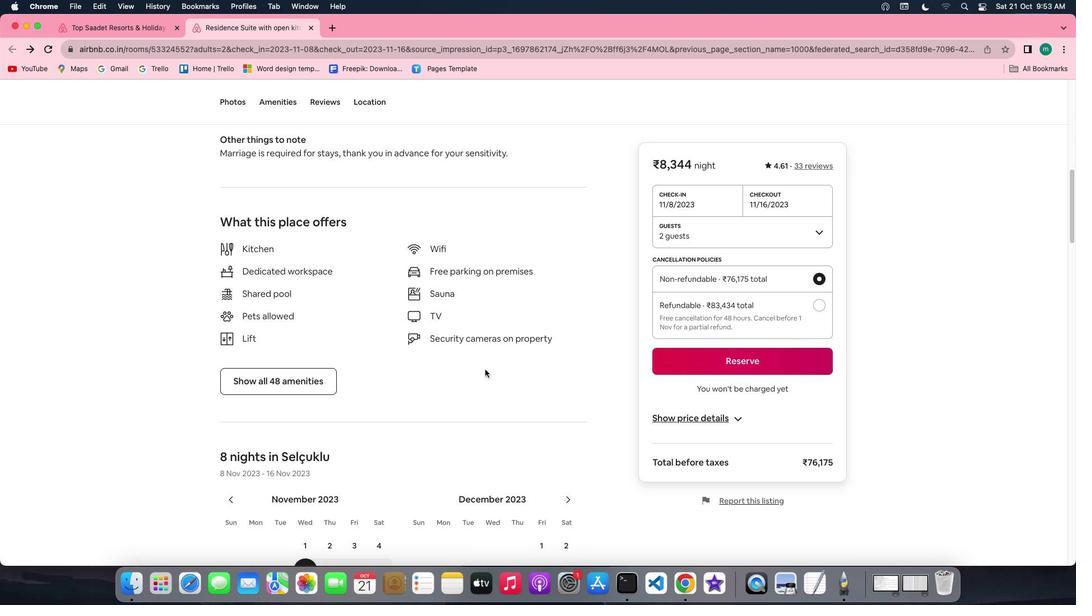 
Action: Mouse moved to (445, 389)
Screenshot: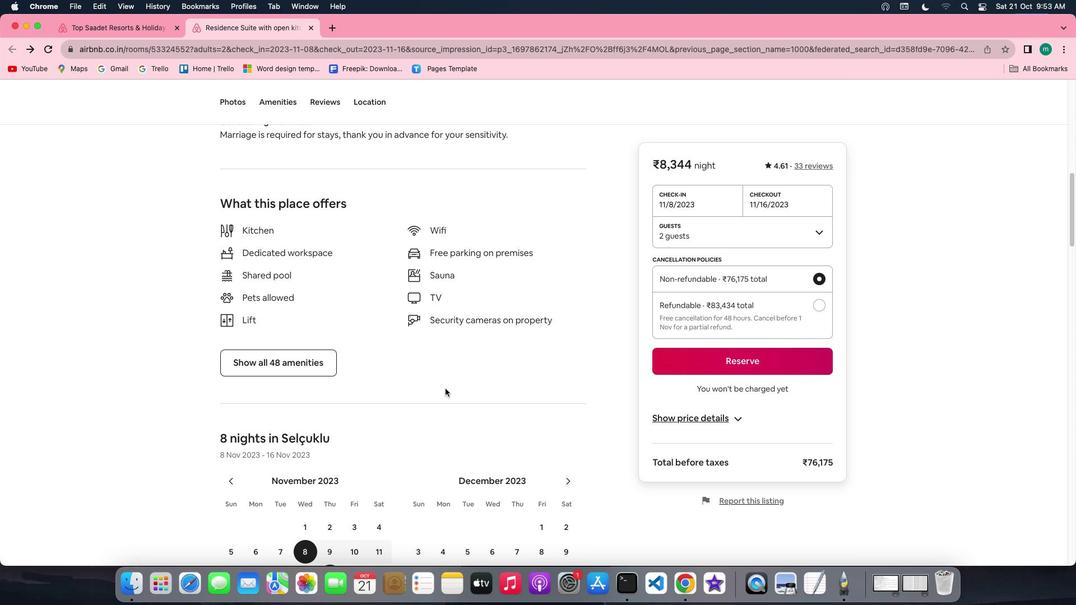 
Action: Mouse scrolled (445, 389) with delta (0, 0)
Screenshot: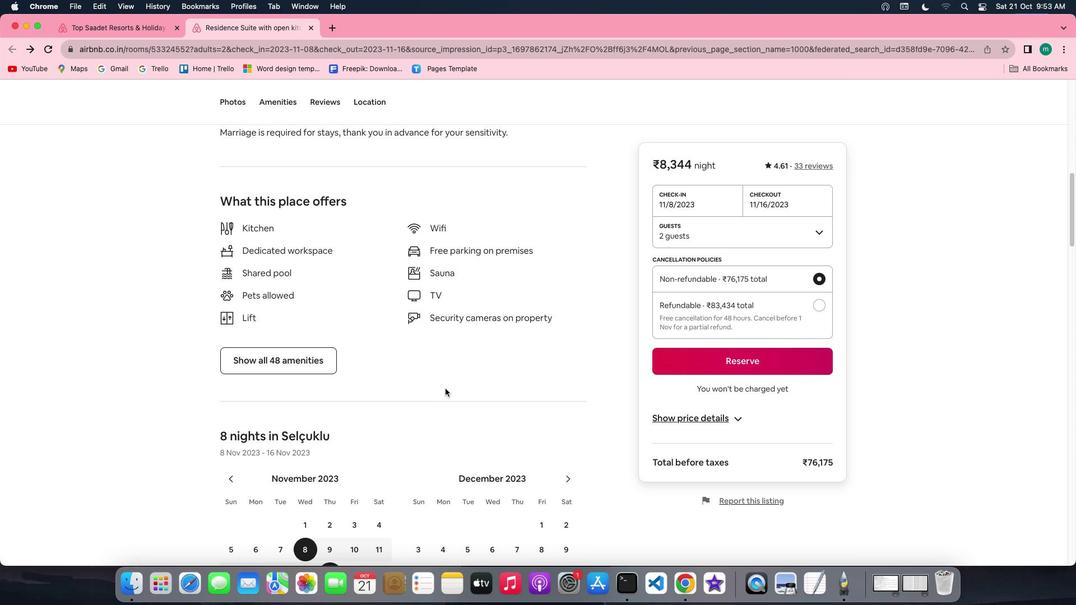 
Action: Mouse scrolled (445, 389) with delta (0, 0)
Screenshot: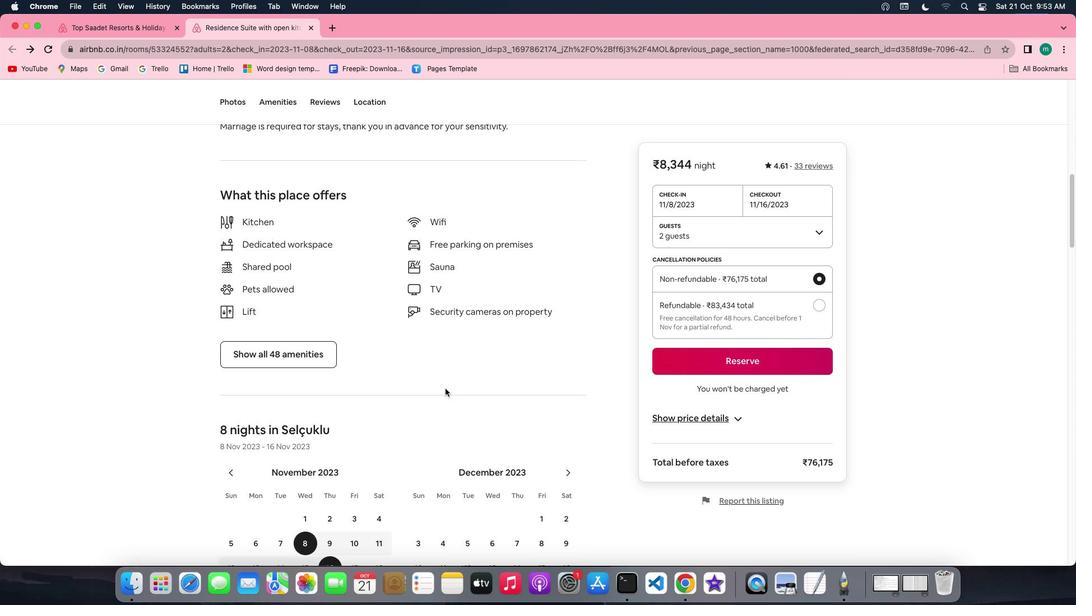 
Action: Mouse scrolled (445, 389) with delta (0, 0)
Screenshot: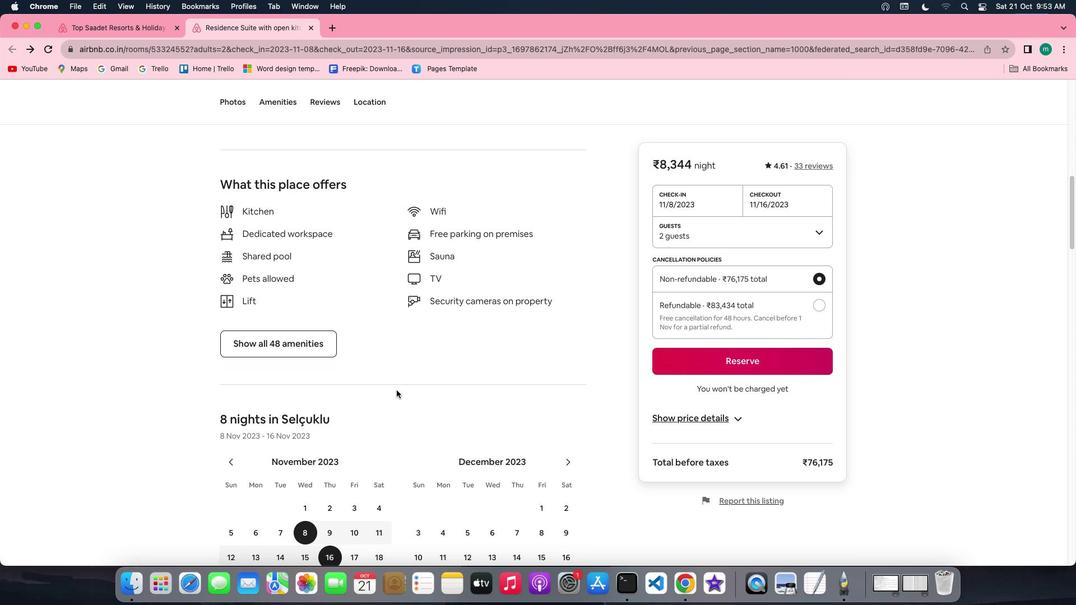 
Action: Mouse moved to (279, 344)
Screenshot: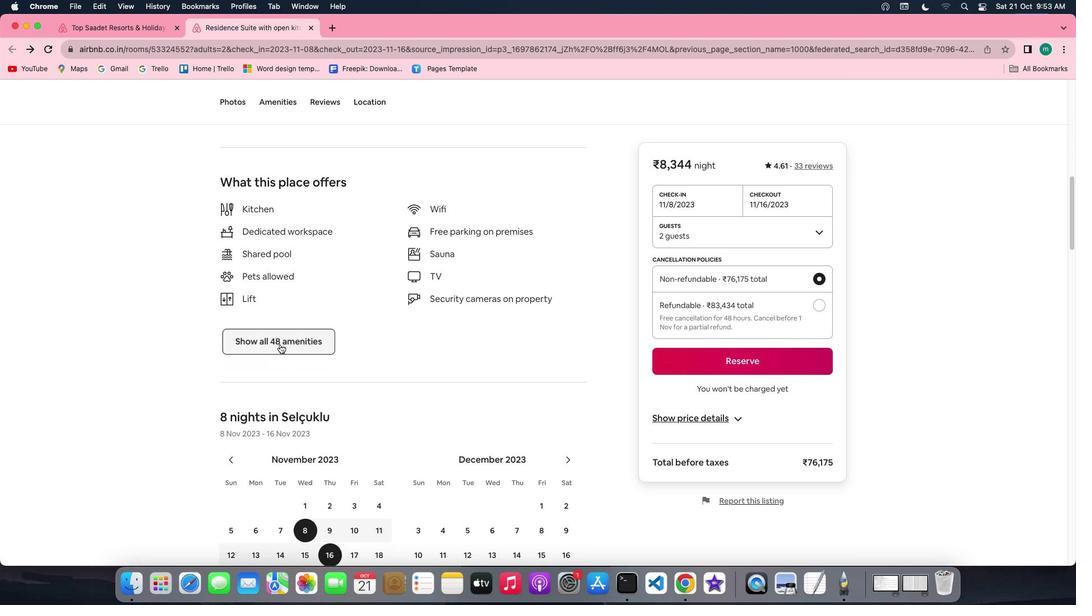 
Action: Mouse pressed left at (279, 344)
Screenshot: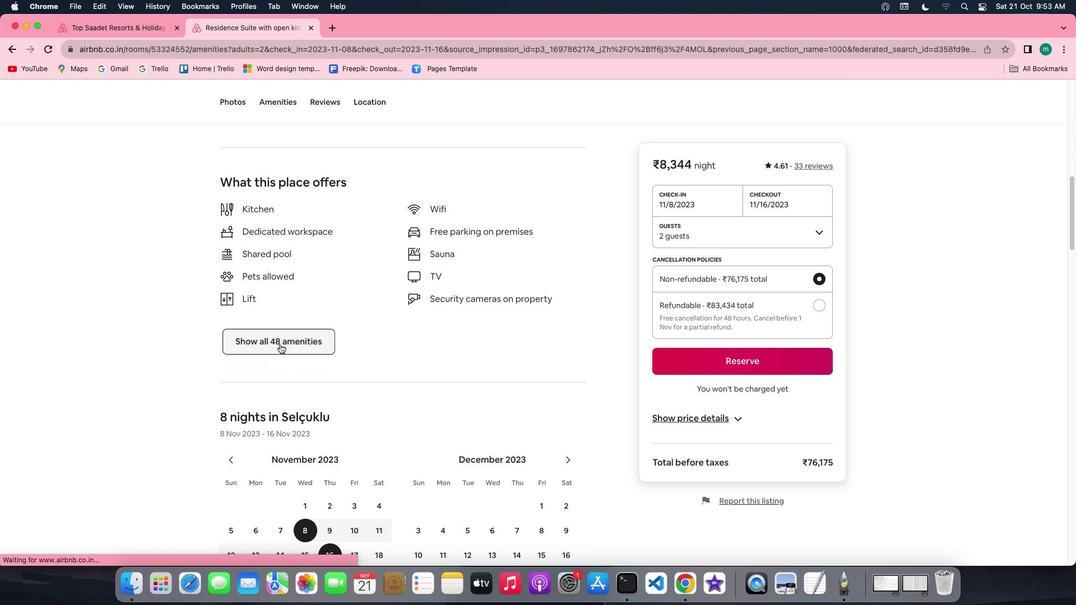 
Action: Mouse moved to (538, 361)
Screenshot: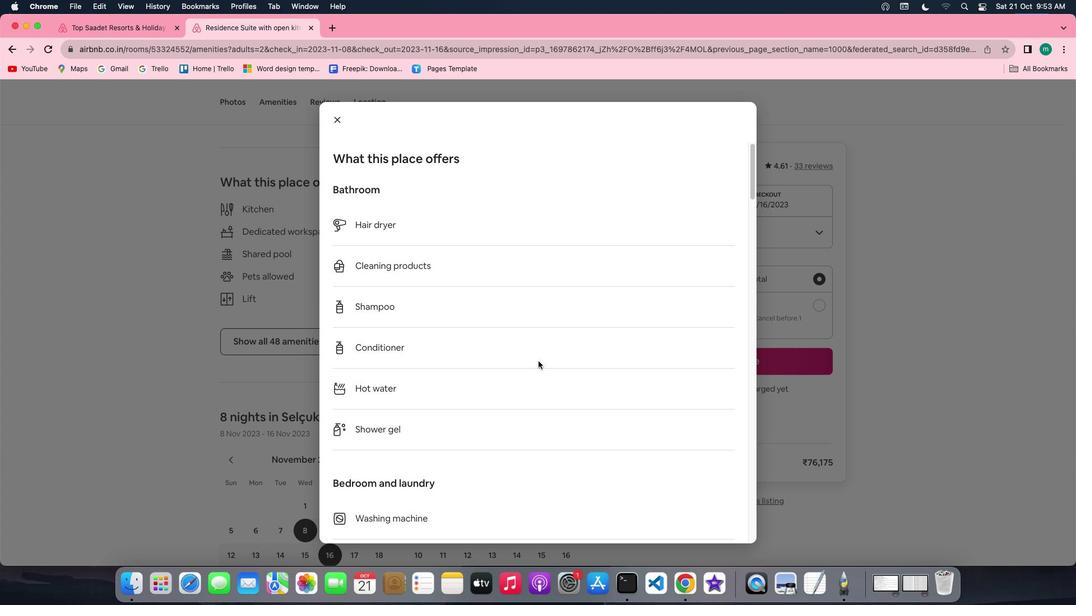 
Action: Mouse scrolled (538, 361) with delta (0, 0)
Screenshot: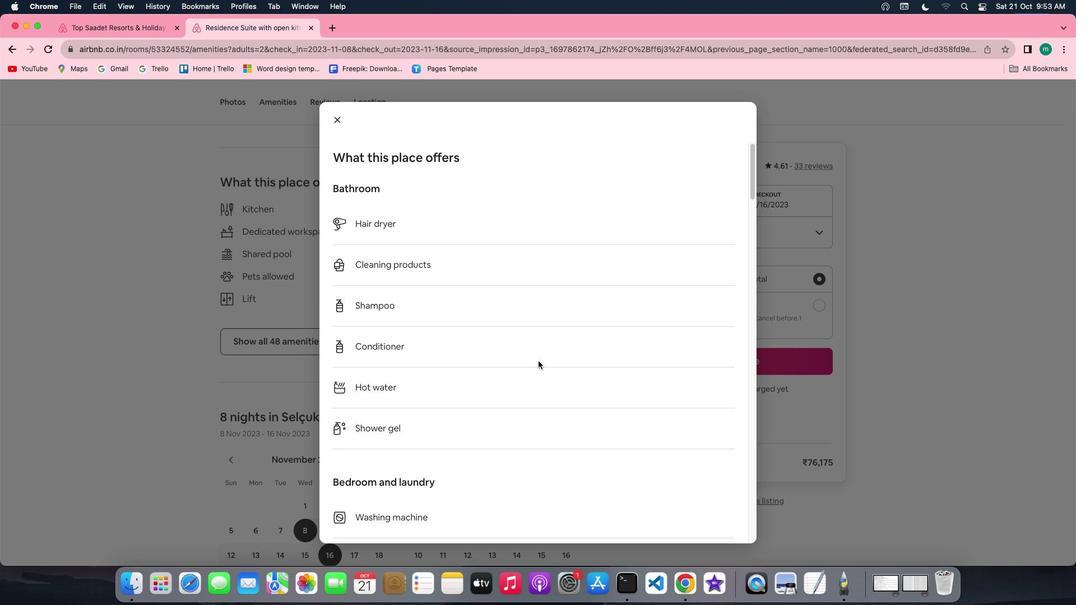 
Action: Mouse scrolled (538, 361) with delta (0, 0)
Screenshot: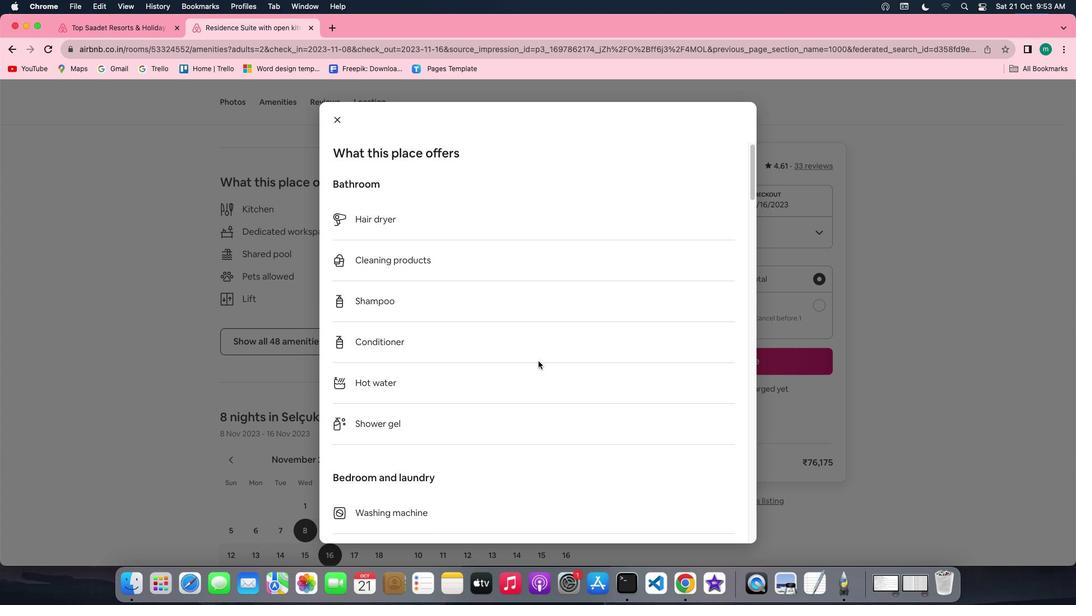 
Action: Mouse scrolled (538, 361) with delta (0, 0)
Screenshot: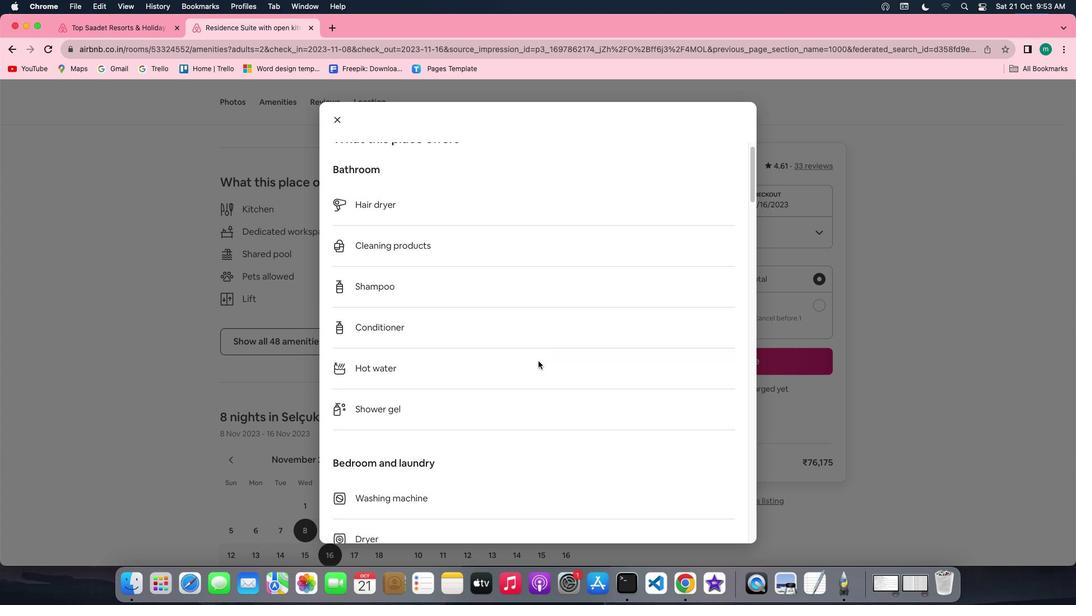 
Action: Mouse scrolled (538, 361) with delta (0, 0)
Screenshot: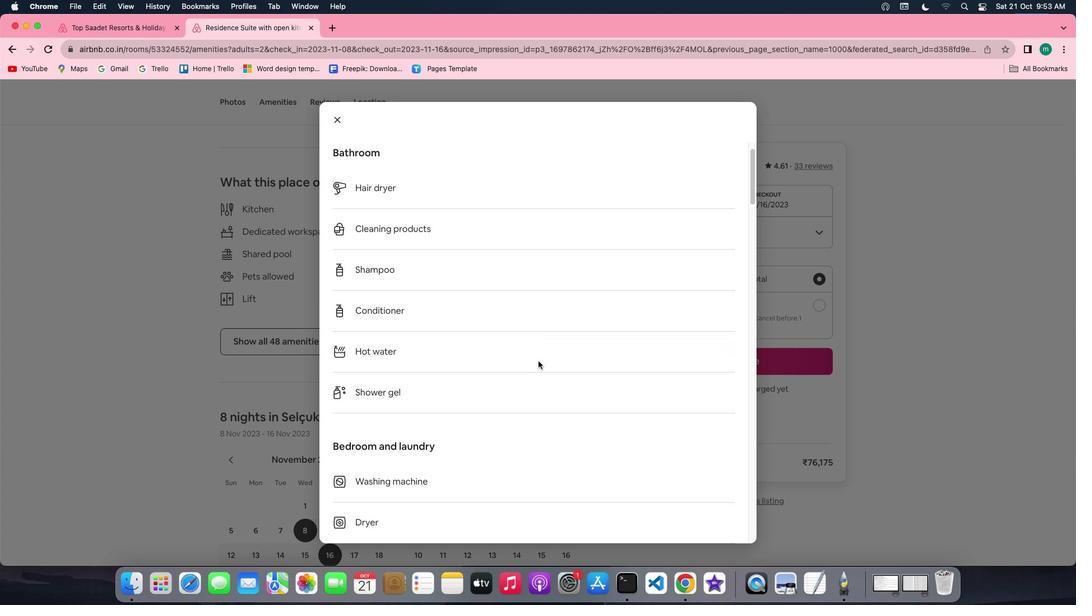 
Action: Mouse scrolled (538, 361) with delta (0, 0)
Screenshot: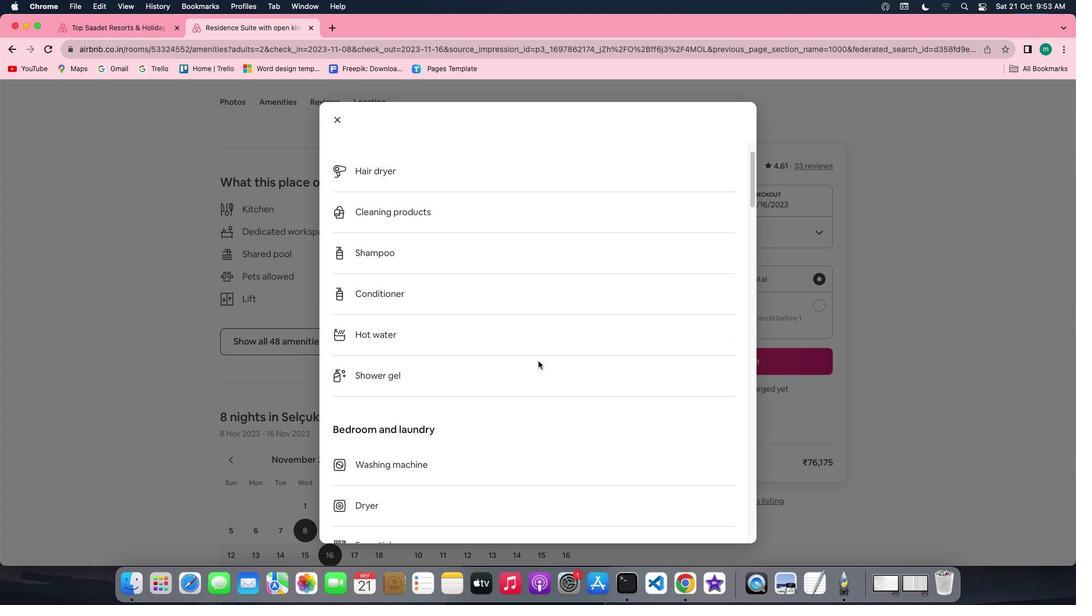 
Action: Mouse scrolled (538, 361) with delta (0, 0)
Screenshot: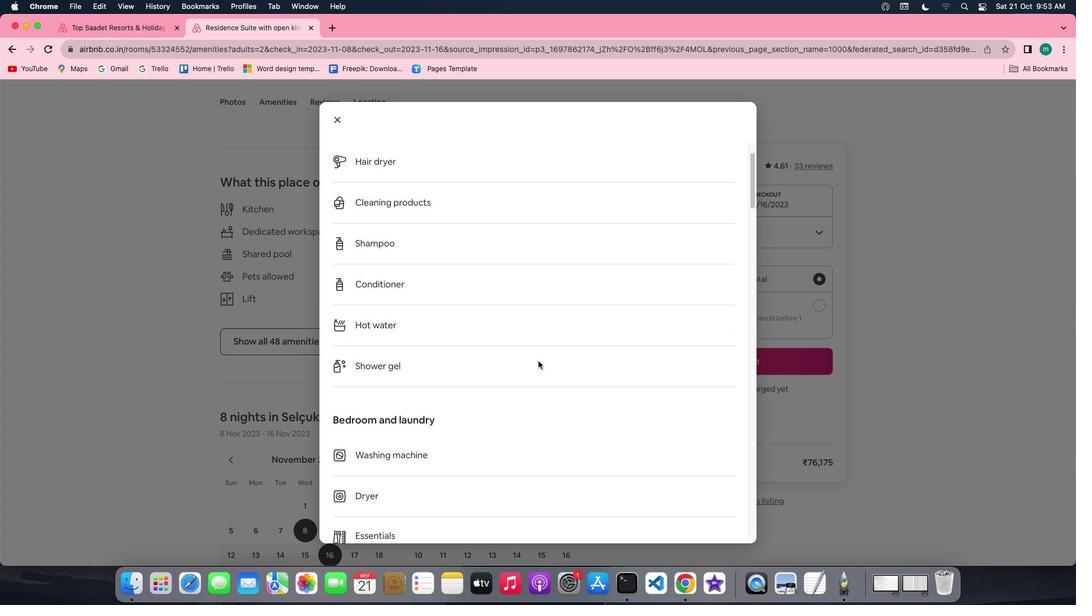 
Action: Mouse scrolled (538, 361) with delta (0, 0)
Screenshot: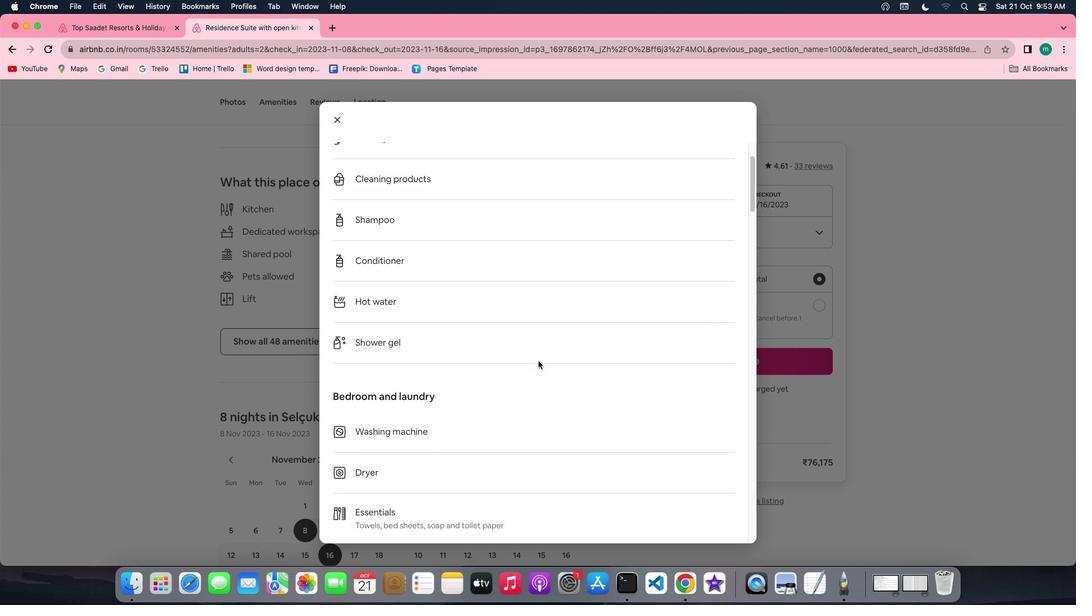 
Action: Mouse scrolled (538, 361) with delta (0, 0)
Screenshot: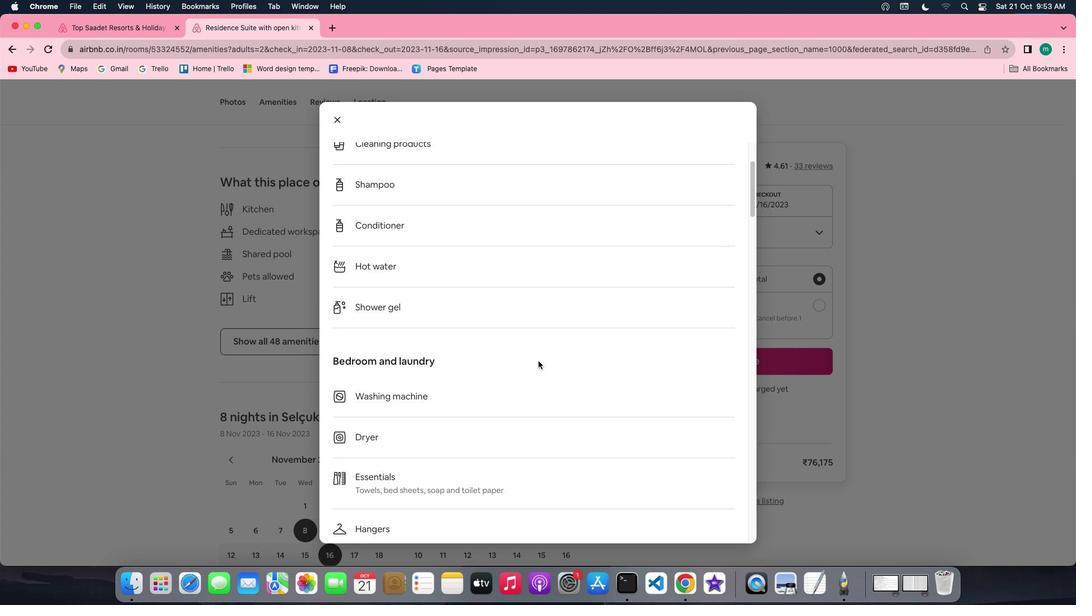 
Action: Mouse scrolled (538, 361) with delta (0, 0)
Screenshot: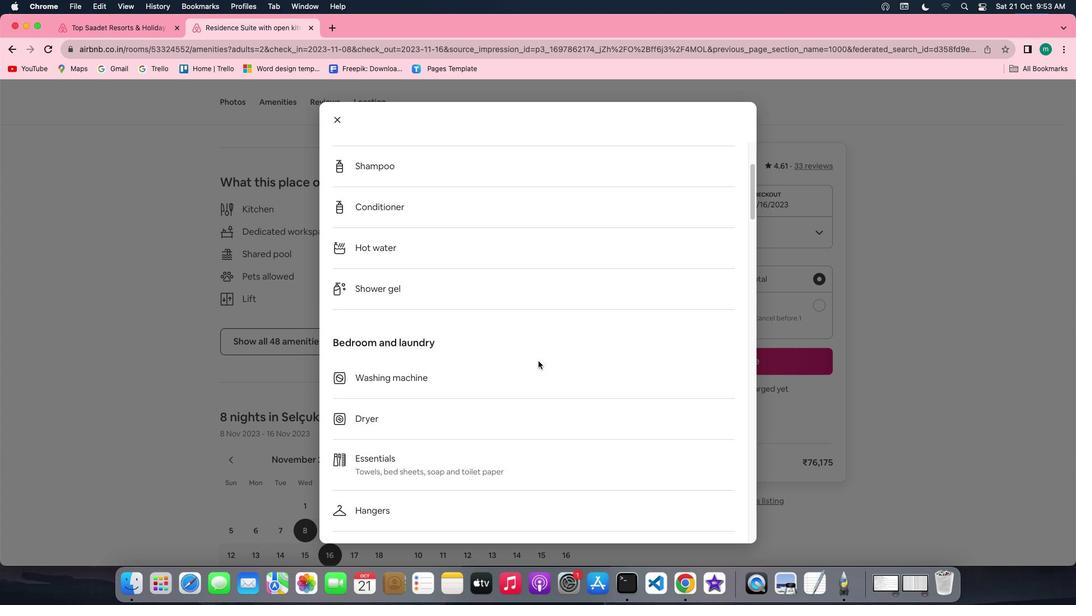 
Action: Mouse scrolled (538, 361) with delta (0, 0)
Screenshot: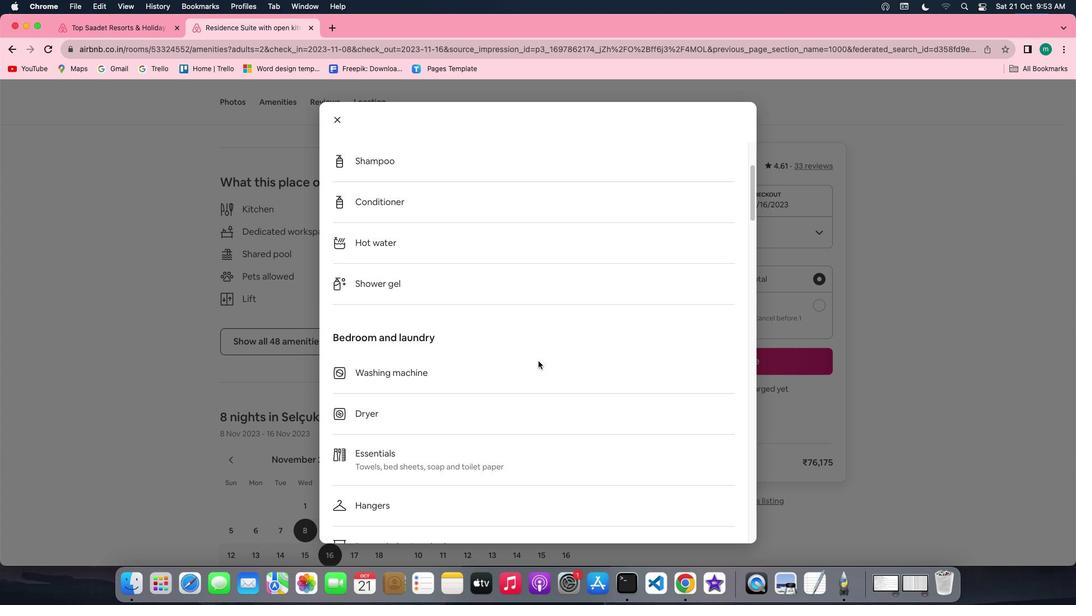 
Action: Mouse scrolled (538, 361) with delta (0, -1)
Screenshot: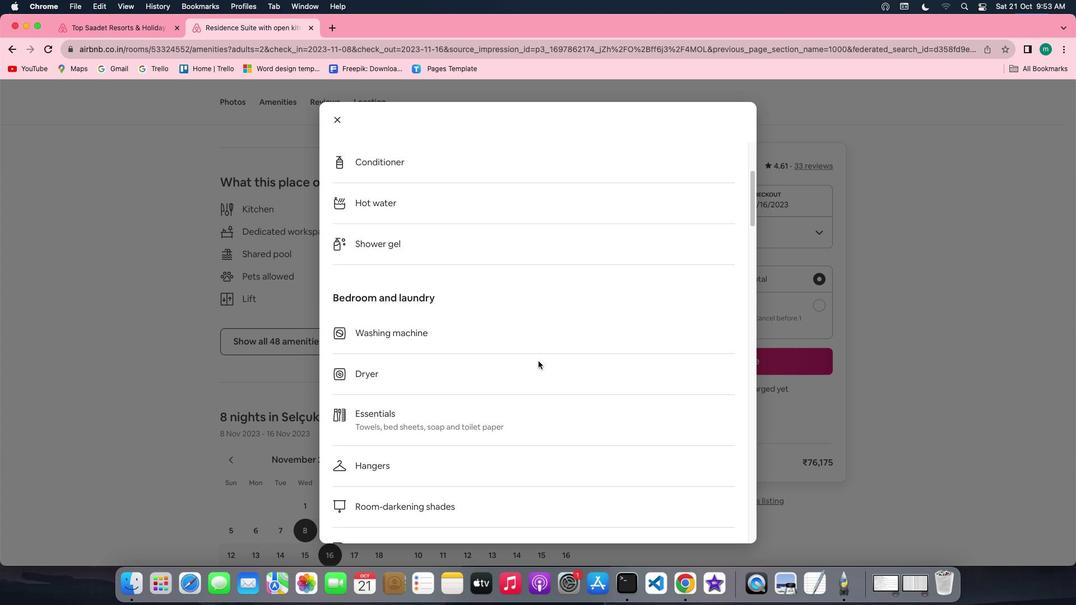 
Action: Mouse scrolled (538, 361) with delta (0, 0)
Screenshot: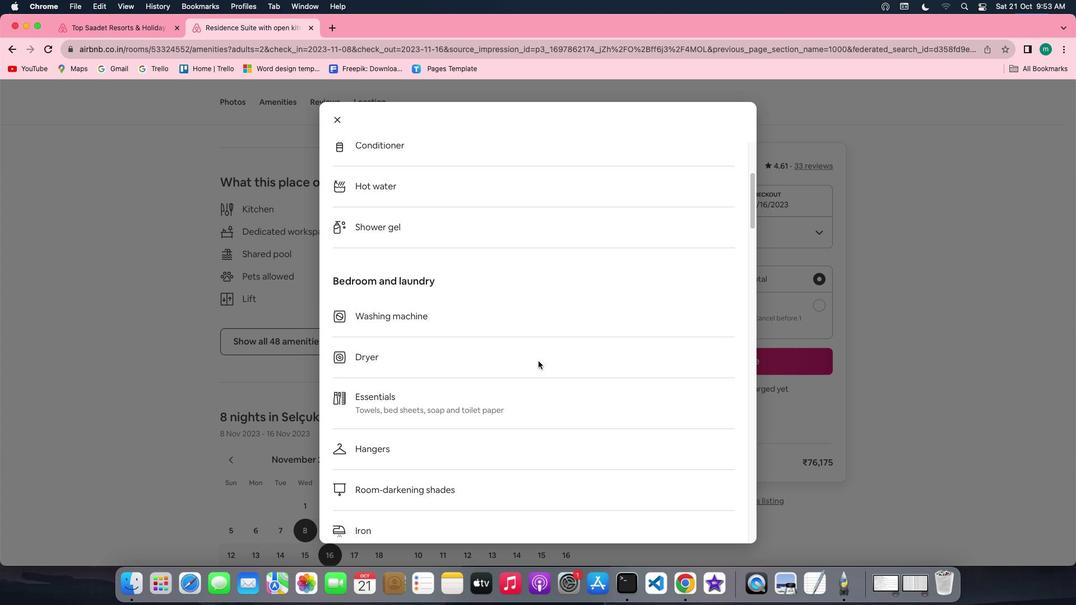 
Action: Mouse scrolled (538, 361) with delta (0, 0)
Screenshot: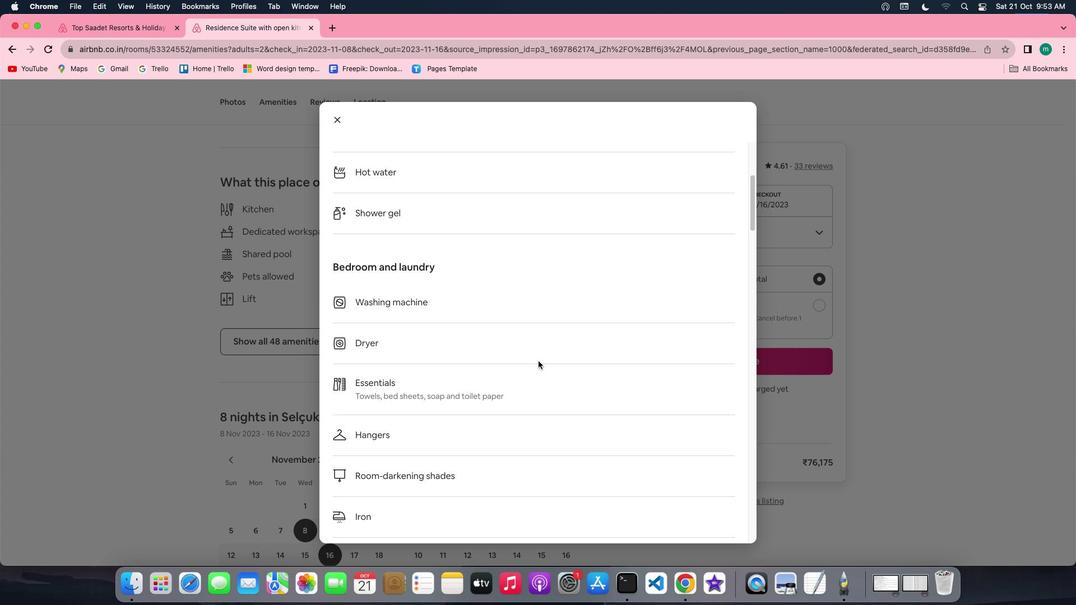 
Action: Mouse scrolled (538, 361) with delta (0, 0)
Screenshot: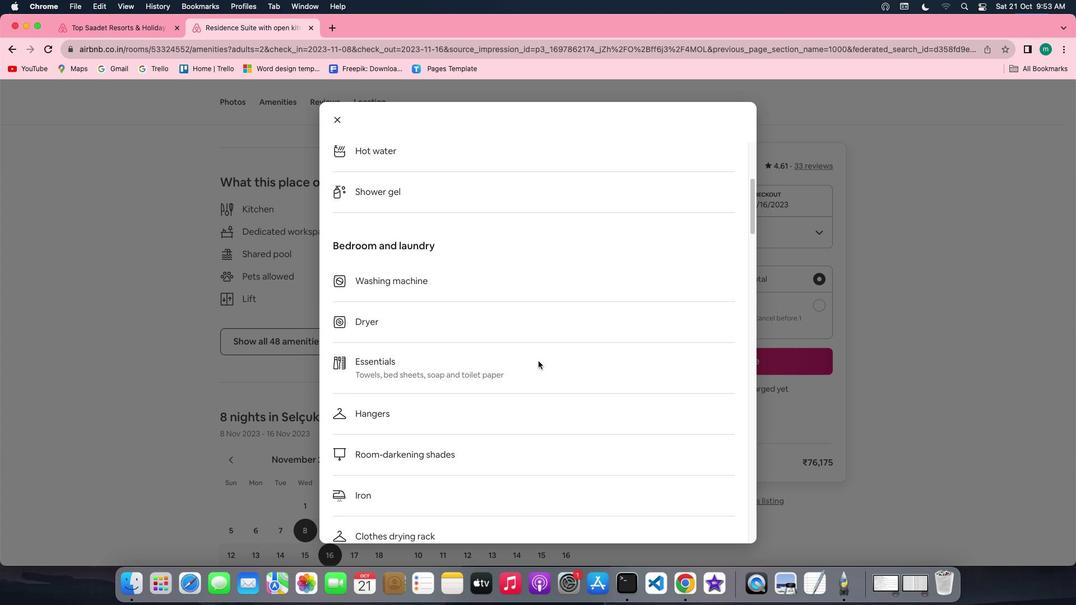 
Action: Mouse moved to (538, 361)
Screenshot: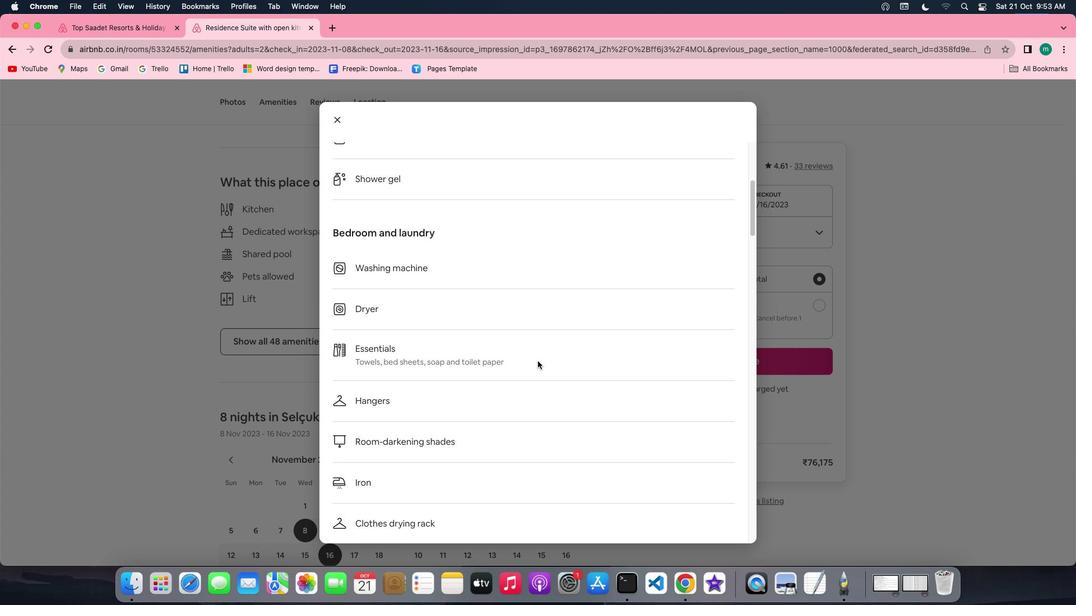 
Action: Mouse scrolled (538, 361) with delta (0, 0)
Screenshot: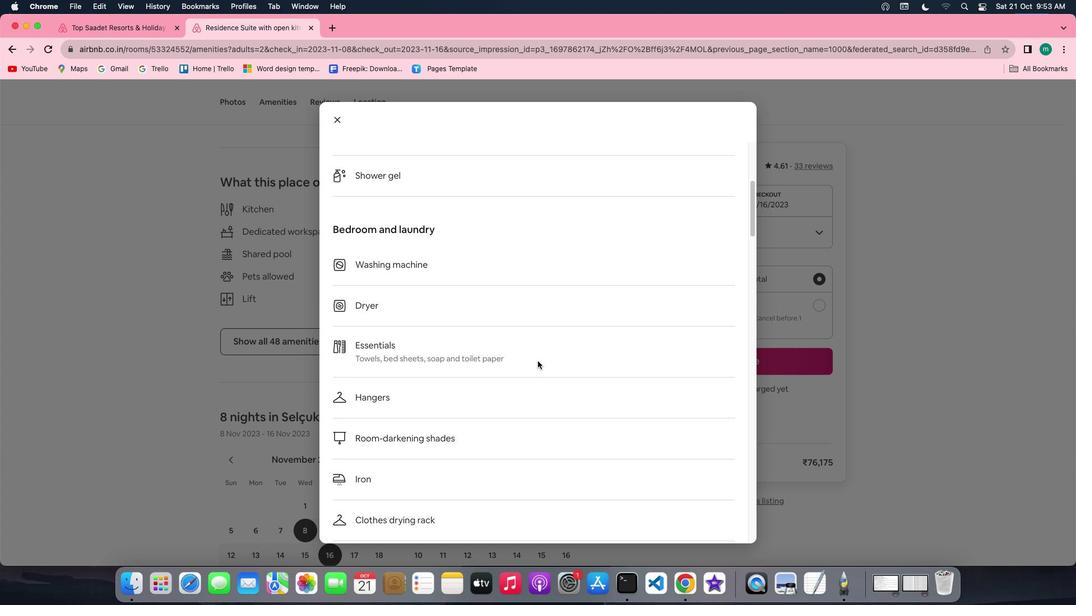 
Action: Mouse scrolled (538, 361) with delta (0, 0)
Screenshot: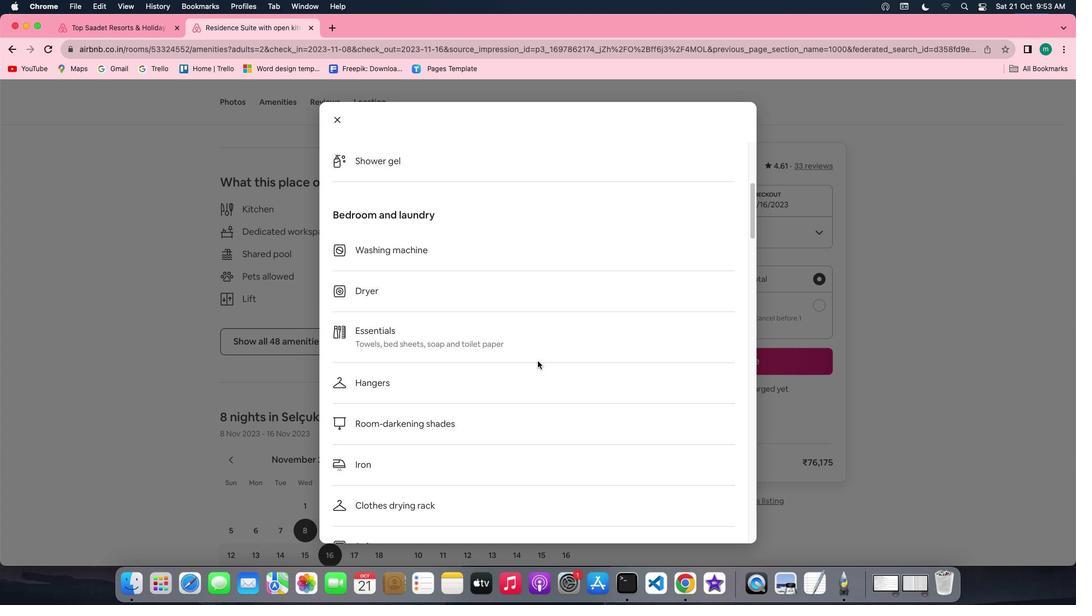 
Action: Mouse scrolled (538, 361) with delta (0, 0)
Screenshot: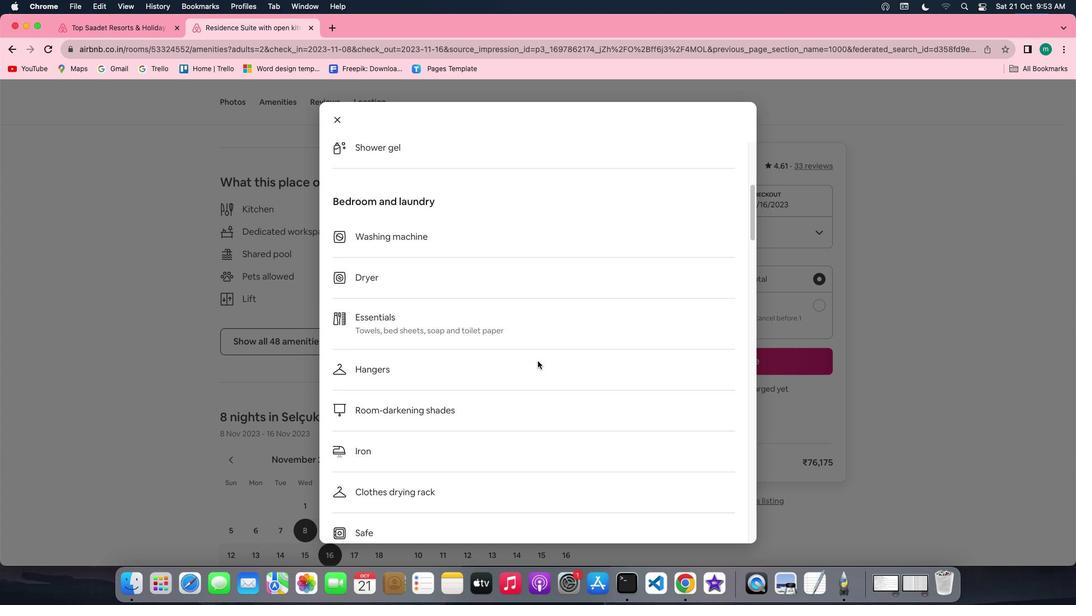 
Action: Mouse scrolled (538, 361) with delta (0, 0)
Screenshot: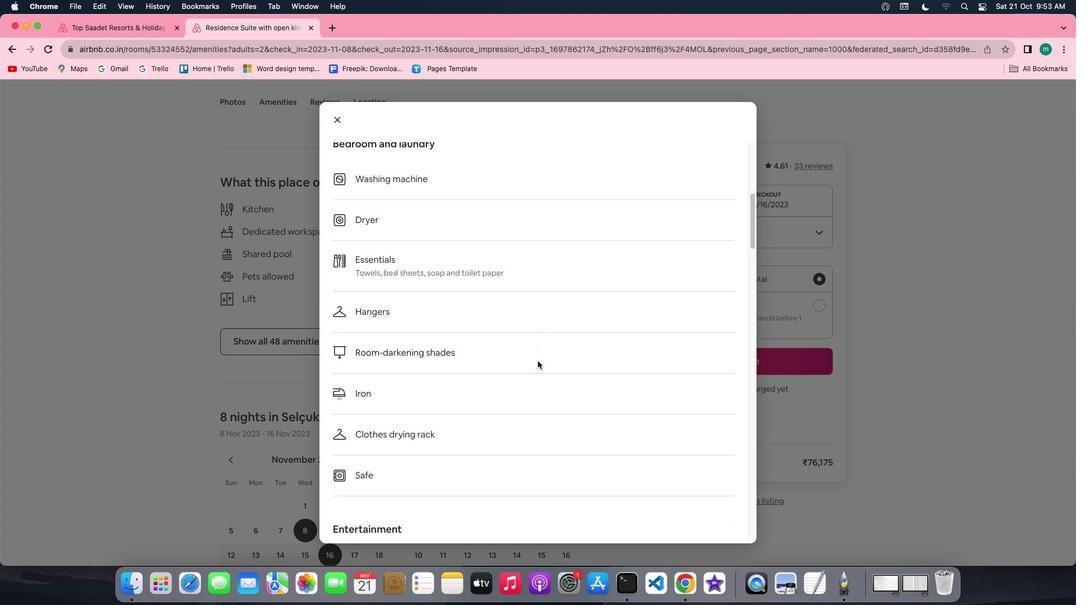 
Action: Mouse scrolled (538, 361) with delta (0, 0)
Screenshot: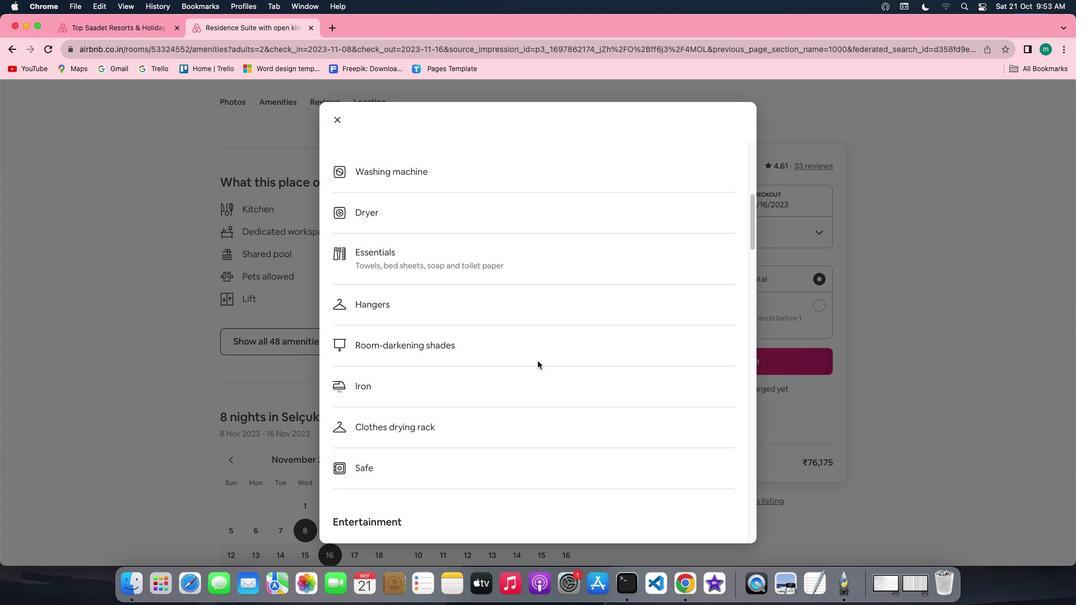 
Action: Mouse scrolled (538, 361) with delta (0, 0)
Screenshot: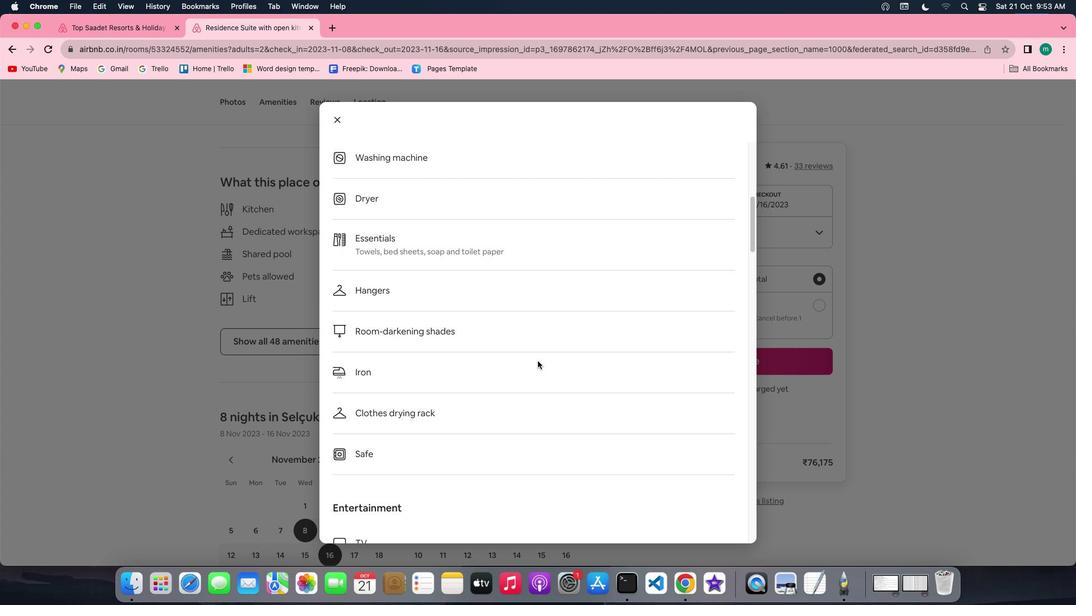 
Action: Mouse scrolled (538, 361) with delta (0, -1)
Screenshot: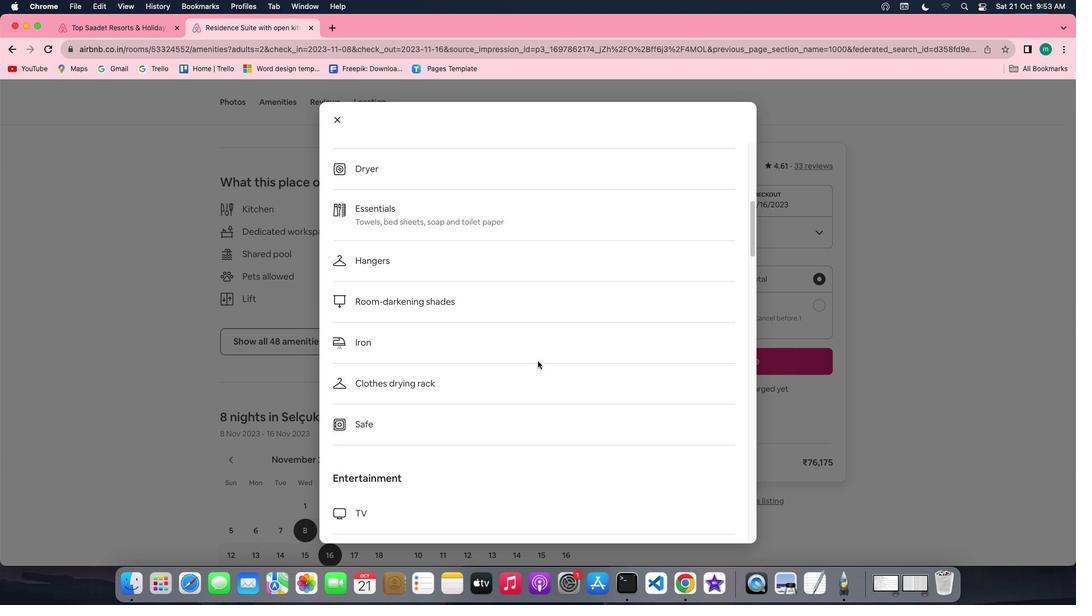 
Action: Mouse scrolled (538, 361) with delta (0, 0)
Screenshot: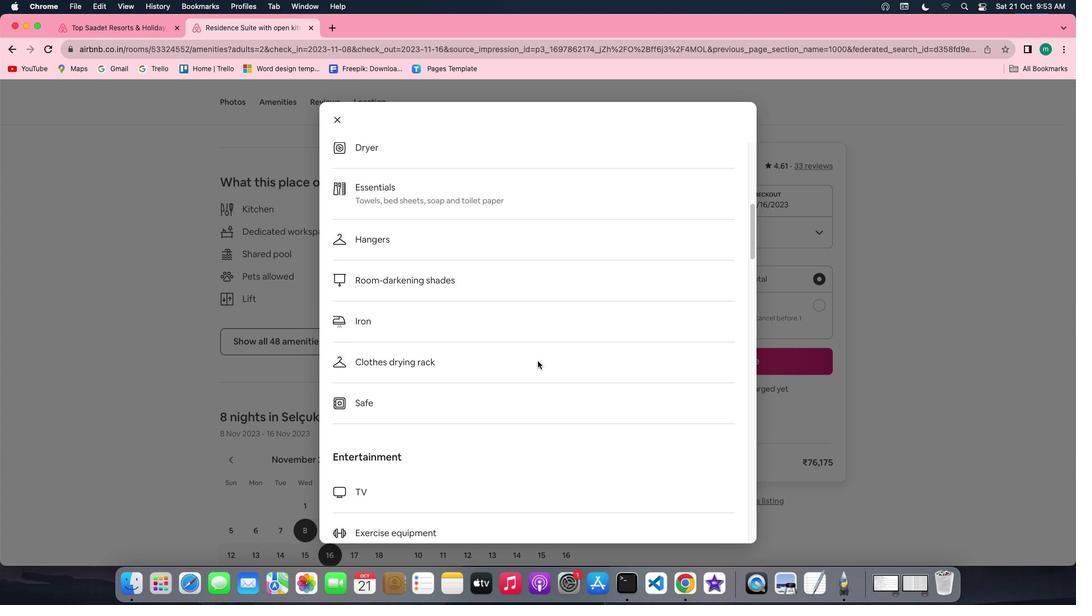
Action: Mouse scrolled (538, 361) with delta (0, 0)
Screenshot: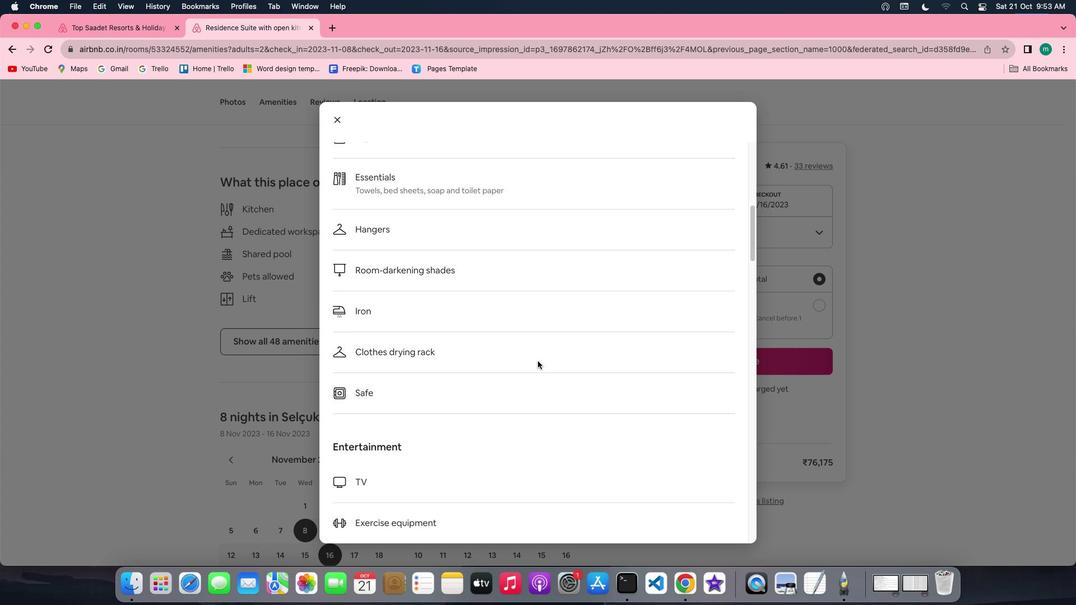 
Action: Mouse scrolled (538, 361) with delta (0, -1)
Screenshot: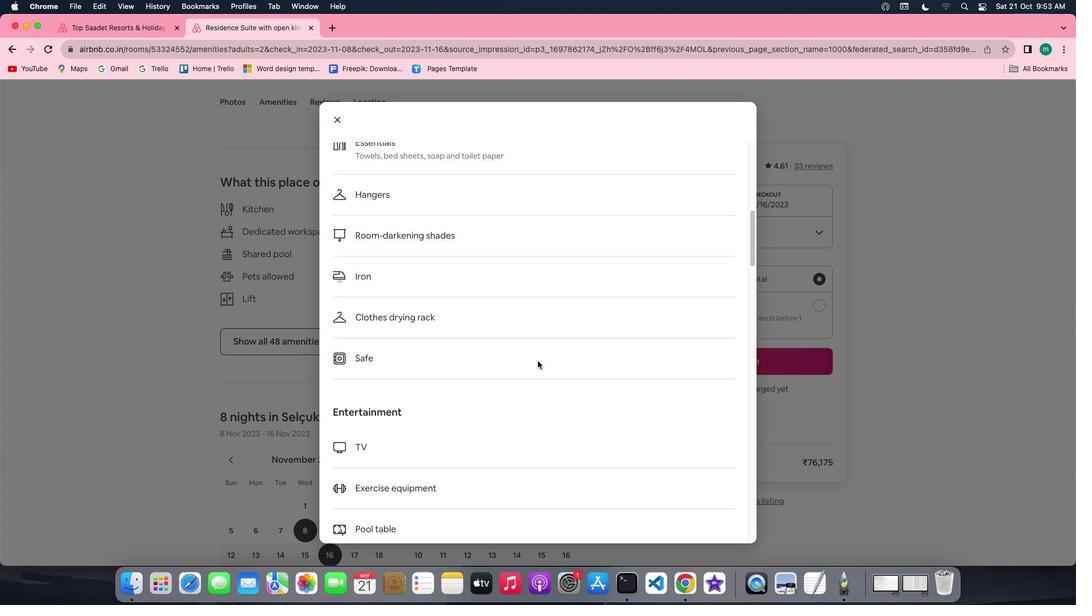 
Action: Mouse scrolled (538, 361) with delta (0, 0)
Screenshot: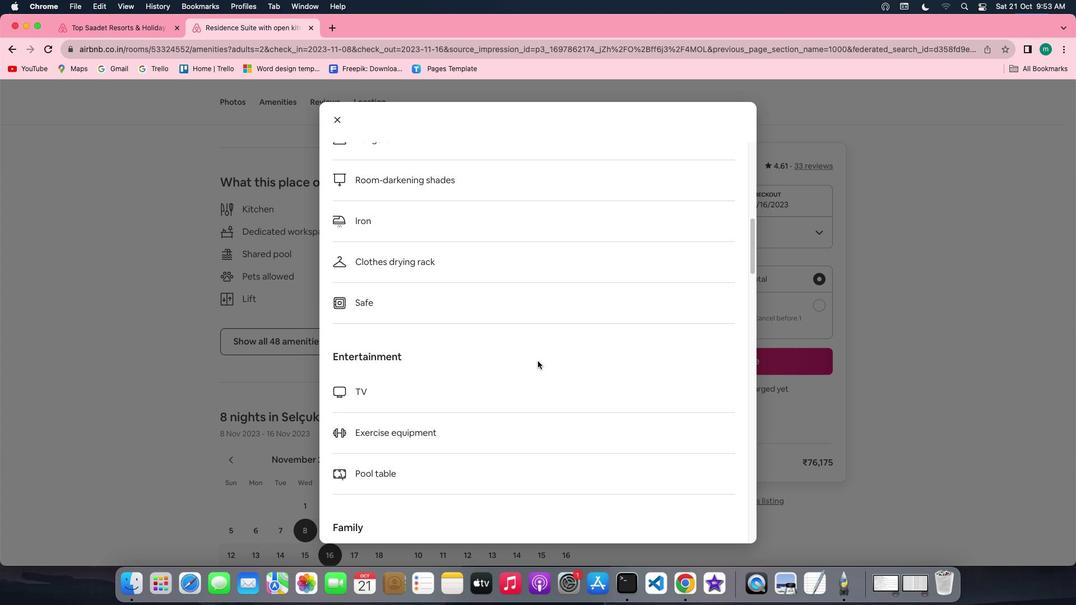 
Action: Mouse scrolled (538, 361) with delta (0, 0)
Screenshot: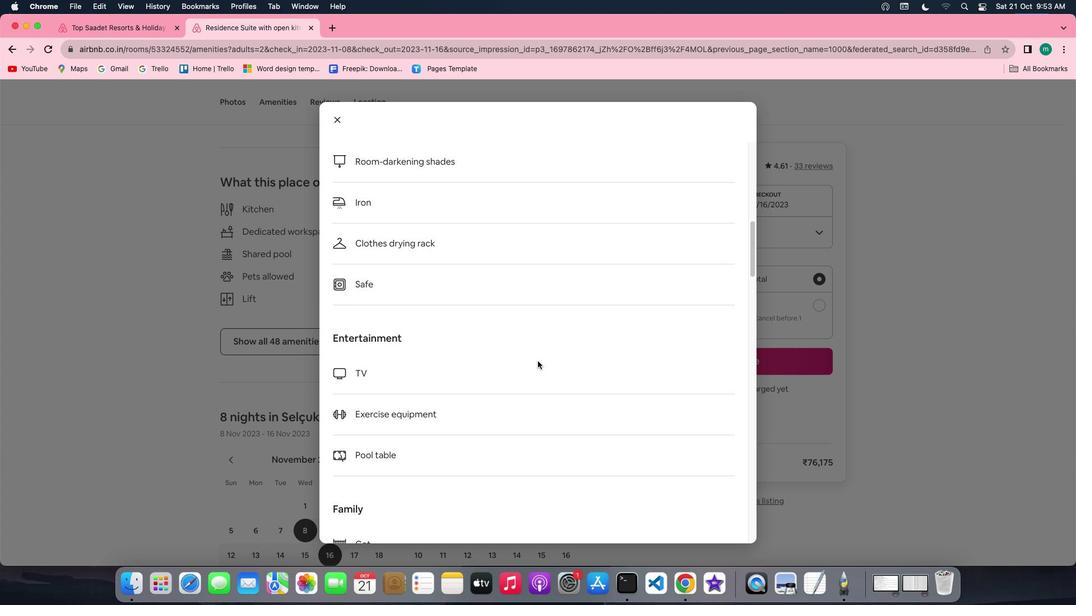 
Action: Mouse scrolled (538, 361) with delta (0, 0)
Screenshot: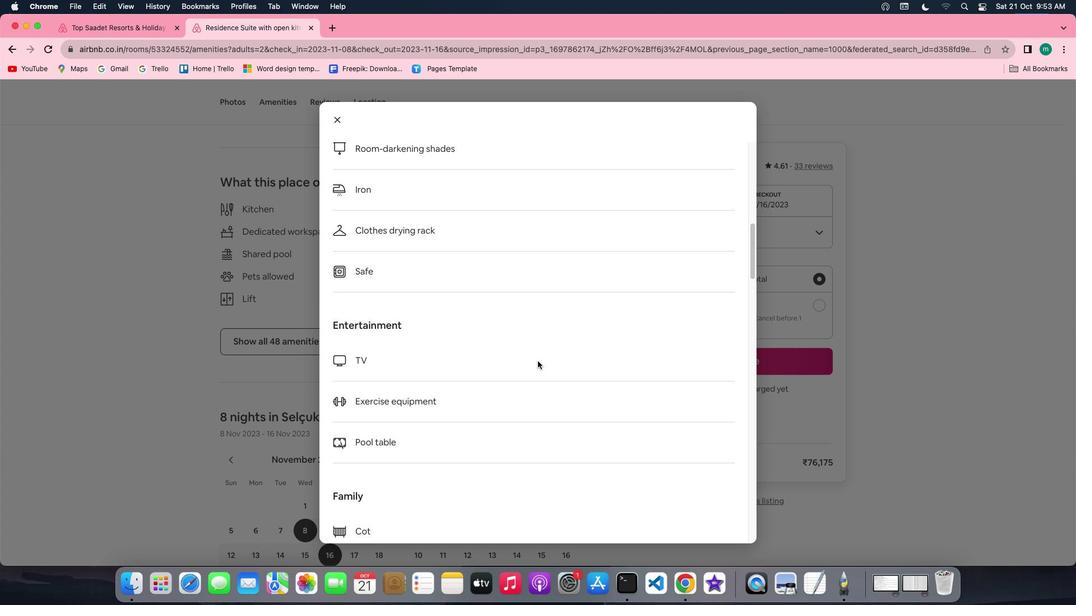 
Action: Mouse scrolled (538, 361) with delta (0, -1)
Screenshot: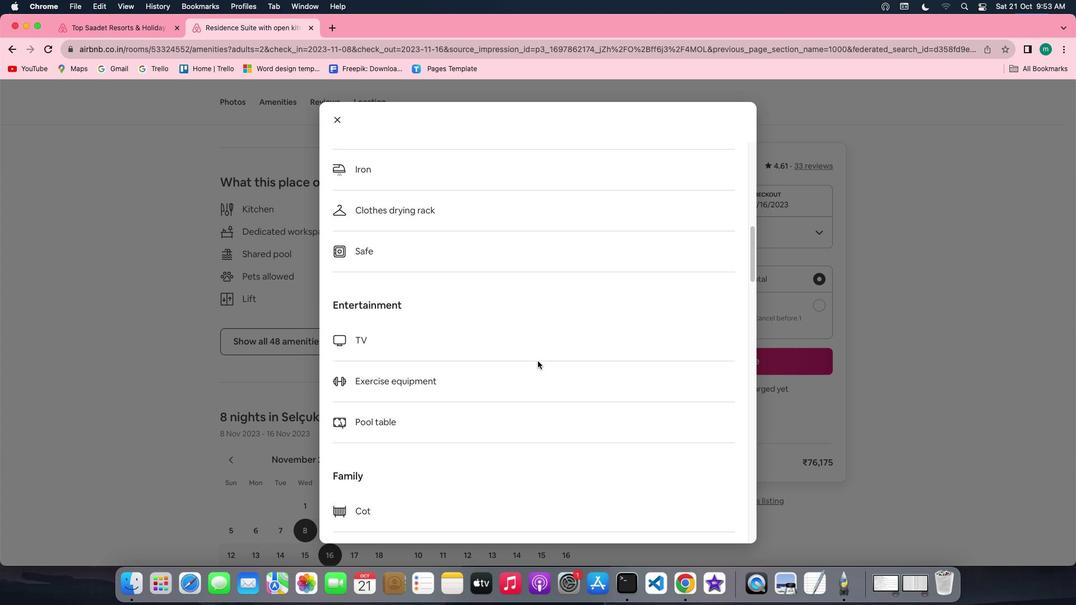 
Action: Mouse scrolled (538, 361) with delta (0, -1)
Screenshot: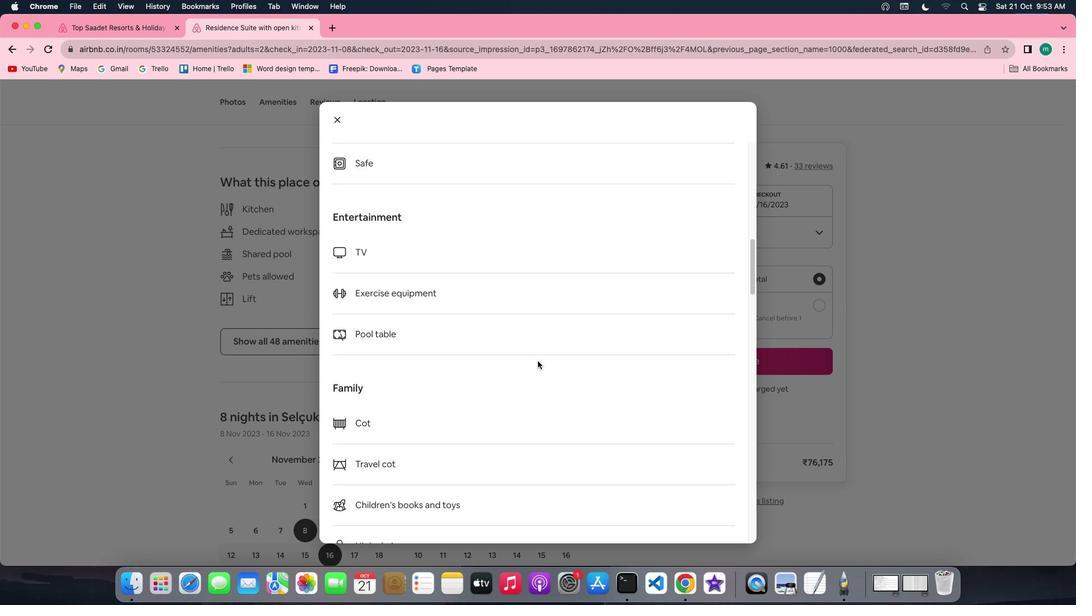 
Action: Mouse scrolled (538, 361) with delta (0, 0)
Screenshot: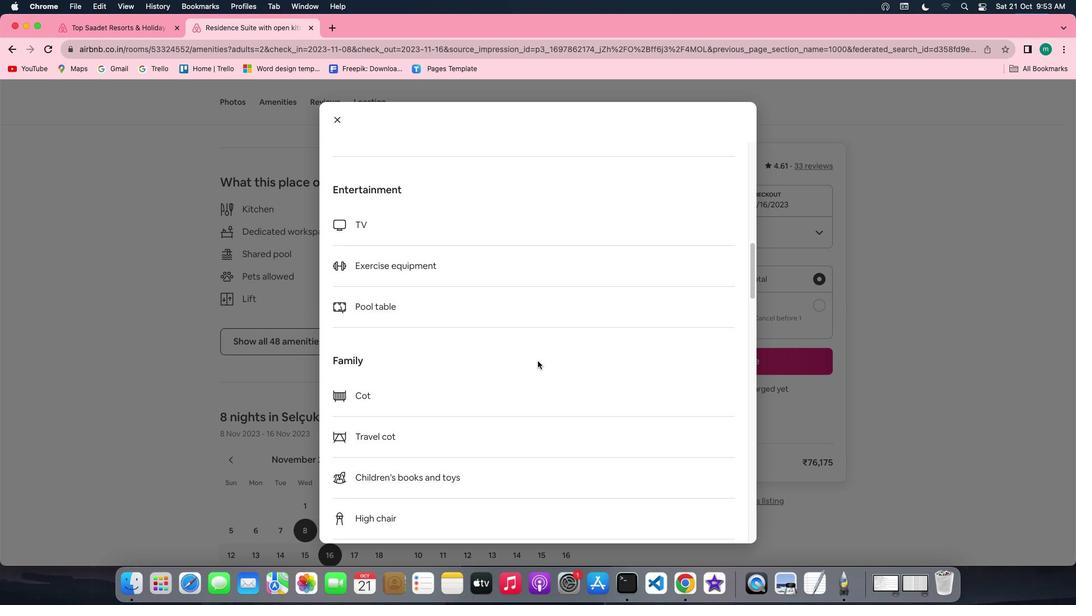 
Action: Mouse scrolled (538, 361) with delta (0, 0)
